 Task: Review and update the components in the React project, then commit and create pull requests for each change.
Action: Mouse moved to (211, 192)
Screenshot: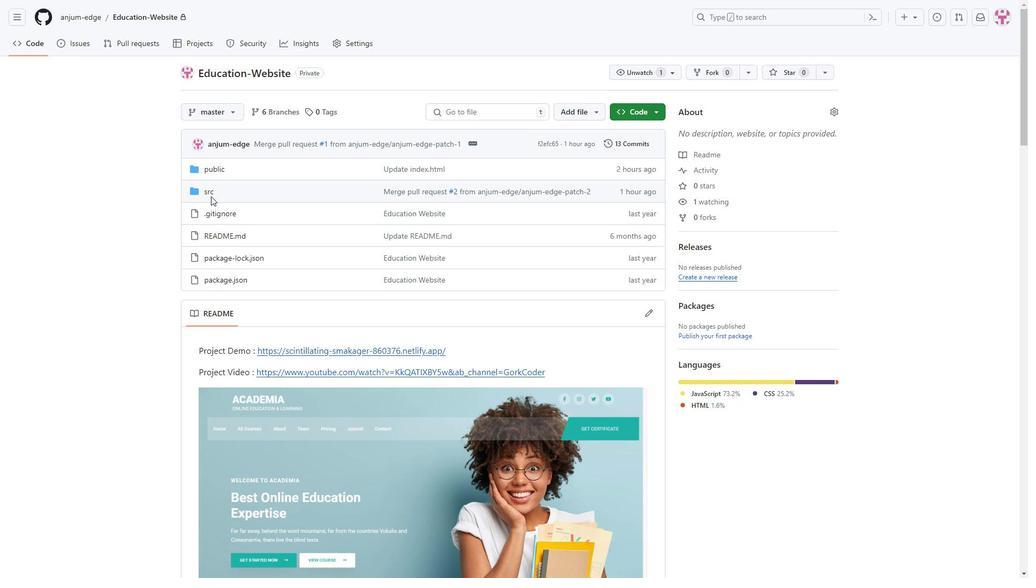
Action: Mouse pressed left at (211, 192)
Screenshot: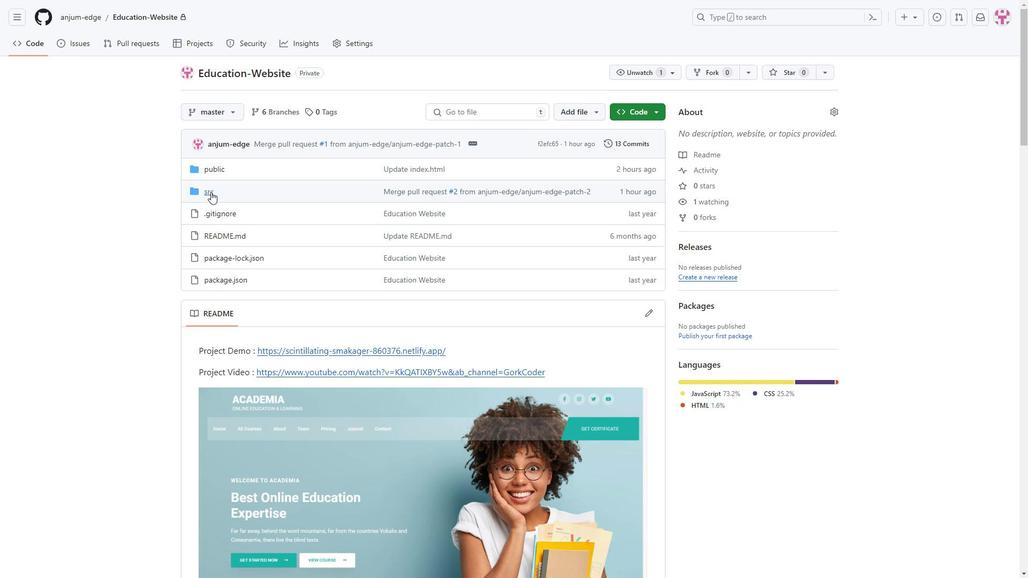 
Action: Mouse moved to (64, 179)
Screenshot: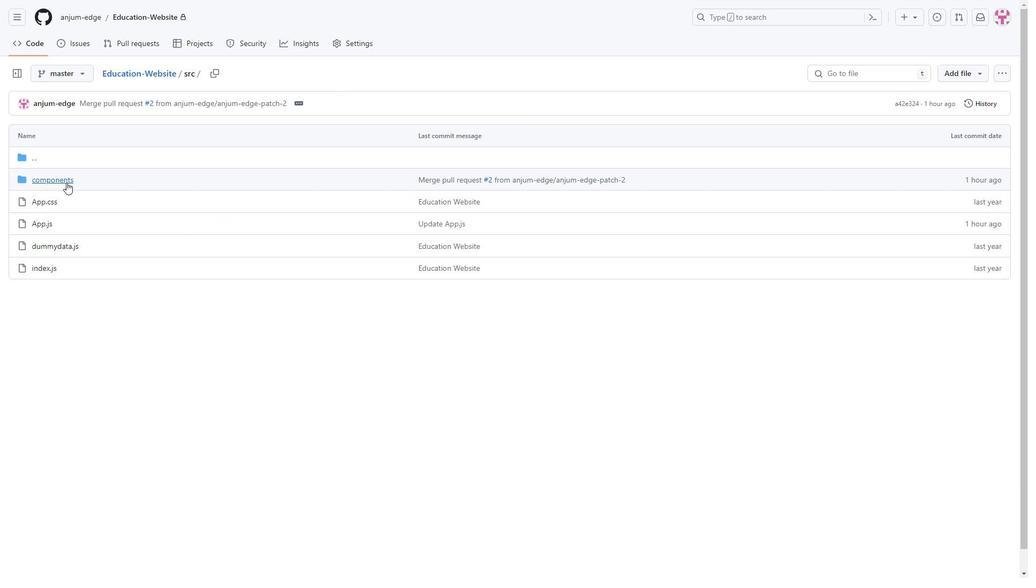 
Action: Mouse pressed left at (64, 179)
Screenshot: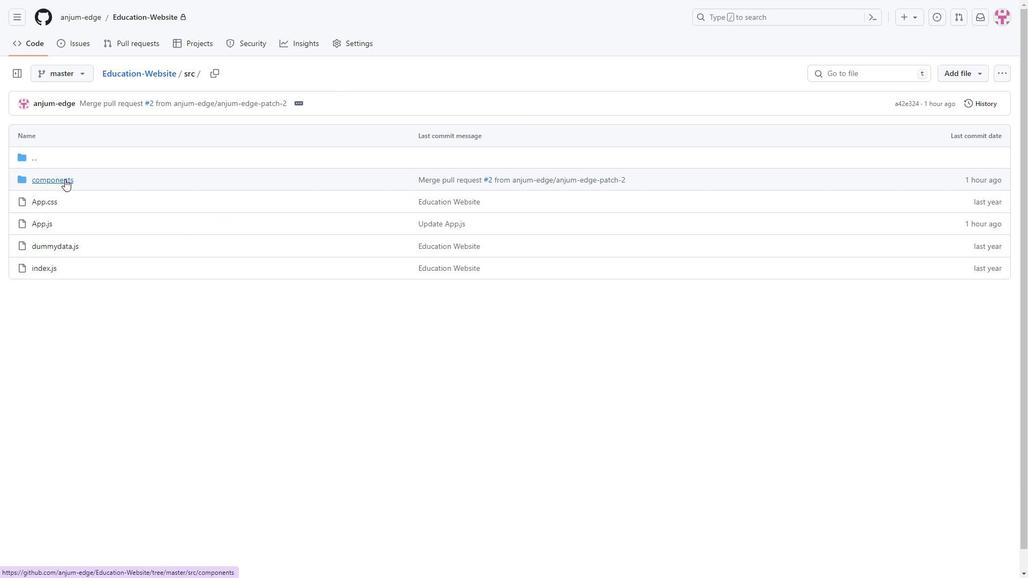 
Action: Mouse moved to (38, 181)
Screenshot: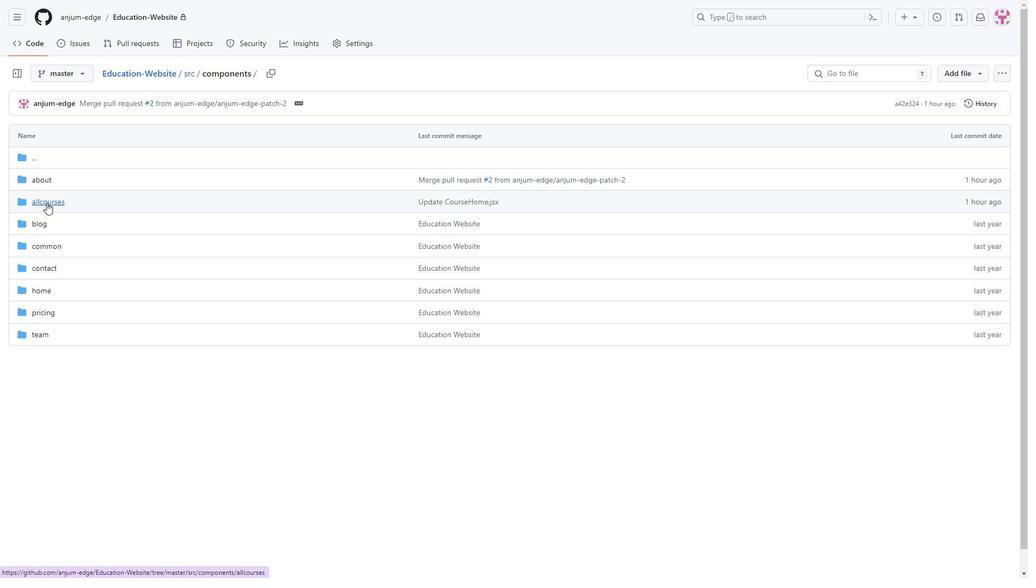 
Action: Mouse pressed left at (38, 181)
Screenshot: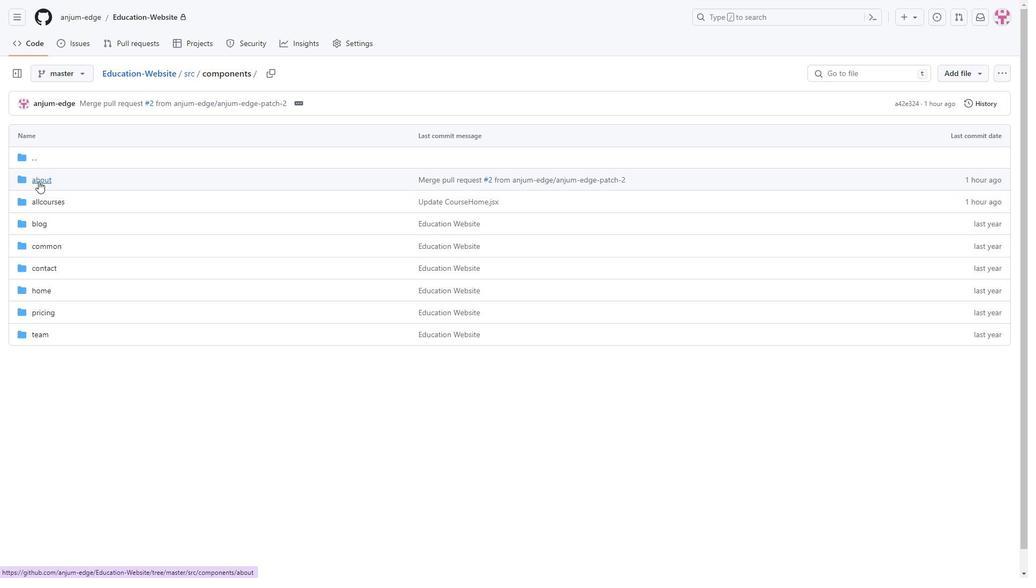 
Action: Mouse moved to (234, 75)
Screenshot: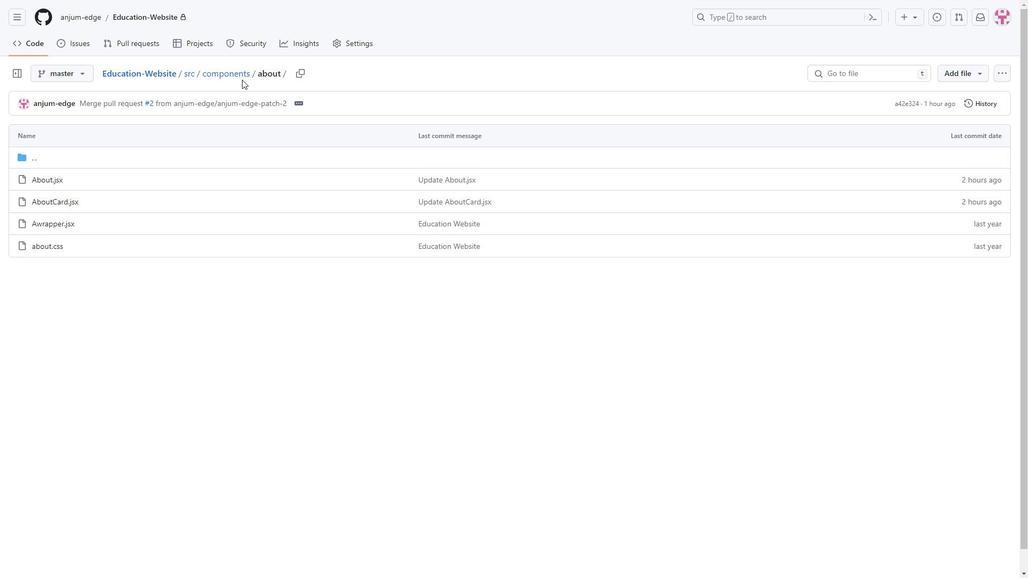 
Action: Mouse pressed left at (234, 75)
Screenshot: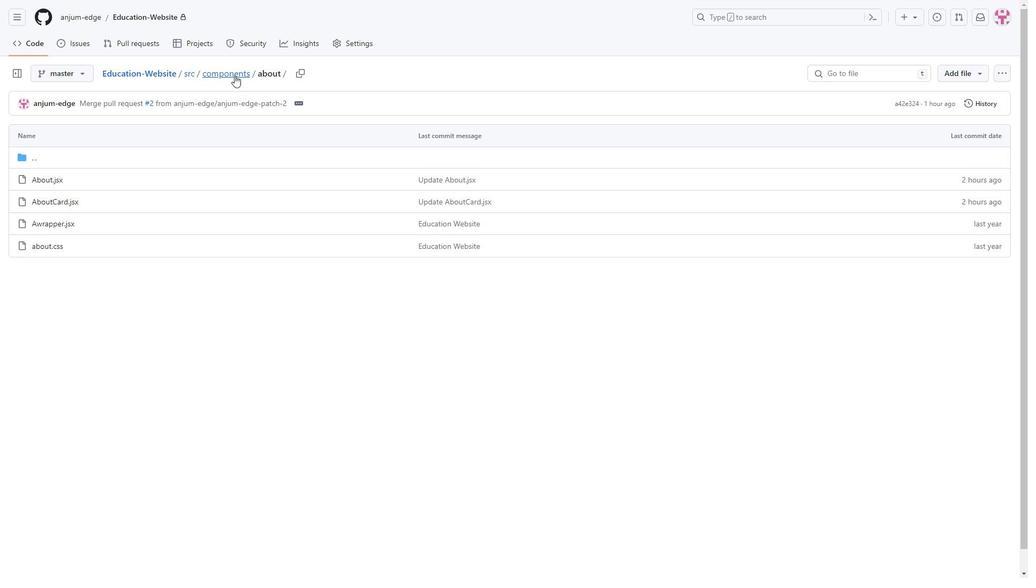 
Action: Mouse moved to (52, 204)
Screenshot: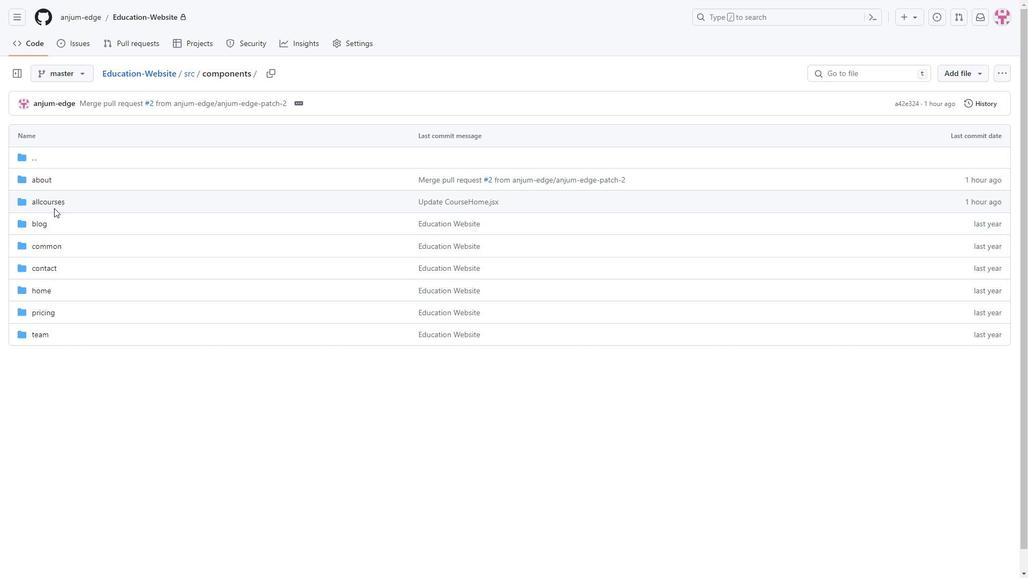 
Action: Mouse pressed left at (52, 204)
Screenshot: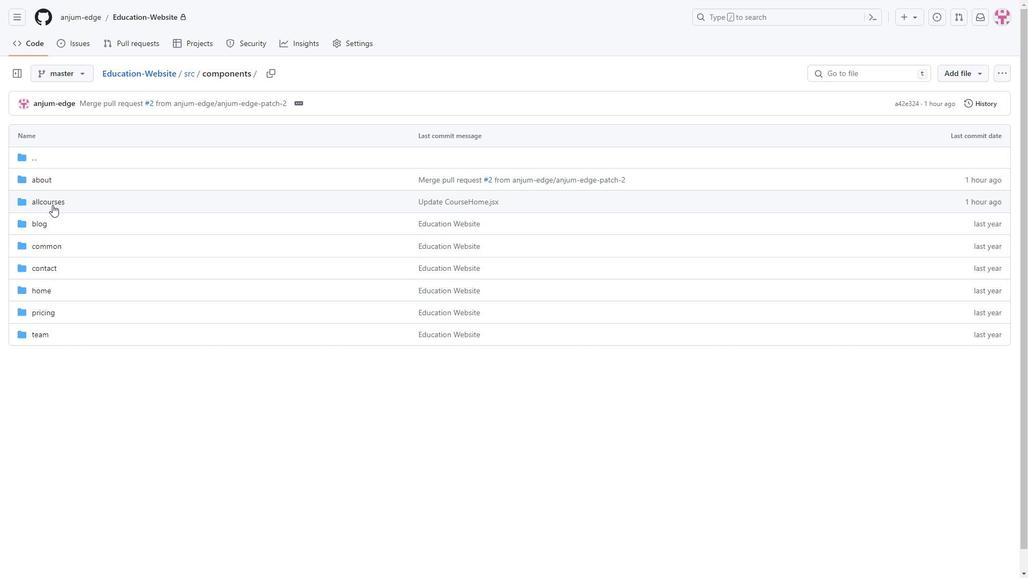
Action: Mouse moved to (126, 286)
Screenshot: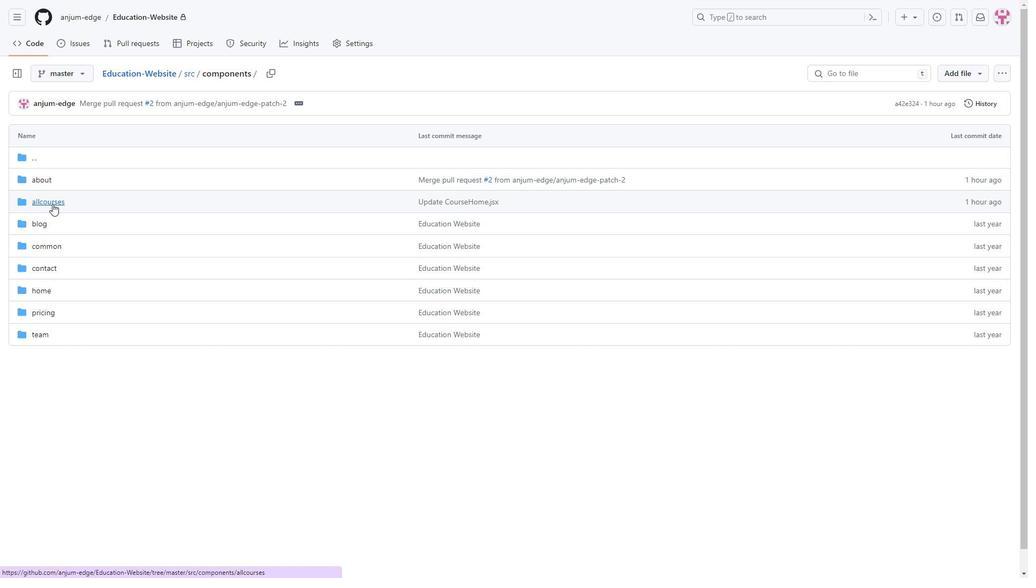 
Action: Mouse scrolled (126, 285) with delta (0, 0)
Screenshot: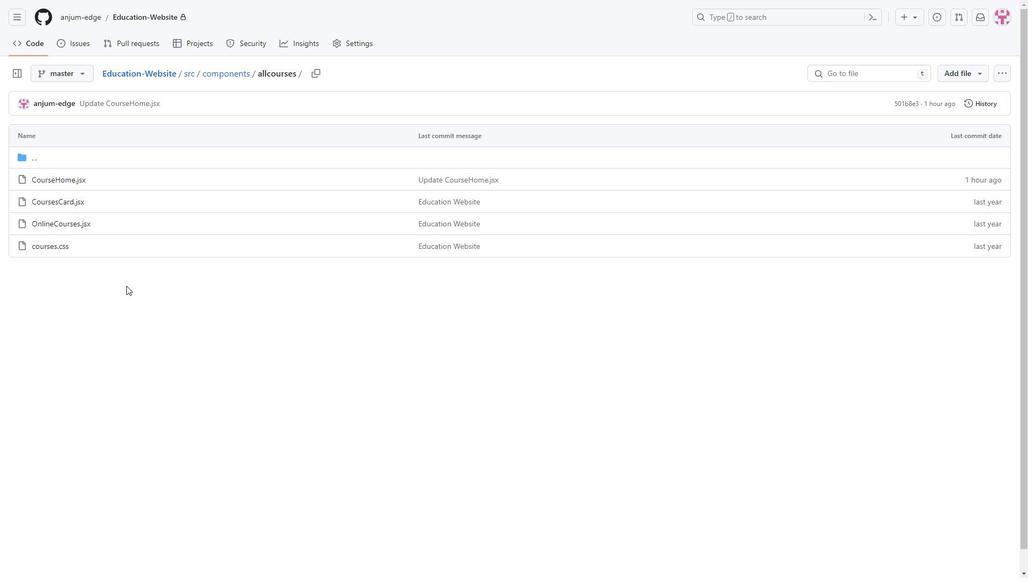 
Action: Mouse scrolled (126, 285) with delta (0, 0)
Screenshot: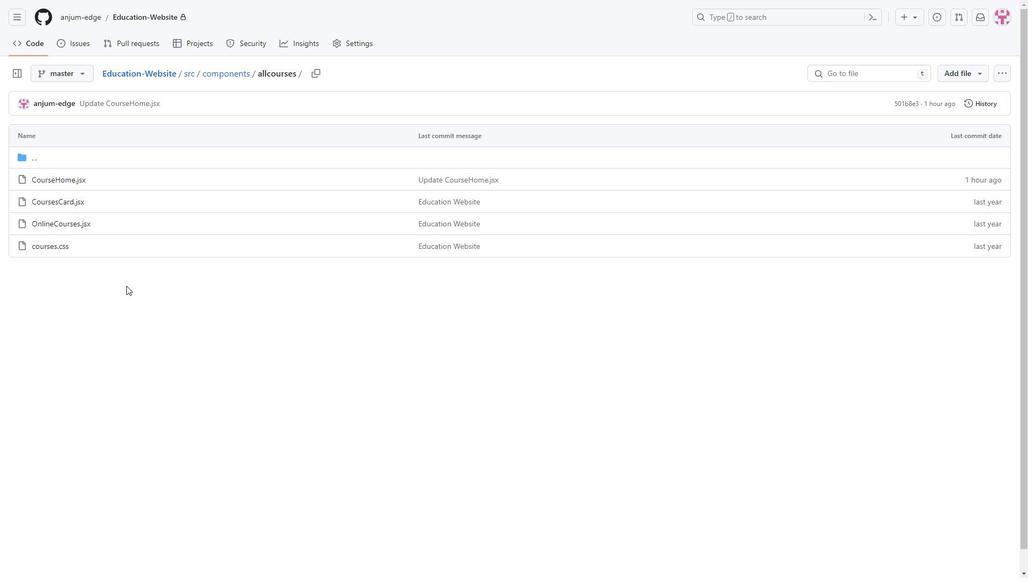 
Action: Mouse moved to (71, 156)
Screenshot: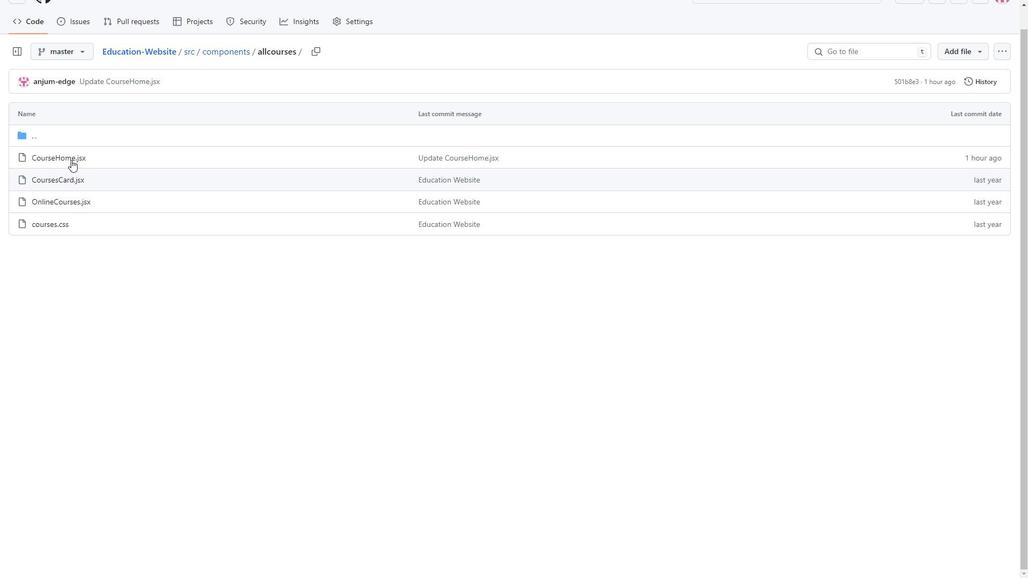 
Action: Mouse pressed left at (71, 156)
Screenshot: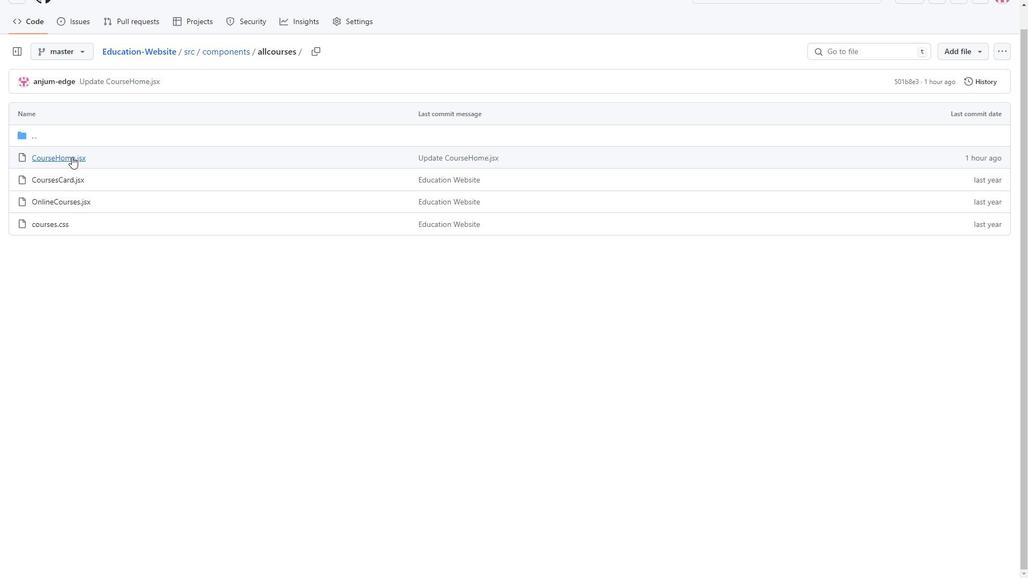 
Action: Mouse moved to (118, 235)
Screenshot: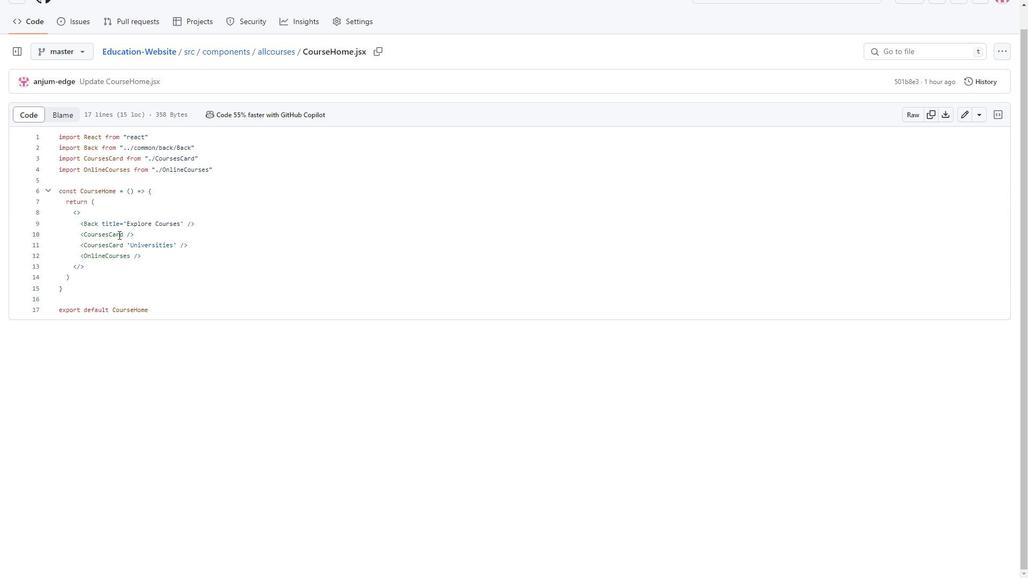 
Action: Mouse scrolled (118, 235) with delta (0, 0)
Screenshot: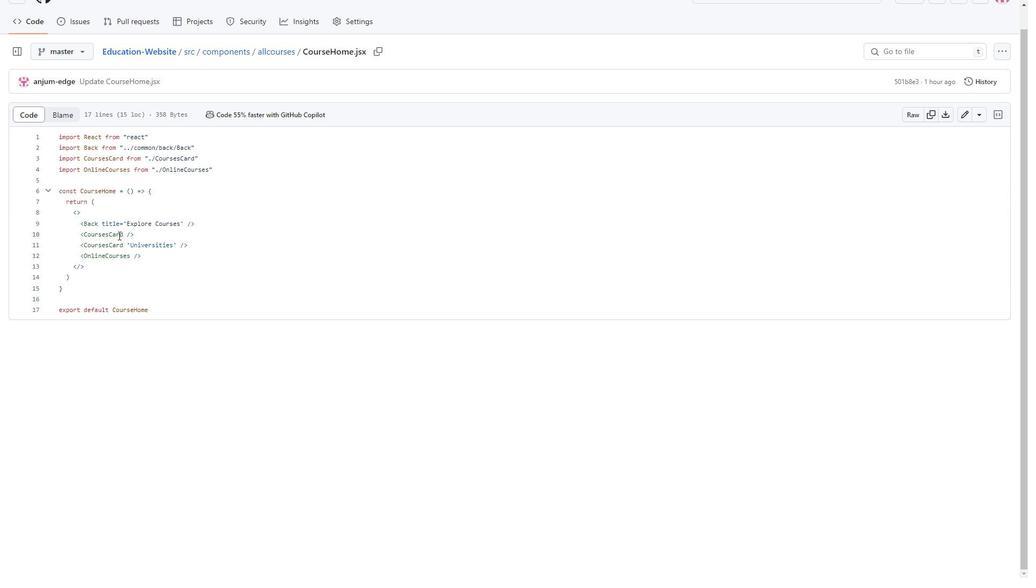 
Action: Mouse scrolled (118, 235) with delta (0, 0)
Screenshot: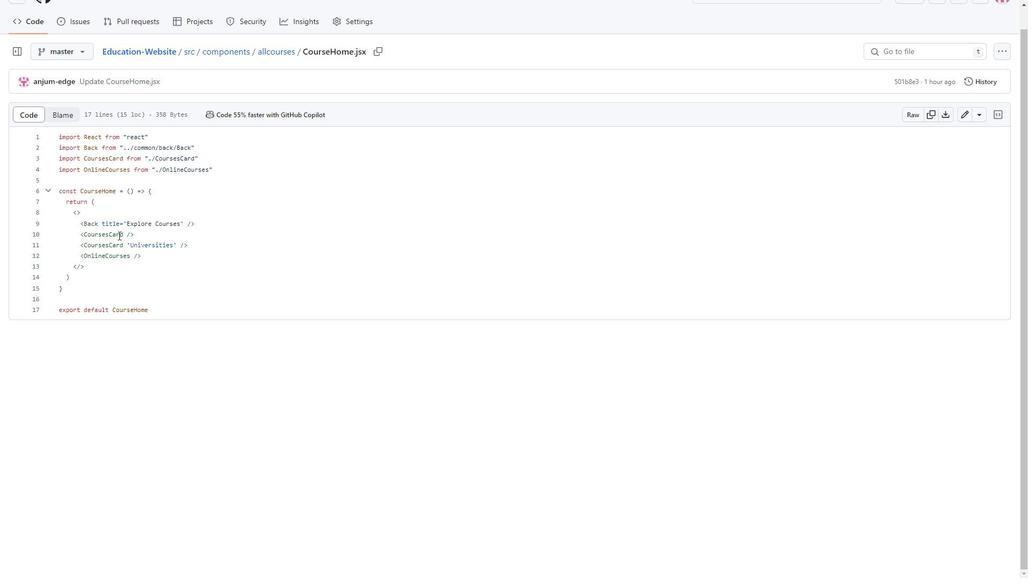 
Action: Mouse scrolled (118, 235) with delta (0, 0)
Screenshot: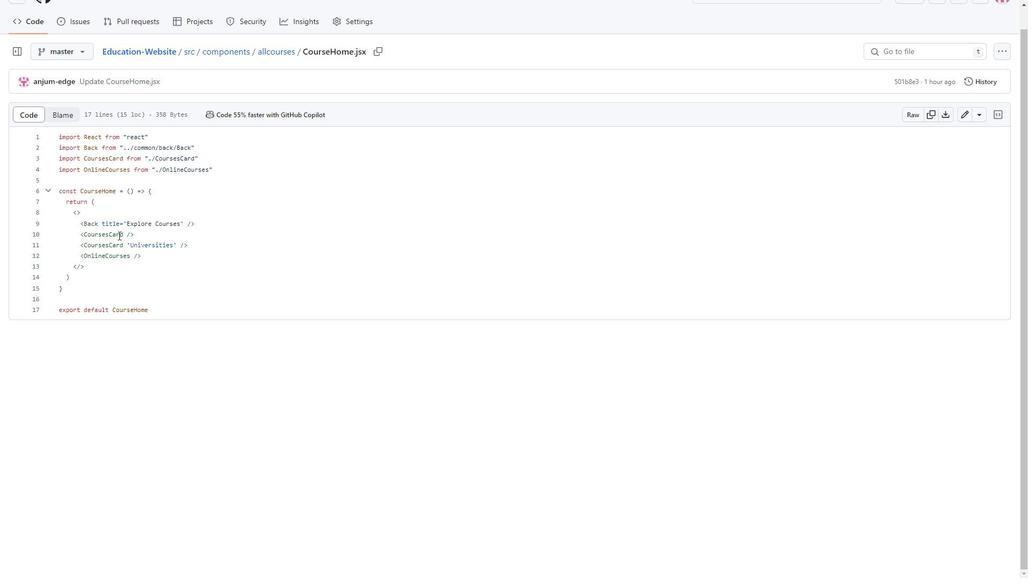 
Action: Mouse scrolled (118, 235) with delta (0, 0)
Screenshot: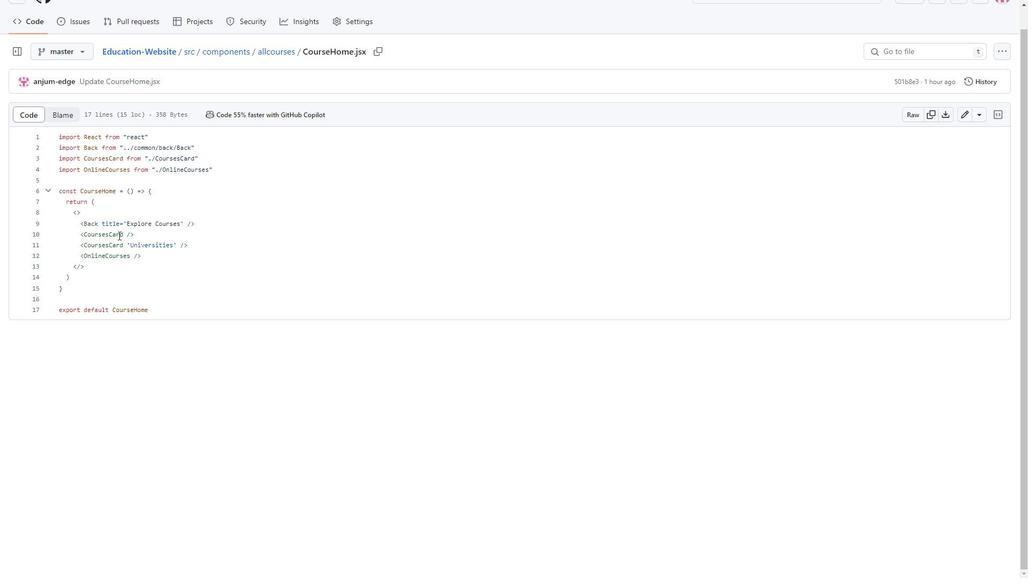 
Action: Mouse moved to (110, 240)
Screenshot: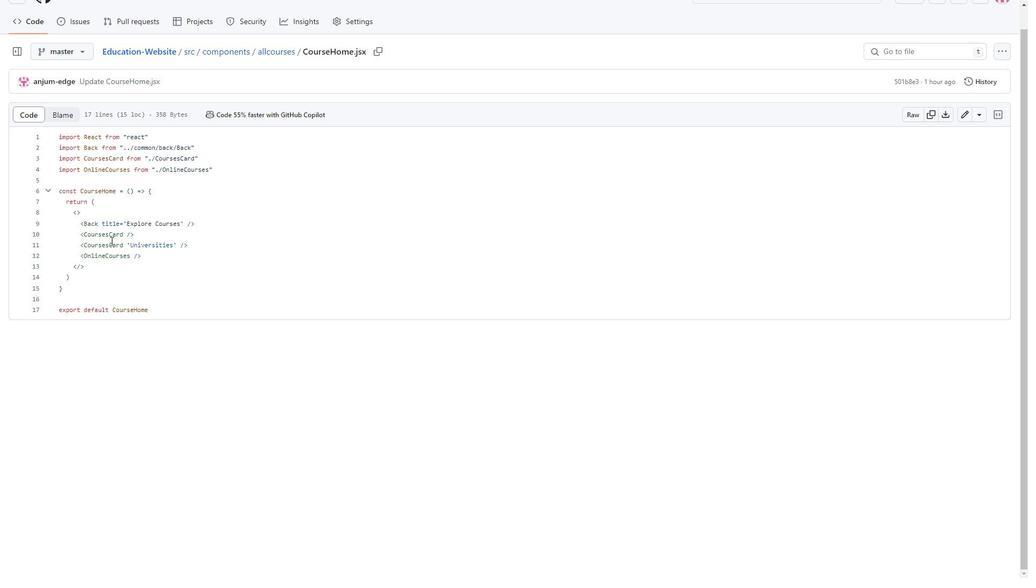 
Action: Mouse scrolled (110, 239) with delta (0, 0)
Screenshot: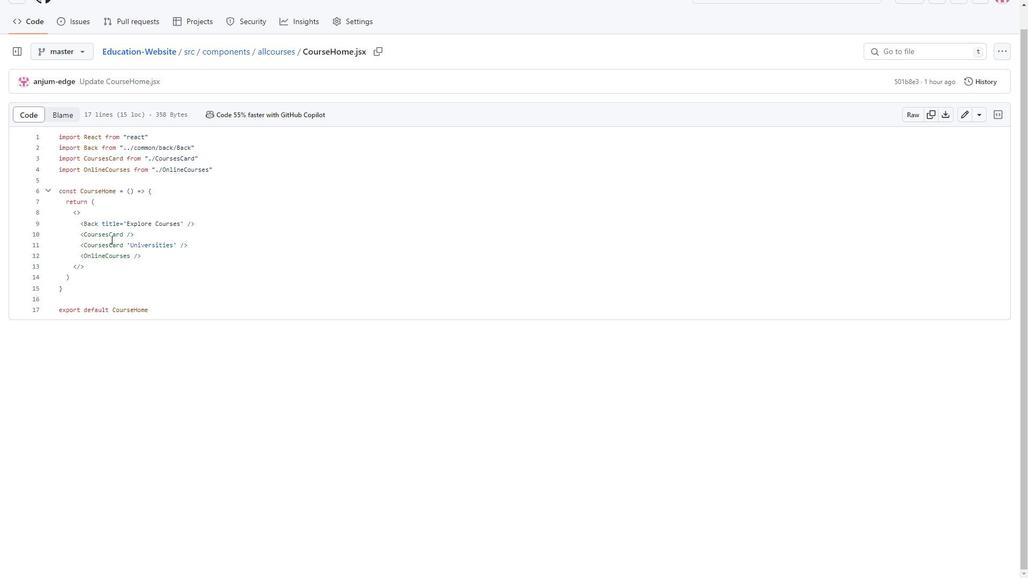 
Action: Mouse moved to (110, 239)
Screenshot: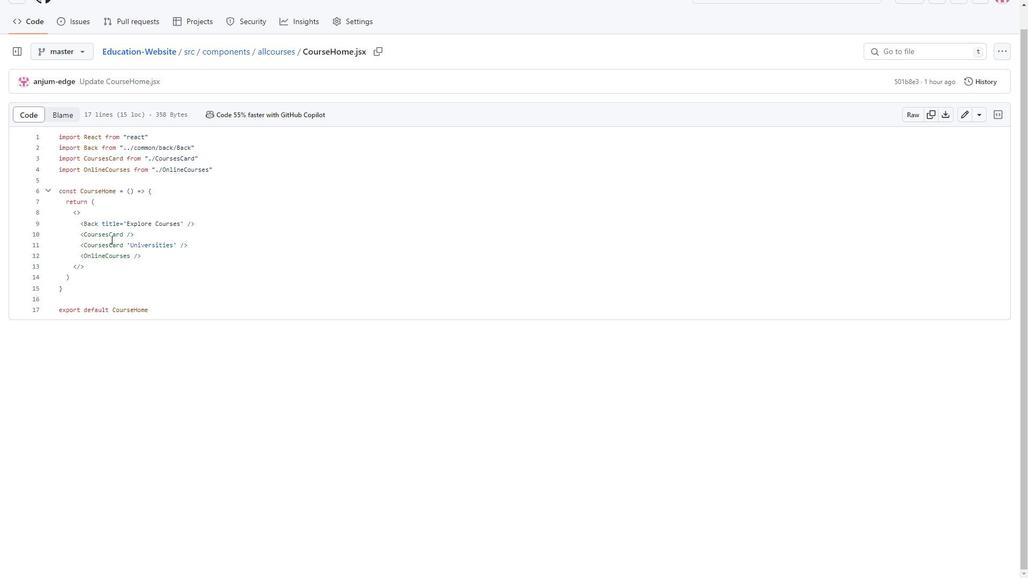 
Action: Mouse scrolled (110, 238) with delta (0, 0)
Screenshot: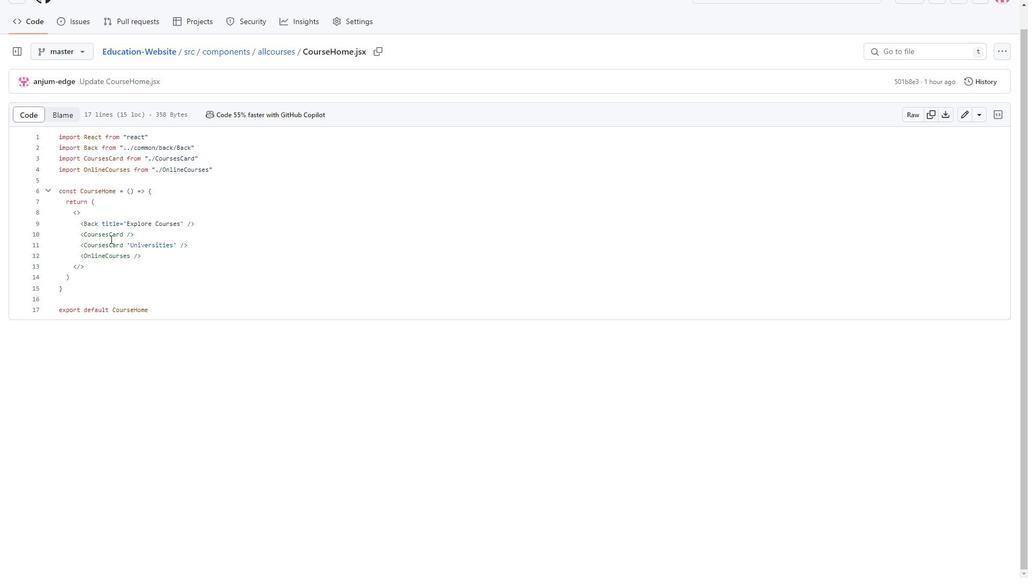
Action: Mouse scrolled (110, 238) with delta (0, 0)
Screenshot: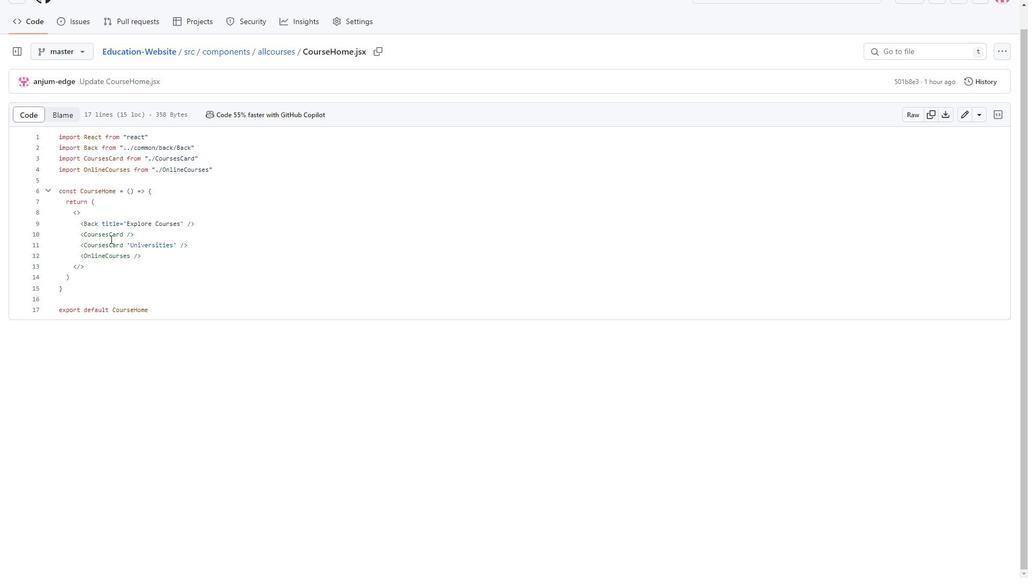 
Action: Mouse scrolled (110, 238) with delta (0, 0)
Screenshot: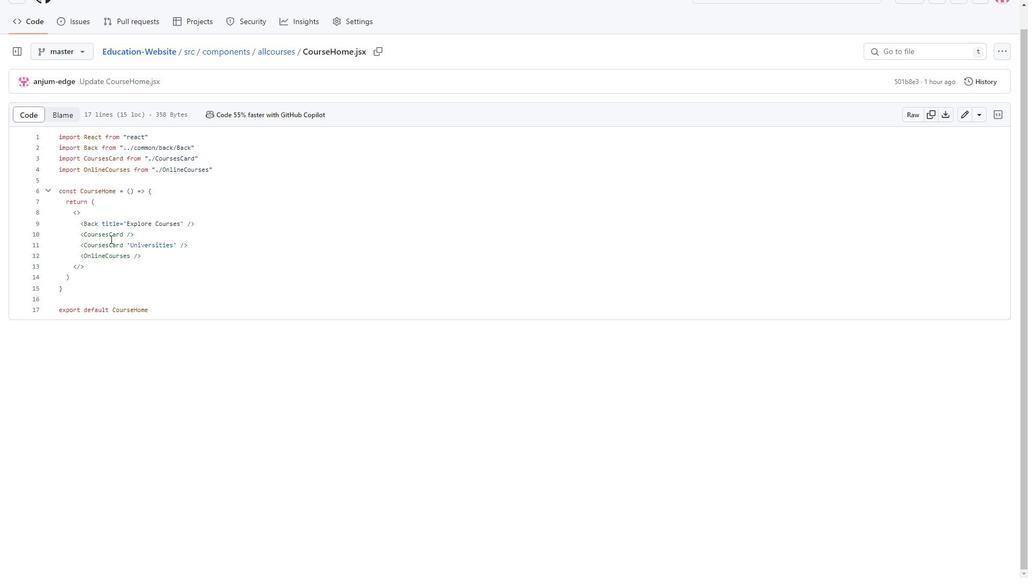 
Action: Mouse moved to (110, 239)
Screenshot: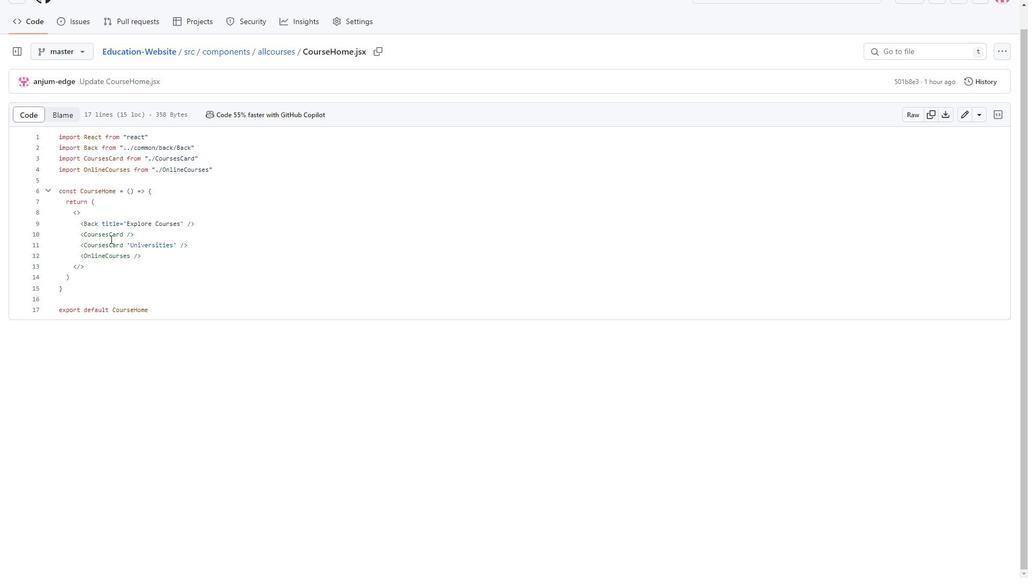 
Action: Mouse scrolled (110, 238) with delta (0, 0)
Screenshot: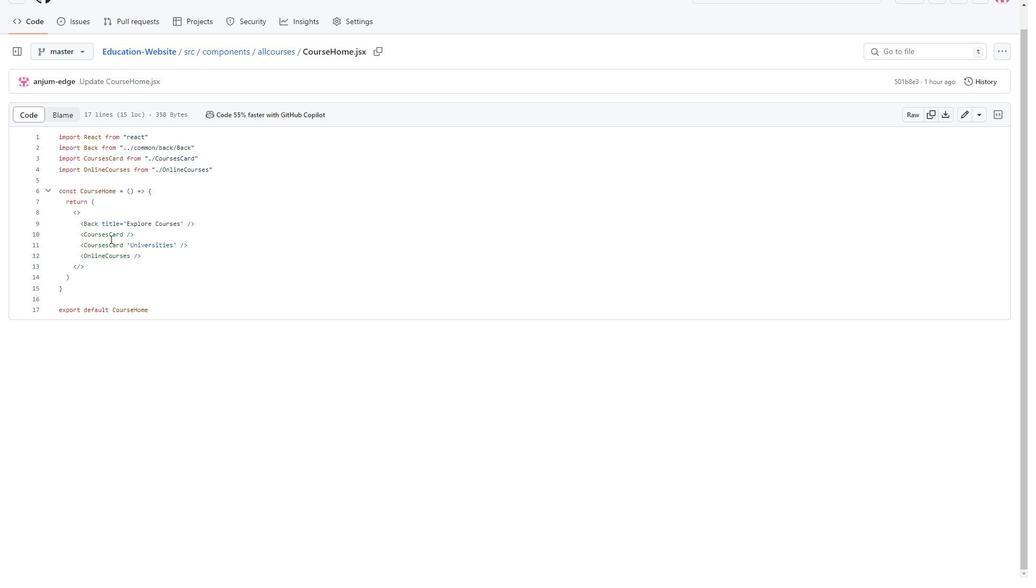 
Action: Mouse moved to (110, 239)
Screenshot: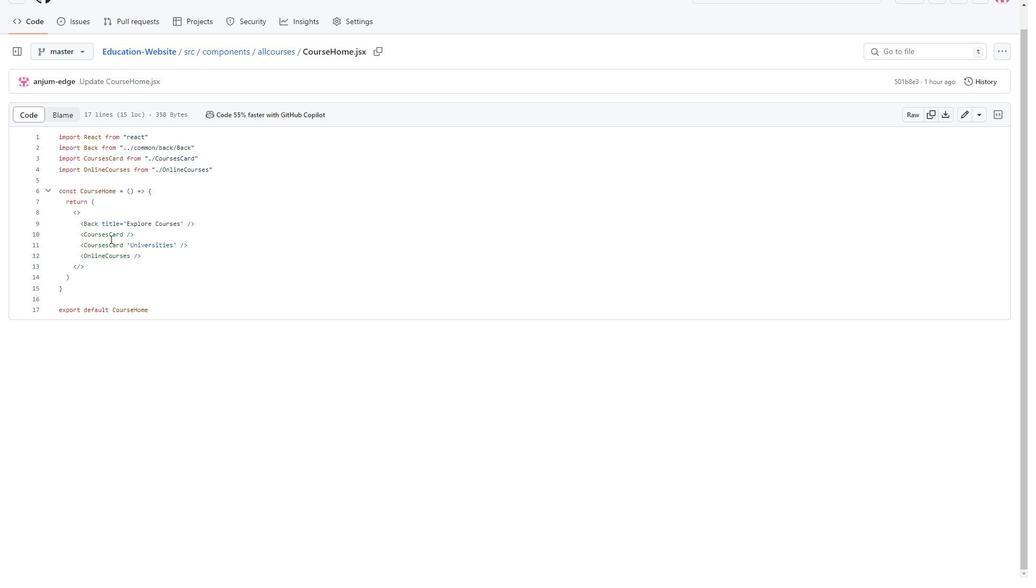 
Action: Mouse scrolled (110, 238) with delta (0, 0)
Screenshot: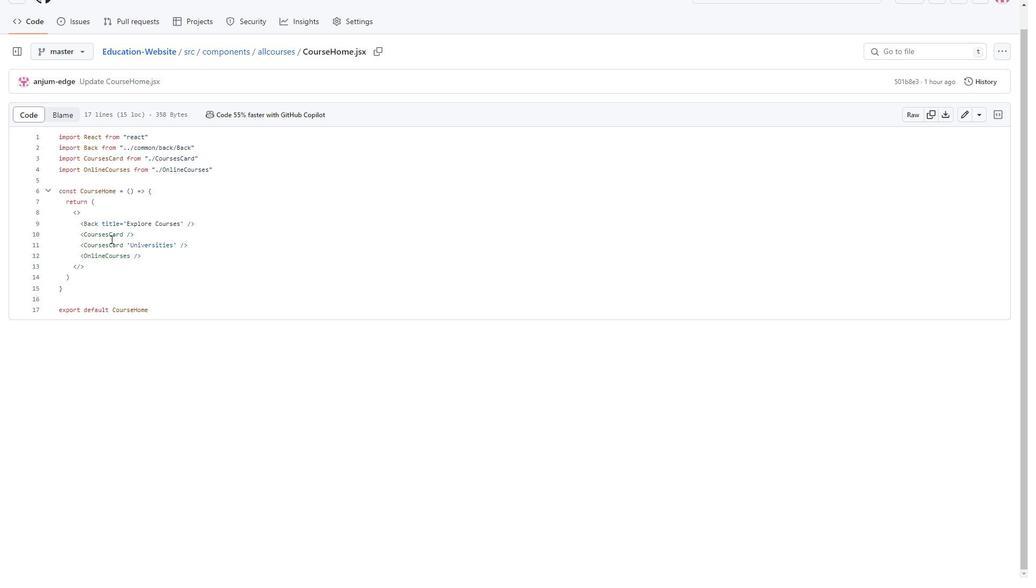 
Action: Mouse scrolled (110, 238) with delta (0, 0)
Screenshot: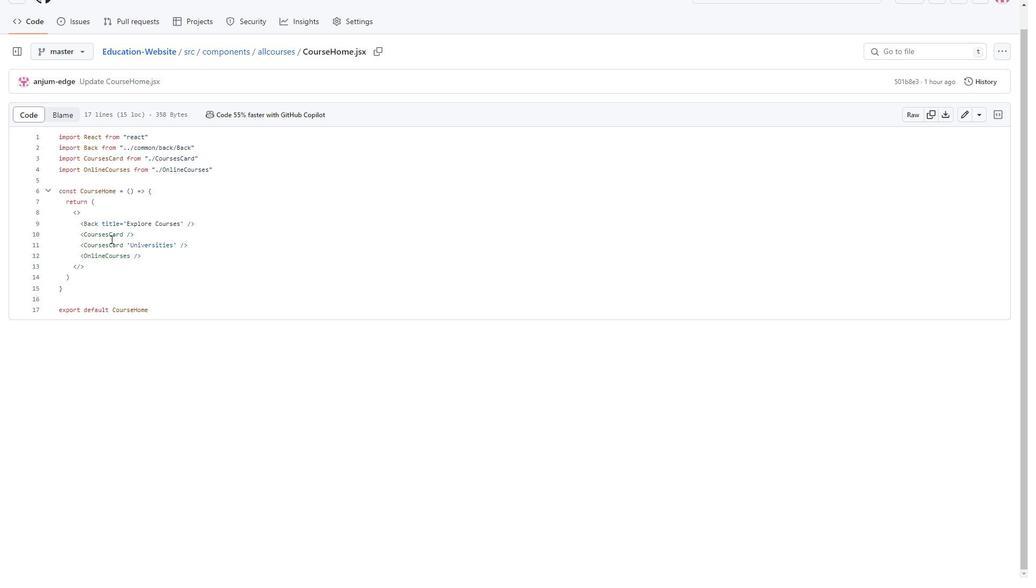 
Action: Mouse scrolled (110, 238) with delta (0, 0)
Screenshot: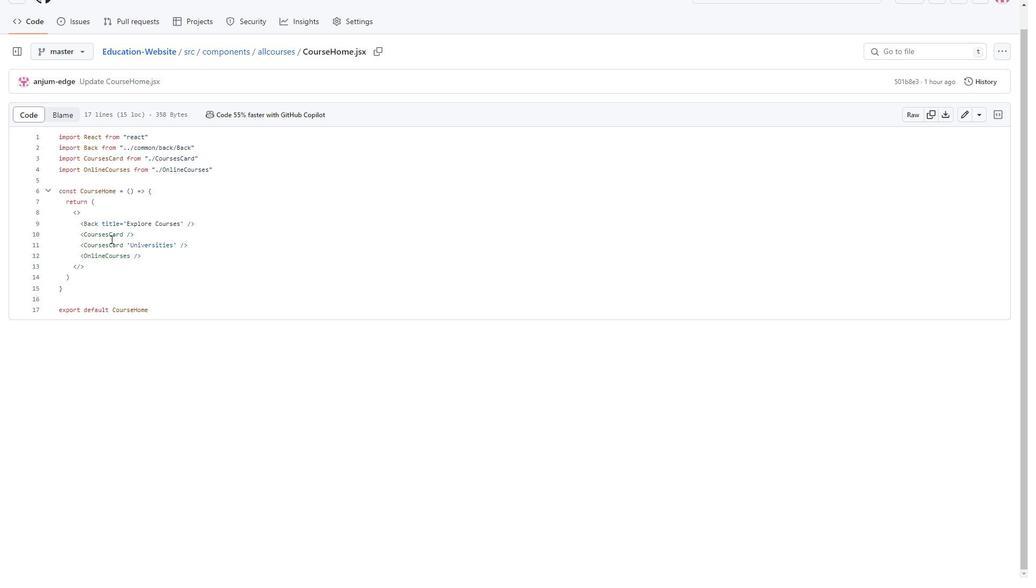 
Action: Mouse moved to (392, 254)
Screenshot: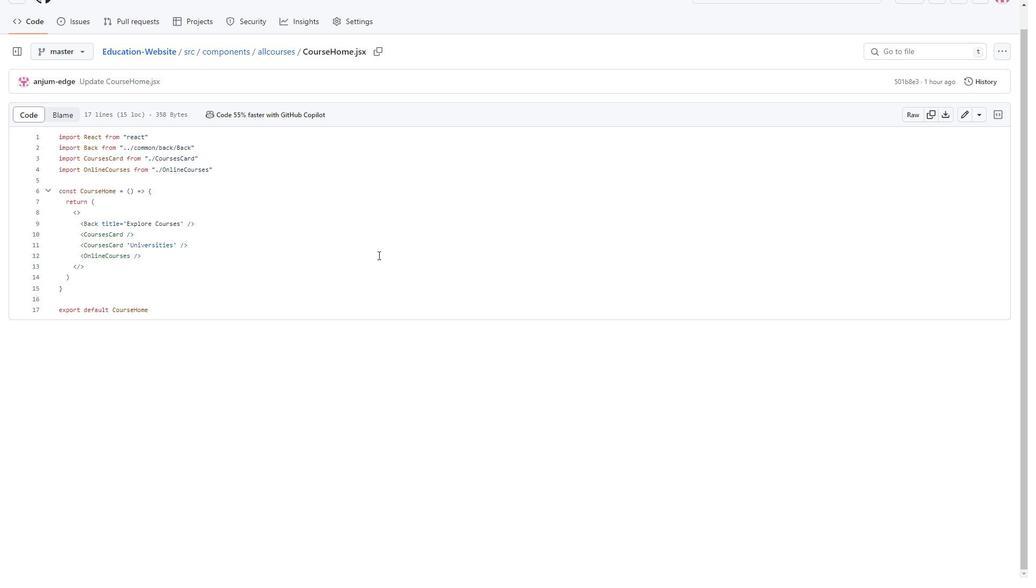 
Action: Mouse scrolled (392, 253) with delta (0, 0)
Screenshot: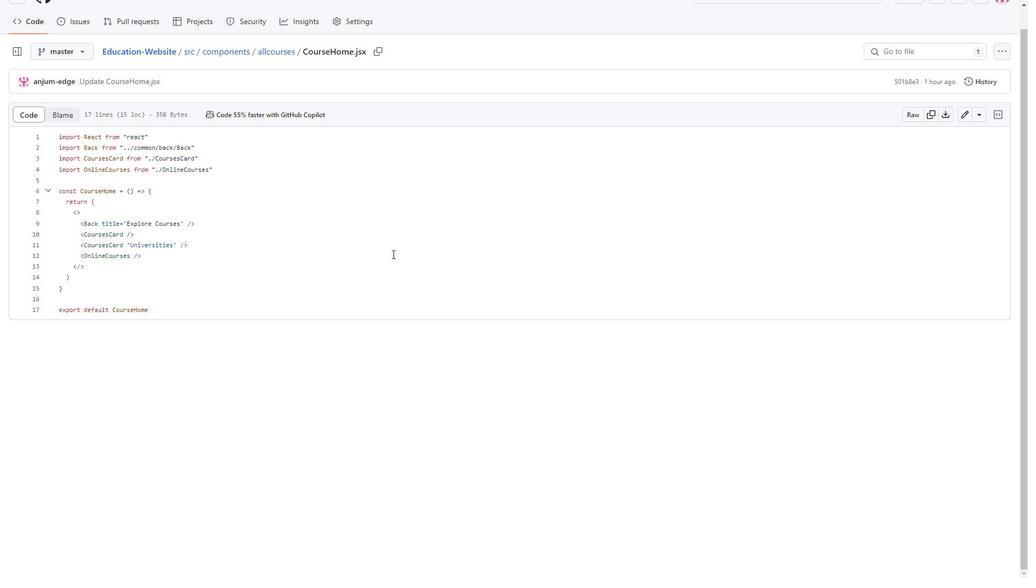 
Action: Mouse moved to (392, 256)
Screenshot: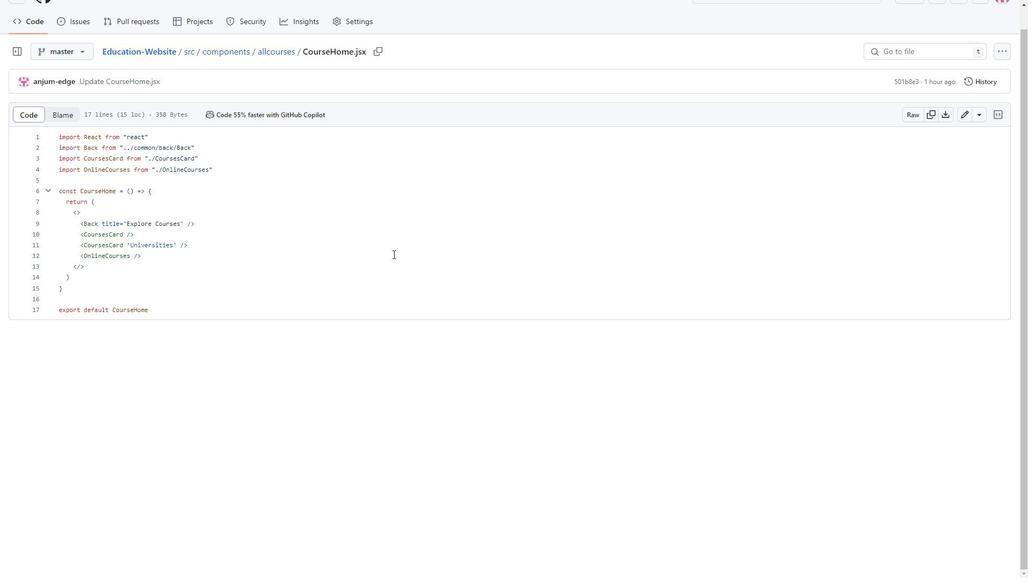 
Action: Mouse scrolled (392, 255) with delta (0, 0)
Screenshot: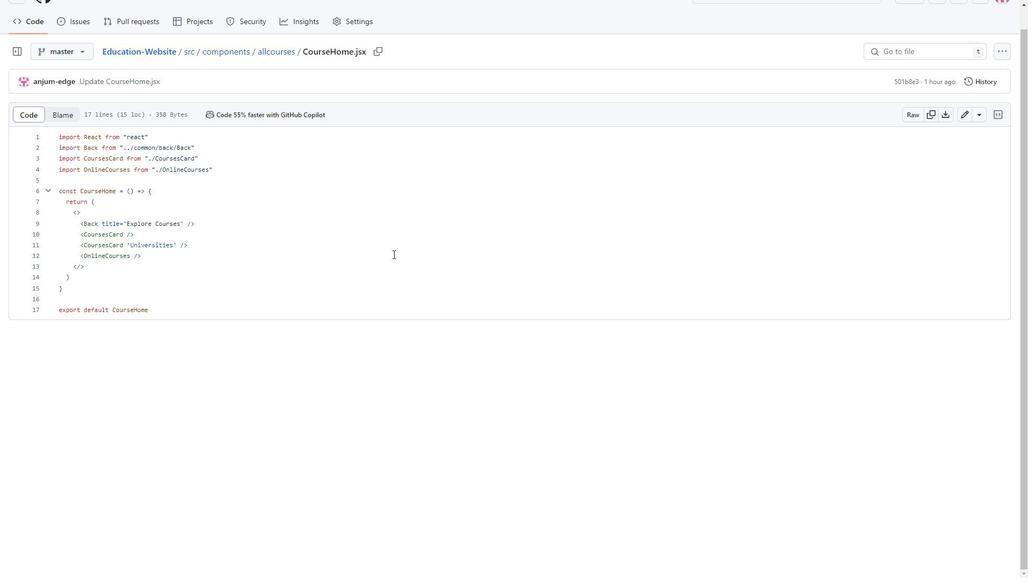
Action: Mouse moved to (392, 256)
Screenshot: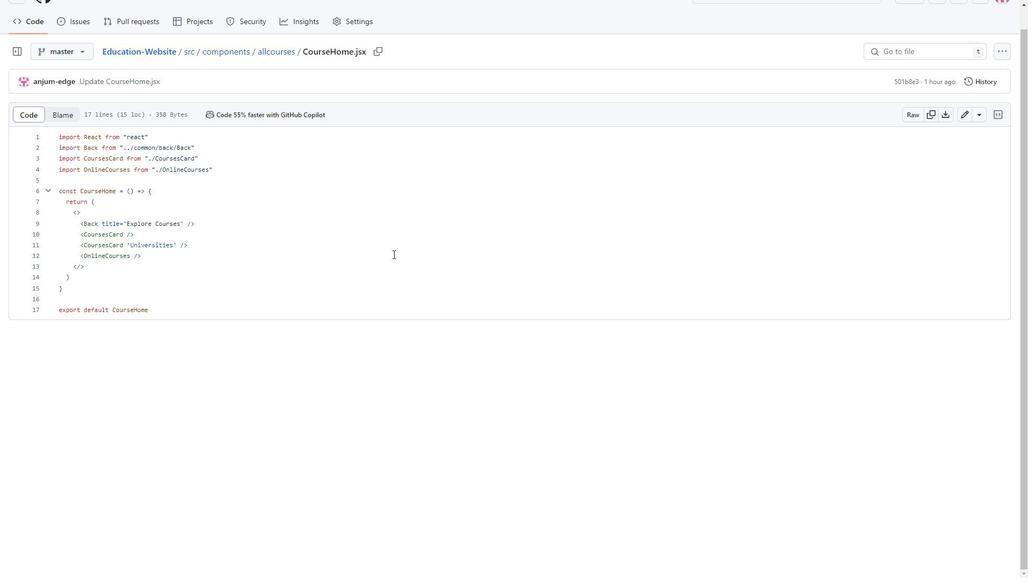 
Action: Mouse scrolled (392, 256) with delta (0, 0)
Screenshot: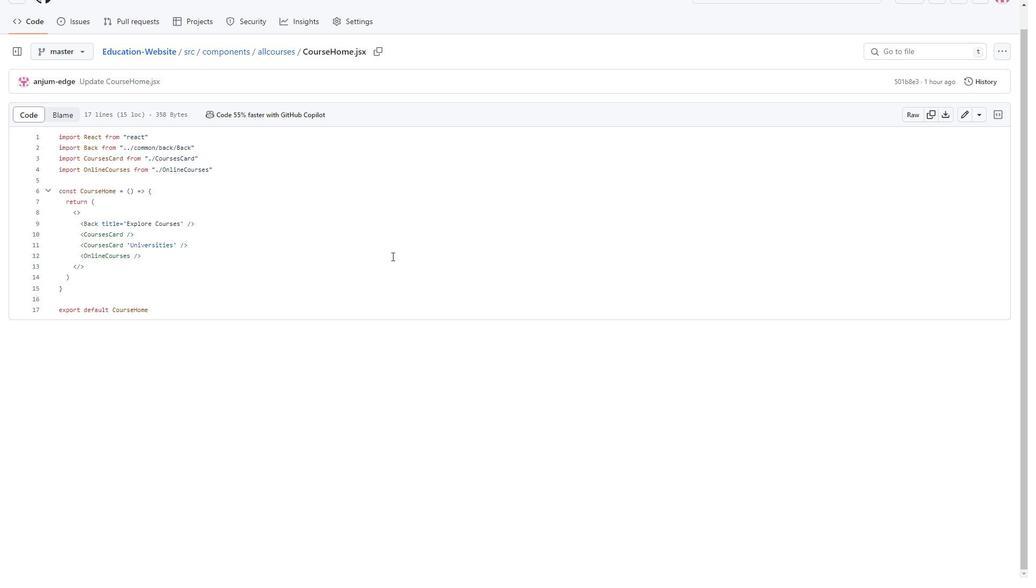 
Action: Mouse scrolled (392, 256) with delta (0, 0)
Screenshot: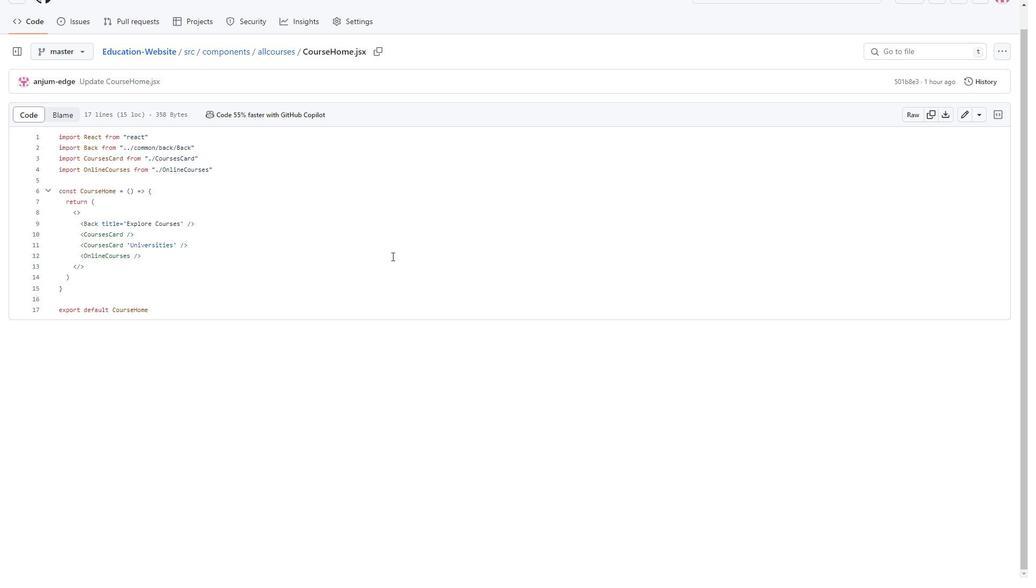 
Action: Mouse scrolled (392, 256) with delta (0, 0)
Screenshot: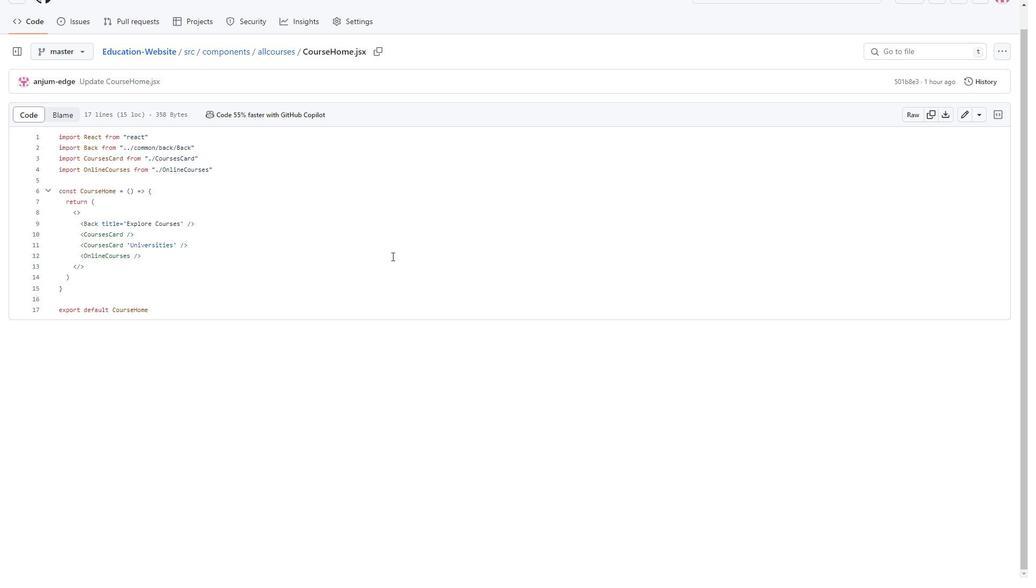 
Action: Mouse moved to (133, 53)
Screenshot: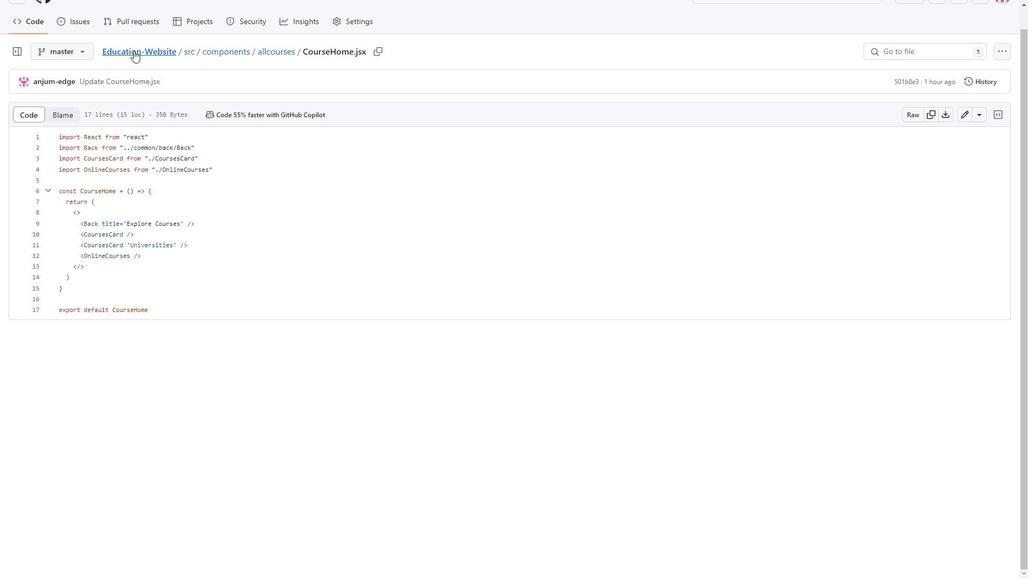 
Action: Mouse pressed left at (133, 53)
Screenshot: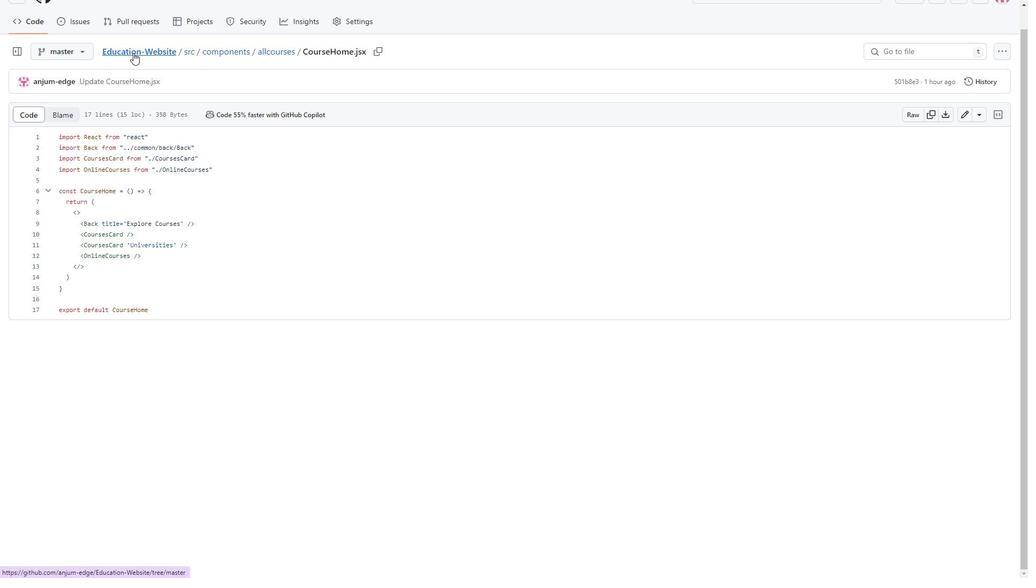 
Action: Mouse moved to (251, 156)
Screenshot: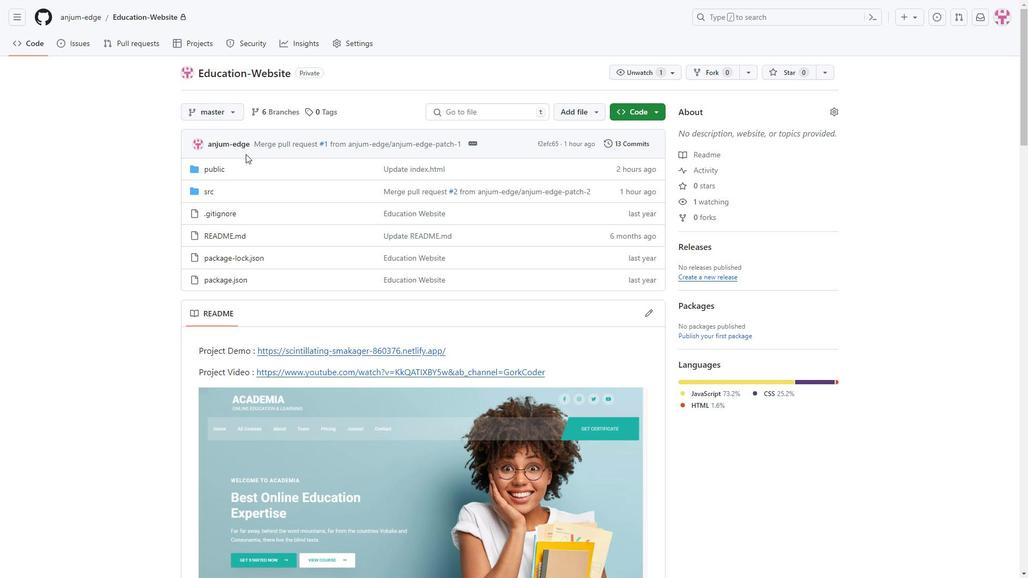 
Action: Mouse scrolled (251, 155) with delta (0, 0)
Screenshot: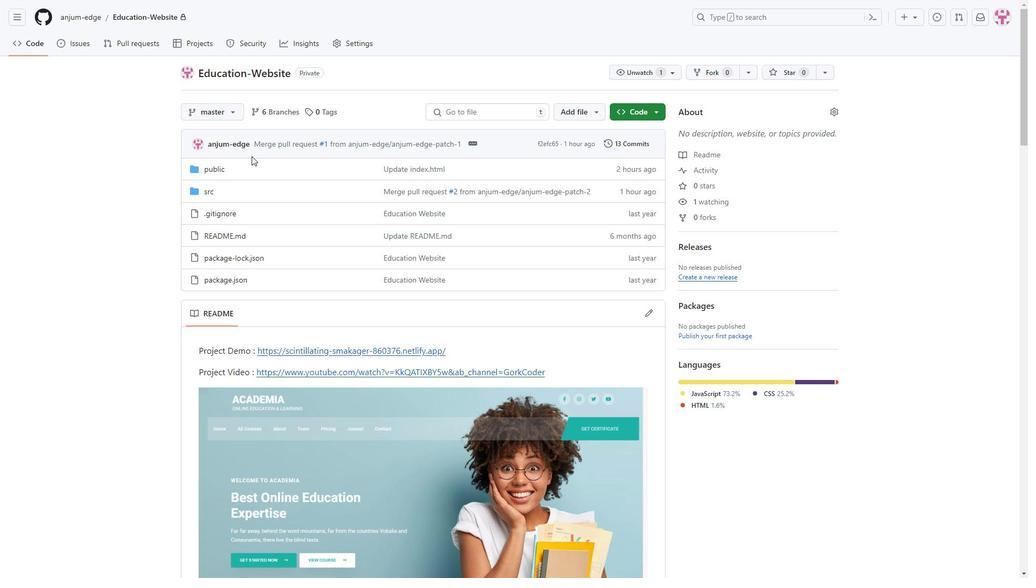 
Action: Mouse moved to (279, 261)
Screenshot: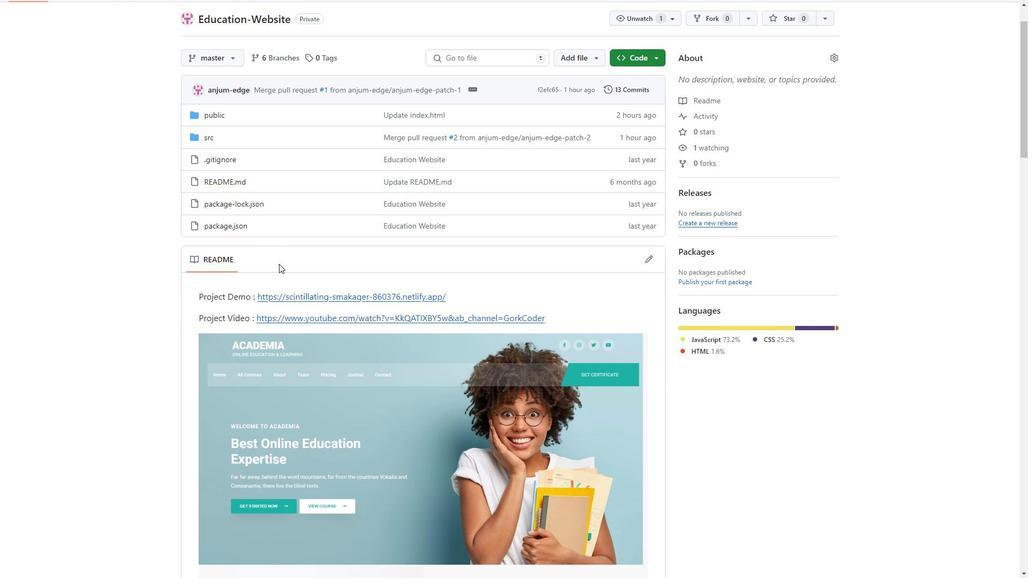 
Action: Mouse scrolled (279, 260) with delta (0, 0)
Screenshot: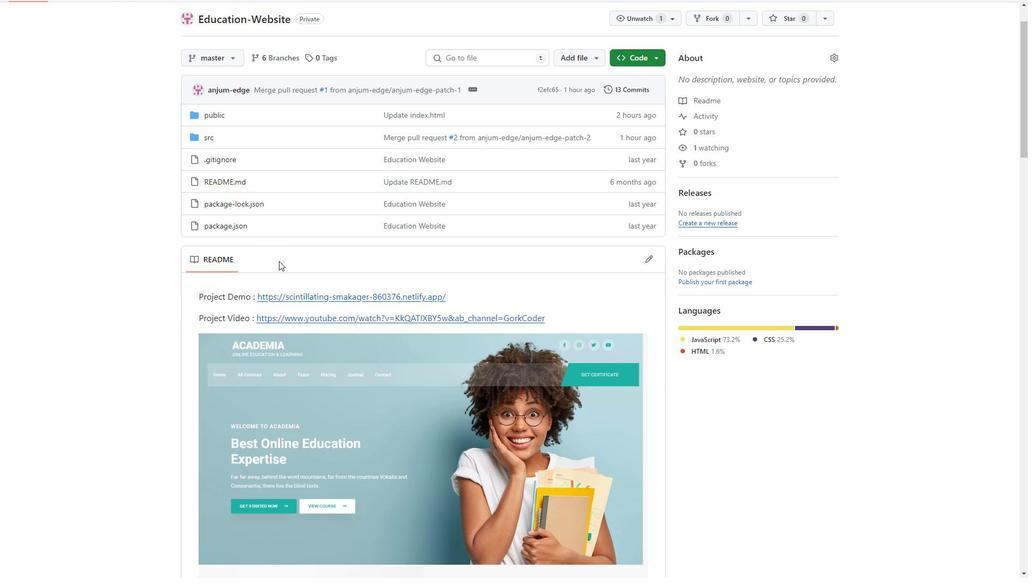 
Action: Mouse scrolled (279, 260) with delta (0, 0)
Screenshot: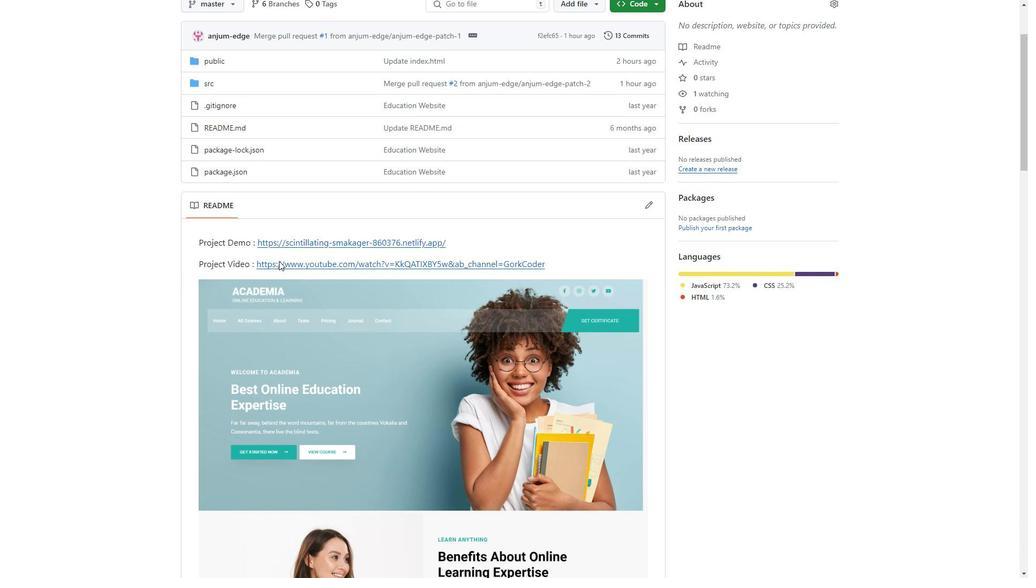 
Action: Mouse moved to (247, 198)
Screenshot: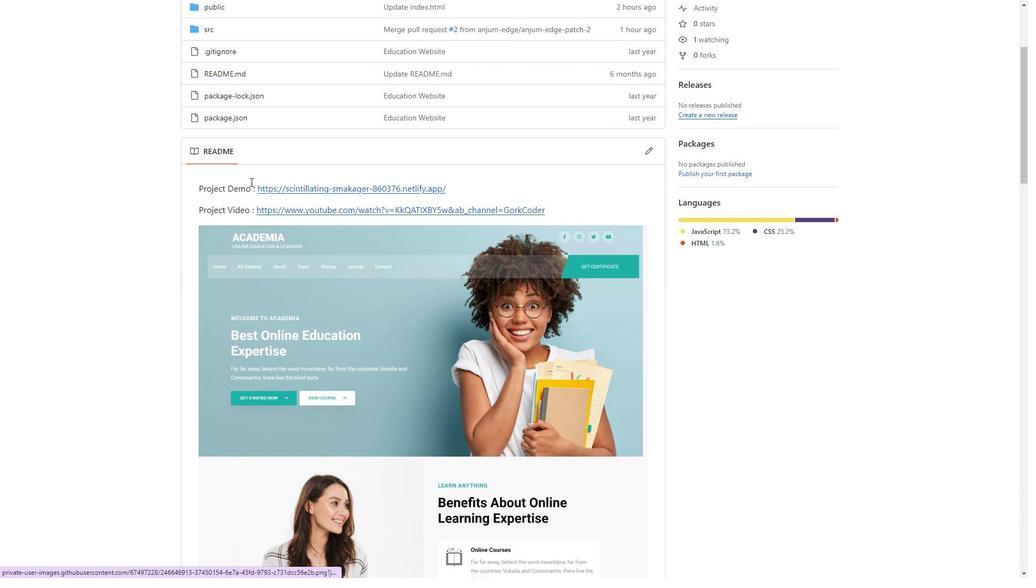 
Action: Mouse scrolled (247, 199) with delta (0, 0)
Screenshot: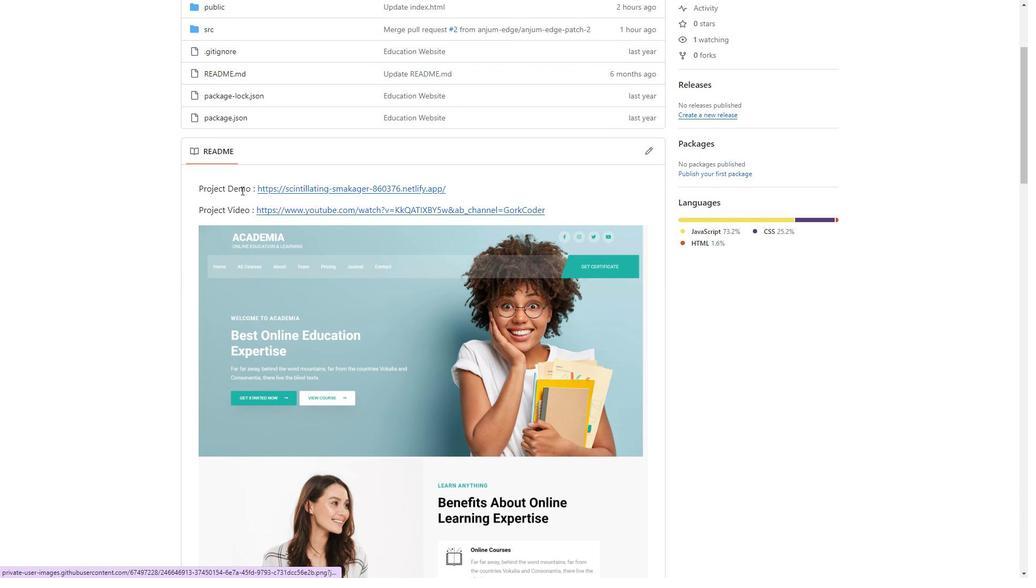 
Action: Mouse scrolled (247, 199) with delta (0, 0)
Screenshot: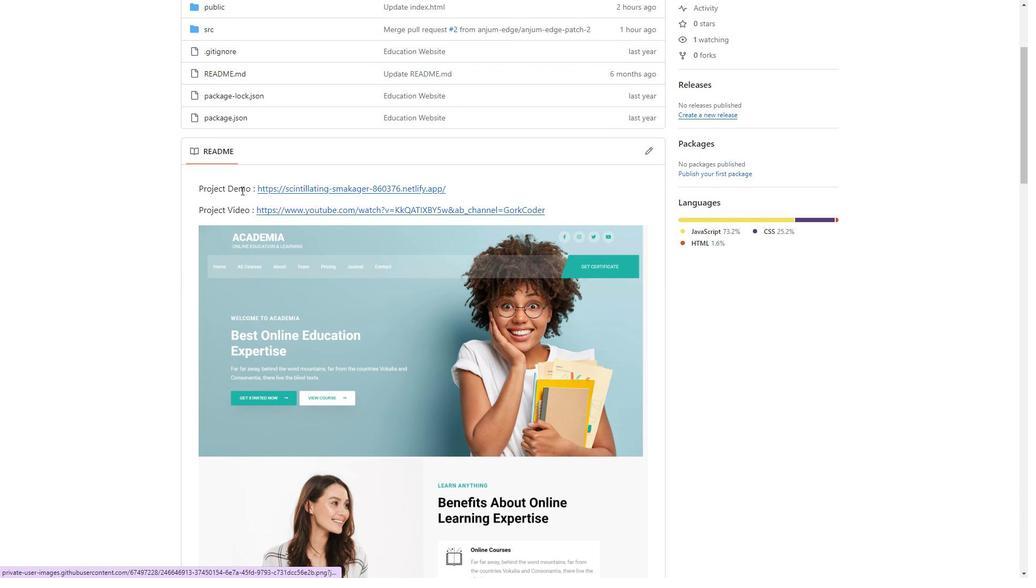 
Action: Mouse moved to (247, 198)
Screenshot: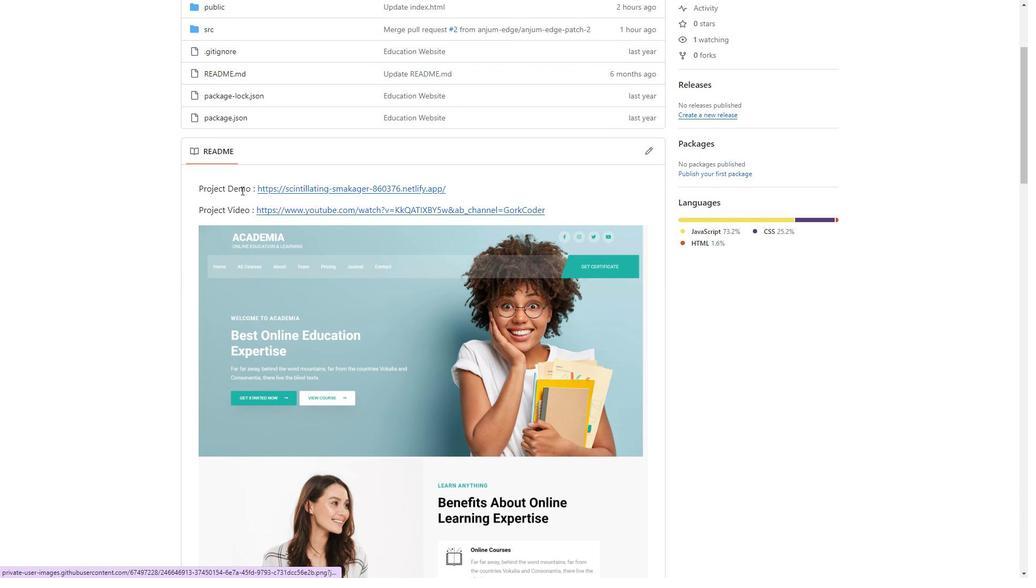 
Action: Mouse scrolled (247, 199) with delta (0, 0)
Screenshot: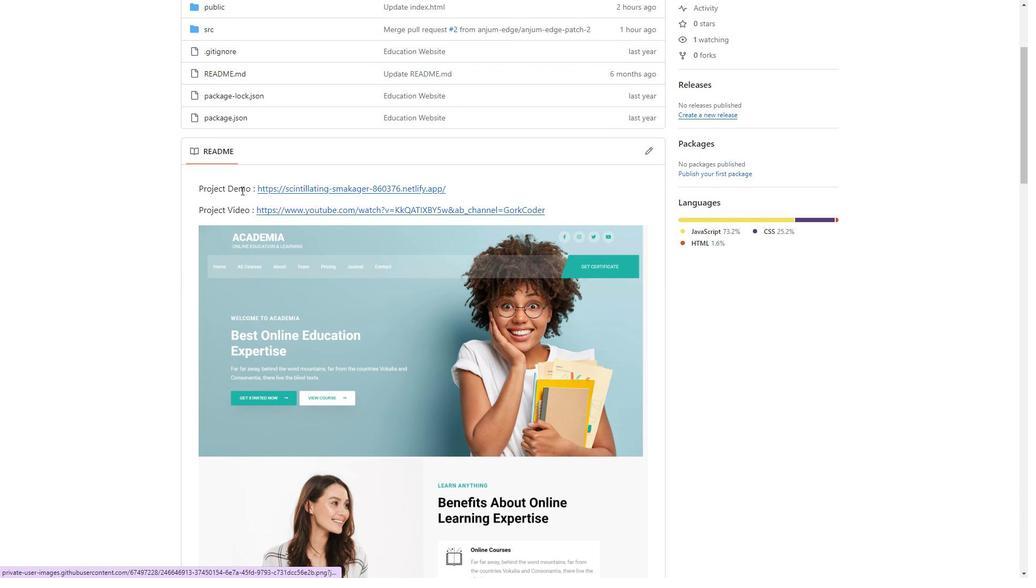 
Action: Mouse moved to (248, 199)
Screenshot: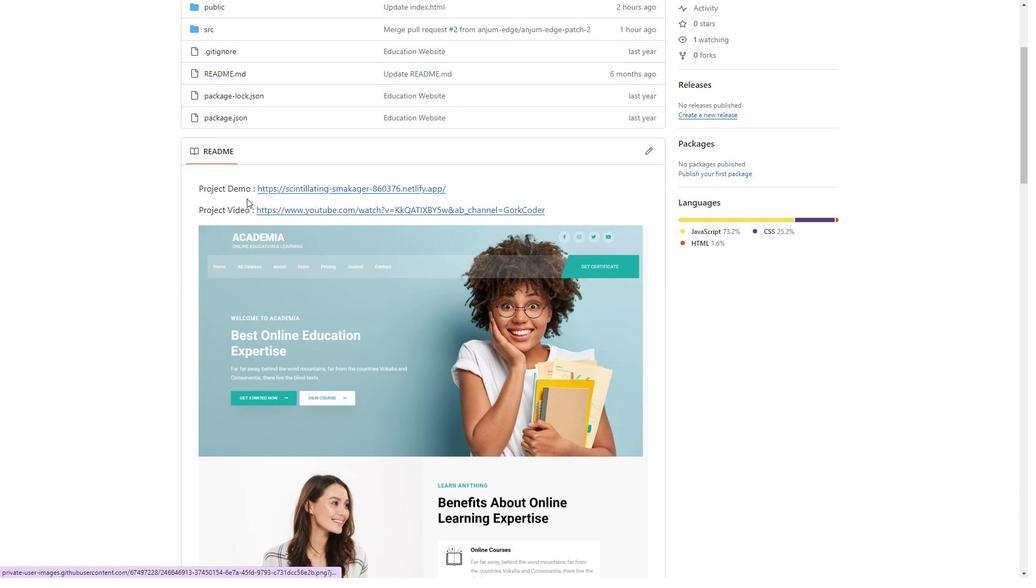 
Action: Mouse scrolled (248, 200) with delta (0, 0)
Screenshot: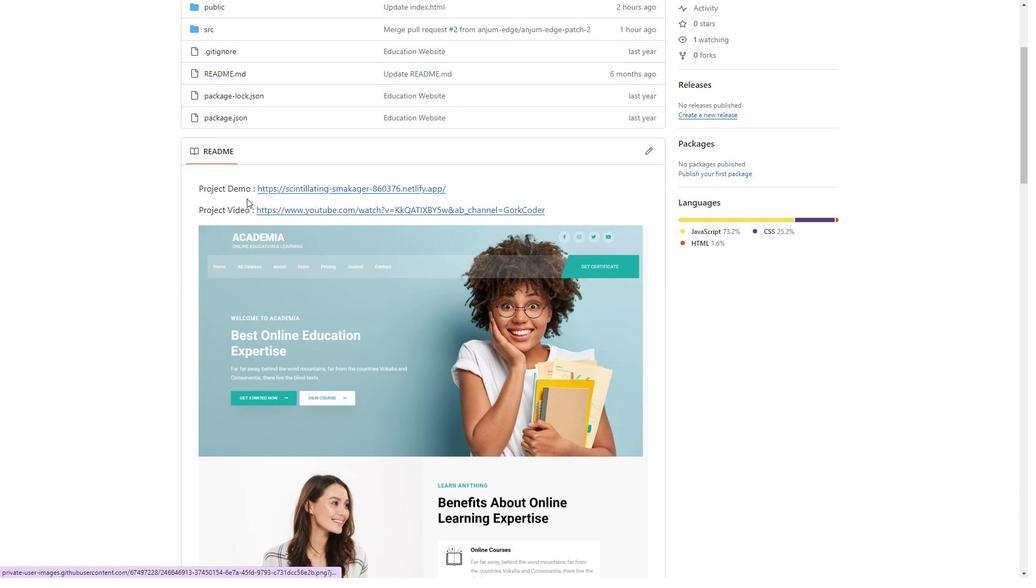 
Action: Mouse moved to (205, 191)
Screenshot: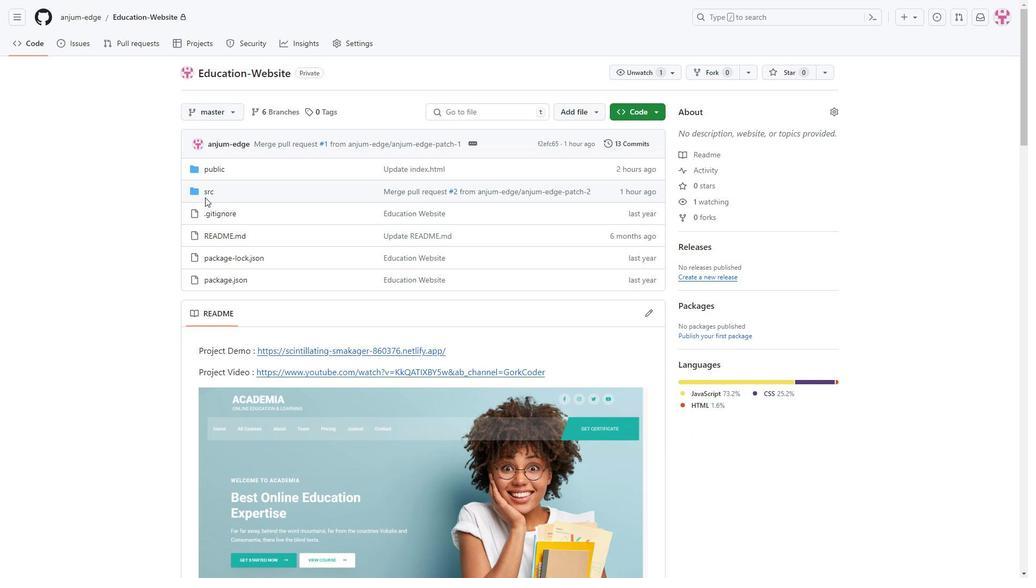 
Action: Mouse pressed left at (205, 191)
Screenshot: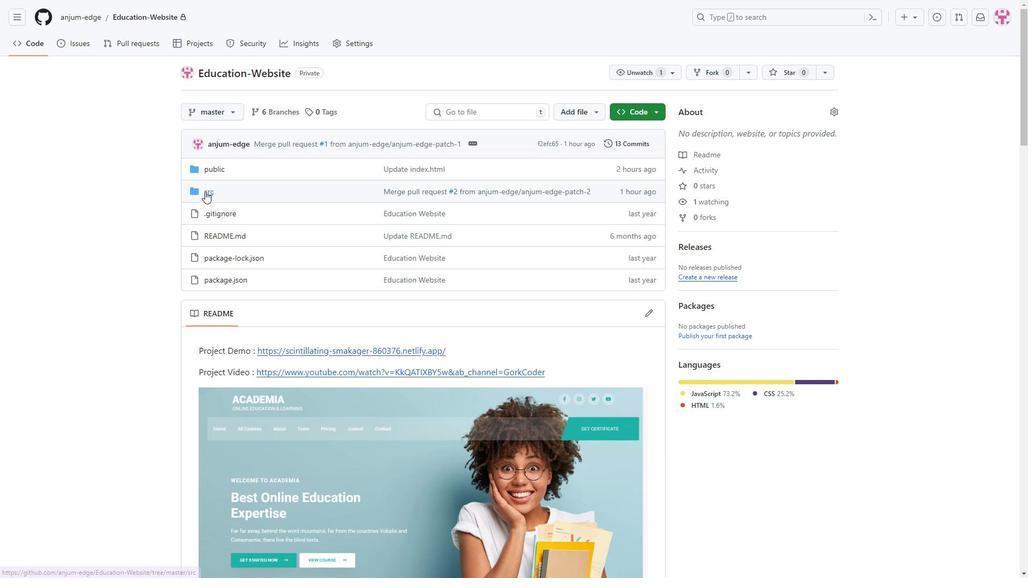 
Action: Mouse moved to (51, 176)
Screenshot: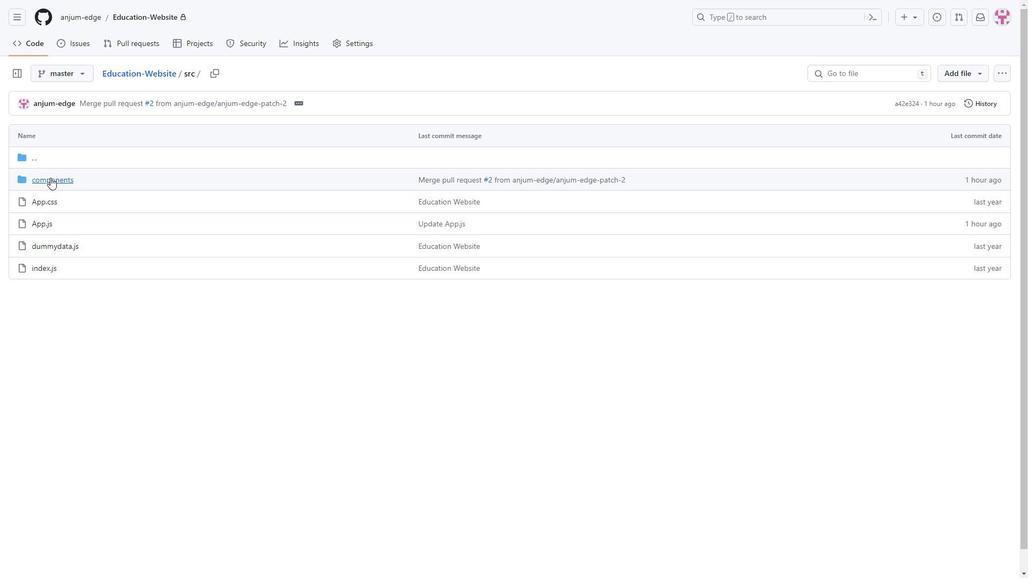 
Action: Mouse pressed left at (51, 176)
Screenshot: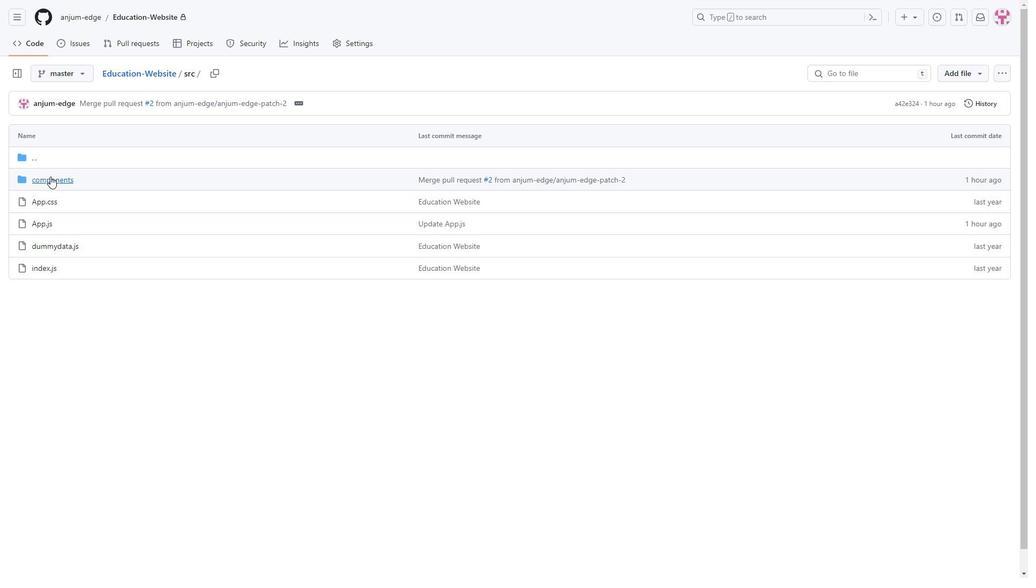 
Action: Mouse moved to (39, 201)
Screenshot: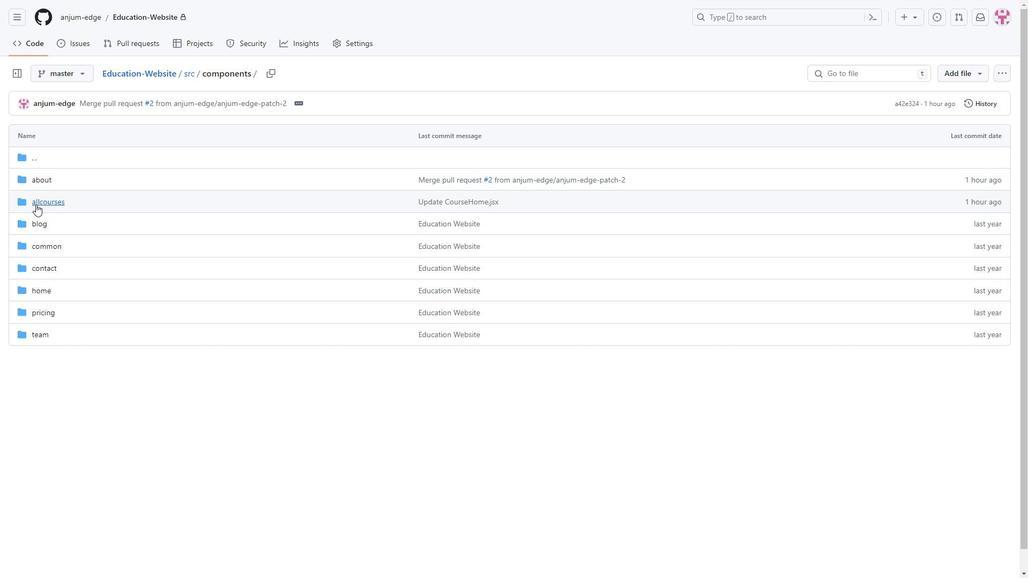 
Action: Mouse pressed left at (39, 201)
Screenshot: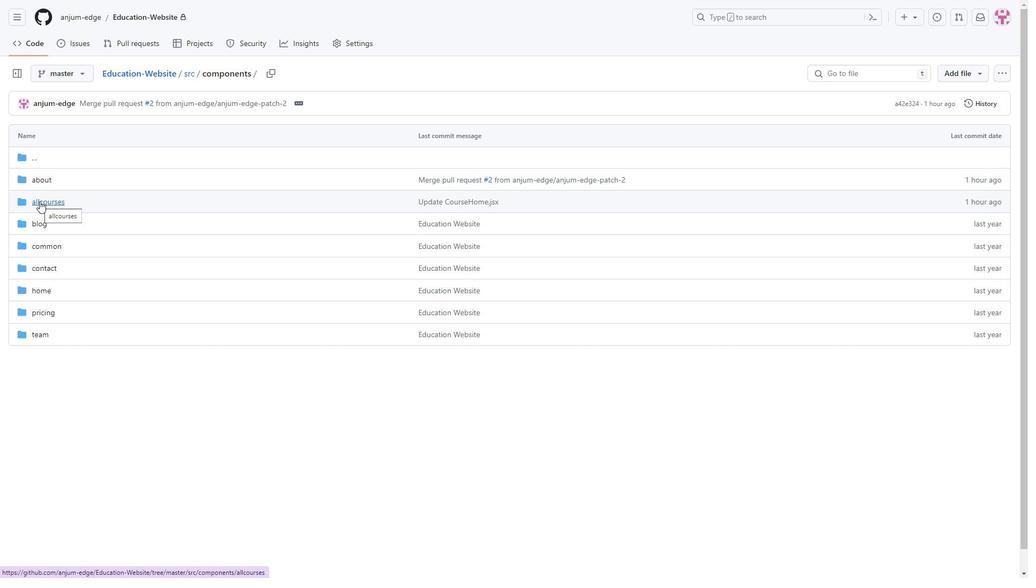 
Action: Mouse scrolled (39, 200) with delta (0, 0)
Screenshot: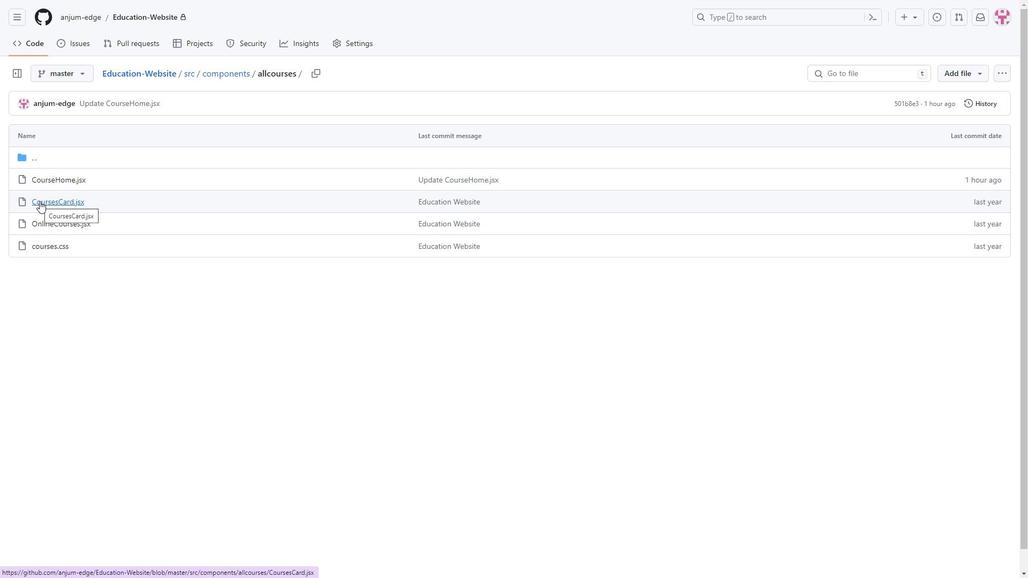 
Action: Mouse scrolled (39, 200) with delta (0, 0)
Screenshot: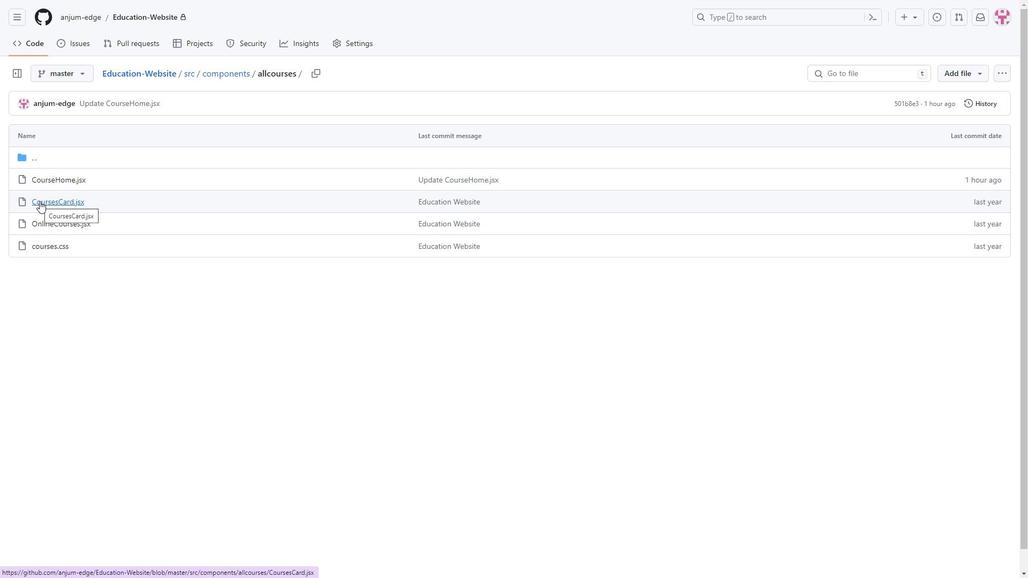 
Action: Mouse scrolled (39, 202) with delta (0, 0)
Screenshot: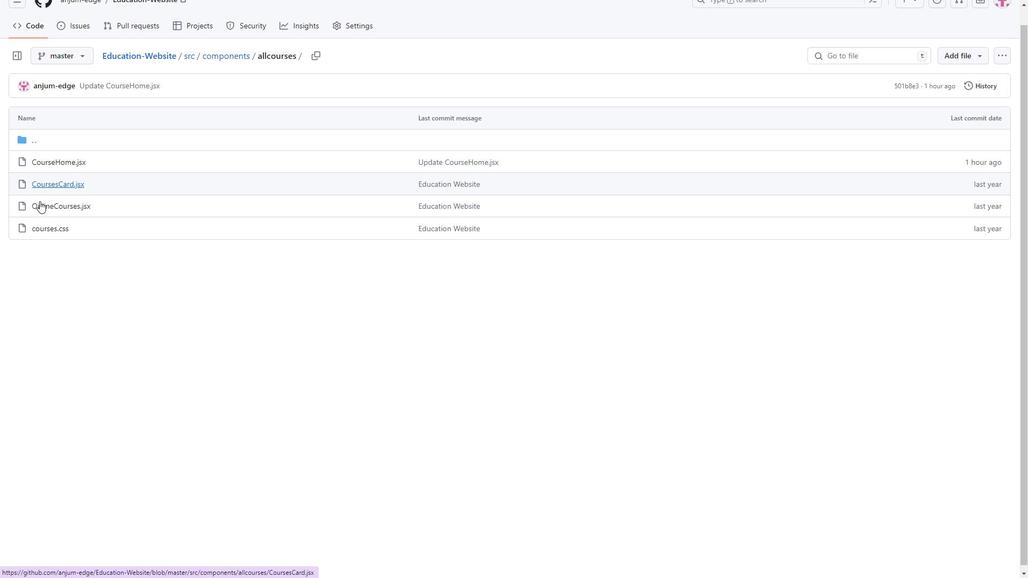 
Action: Mouse scrolled (39, 200) with delta (0, 0)
Screenshot: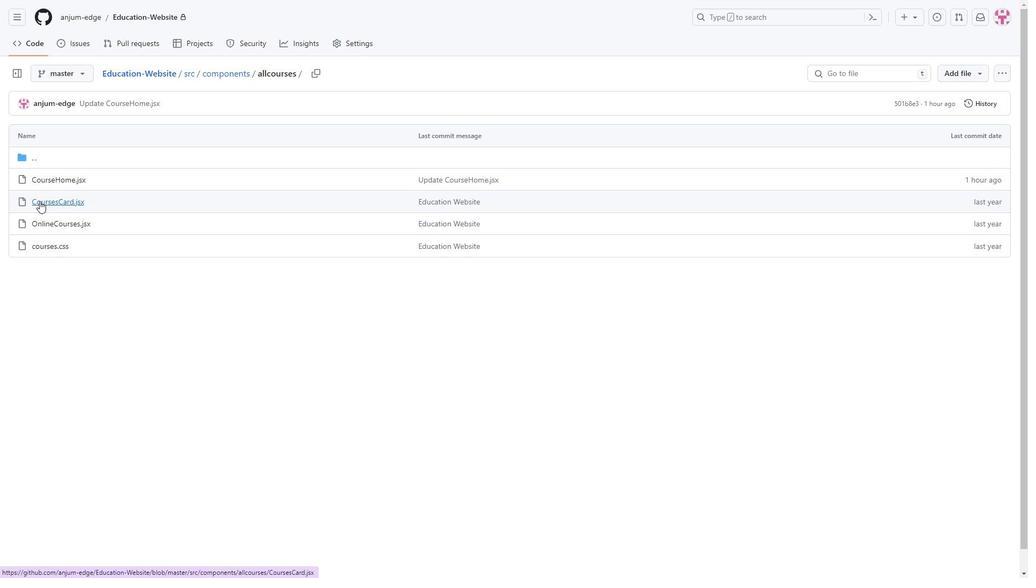 
Action: Mouse moved to (39, 203)
Screenshot: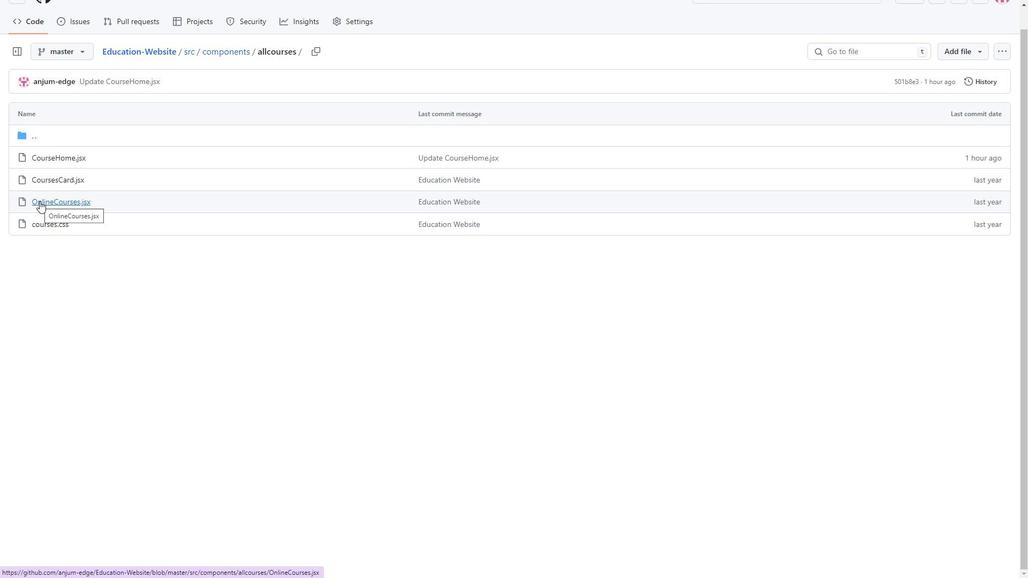 
Action: Mouse scrolled (39, 203) with delta (0, 0)
Screenshot: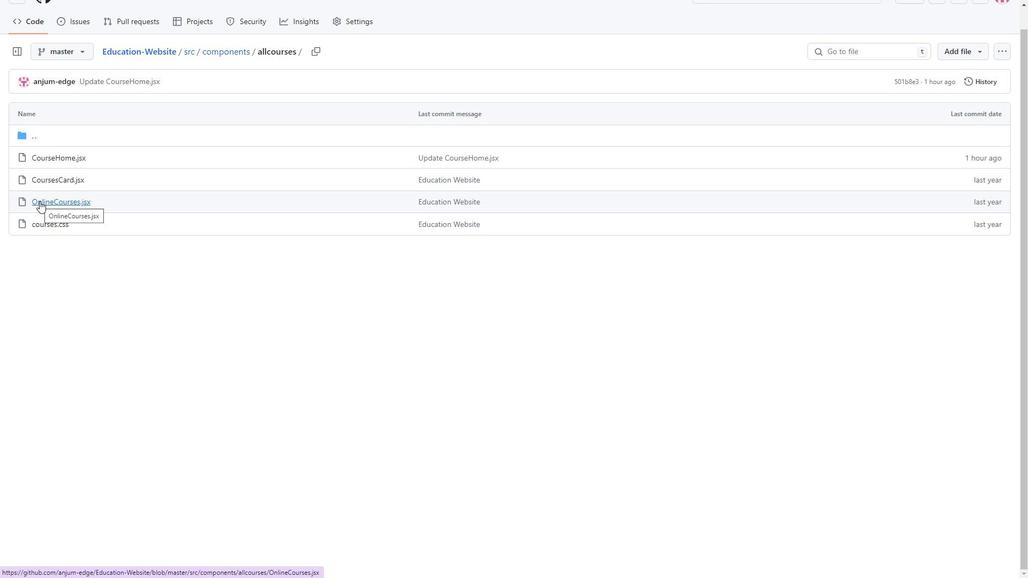 
Action: Mouse moved to (39, 206)
Screenshot: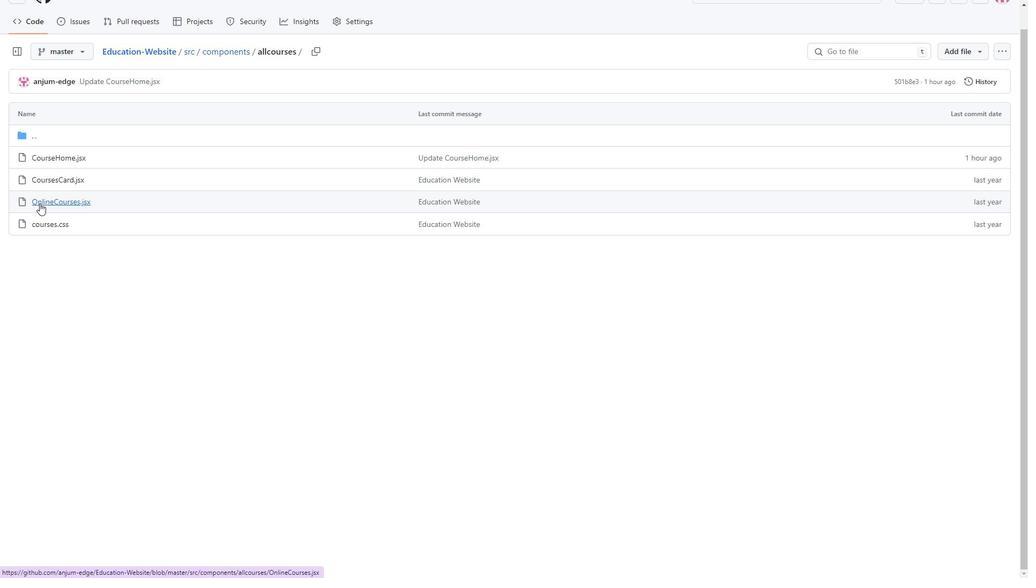 
Action: Mouse scrolled (39, 205) with delta (0, 0)
Screenshot: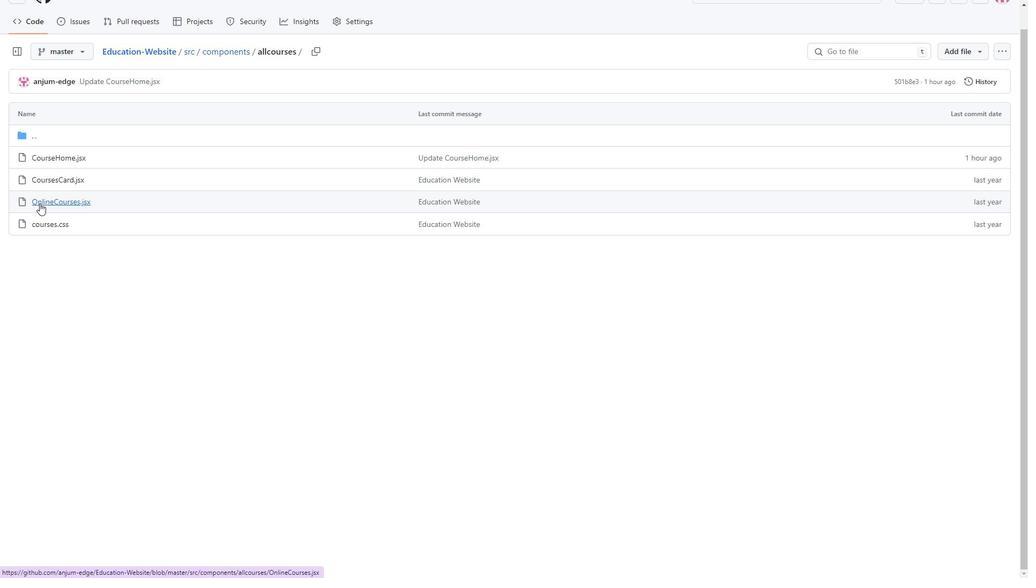 
Action: Mouse moved to (50, 265)
Screenshot: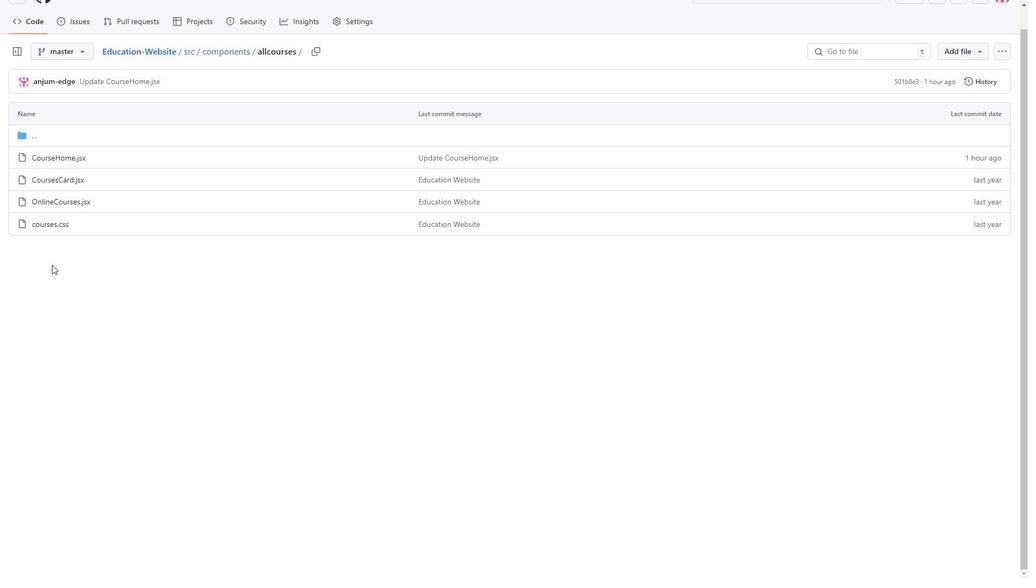 
Action: Mouse scrolled (50, 264) with delta (0, 0)
Screenshot: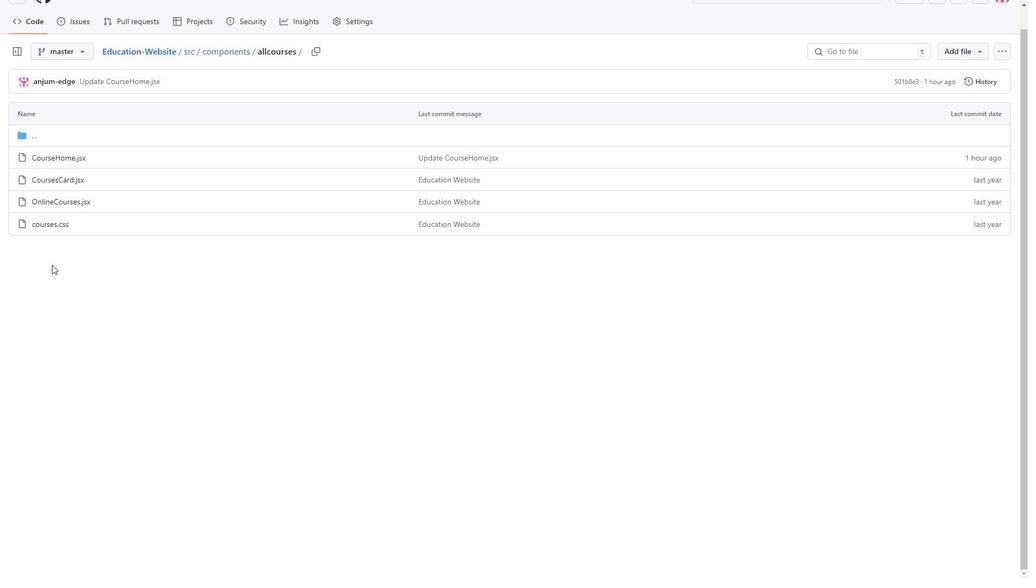 
Action: Mouse moved to (52, 178)
Screenshot: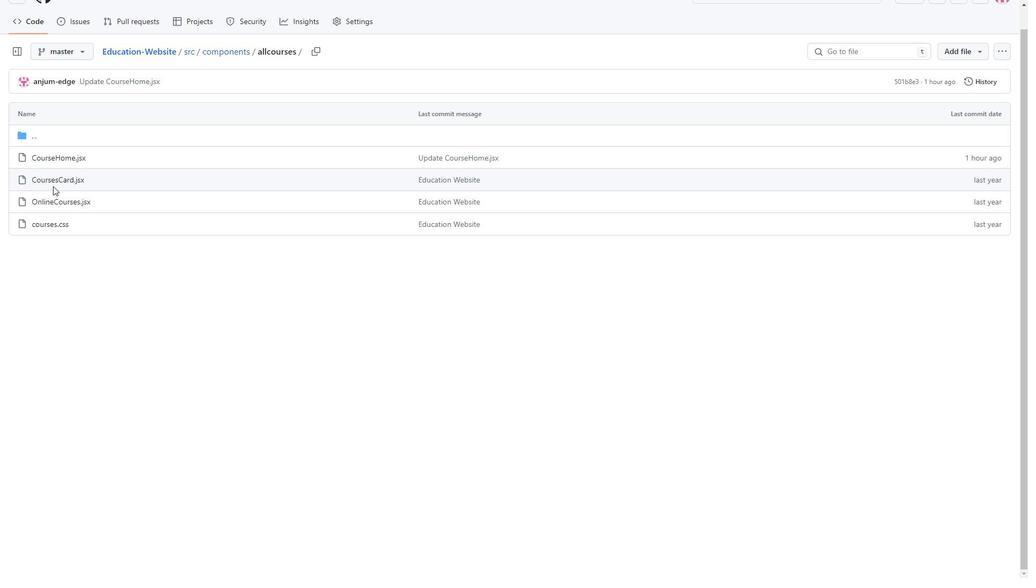 
Action: Mouse pressed left at (52, 178)
Screenshot: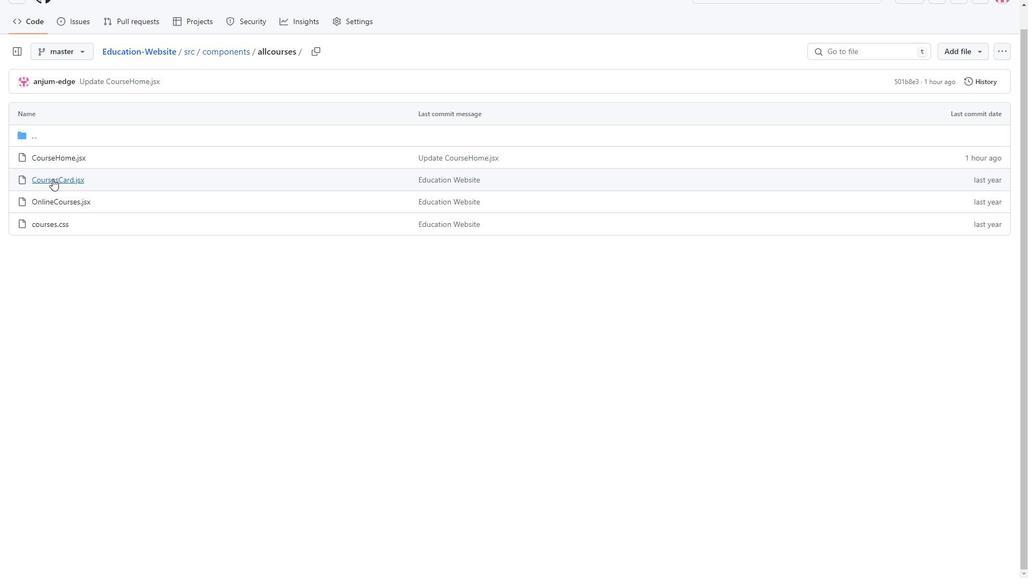 
Action: Mouse moved to (195, 242)
Screenshot: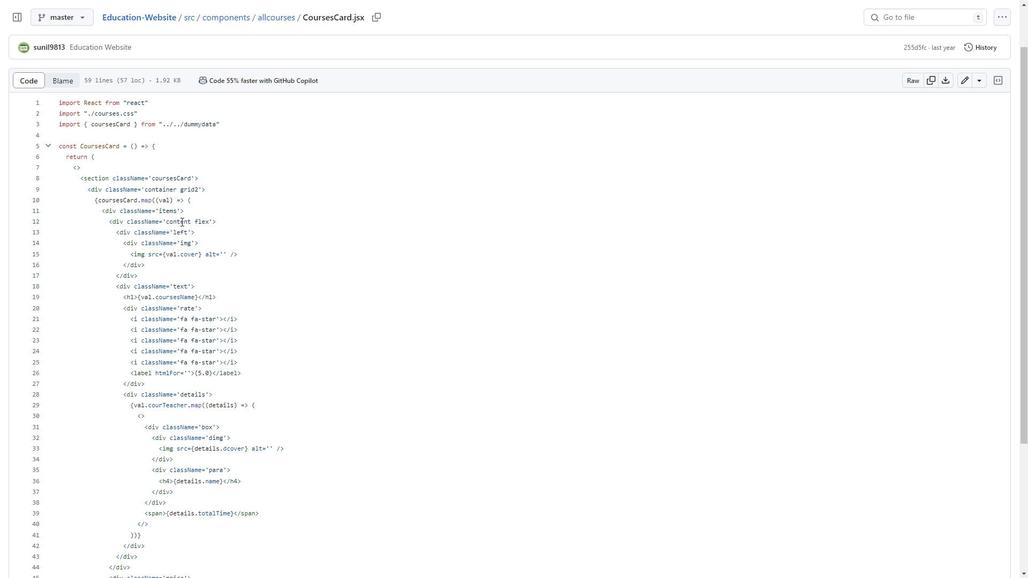 
Action: Mouse scrolled (195, 242) with delta (0, 0)
Screenshot: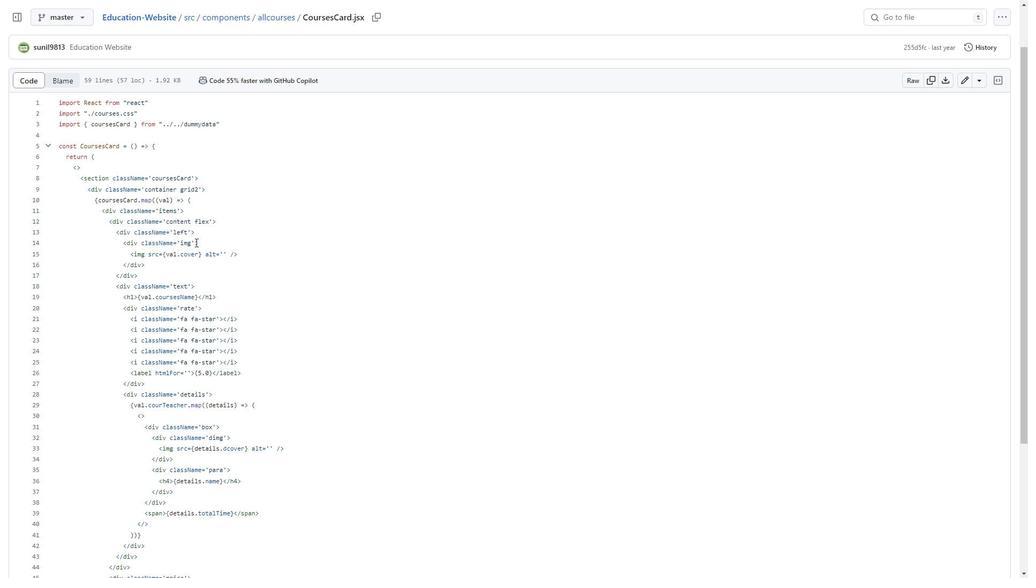 
Action: Mouse scrolled (195, 242) with delta (0, 0)
Screenshot: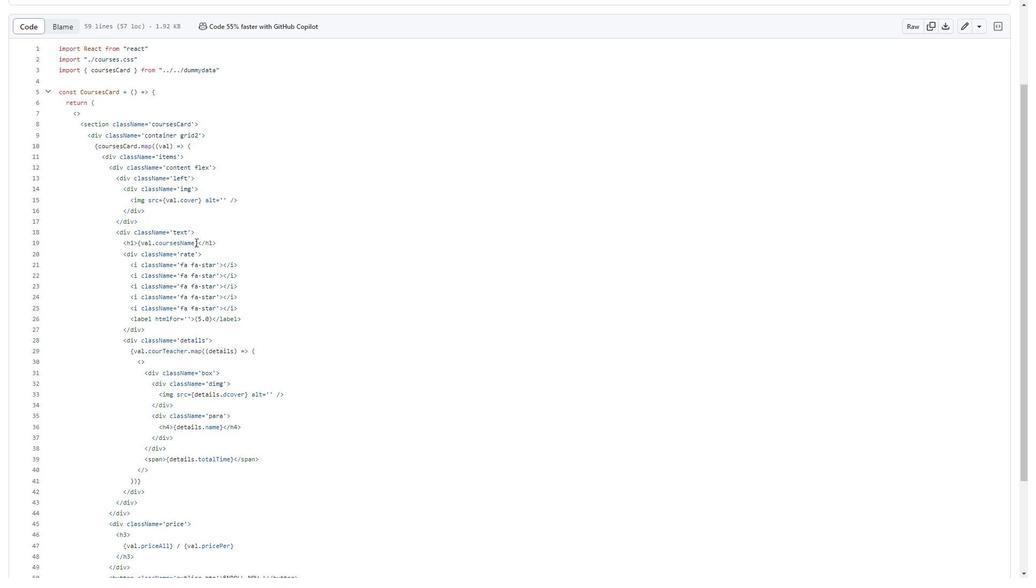 
Action: Mouse scrolled (195, 242) with delta (0, 0)
Screenshot: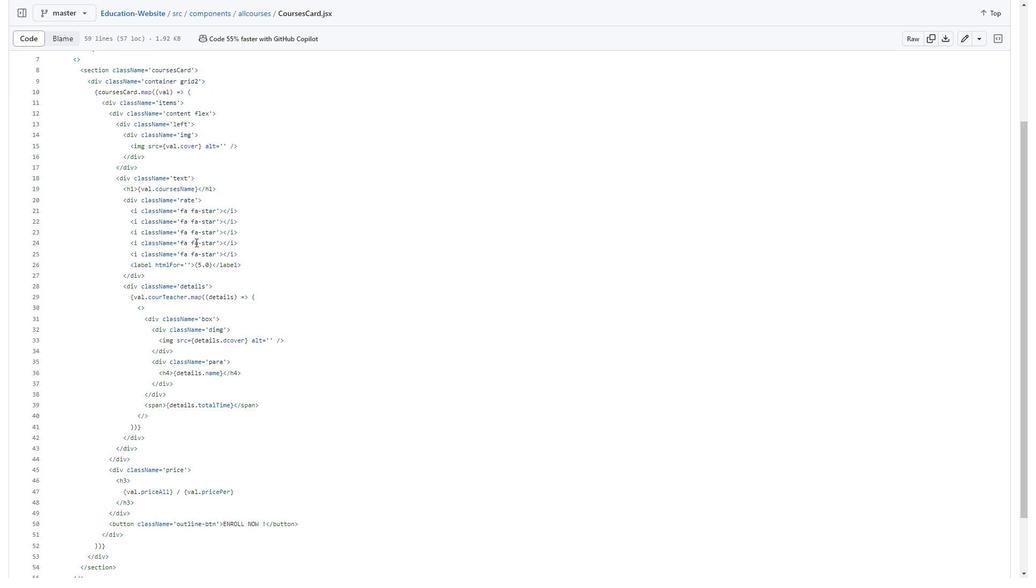 
Action: Mouse scrolled (195, 242) with delta (0, 0)
Screenshot: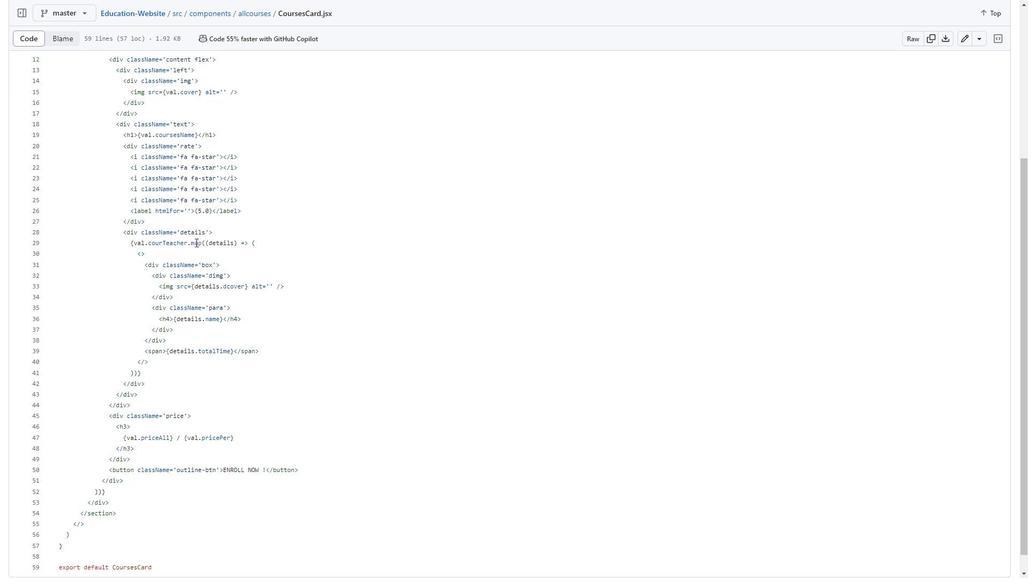 
Action: Mouse scrolled (195, 242) with delta (0, 0)
Screenshot: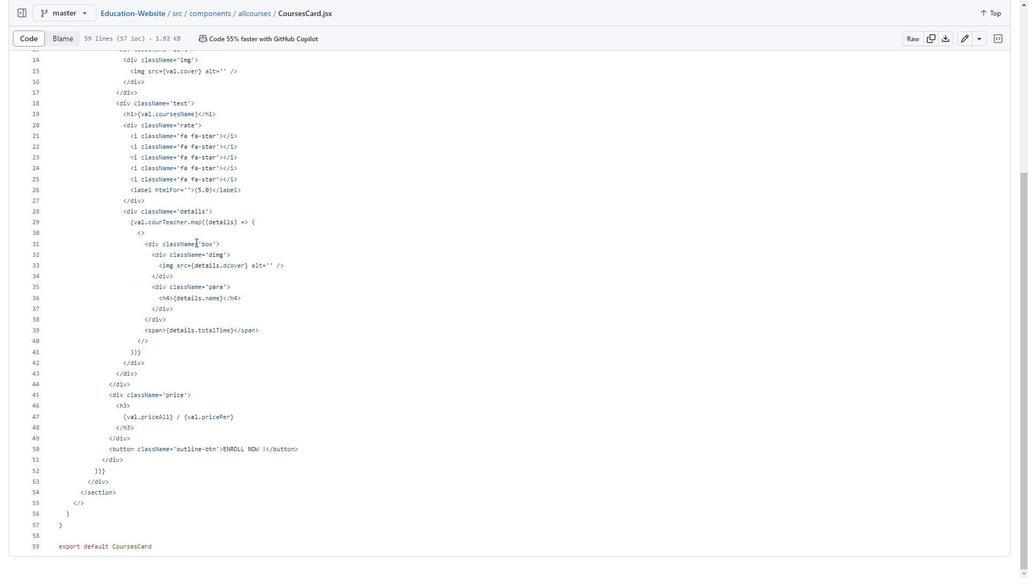 
Action: Mouse moved to (963, 38)
Screenshot: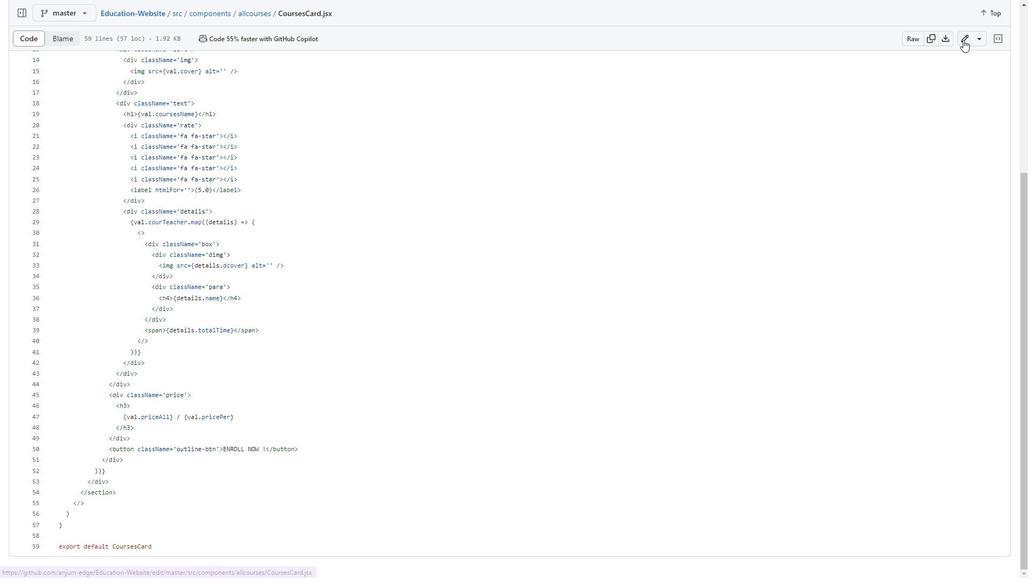 
Action: Mouse pressed left at (963, 38)
Screenshot: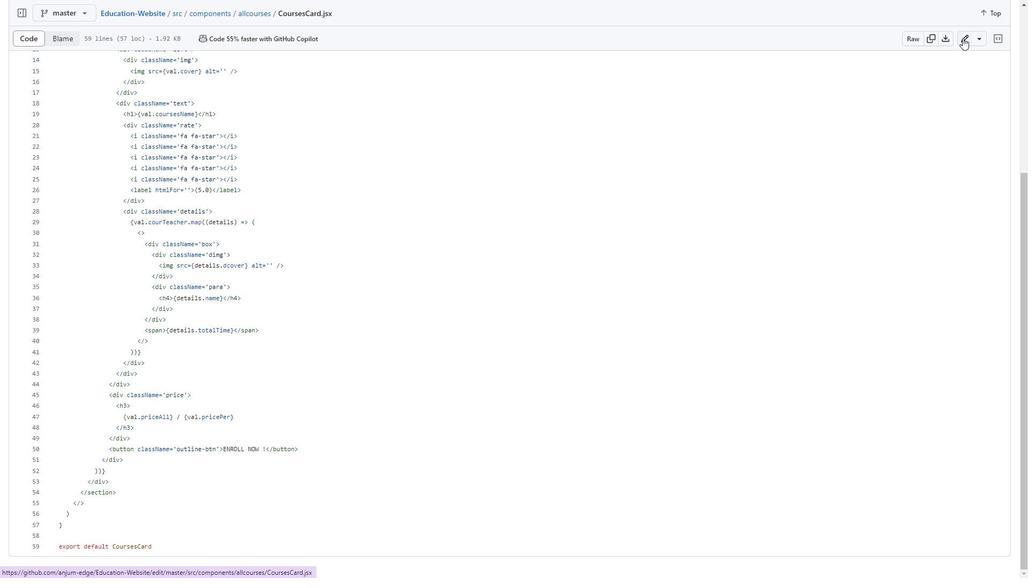 
Action: Mouse moved to (240, 289)
Screenshot: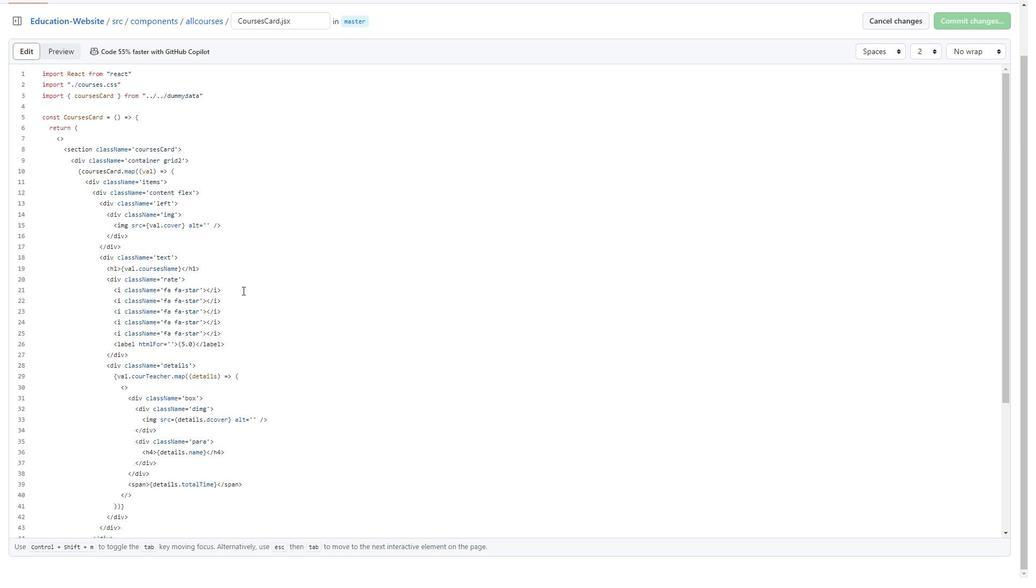 
Action: Mouse pressed left at (240, 289)
Screenshot: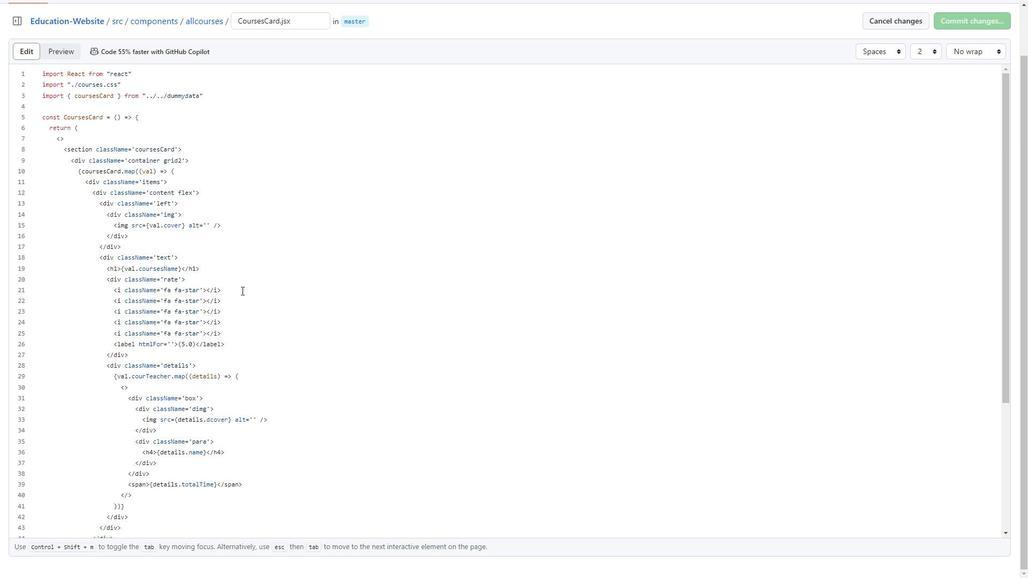 
Action: Key pressed <Key.enter><Key.shift_r><i<Key.space>class<Key.shift>Name='fa<Key.space>faa<Key.backspace>-star'<Key.shift_r>>
Screenshot: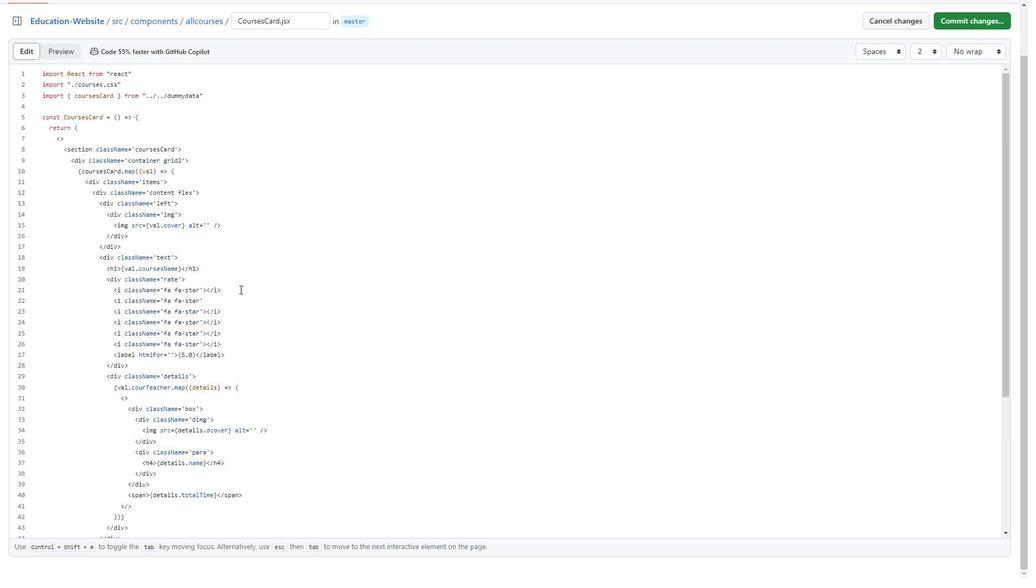 
Action: Mouse moved to (285, 355)
Screenshot: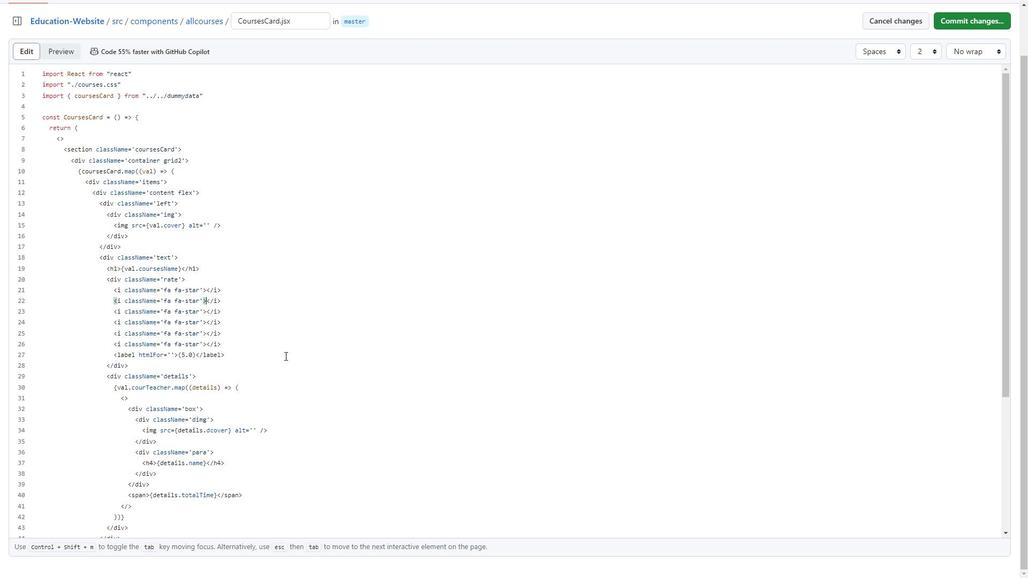 
Action: Mouse scrolled (285, 355) with delta (0, 0)
Screenshot: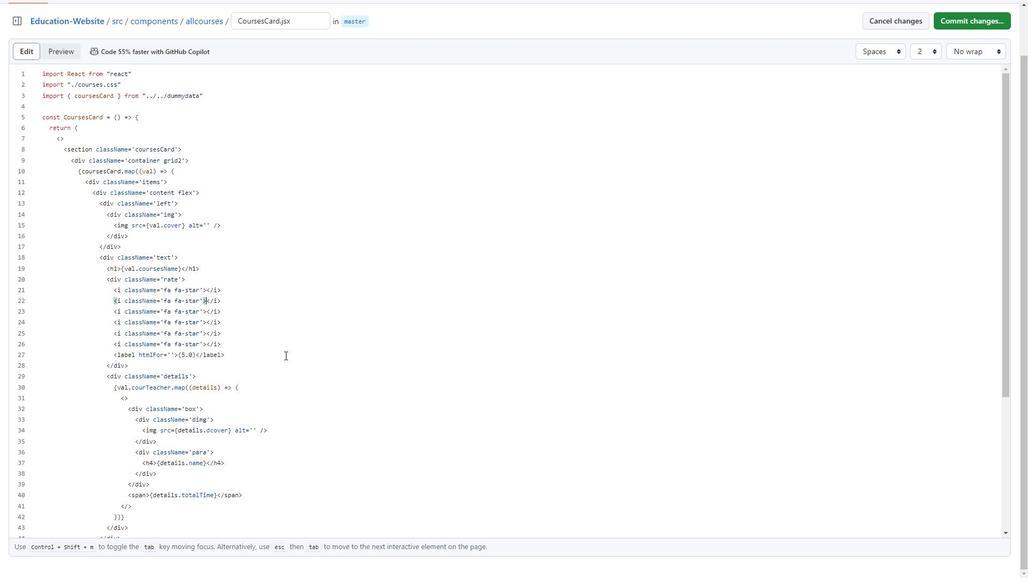 
Action: Mouse scrolled (285, 355) with delta (0, 0)
Screenshot: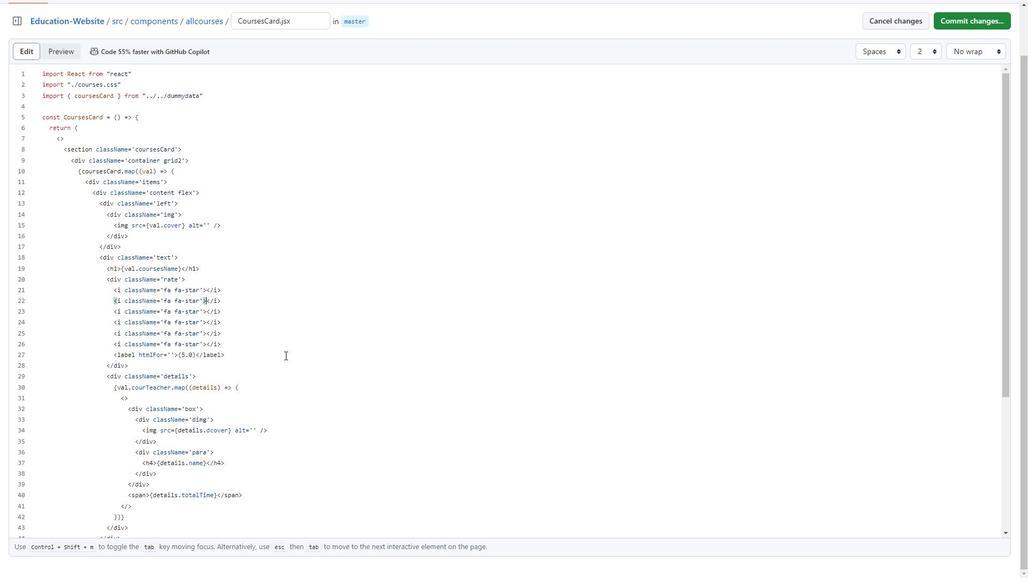 
Action: Mouse scrolled (285, 355) with delta (0, 0)
Screenshot: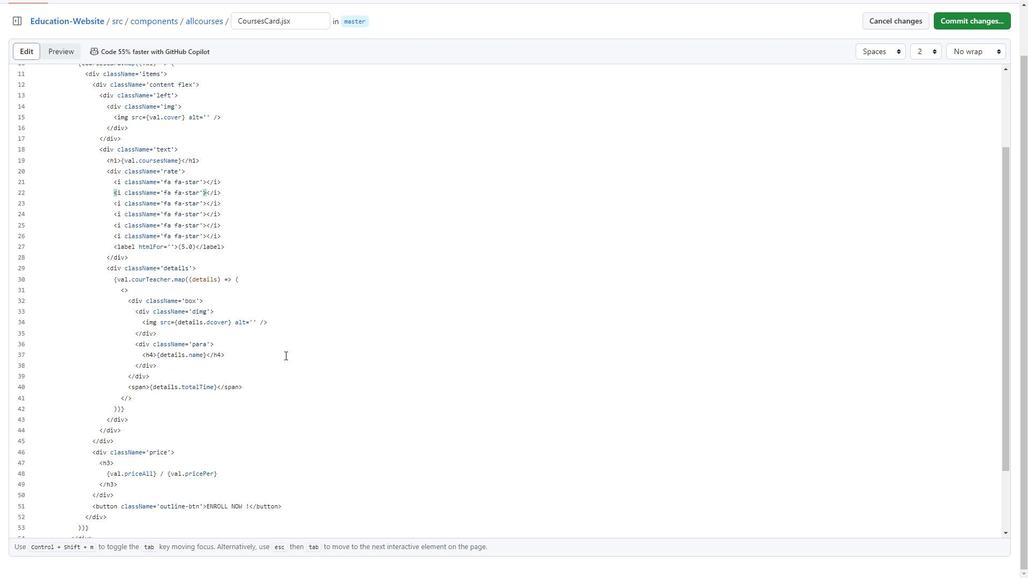 
Action: Mouse moved to (252, 342)
Screenshot: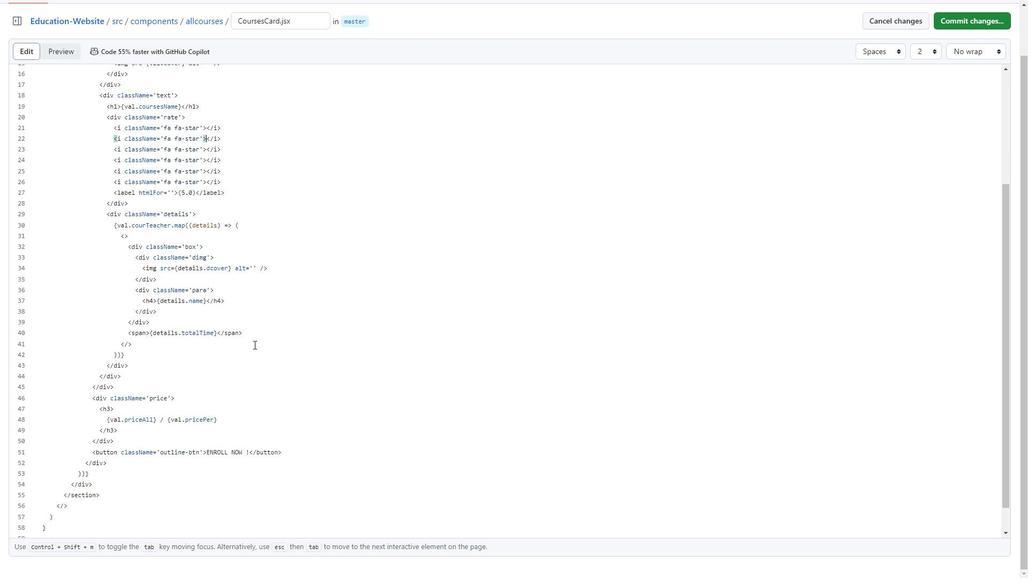
Action: Mouse scrolled (252, 341) with delta (0, 0)
Screenshot: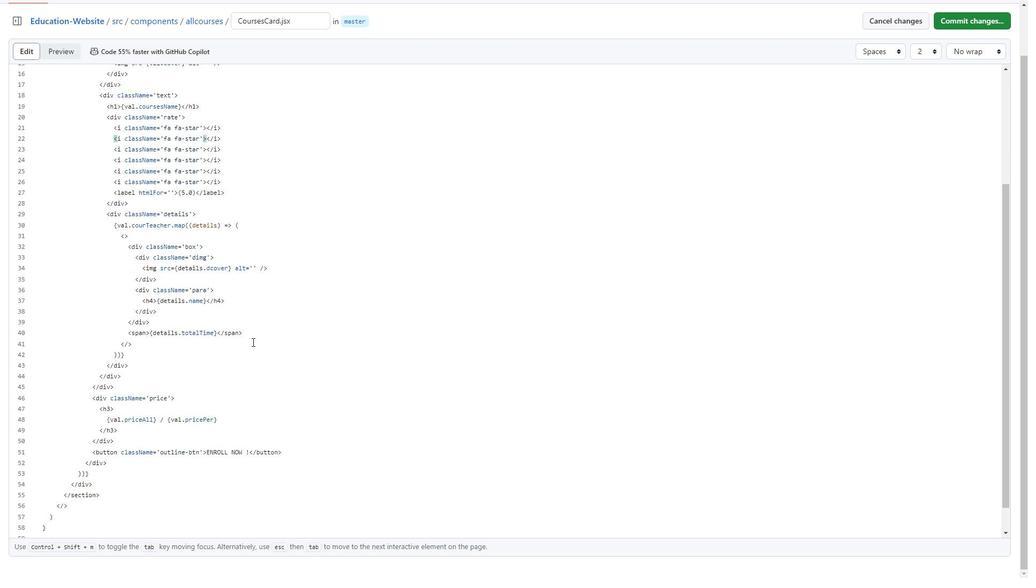 
Action: Mouse moved to (152, 270)
Screenshot: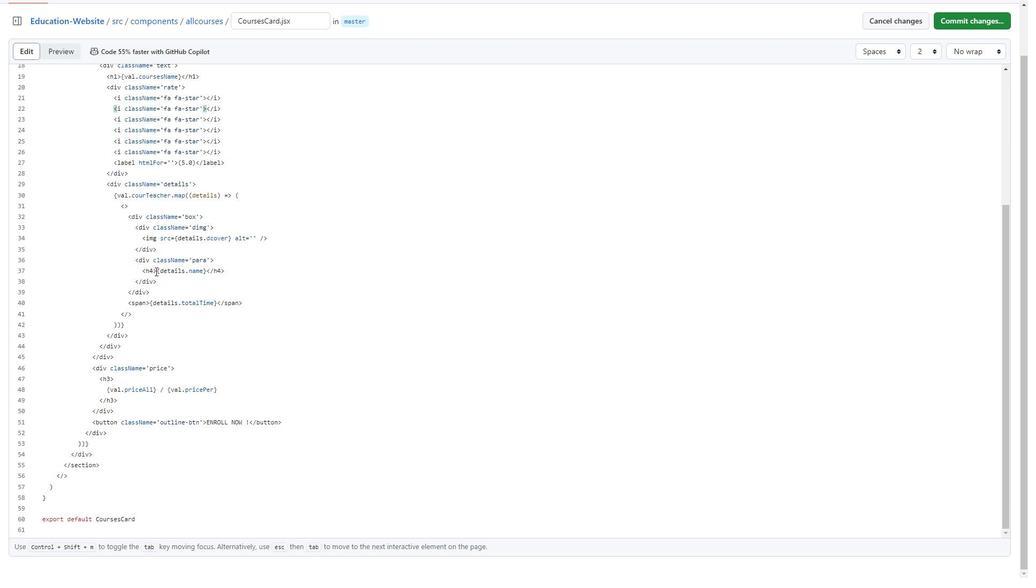 
Action: Mouse pressed left at (152, 270)
Screenshot: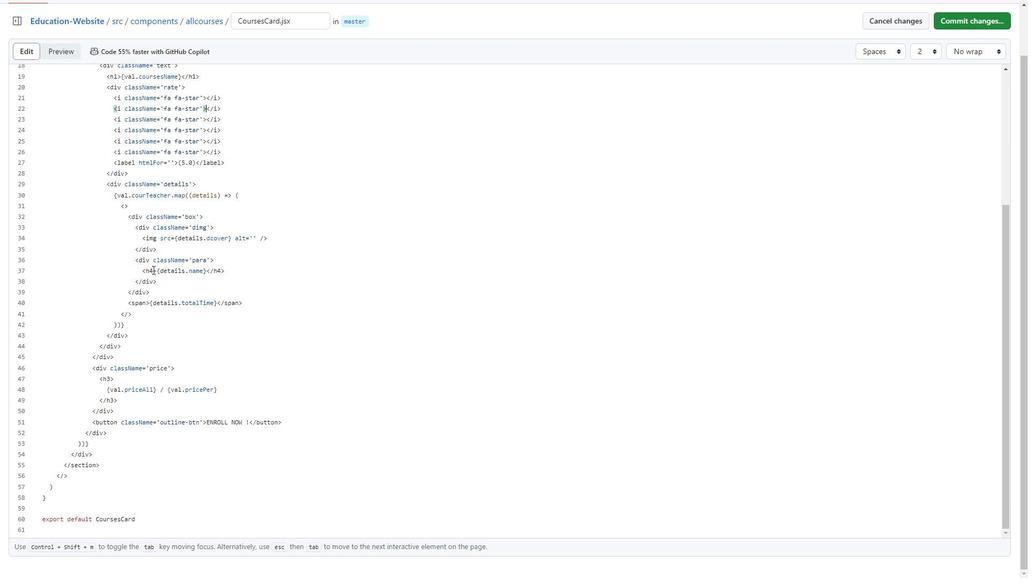 
Action: Mouse moved to (228, 300)
Screenshot: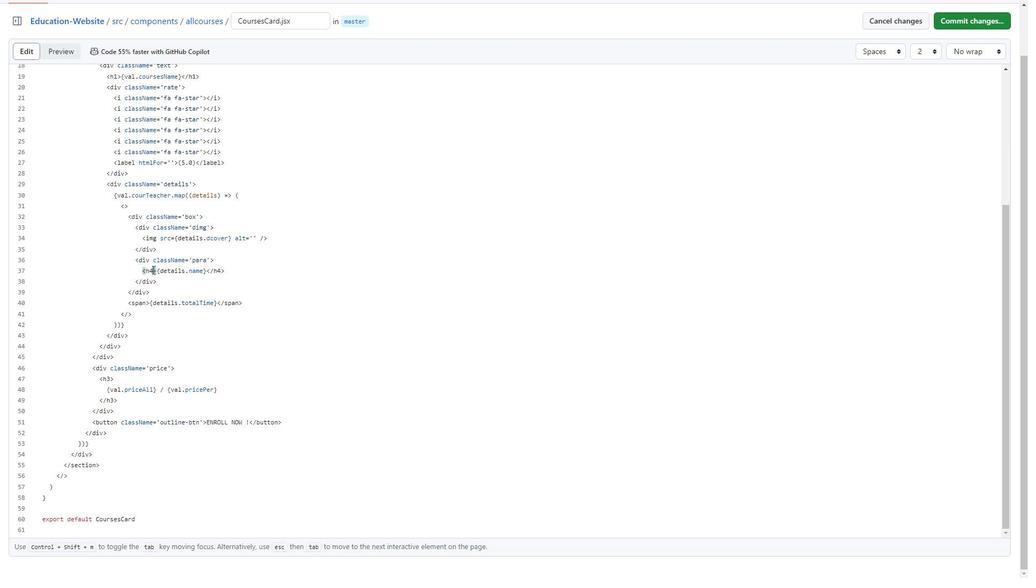
Action: Key pressed <Key.backspace>3
Screenshot: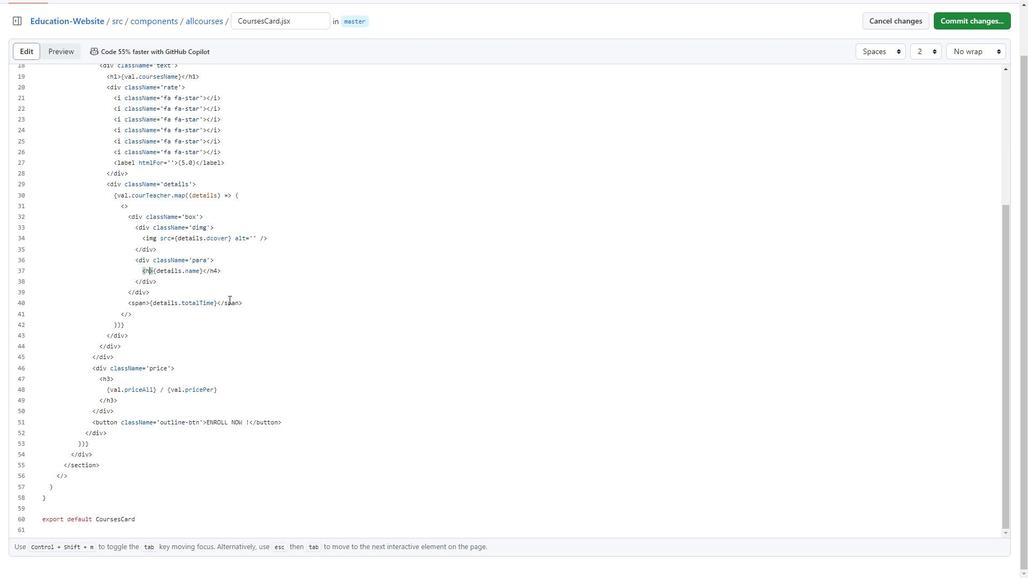 
Action: Mouse moved to (221, 268)
Screenshot: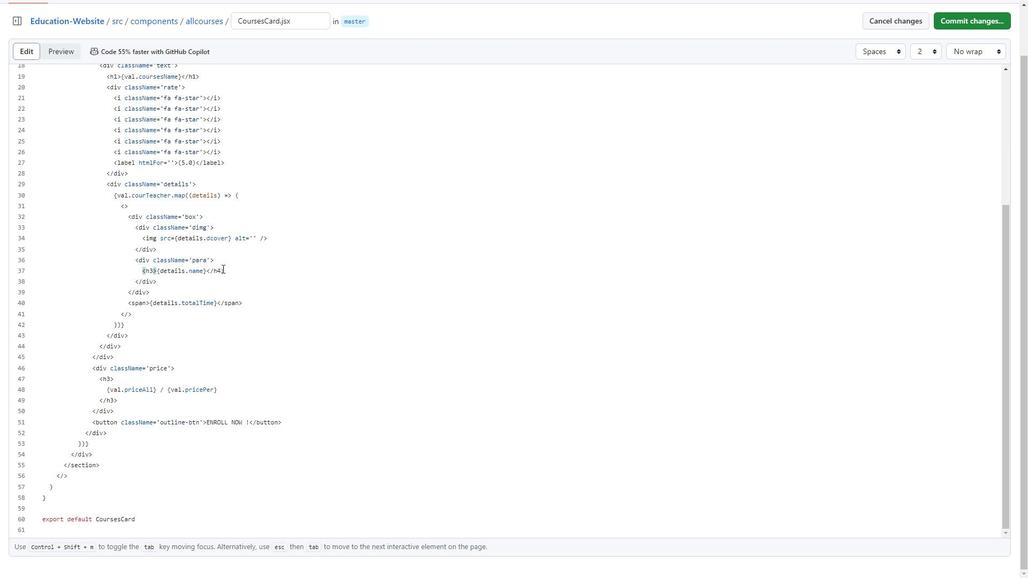 
Action: Mouse pressed left at (221, 268)
Screenshot: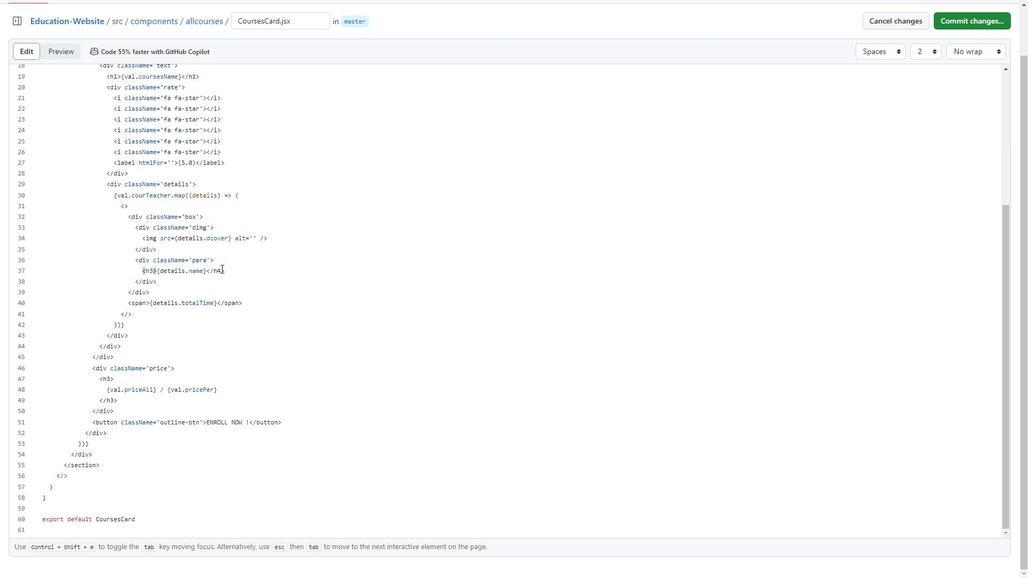 
Action: Mouse moved to (240, 287)
Screenshot: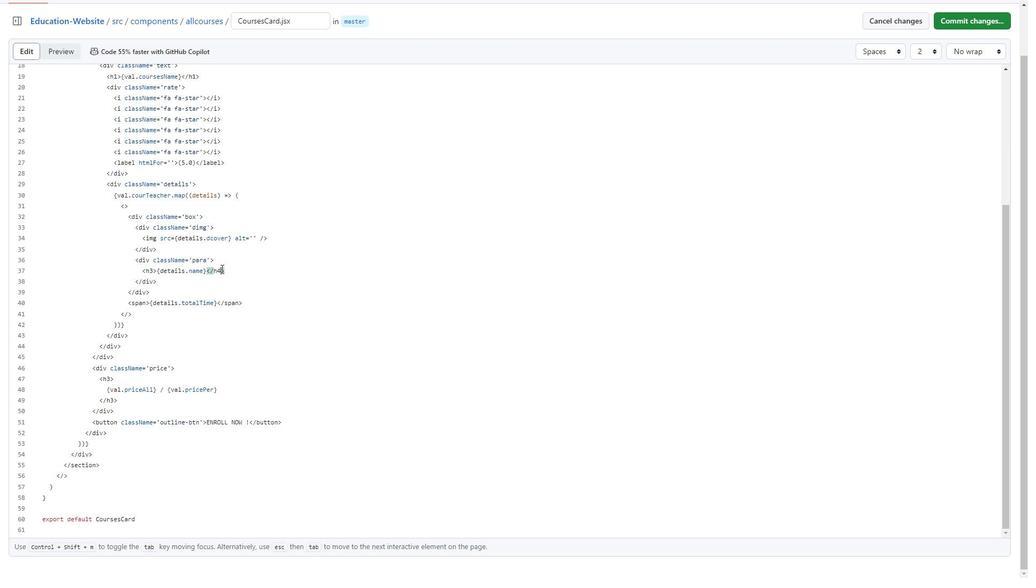 
Action: Key pressed <Key.backspace>3
Screenshot: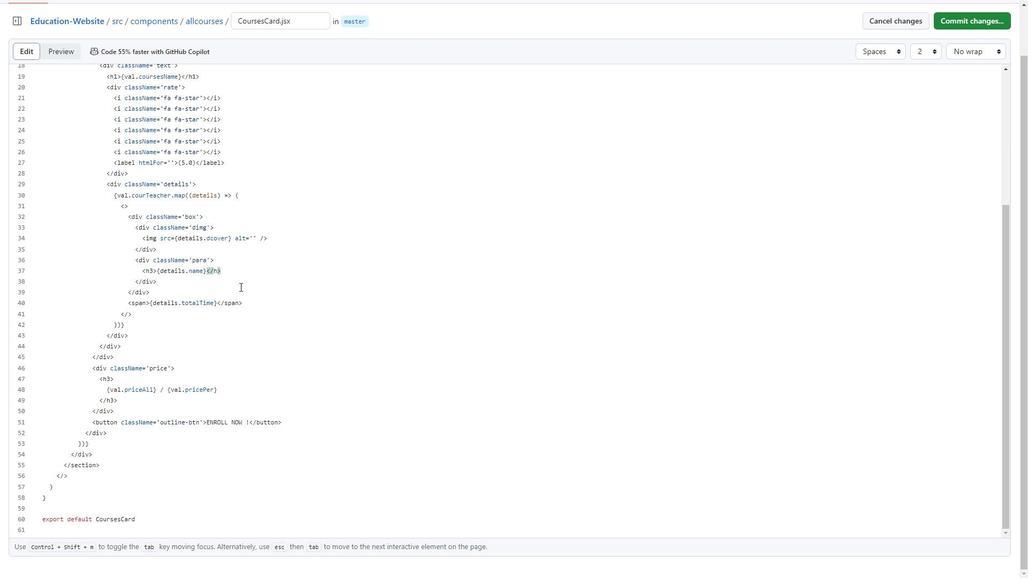 
Action: Mouse moved to (180, 305)
Screenshot: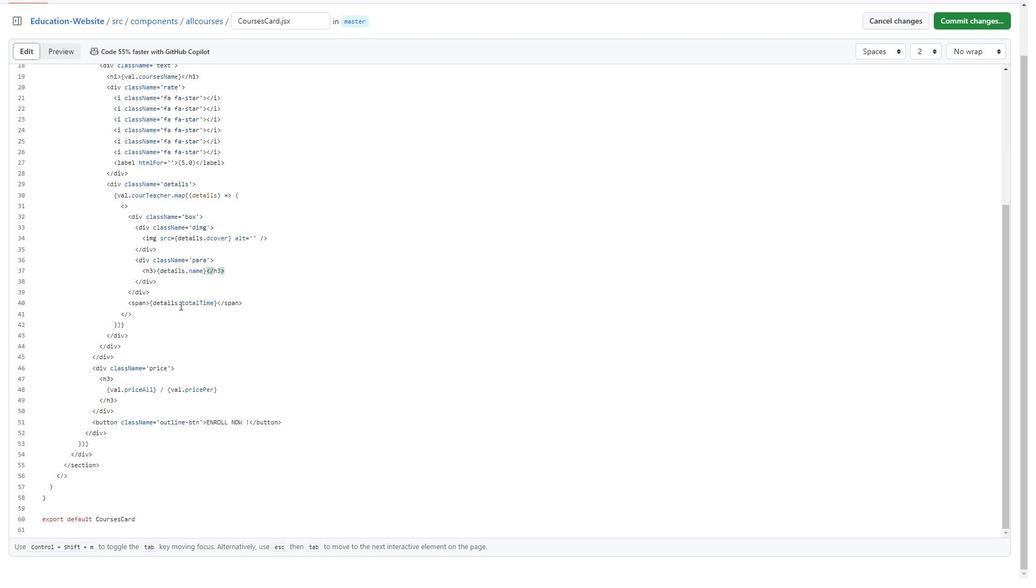 
Action: Mouse scrolled (180, 304) with delta (0, 0)
Screenshot: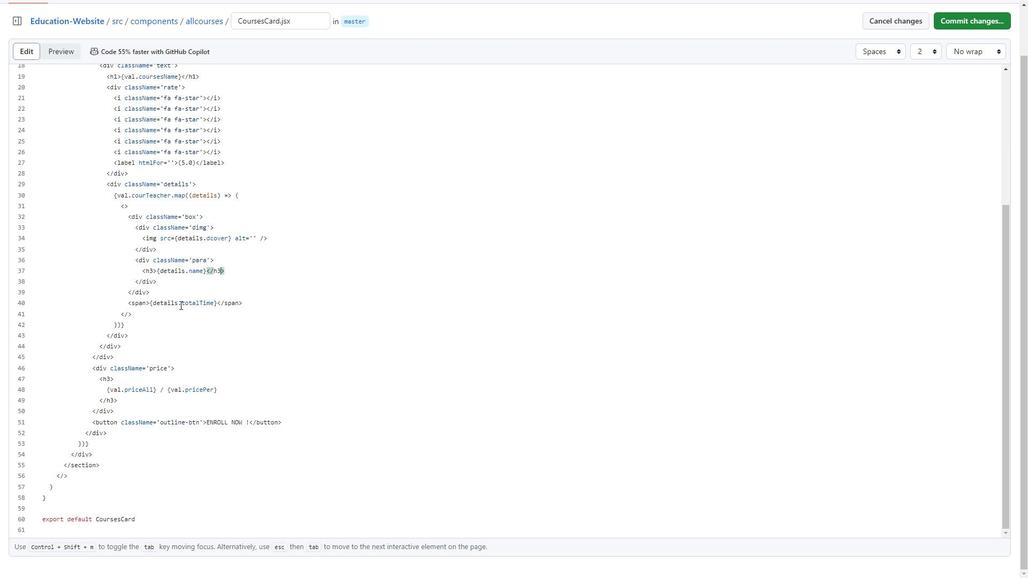 
Action: Mouse scrolled (180, 304) with delta (0, 0)
Screenshot: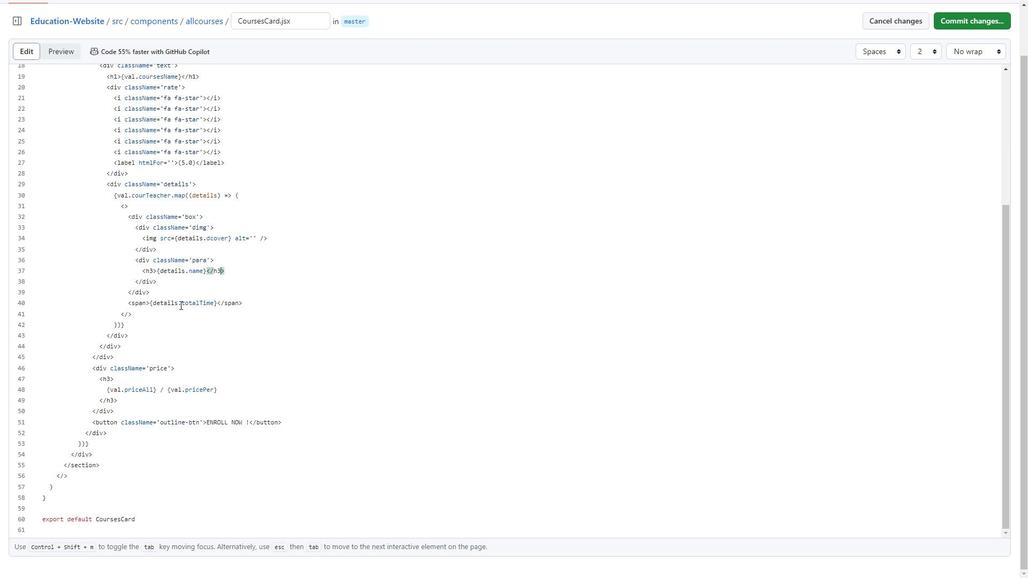 
Action: Mouse scrolled (180, 304) with delta (0, 0)
Screenshot: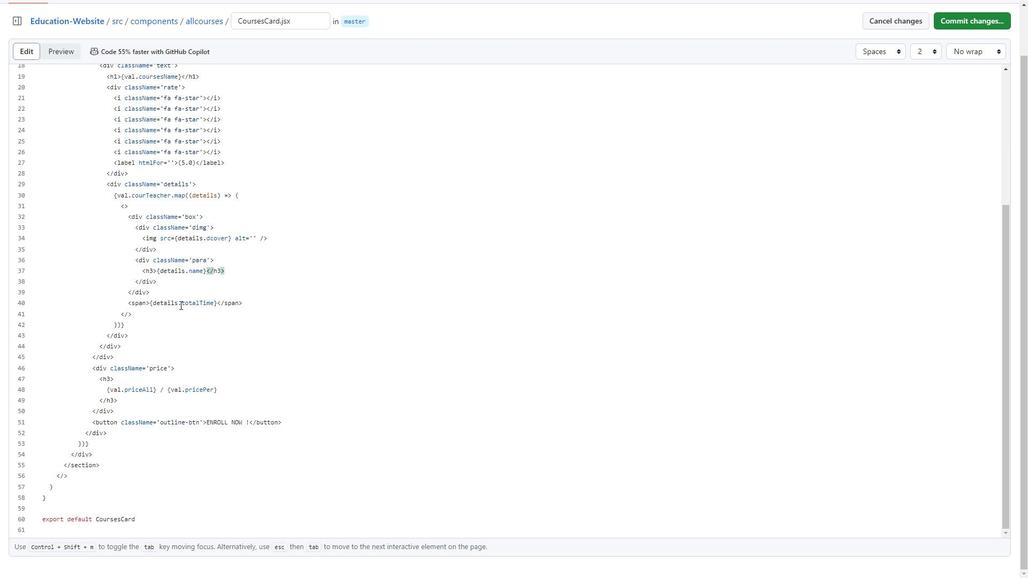 
Action: Mouse scrolled (180, 304) with delta (0, 0)
Screenshot: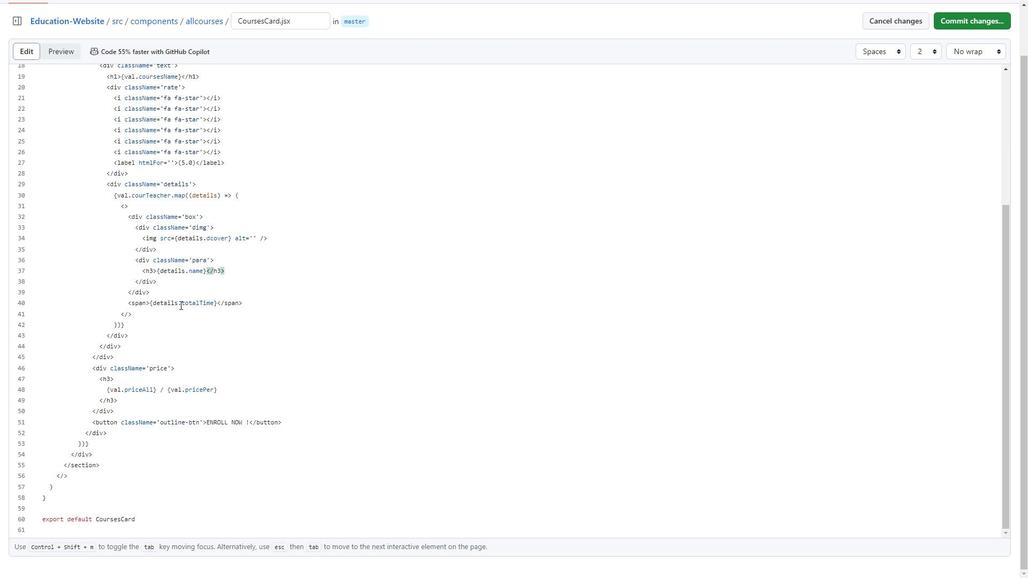 
Action: Mouse moved to (227, 422)
Screenshot: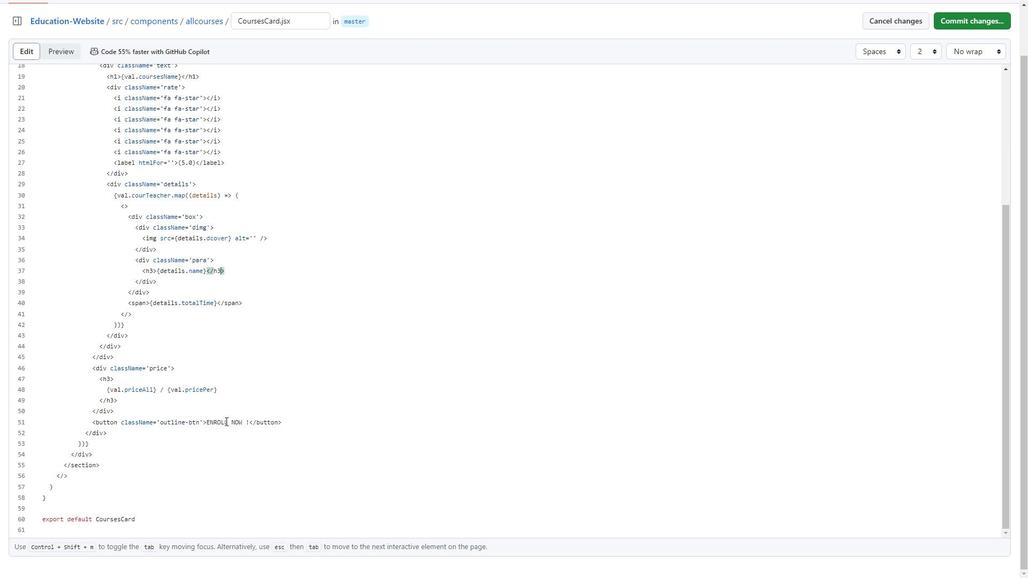 
Action: Mouse pressed left at (227, 422)
Screenshot: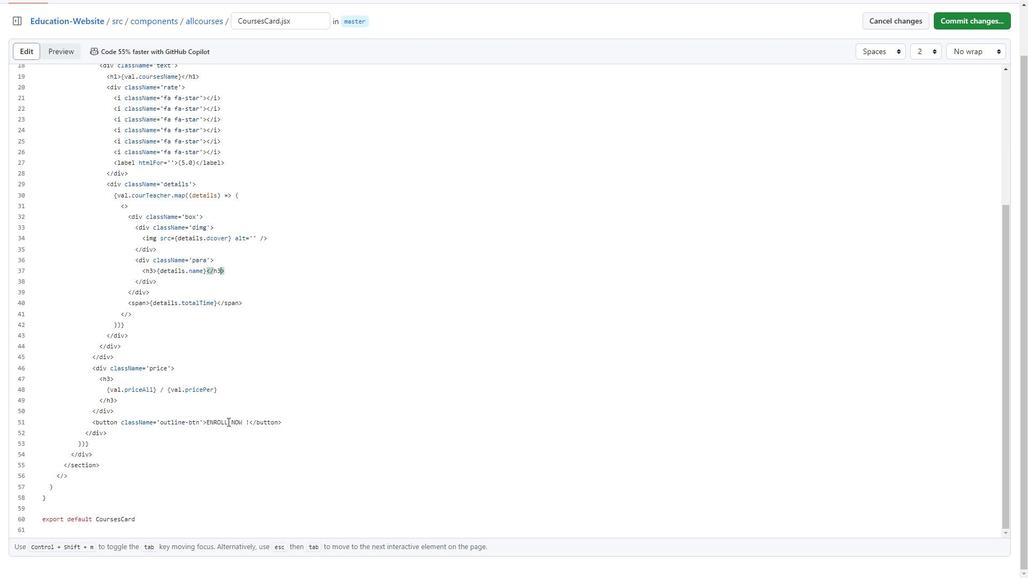 
Action: Mouse moved to (207, 422)
Screenshot: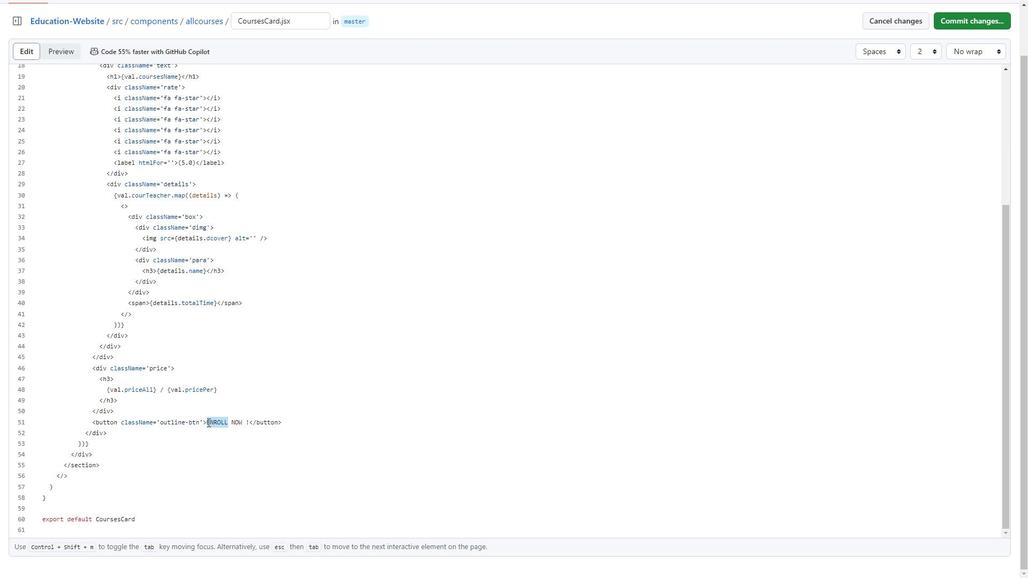 
Action: Key pressed <Key.caps_lock>APPLY
Screenshot: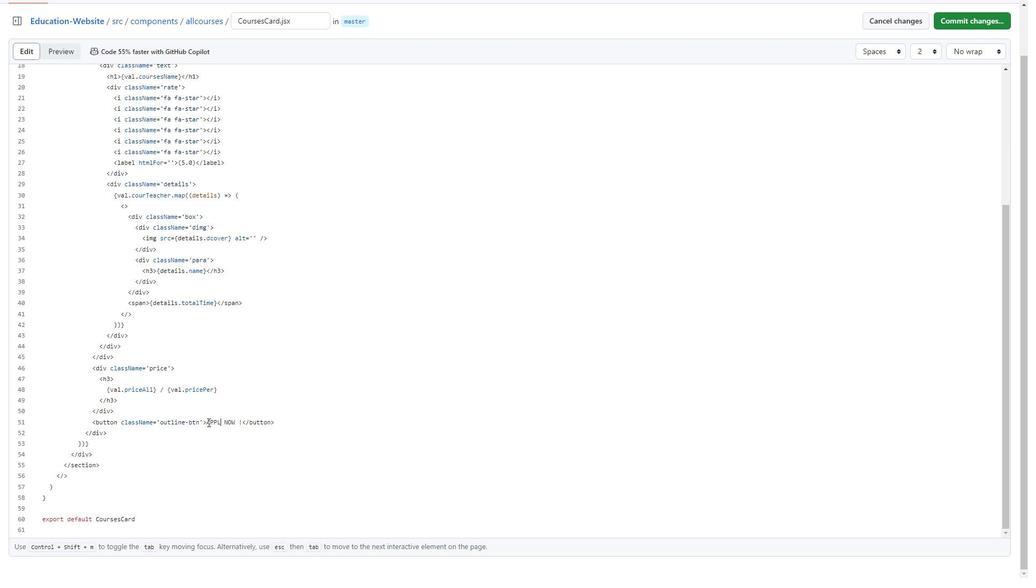 
Action: Mouse moved to (167, 438)
Screenshot: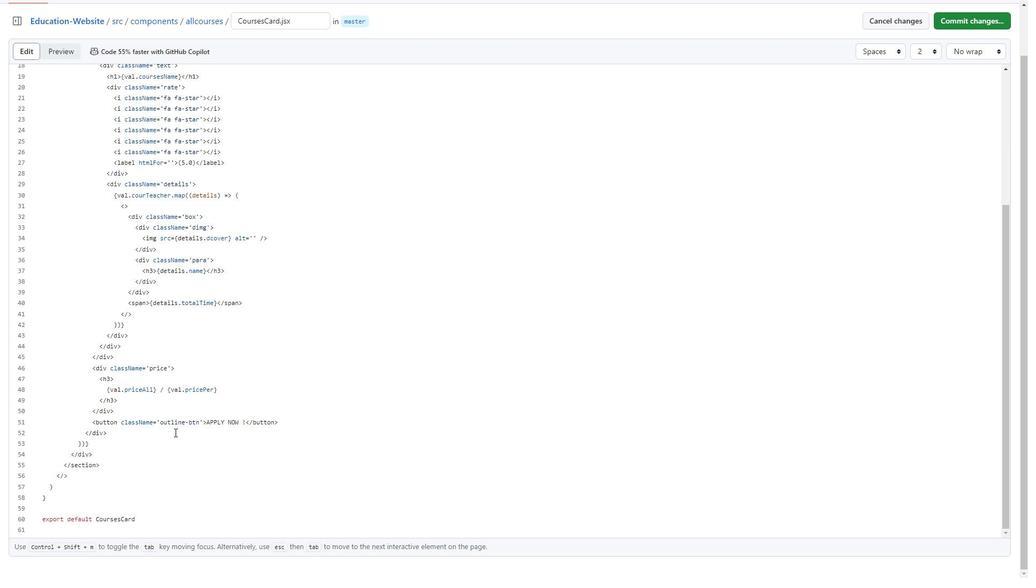 
Action: Mouse scrolled (167, 437) with delta (0, 0)
Screenshot: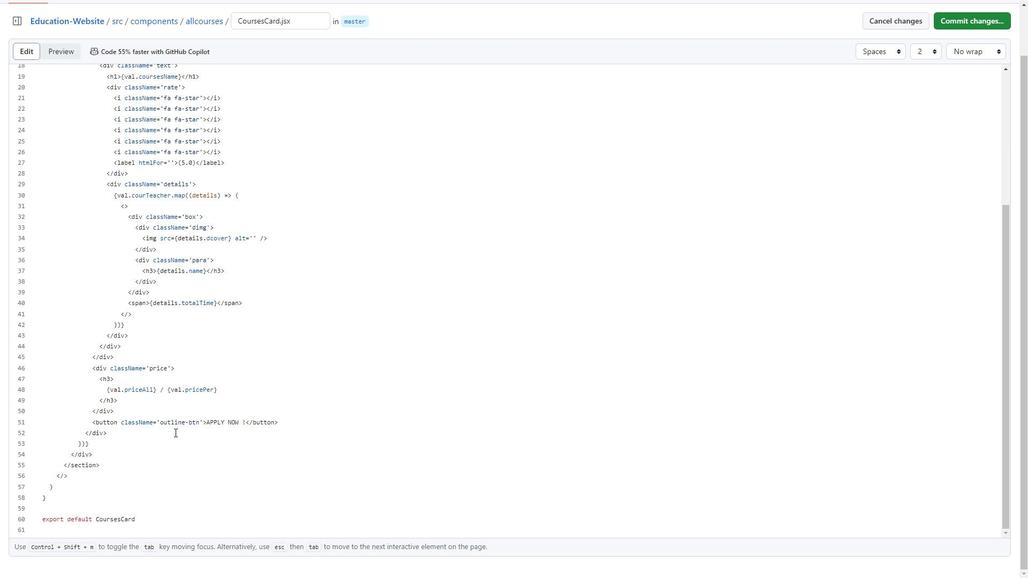 
Action: Mouse moved to (151, 465)
Screenshot: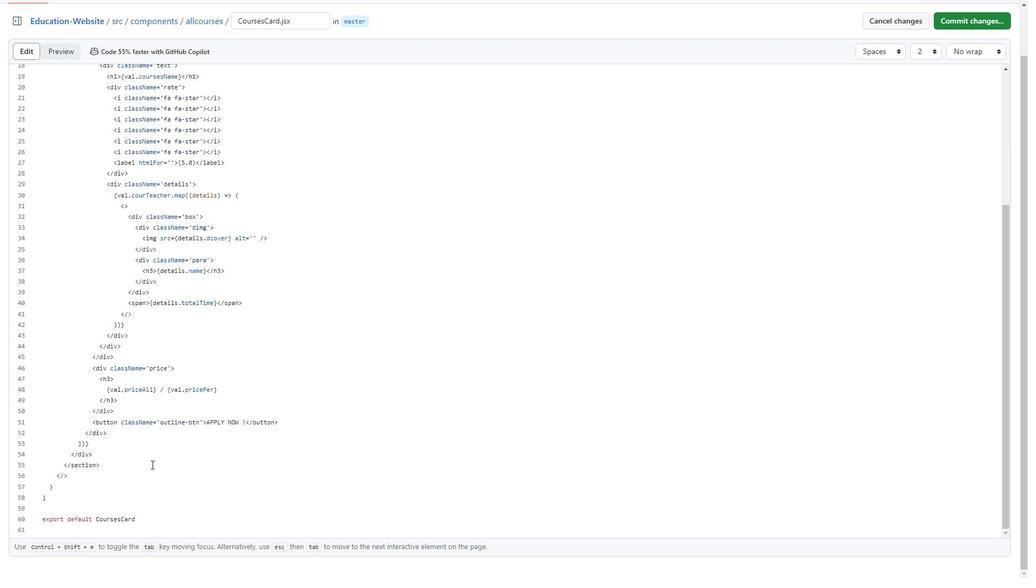 
Action: Mouse scrolled (151, 464) with delta (0, 0)
Screenshot: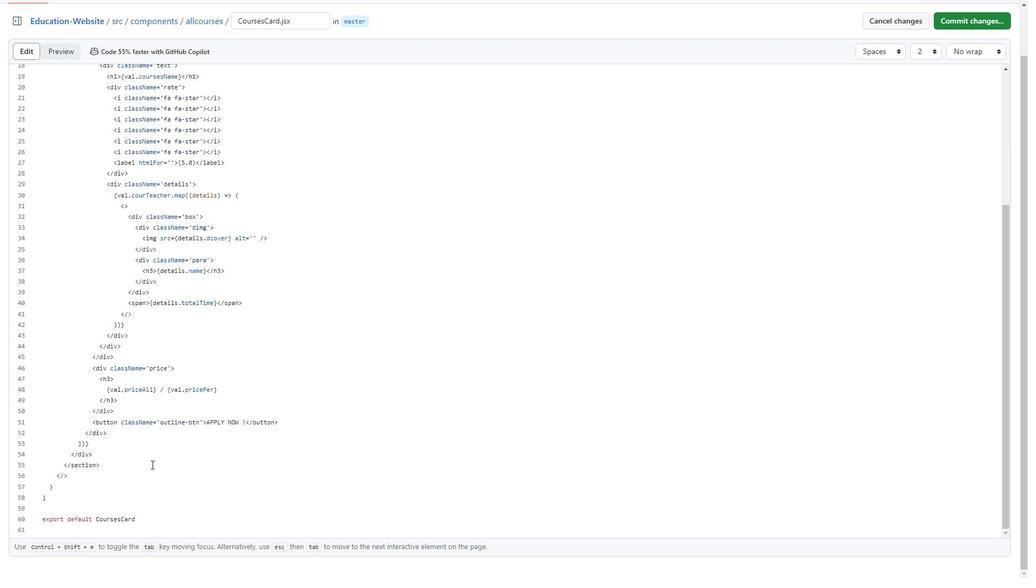 
Action: Mouse moved to (286, 422)
Screenshot: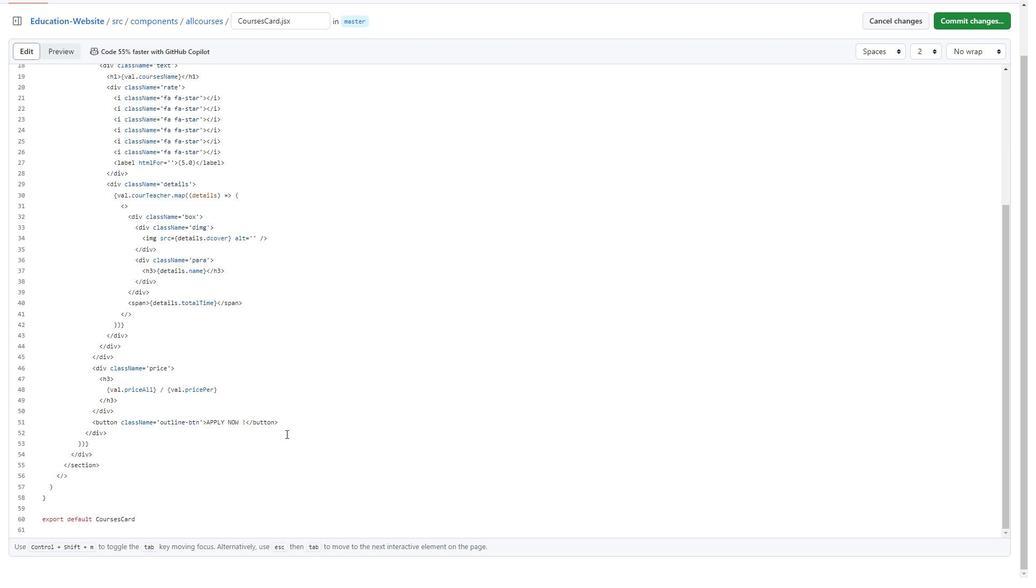 
Action: Mouse pressed left at (286, 422)
Screenshot: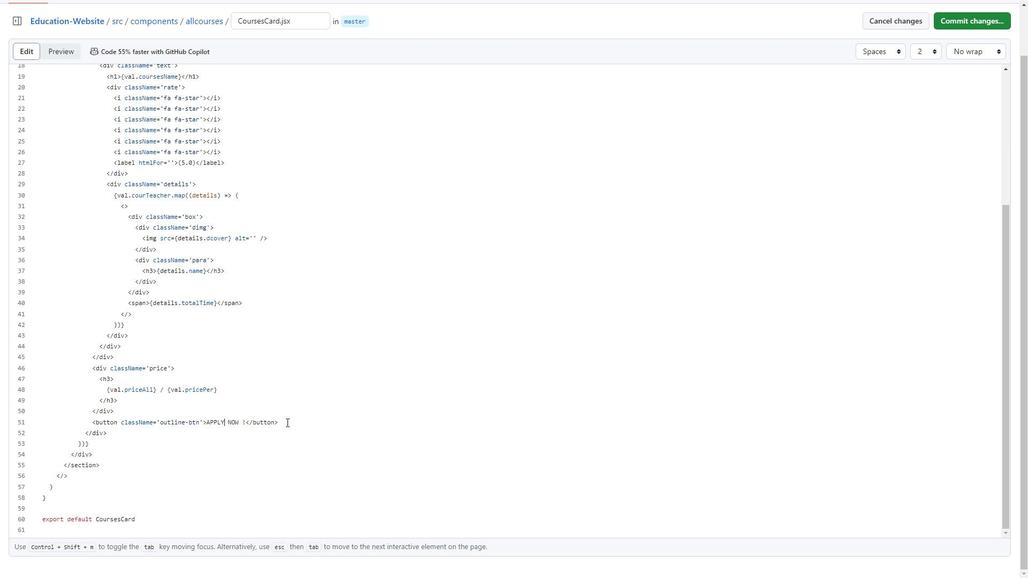 
Action: Key pressed <Key.enter><Key.shift_r><Key.shift_r><P<Key.backspace><Key.caps_lock>p<Key.space>class='<Key.backspace><Key.shift_r>"a<Key.backspace>d<Key.backspace>last-date-apply<Key.shift_r>"<Key.shift_r>><Key.right><Key.right><Key.right><Key.right>
Screenshot: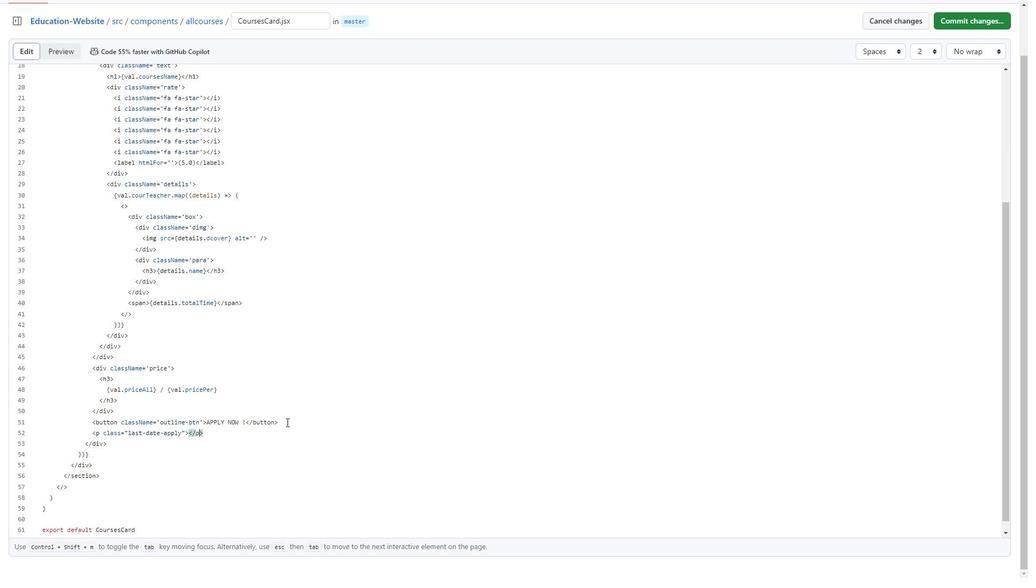 
Action: Mouse scrolled (286, 423) with delta (0, 0)
Screenshot: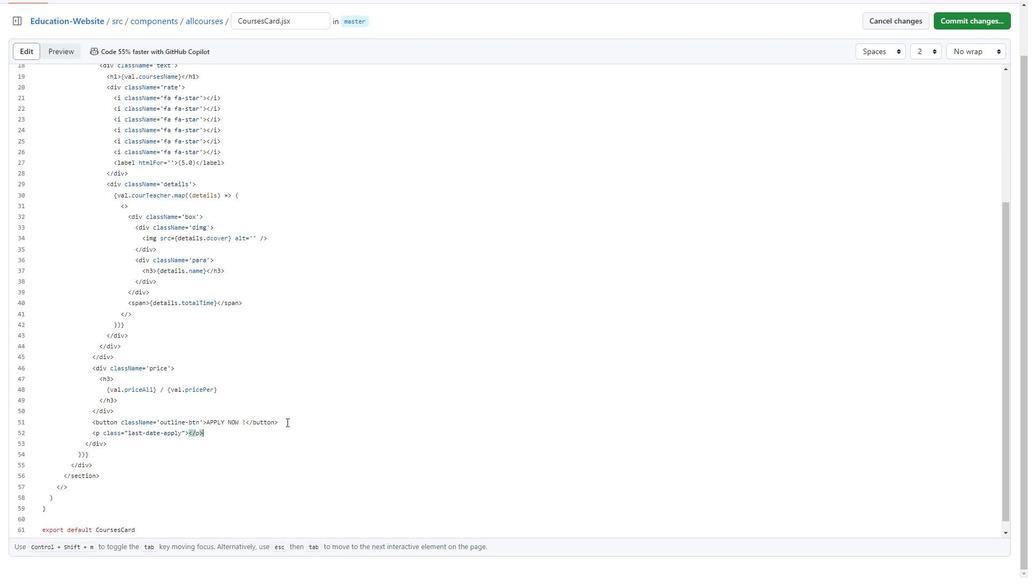 
Action: Mouse scrolled (286, 422) with delta (0, 0)
Screenshot: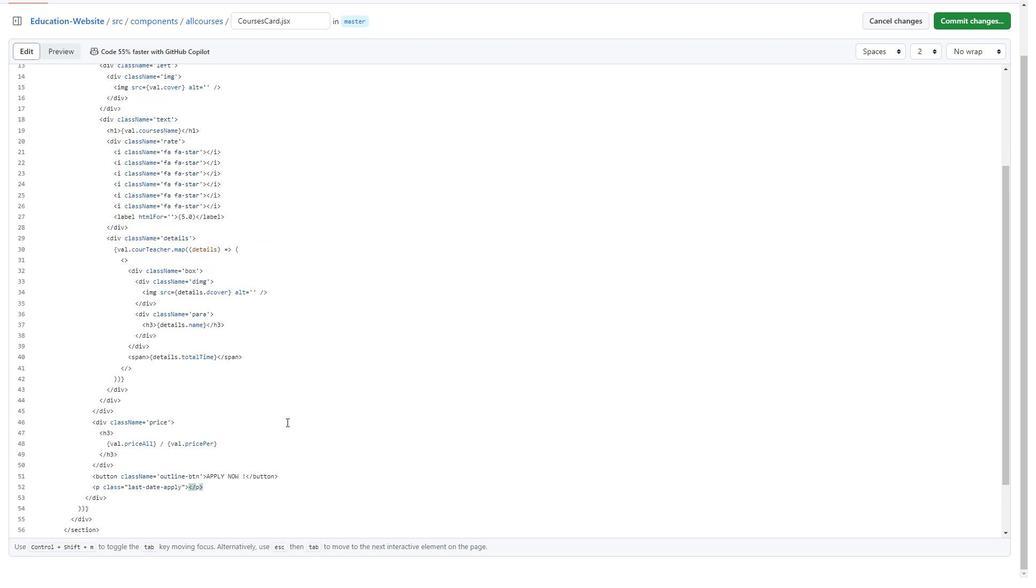 
Action: Mouse scrolled (286, 422) with delta (0, 0)
Screenshot: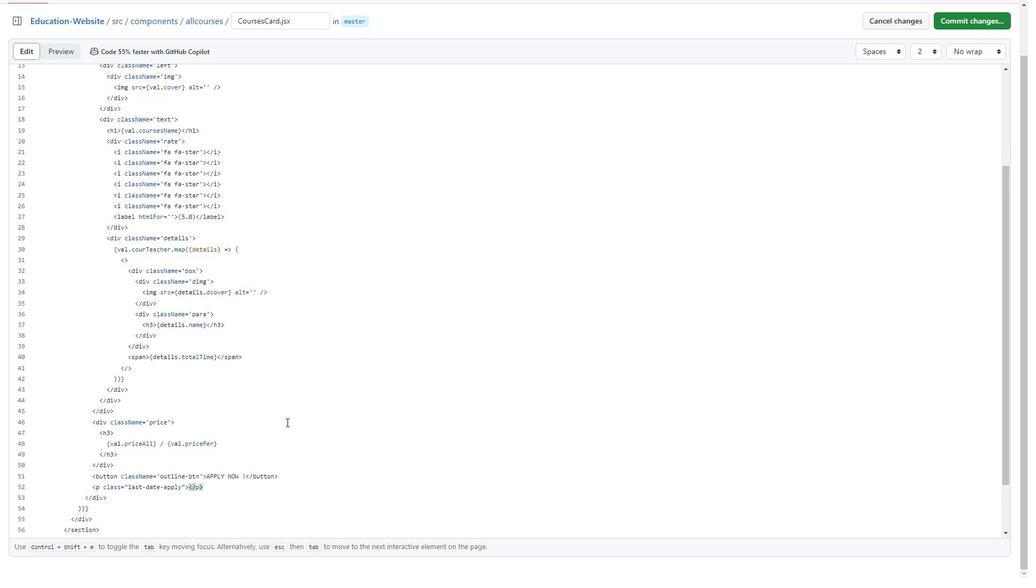 
Action: Mouse scrolled (286, 422) with delta (0, 0)
Screenshot: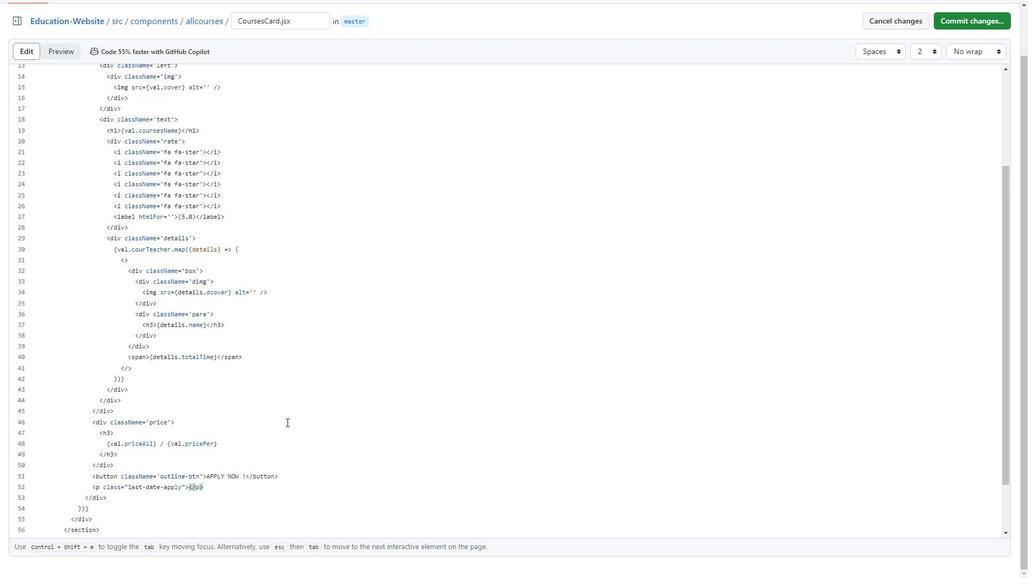 
Action: Mouse scrolled (286, 422) with delta (0, 0)
Screenshot: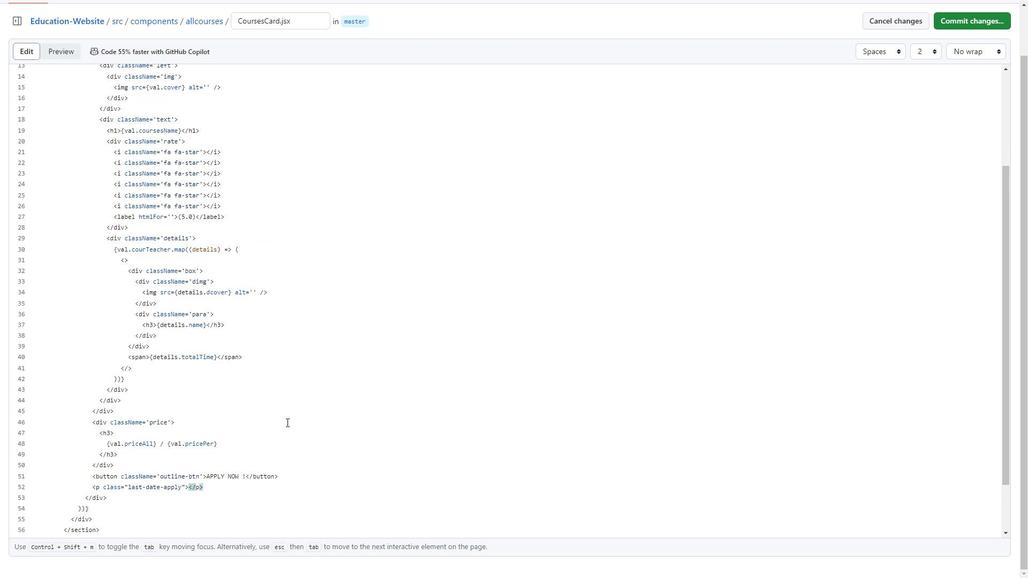 
Action: Mouse moved to (208, 367)
Screenshot: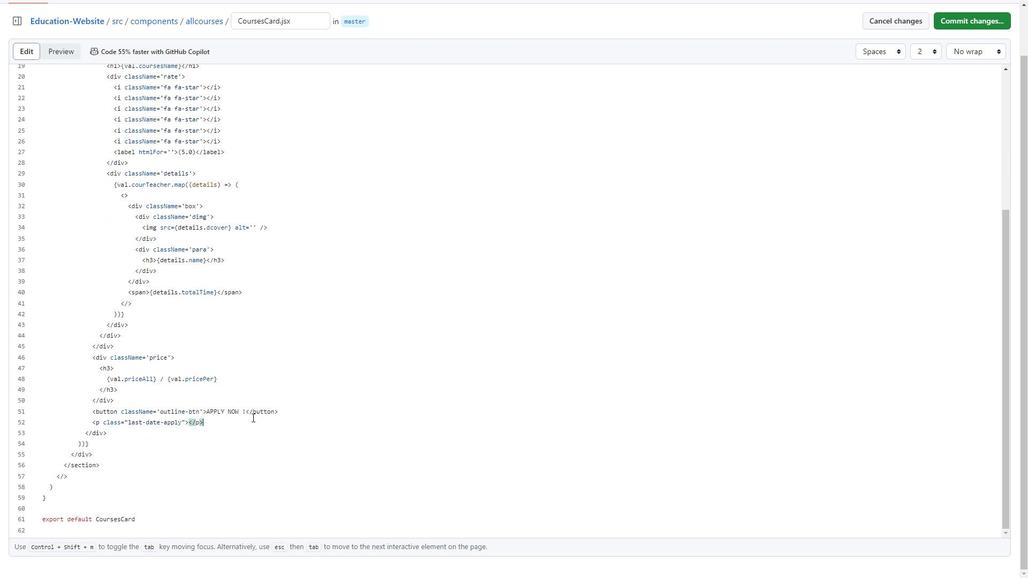 
Action: Mouse scrolled (208, 367) with delta (0, 0)
Screenshot: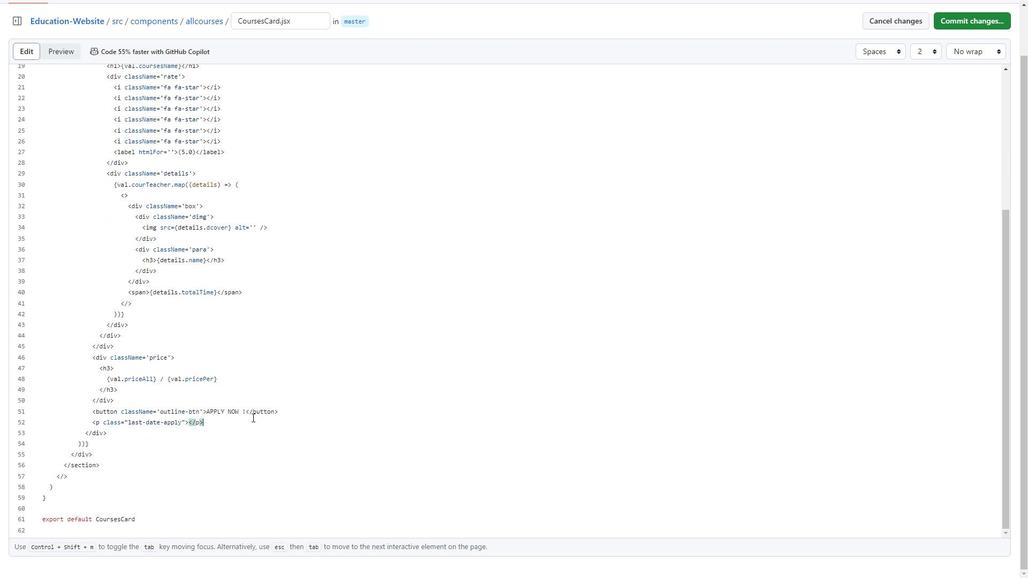 
Action: Mouse scrolled (208, 367) with delta (0, 0)
Screenshot: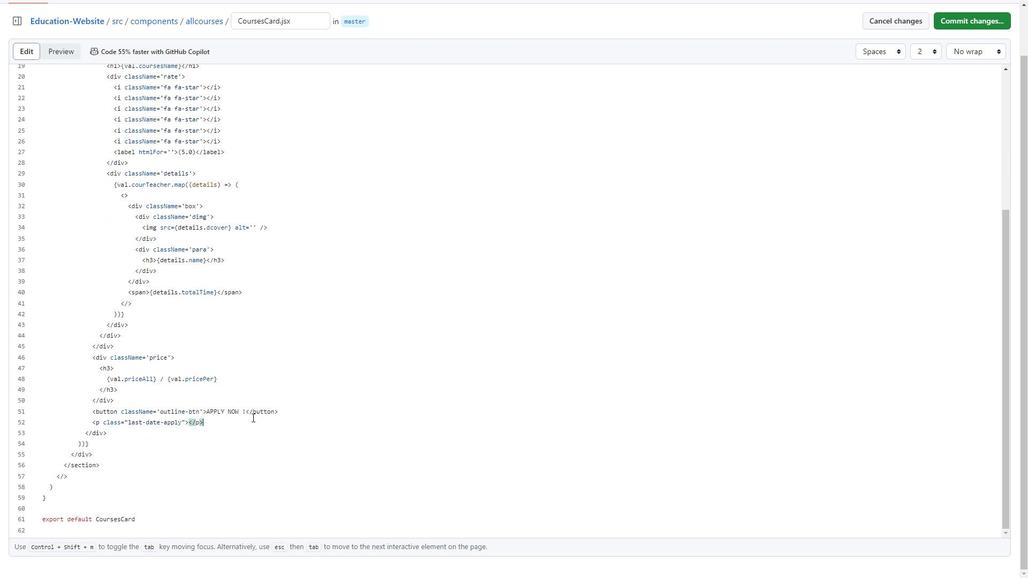 
Action: Mouse scrolled (208, 367) with delta (0, 0)
Screenshot: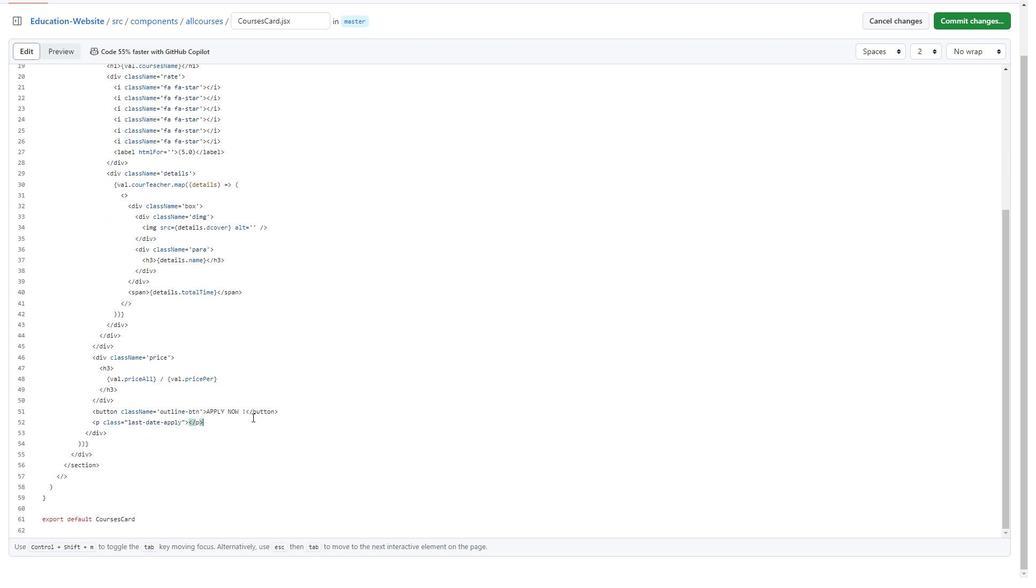 
Action: Mouse scrolled (208, 367) with delta (0, 0)
Screenshot: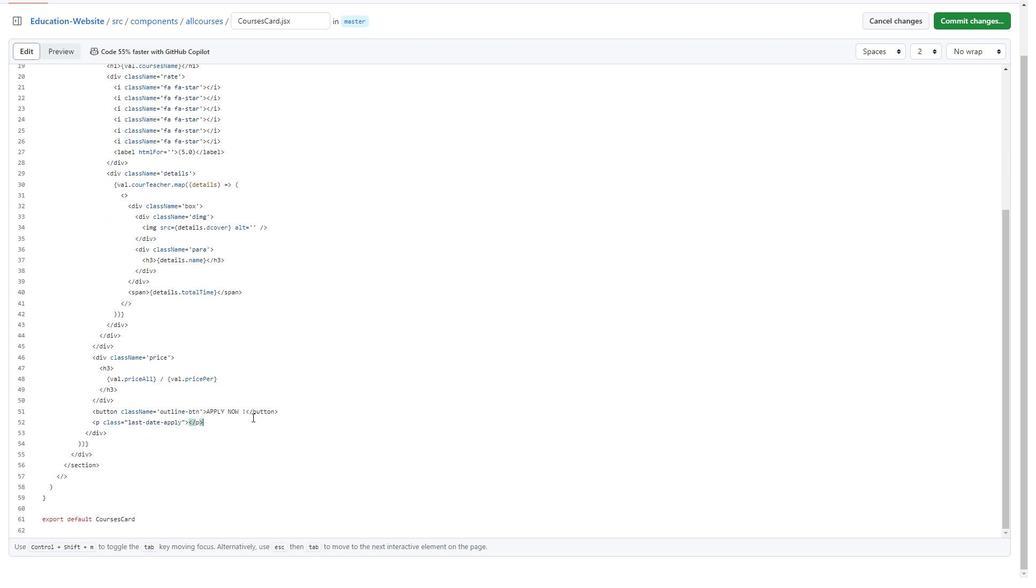 
Action: Mouse scrolled (208, 367) with delta (0, 0)
Screenshot: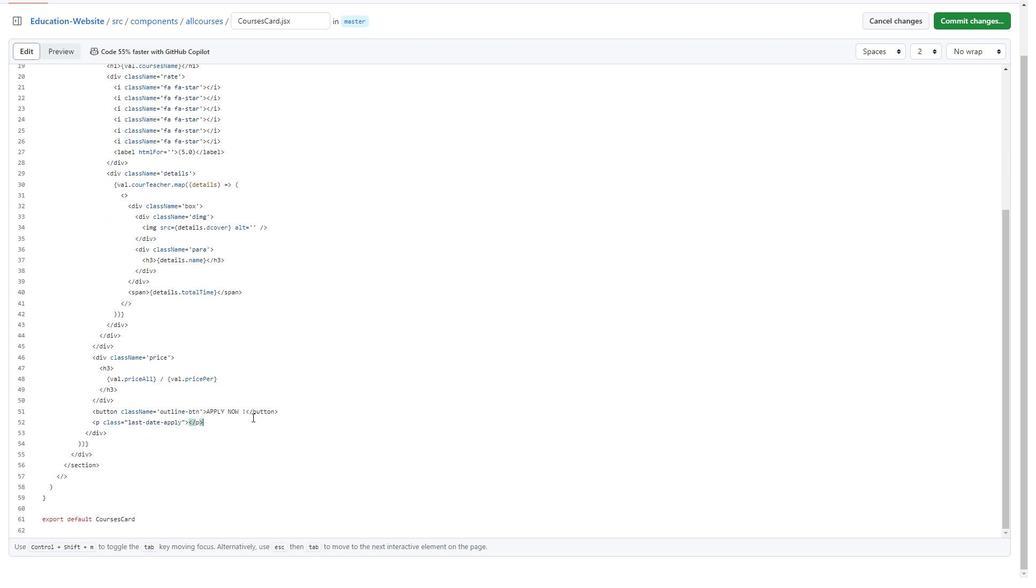
Action: Mouse scrolled (208, 367) with delta (0, 0)
Screenshot: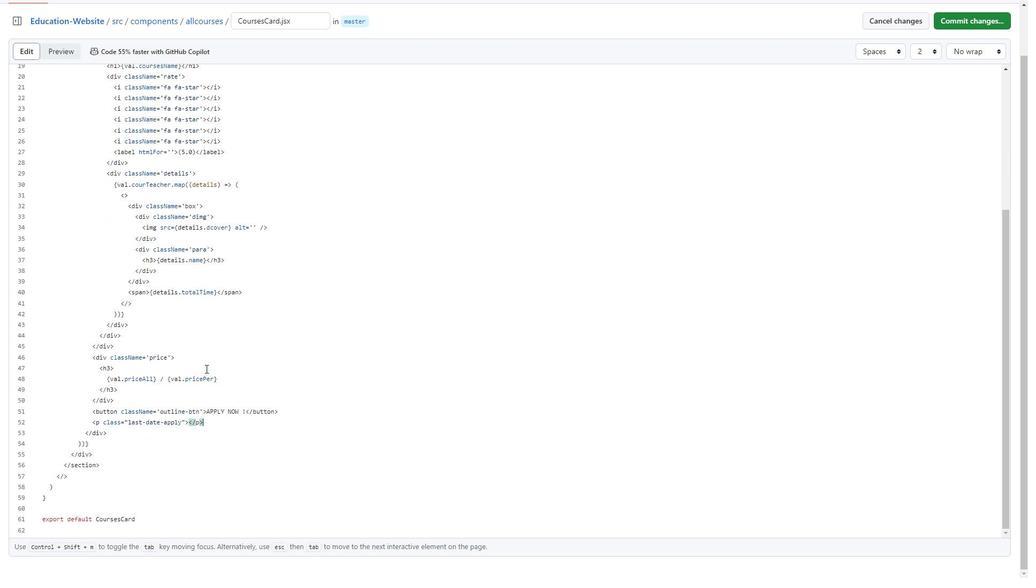 
Action: Mouse scrolled (208, 367) with delta (0, 0)
Screenshot: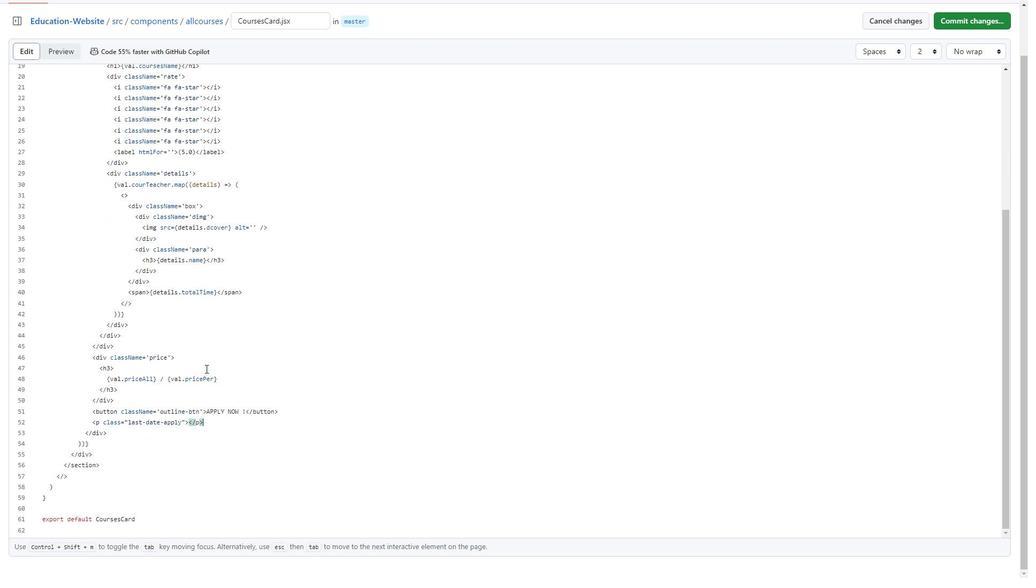 
Action: Mouse scrolled (208, 367) with delta (0, 0)
Screenshot: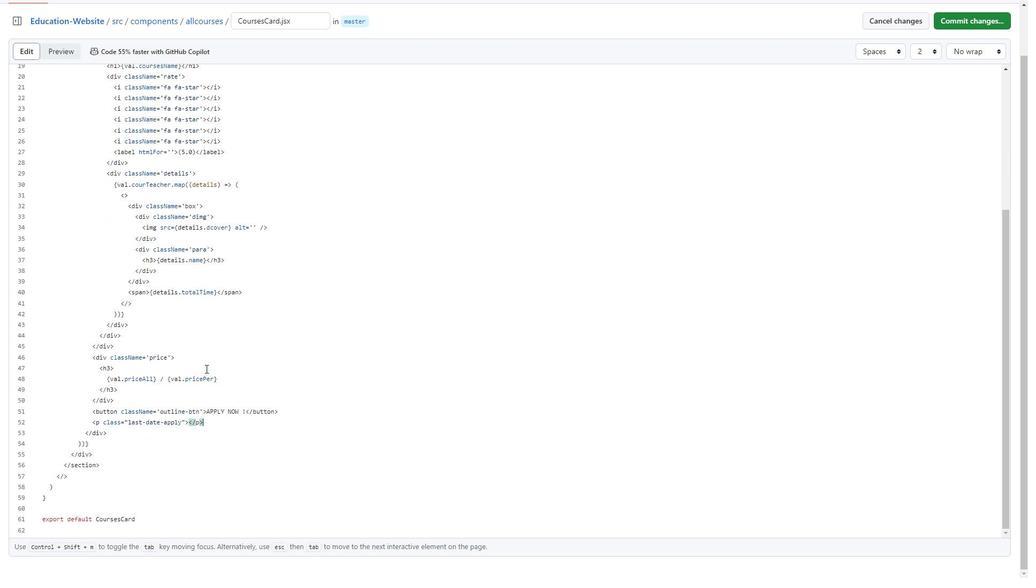 
Action: Mouse scrolled (208, 367) with delta (0, 0)
Screenshot: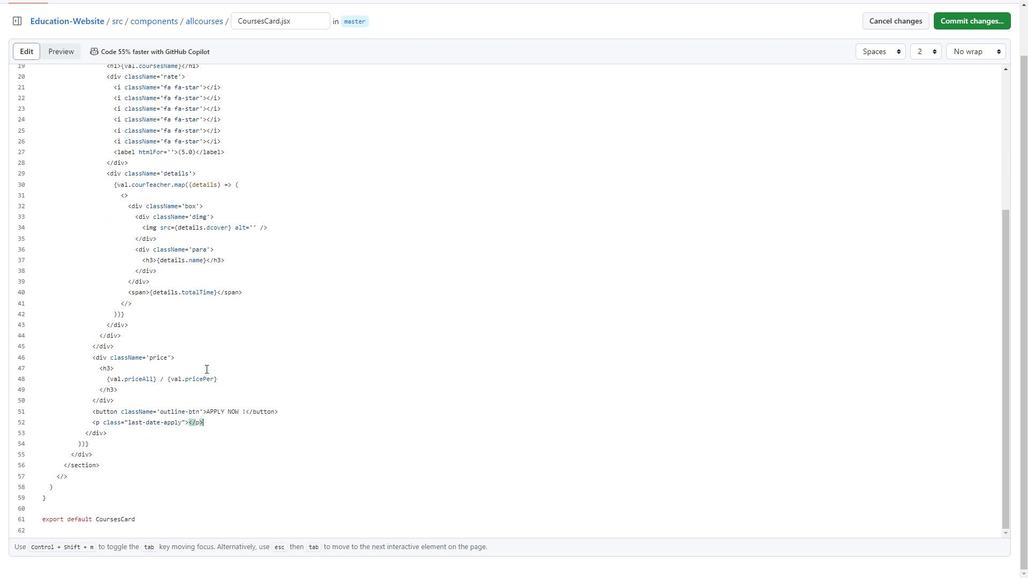
Action: Mouse scrolled (208, 367) with delta (0, 0)
Screenshot: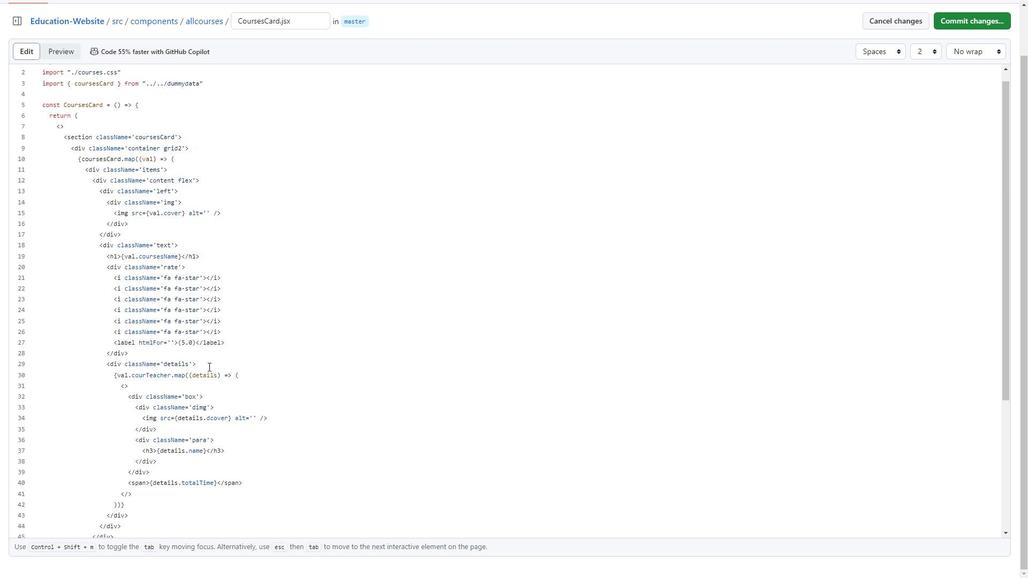 
Action: Mouse scrolled (208, 367) with delta (0, 0)
Screenshot: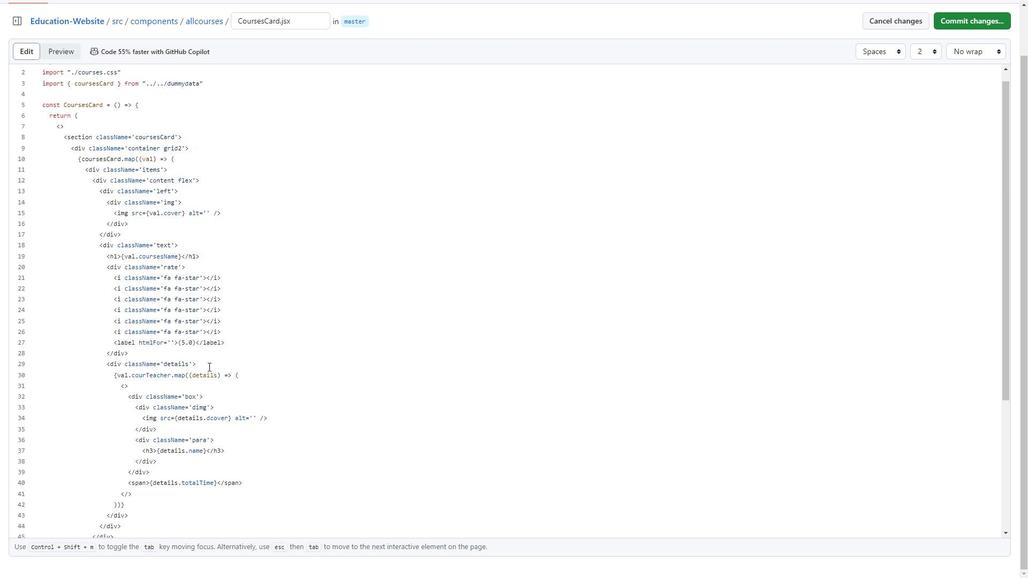 
Action: Mouse scrolled (208, 367) with delta (0, 0)
Screenshot: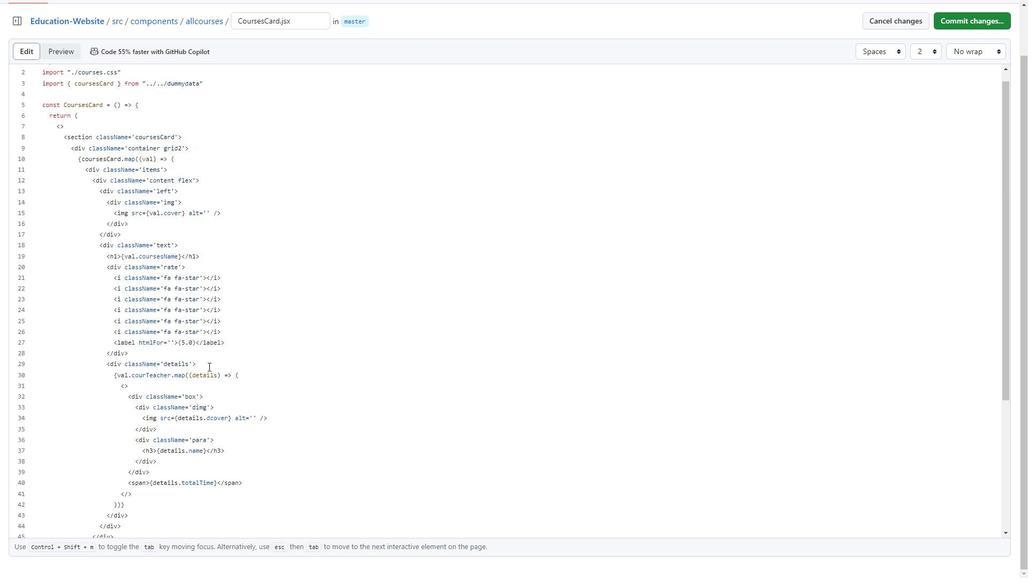 
Action: Mouse scrolled (208, 367) with delta (0, 0)
Screenshot: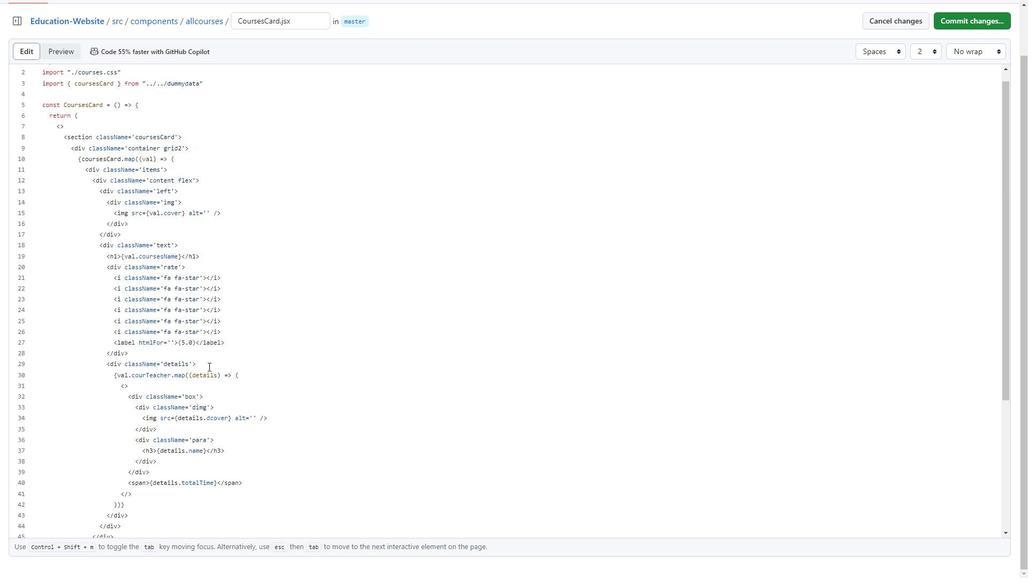 
Action: Mouse moved to (178, 292)
Screenshot: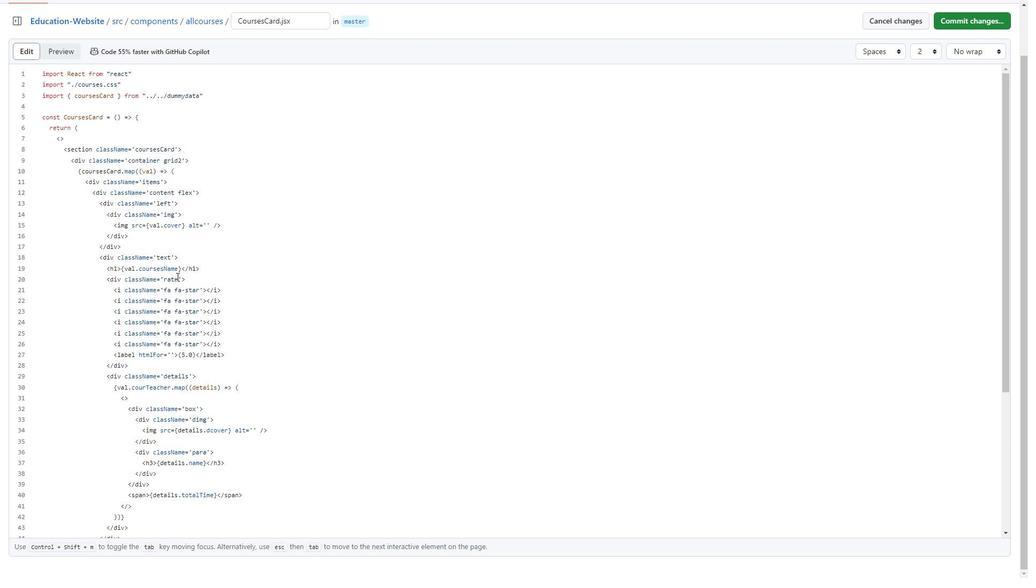 
Action: Mouse scrolled (178, 291) with delta (0, 0)
Screenshot: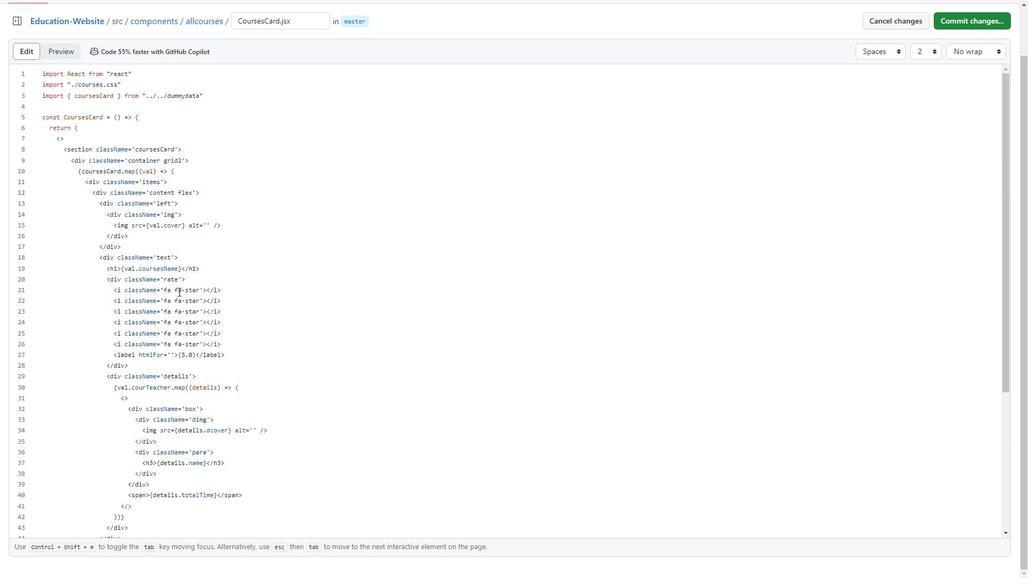 
Action: Mouse moved to (178, 292)
Screenshot: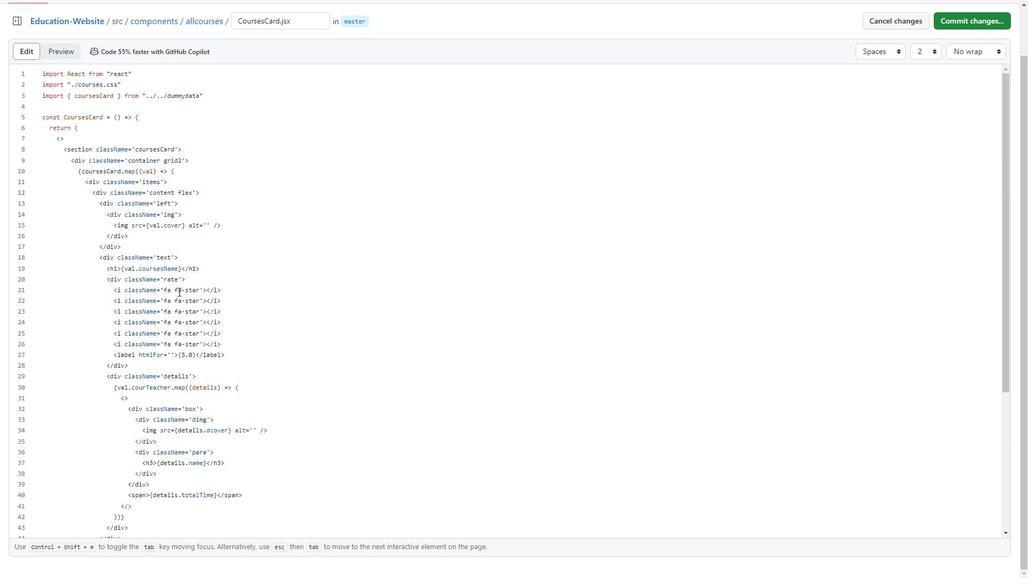 
Action: Mouse scrolled (178, 292) with delta (0, 0)
Screenshot: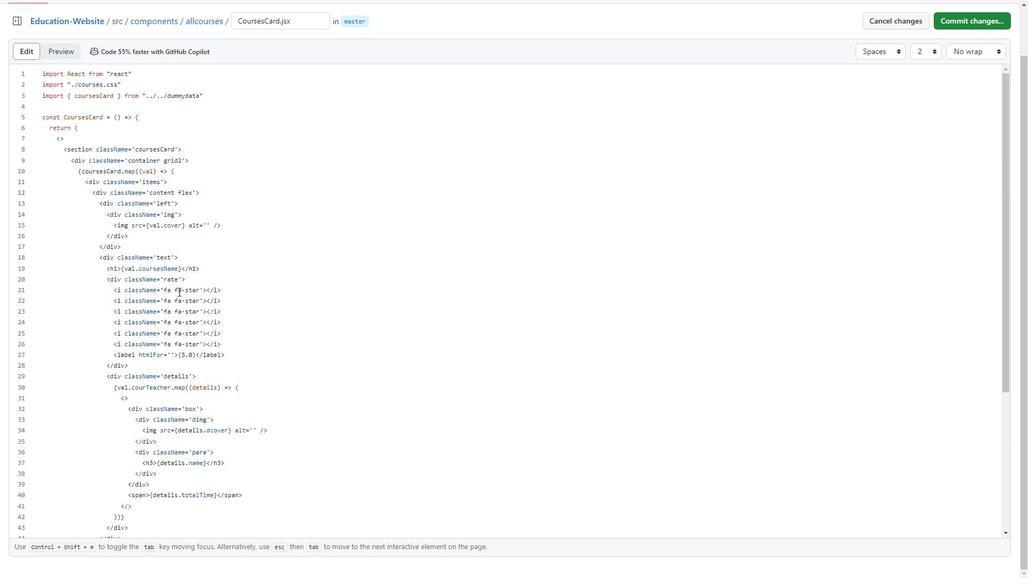 
Action: Mouse scrolled (178, 292) with delta (0, 0)
Screenshot: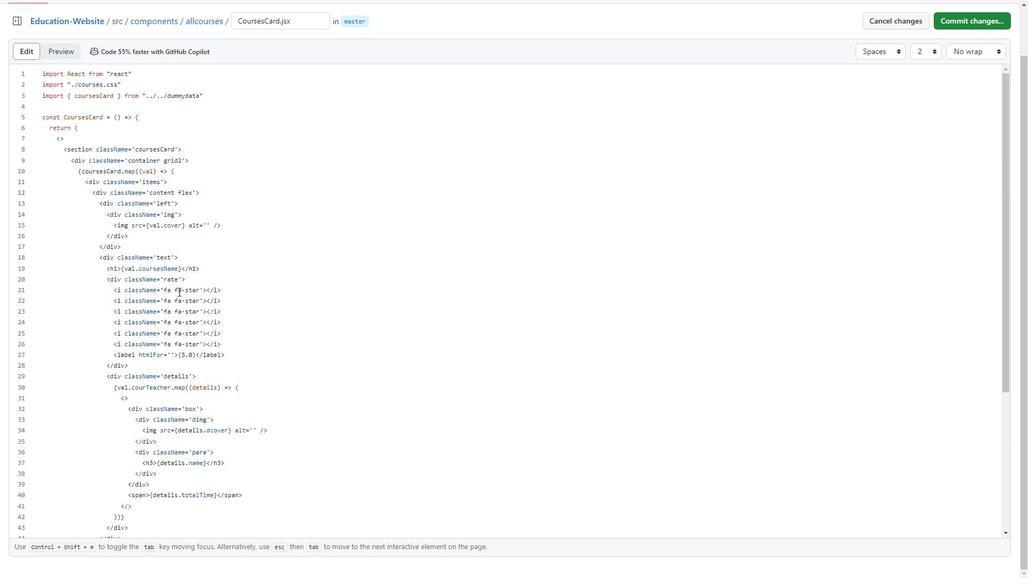 
Action: Mouse scrolled (178, 293) with delta (0, 0)
Screenshot: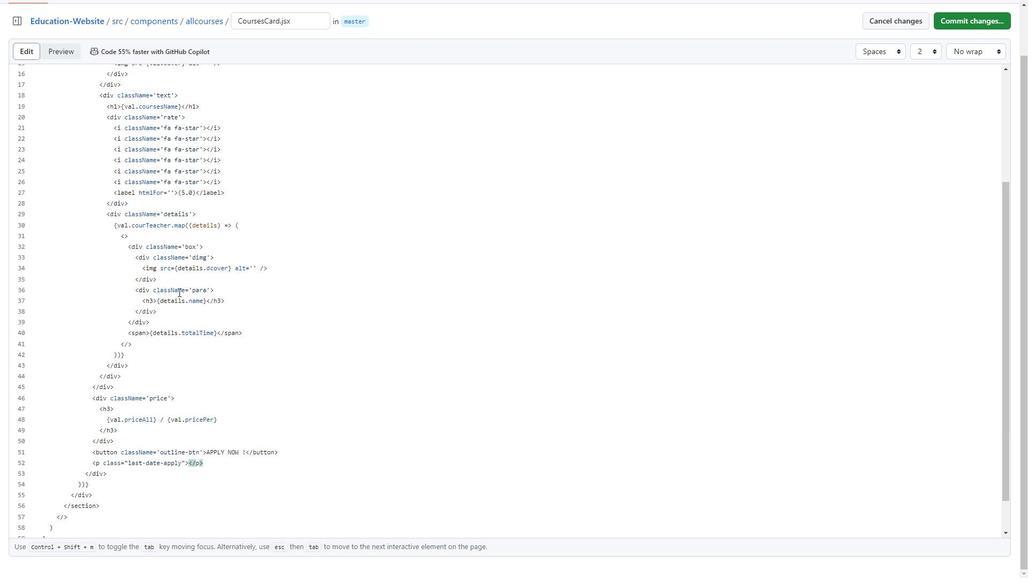 
Action: Mouse moved to (195, 286)
Screenshot: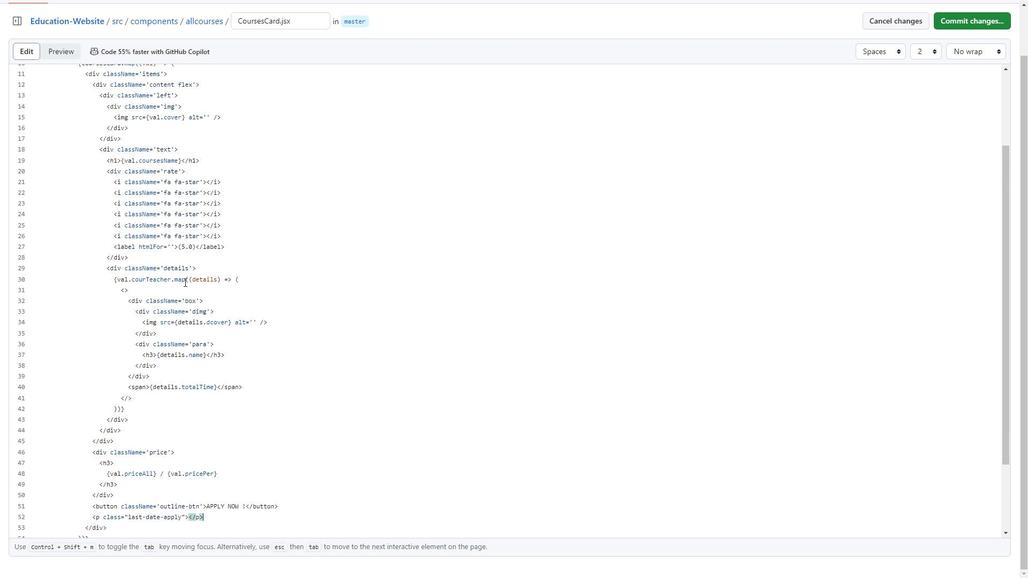 
Action: Mouse scrolled (195, 286) with delta (0, 0)
Screenshot: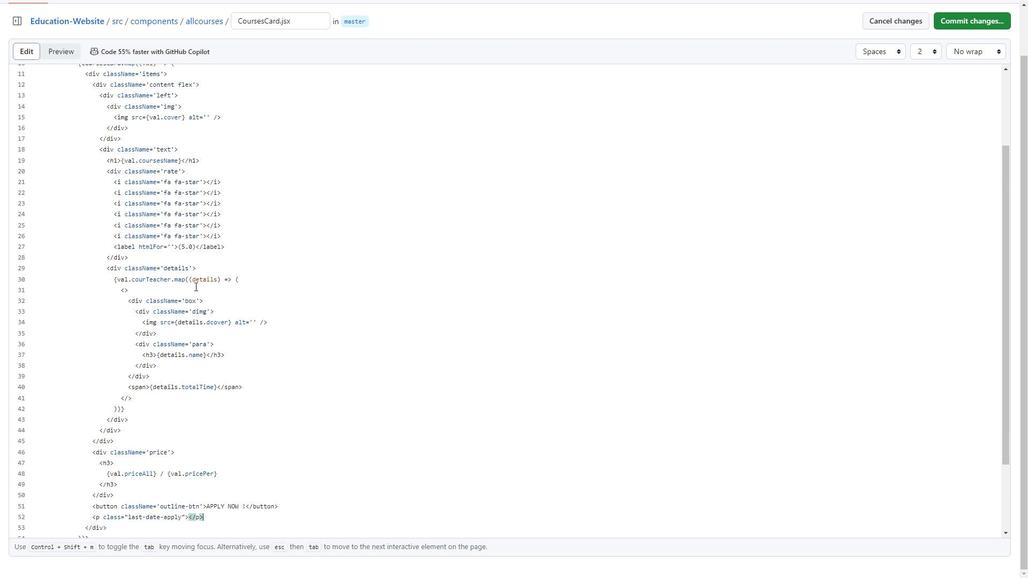 
Action: Mouse scrolled (195, 286) with delta (0, 0)
Screenshot: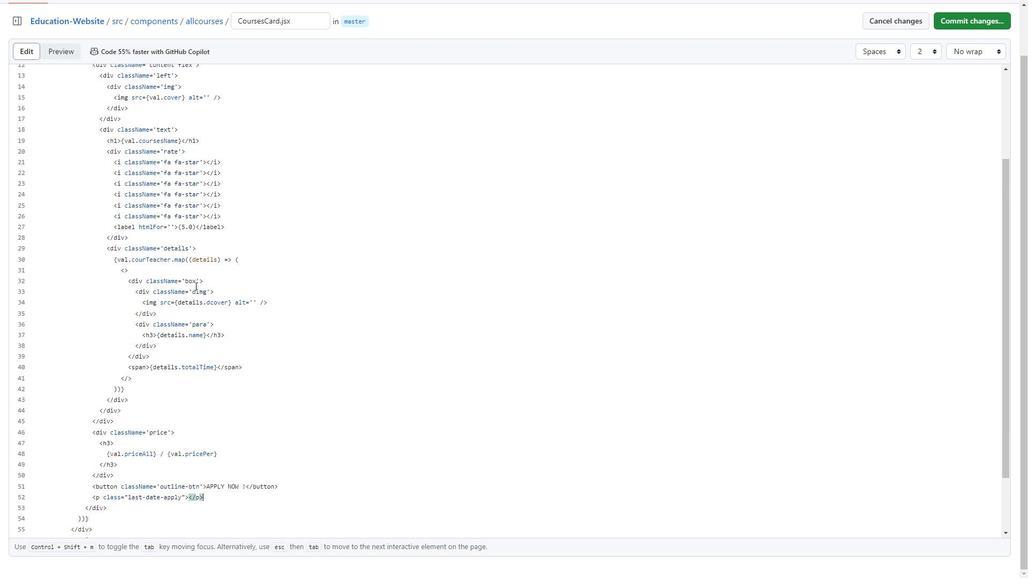 
Action: Mouse moved to (195, 287)
Screenshot: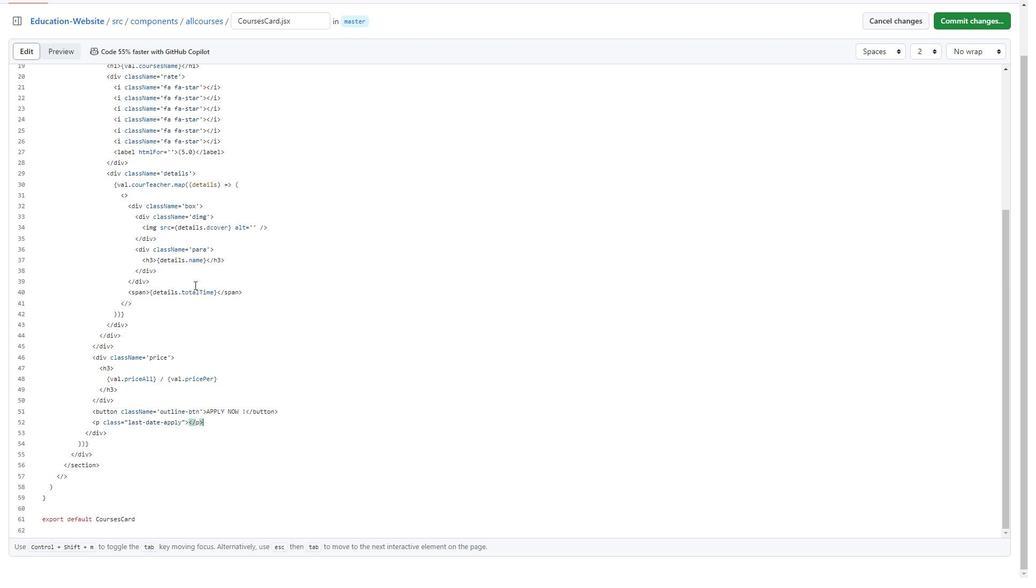 
Action: Mouse scrolled (195, 286) with delta (0, 0)
Screenshot: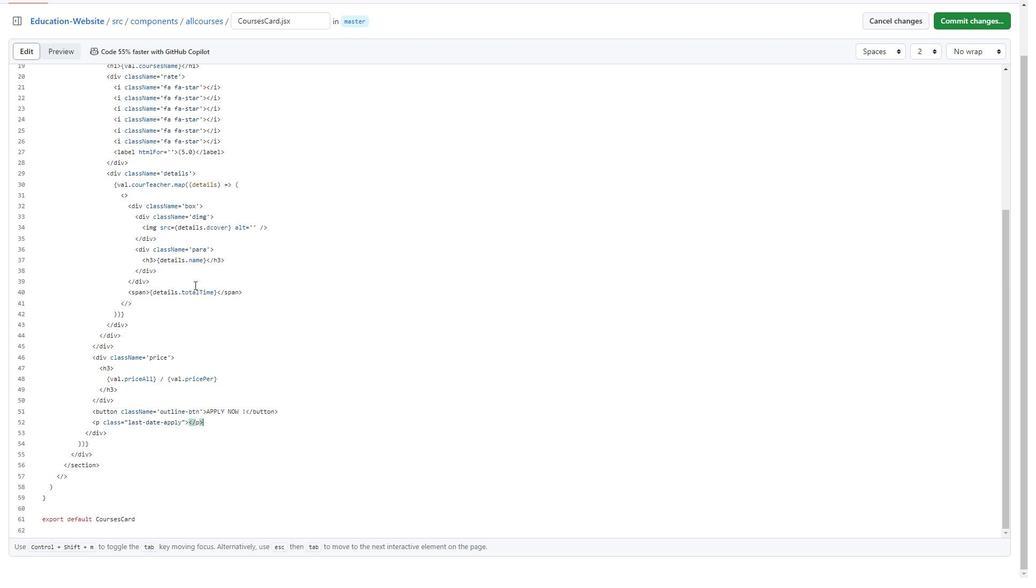 
Action: Mouse scrolled (195, 286) with delta (0, 0)
Screenshot: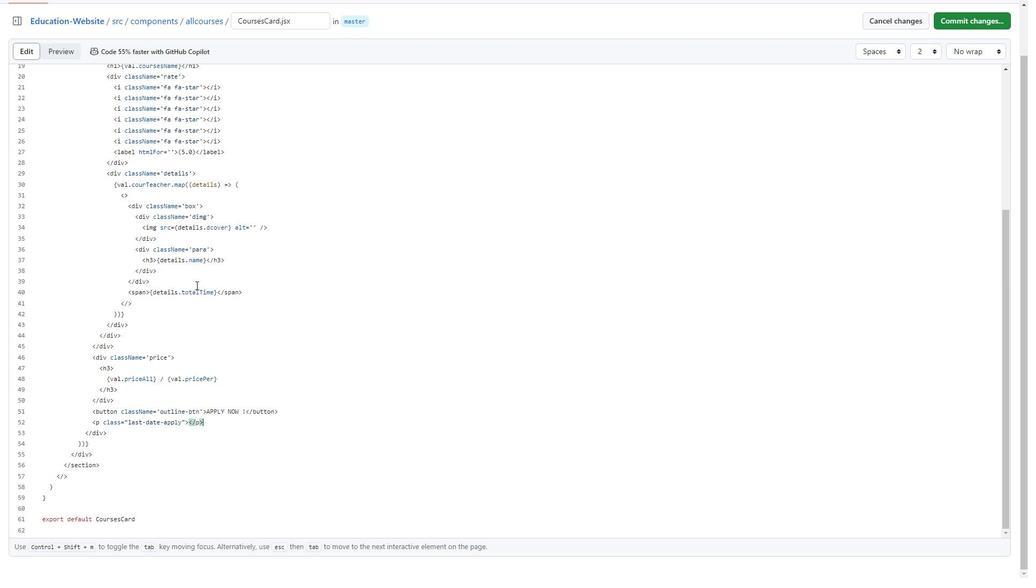 
Action: Mouse moved to (954, 23)
Screenshot: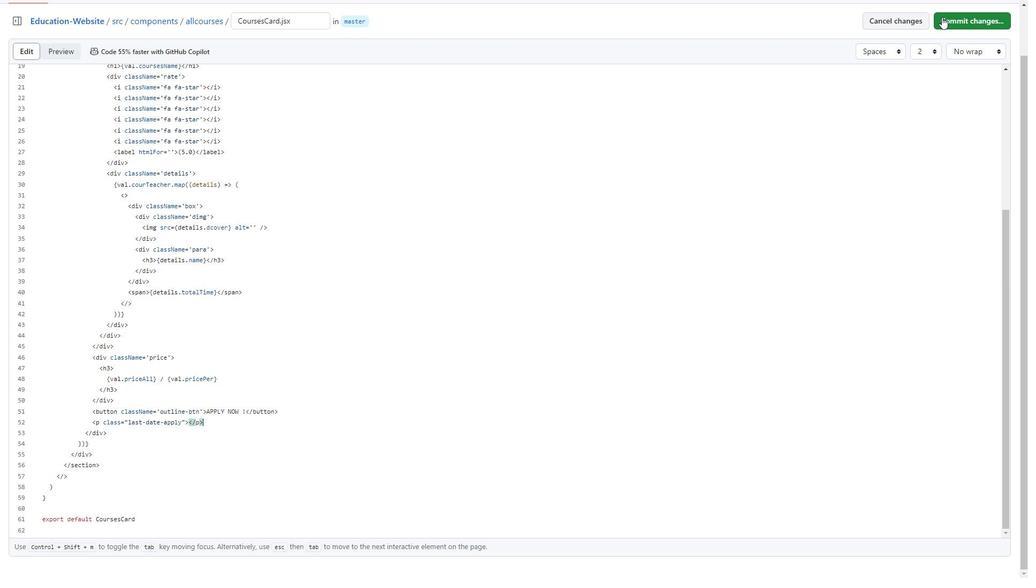 
Action: Mouse pressed left at (954, 23)
Screenshot: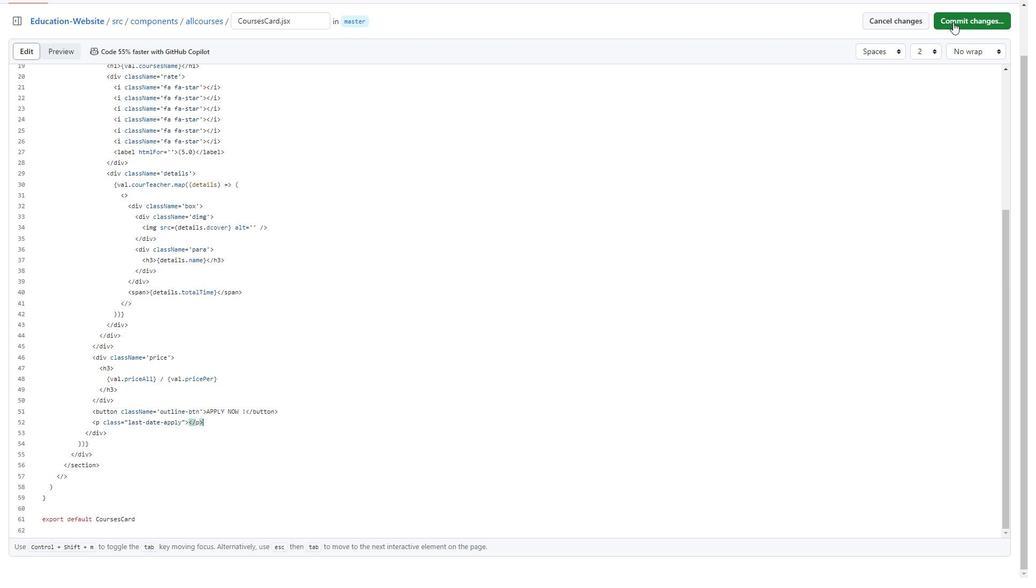 
Action: Mouse moved to (395, 360)
Screenshot: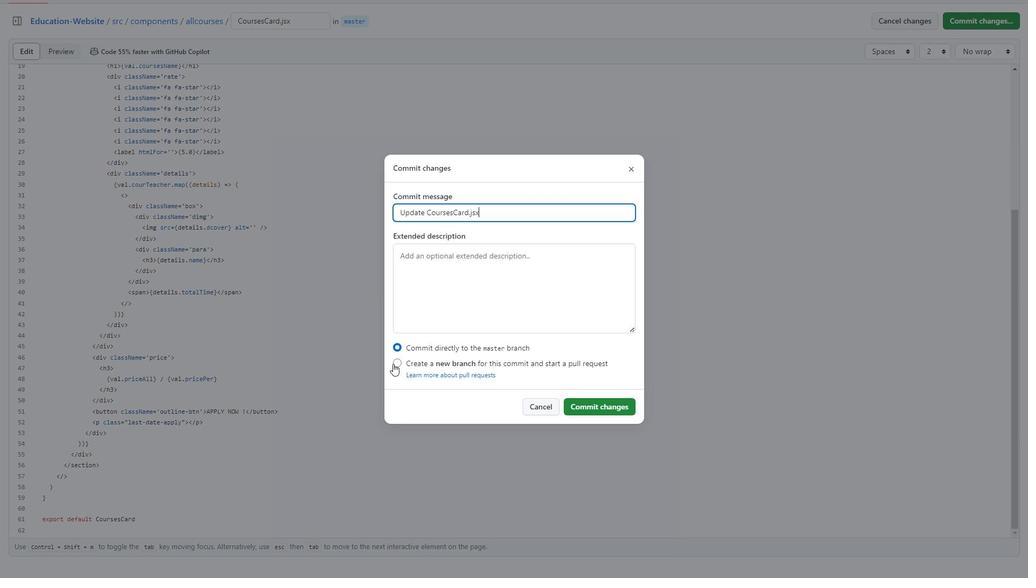 
Action: Mouse pressed left at (395, 360)
Screenshot: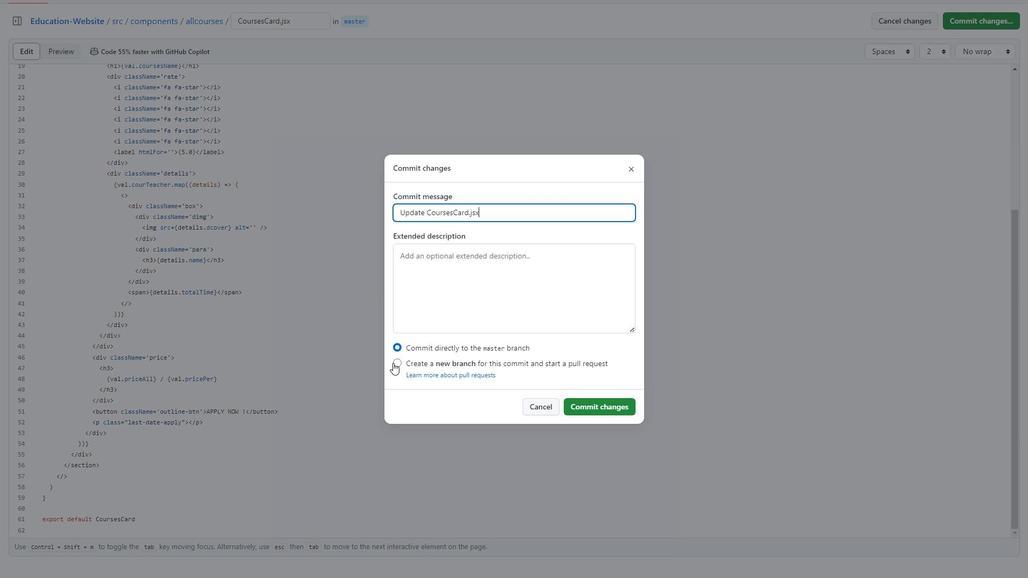 
Action: Mouse moved to (603, 410)
Screenshot: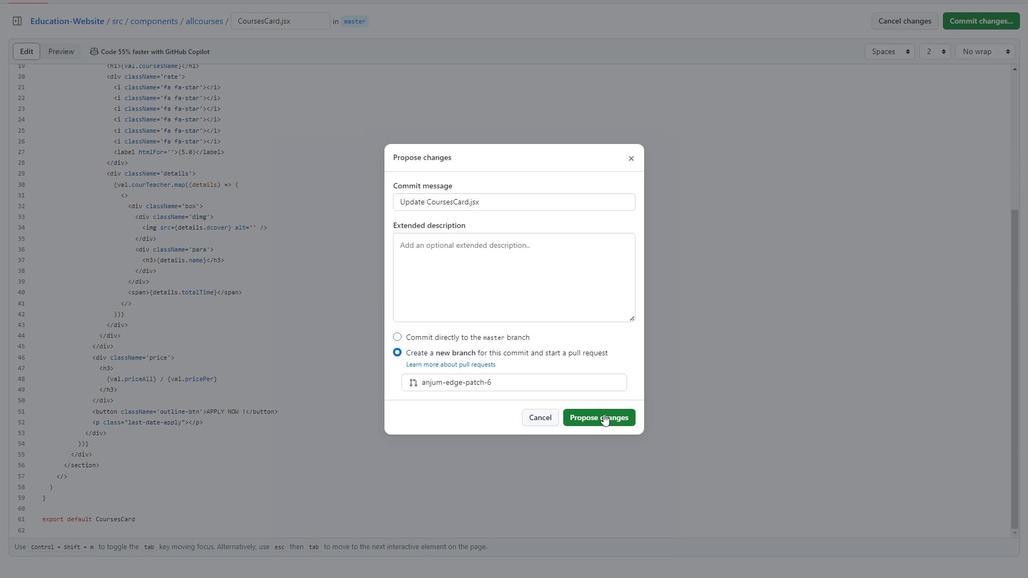 
Action: Mouse pressed left at (603, 410)
Screenshot: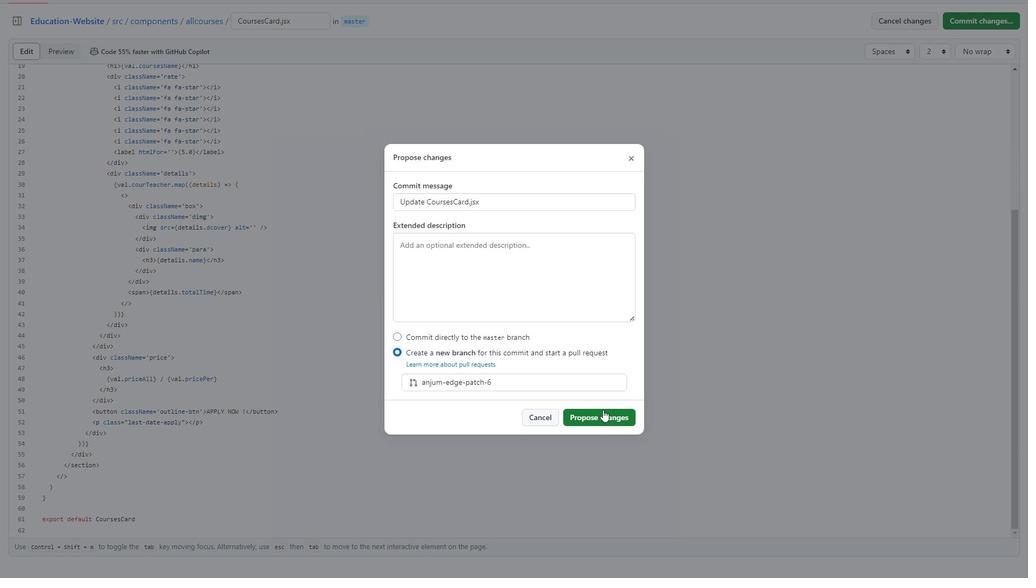 
Action: Mouse moved to (717, 215)
Screenshot: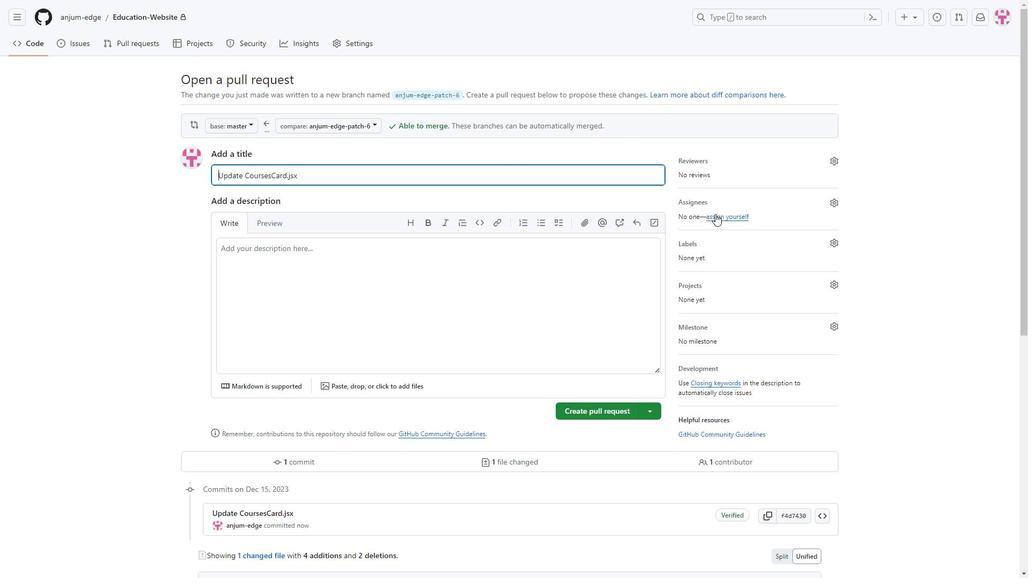 
Action: Mouse pressed left at (717, 215)
Screenshot: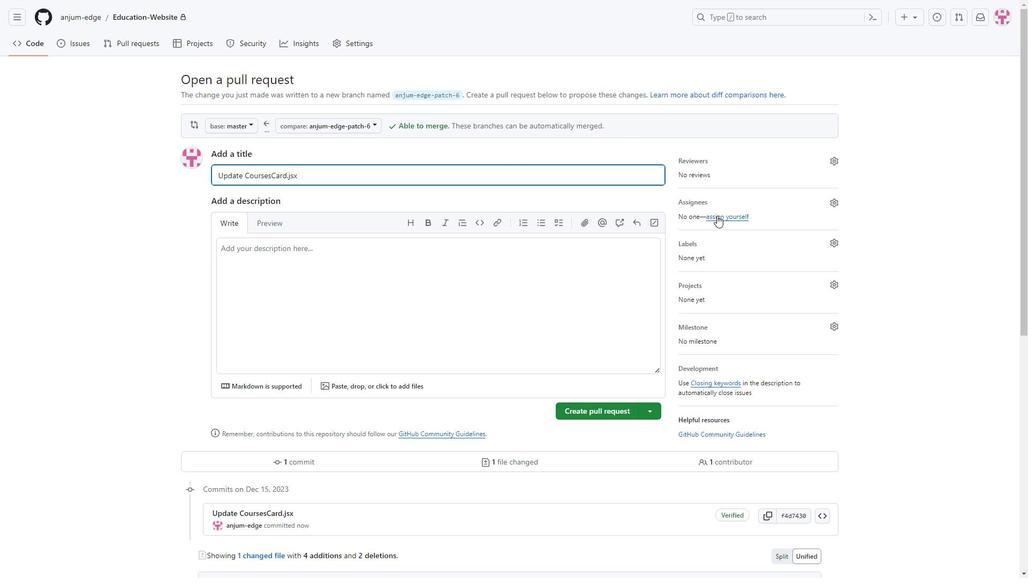 
Action: Mouse scrolled (717, 215) with delta (0, 0)
Screenshot: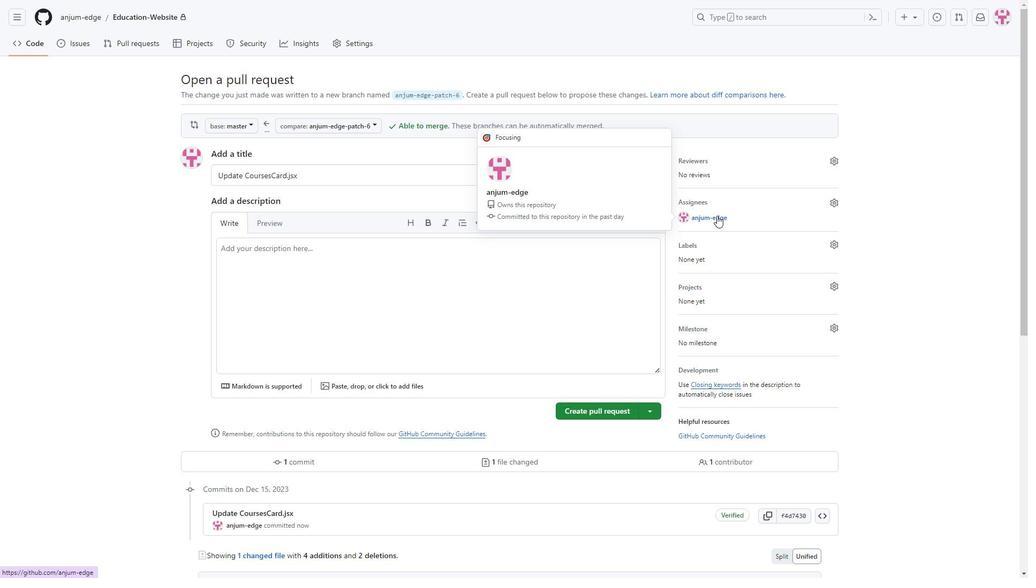
Action: Mouse scrolled (717, 215) with delta (0, 0)
Screenshot: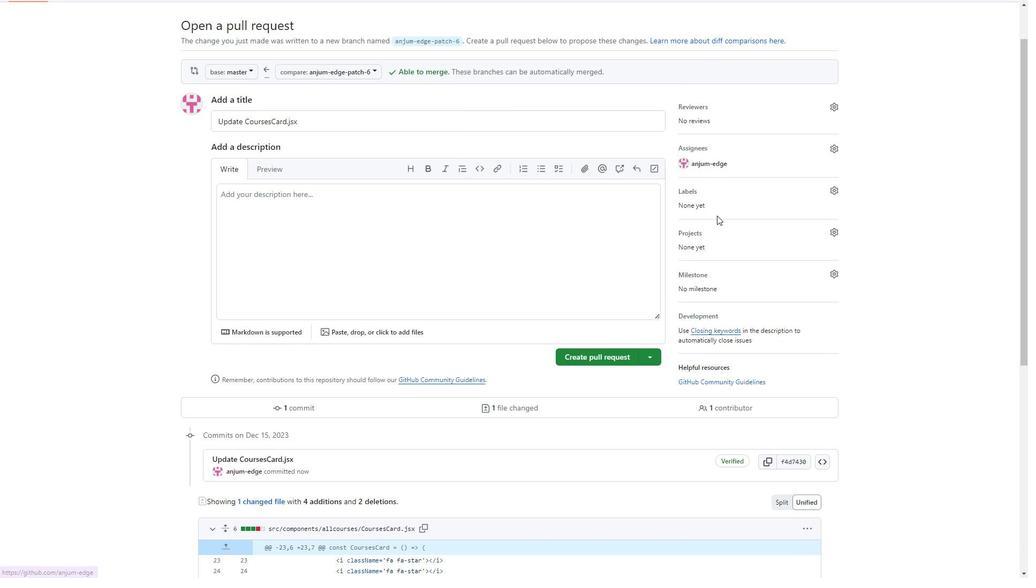 
Action: Mouse moved to (712, 185)
Screenshot: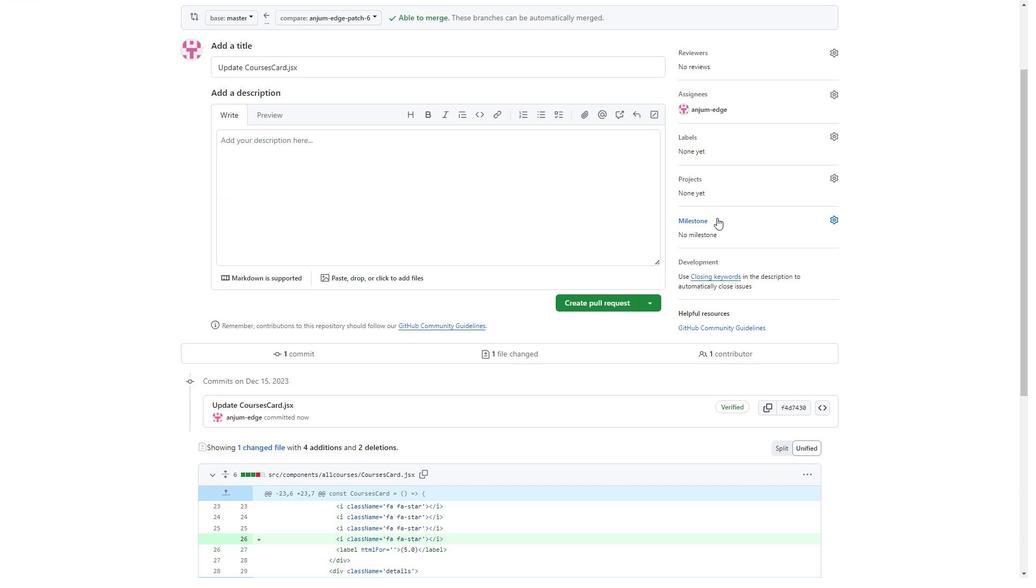
Action: Mouse scrolled (712, 185) with delta (0, 0)
Screenshot: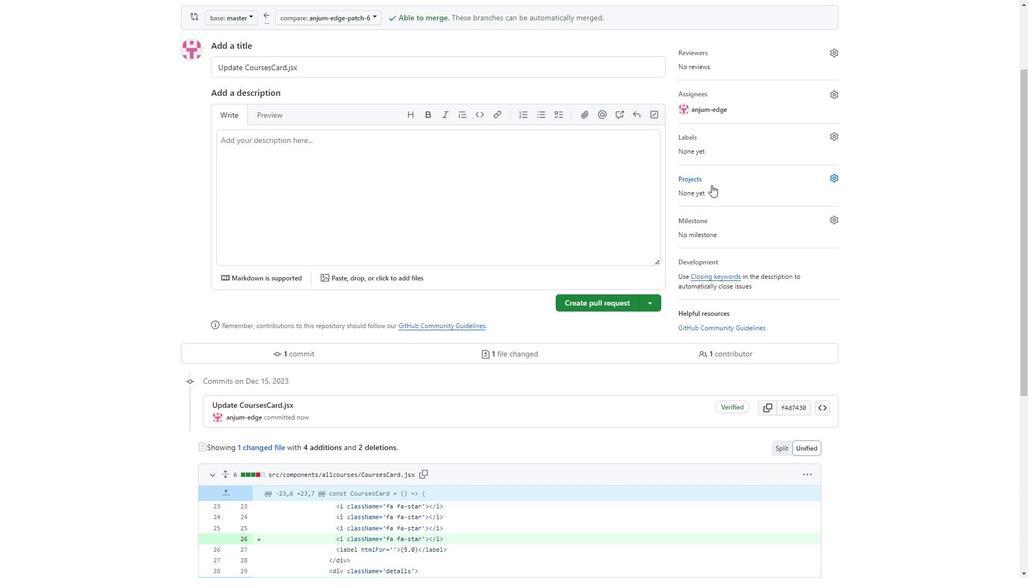 
Action: Mouse moved to (709, 192)
Screenshot: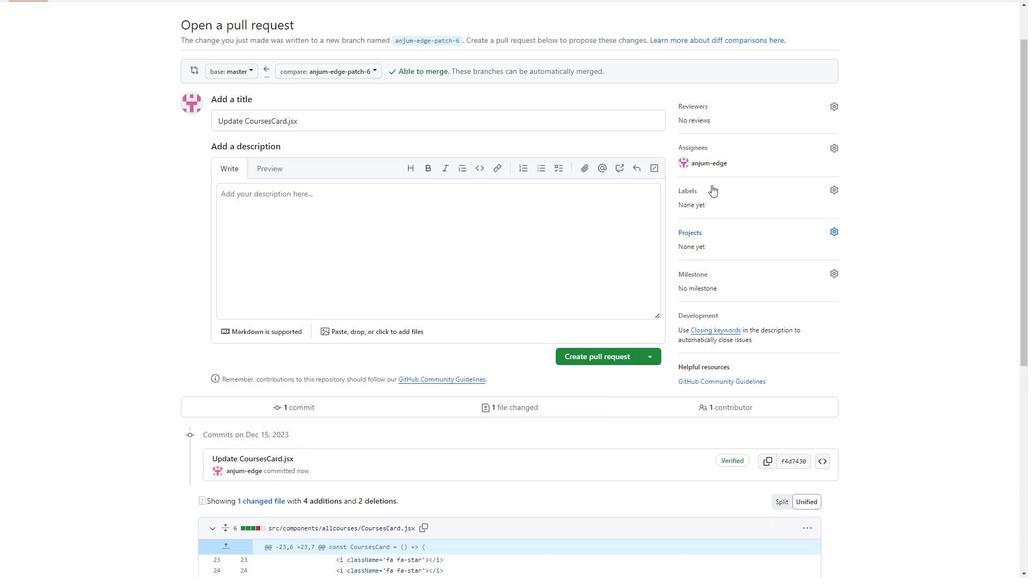 
Action: Mouse scrolled (709, 192) with delta (0, 0)
Screenshot: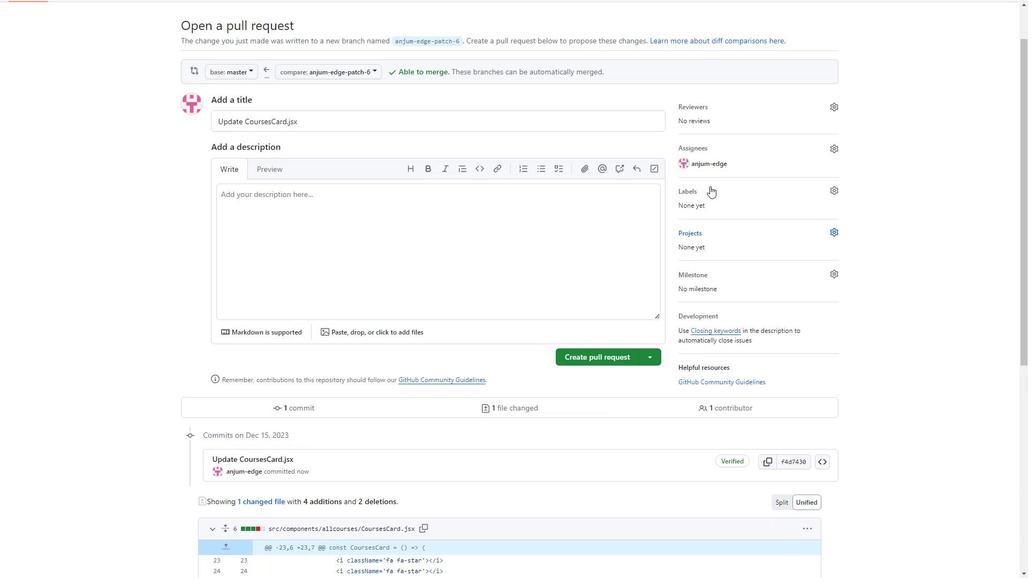 
Action: Mouse moved to (709, 193)
Screenshot: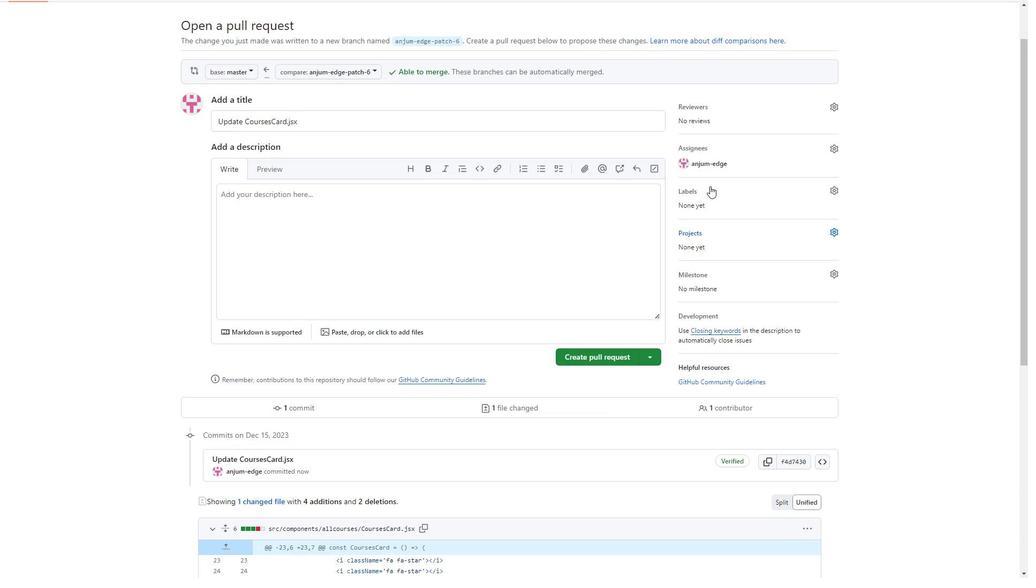 
Action: Mouse scrolled (709, 192) with delta (0, 0)
Screenshot: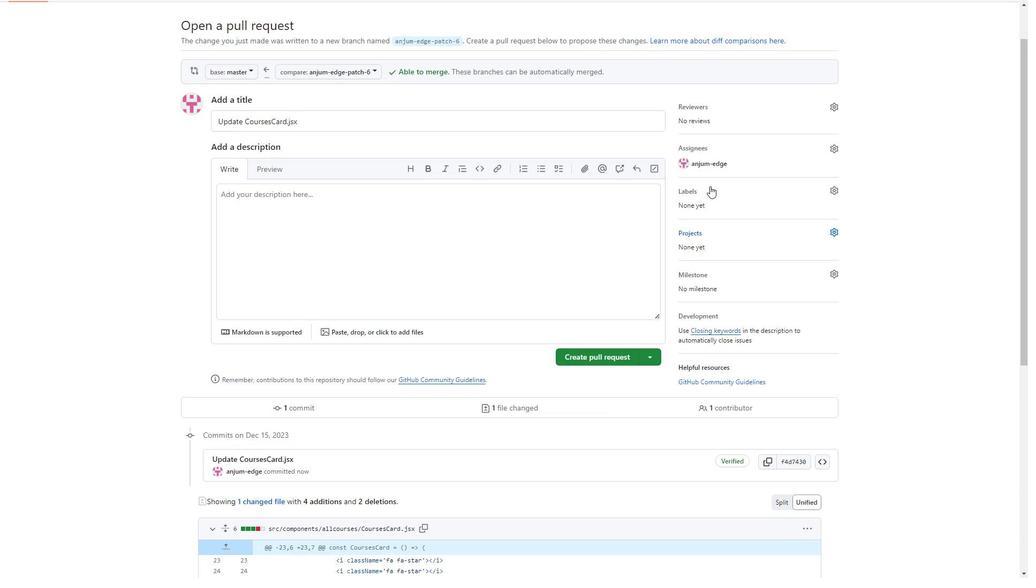 
Action: Mouse scrolled (709, 192) with delta (0, 0)
Screenshot: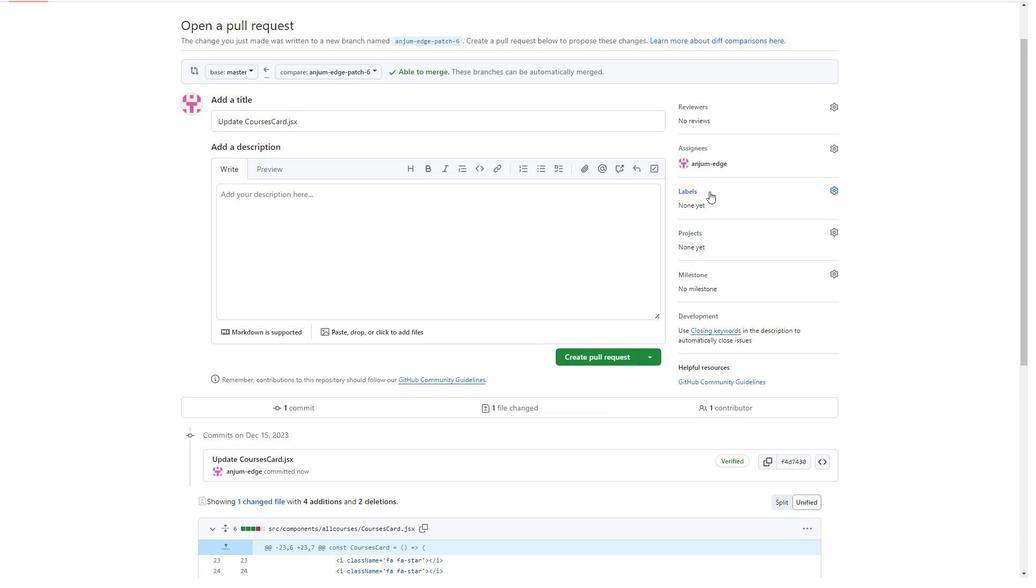 
Action: Mouse scrolled (709, 192) with delta (0, 0)
Screenshot: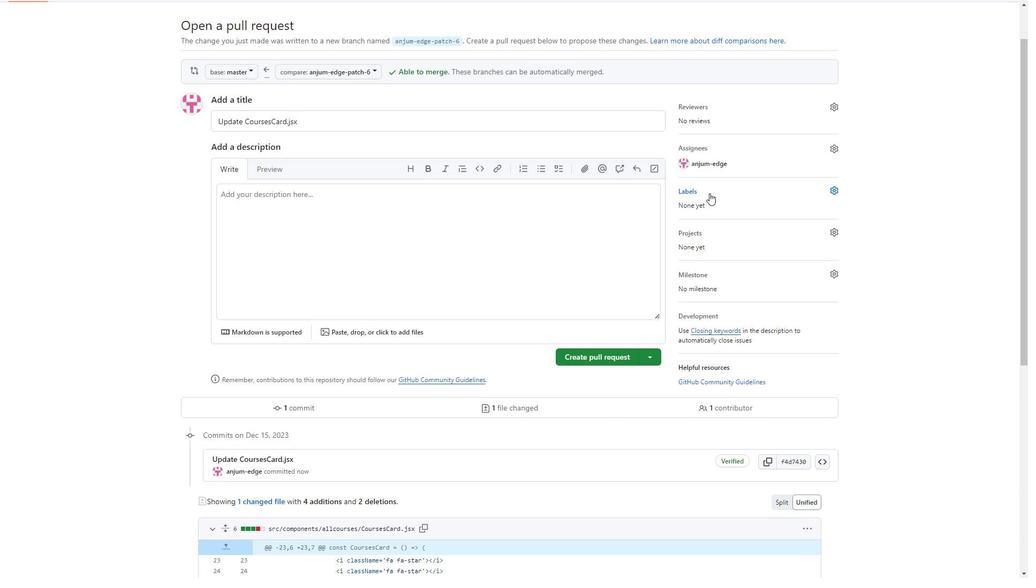 
Action: Mouse moved to (824, 292)
Screenshot: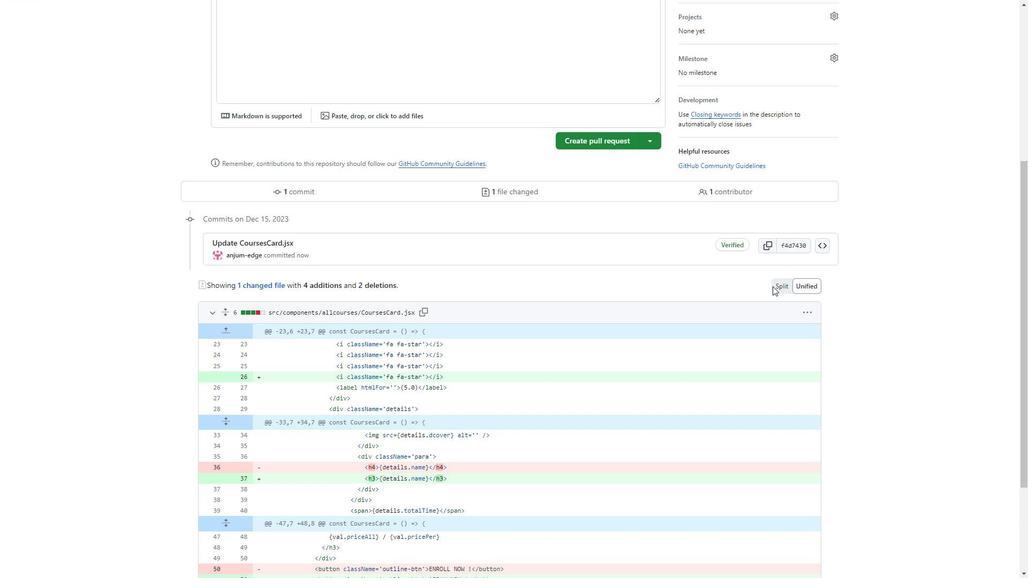 
Action: Mouse scrolled (824, 291) with delta (0, 0)
Screenshot: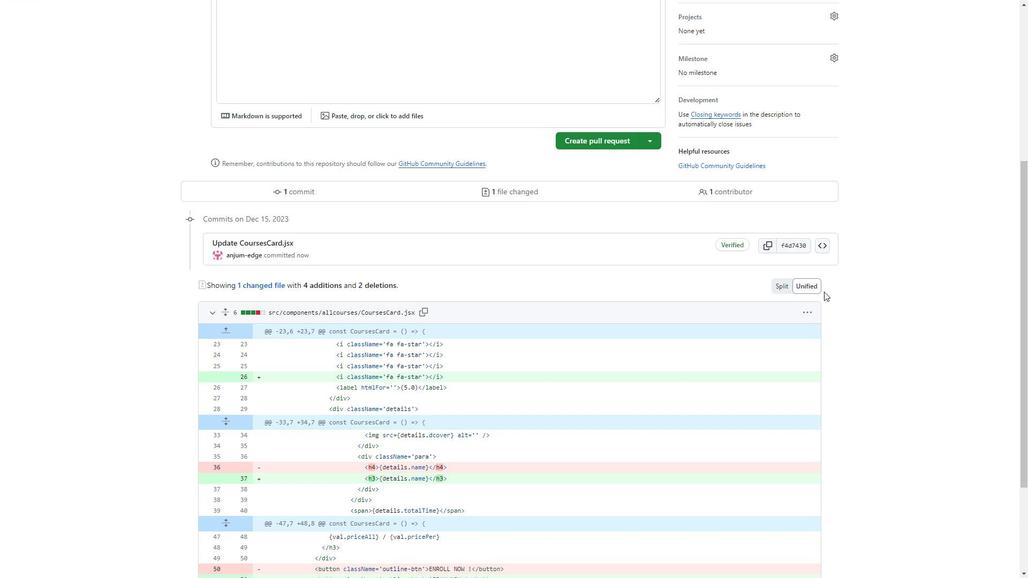 
Action: Mouse moved to (823, 292)
Screenshot: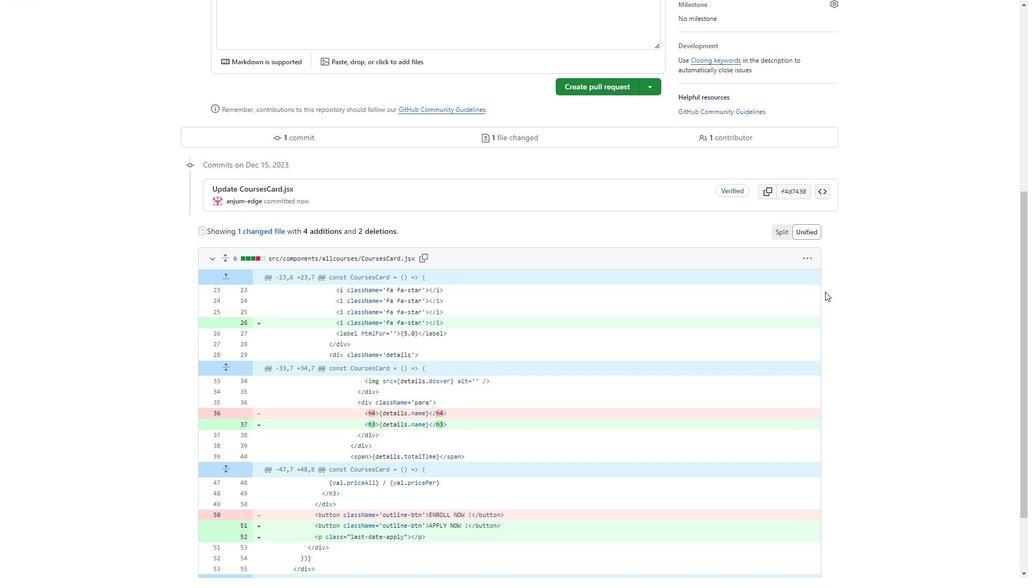 
Action: Mouse scrolled (823, 291) with delta (0, 0)
Screenshot: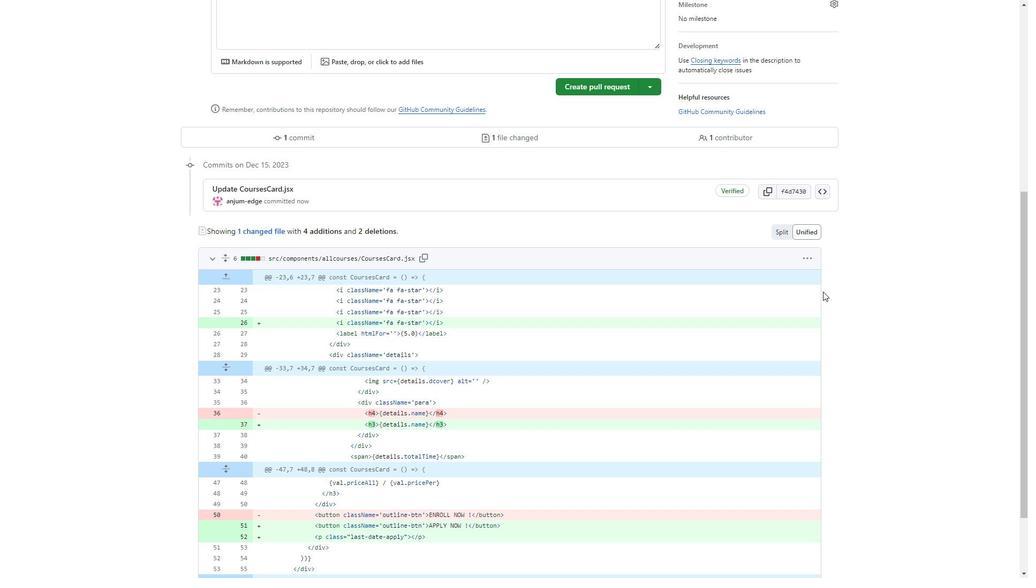 
Action: Mouse scrolled (823, 291) with delta (0, 0)
Screenshot: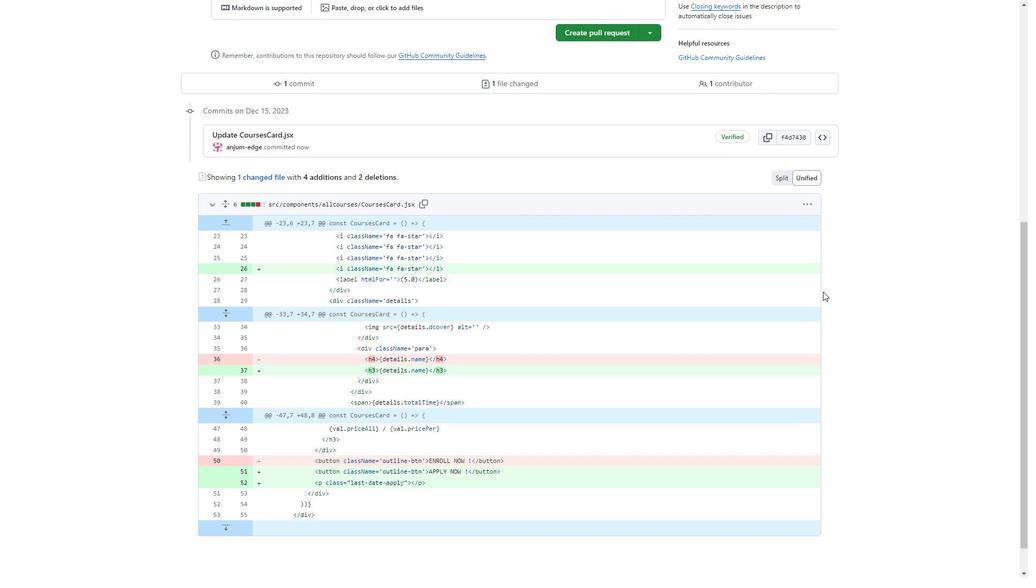 
Action: Mouse scrolled (823, 291) with delta (0, 0)
Screenshot: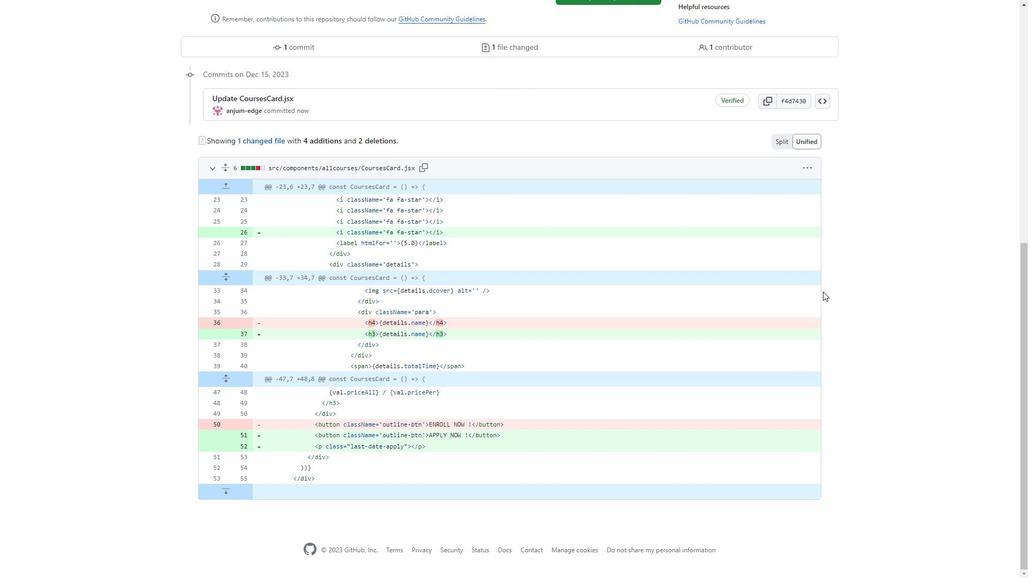 
Action: Mouse scrolled (823, 291) with delta (0, 0)
Screenshot: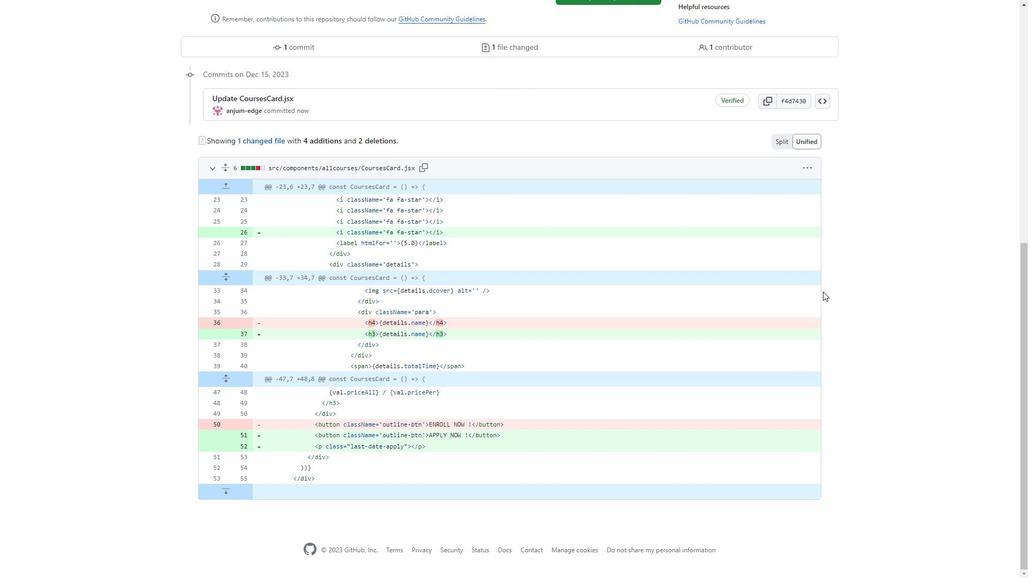 
Action: Mouse scrolled (823, 291) with delta (0, 0)
Screenshot: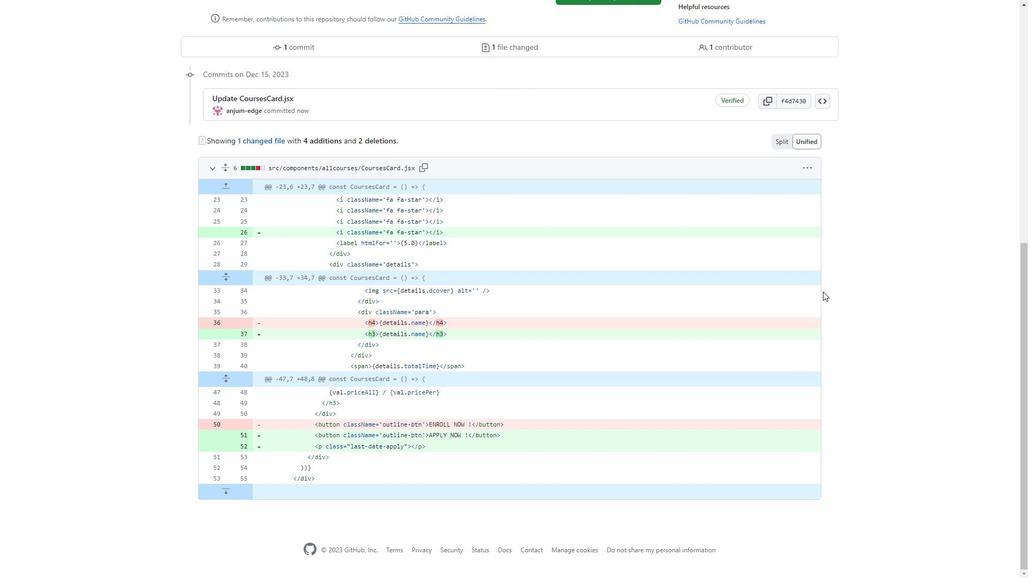 
Action: Mouse moved to (823, 292)
Screenshot: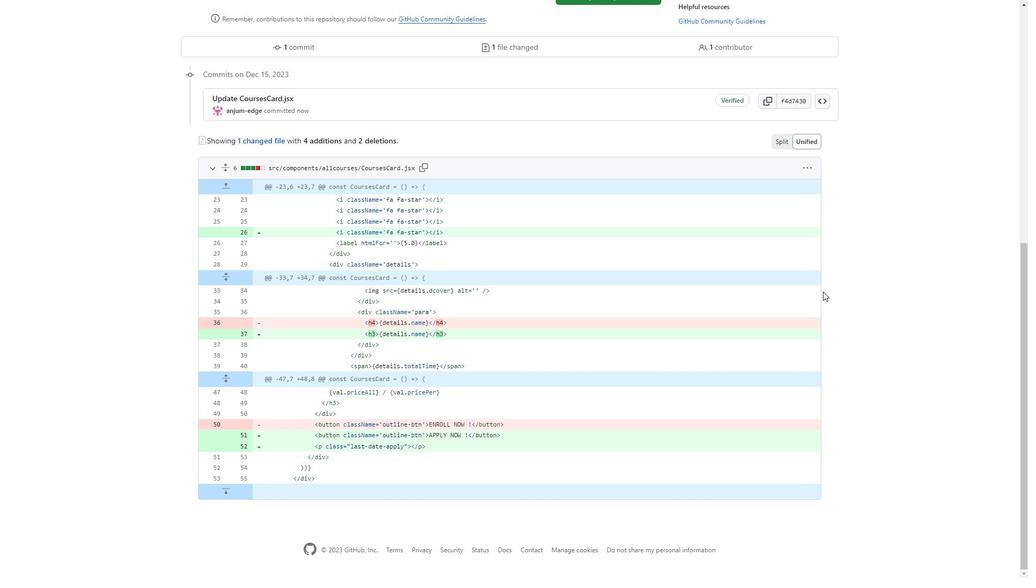 
Action: Mouse scrolled (823, 292) with delta (0, 0)
Screenshot: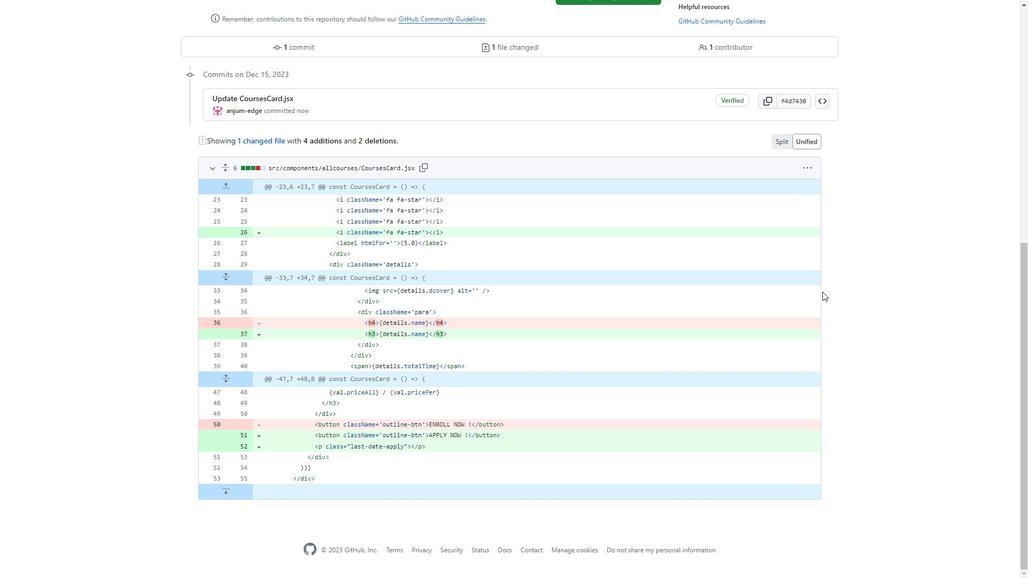 
Action: Mouse scrolled (823, 292) with delta (0, 0)
Screenshot: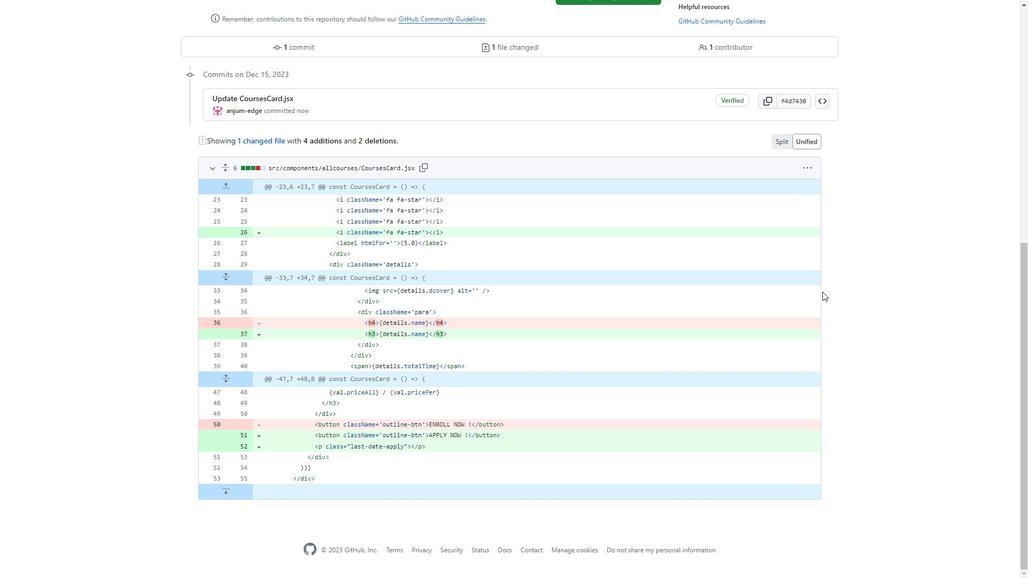 
Action: Mouse scrolled (823, 291) with delta (0, 0)
Screenshot: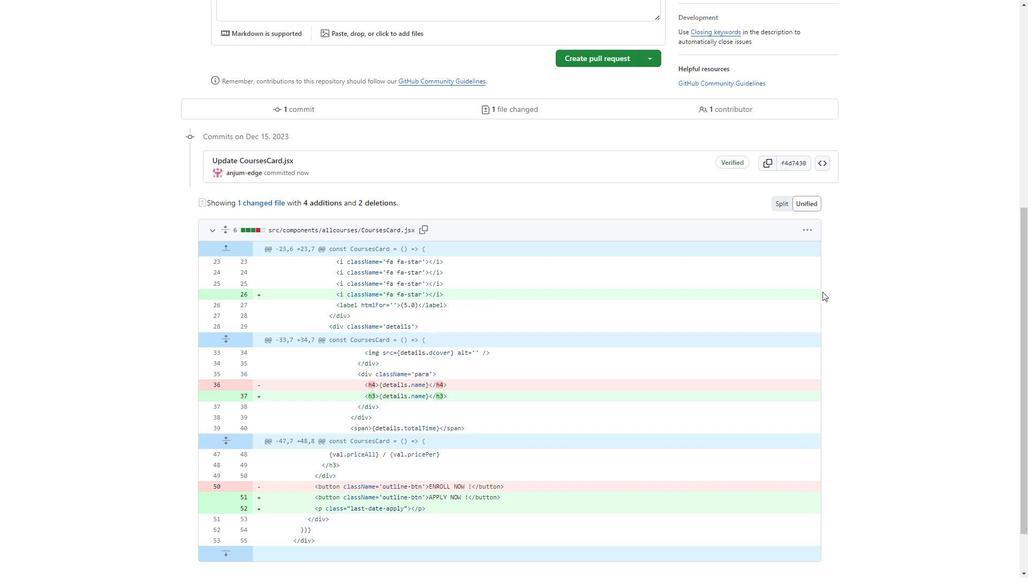 
Action: Mouse scrolled (823, 292) with delta (0, 0)
Screenshot: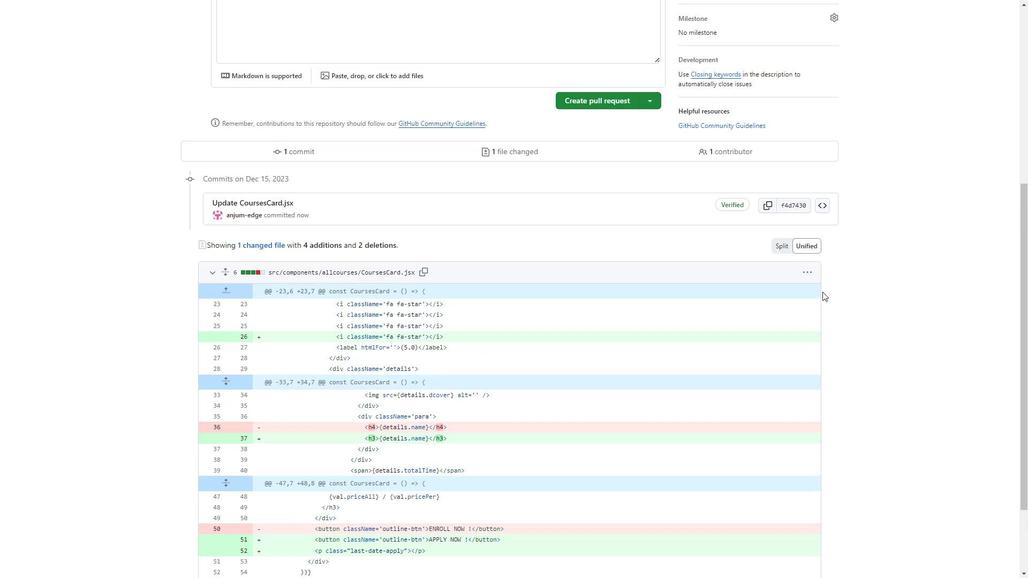 
Action: Mouse scrolled (823, 292) with delta (0, 0)
Screenshot: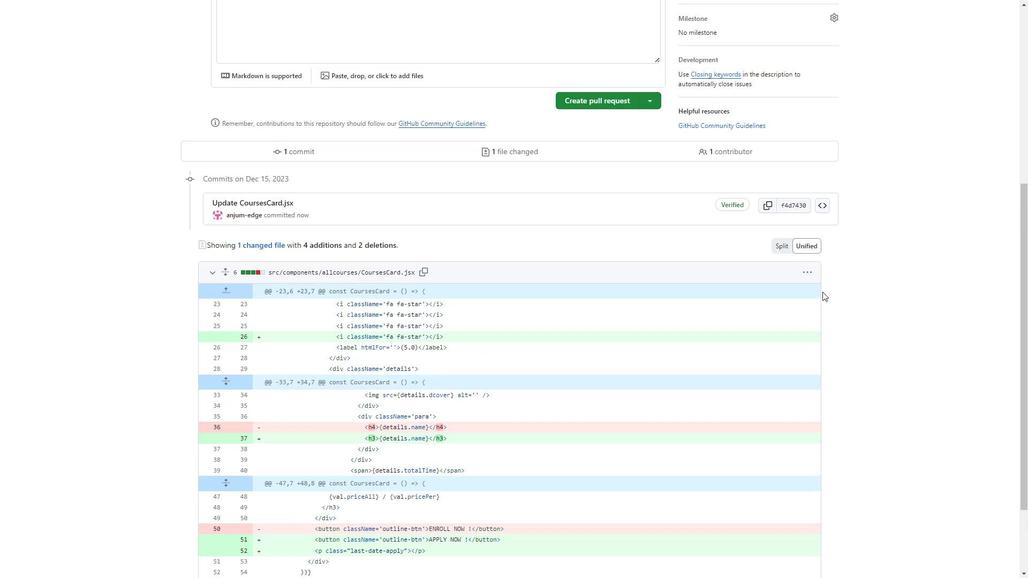 
Action: Mouse scrolled (823, 292) with delta (0, 0)
Screenshot: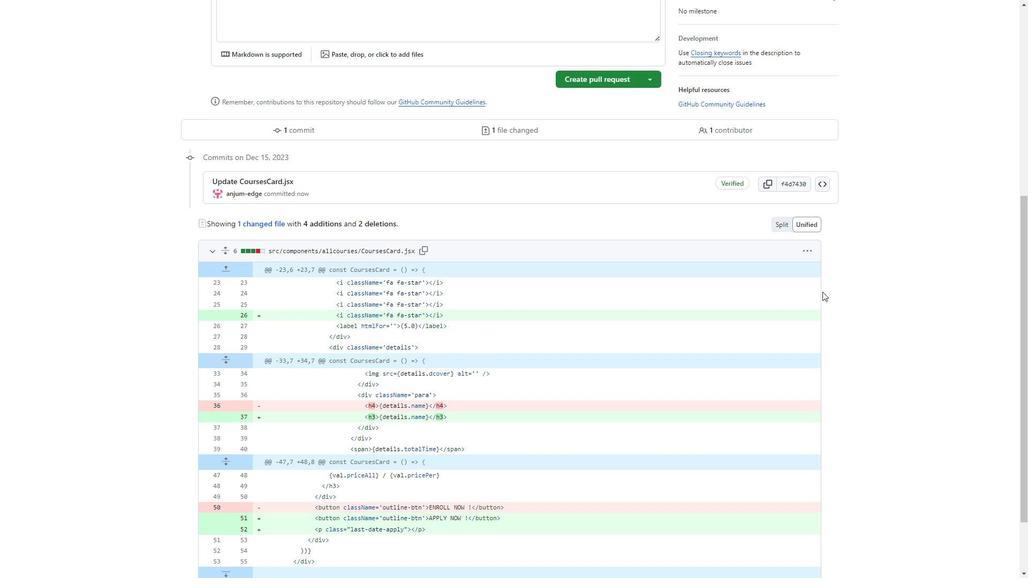 
Action: Mouse moved to (822, 292)
Screenshot: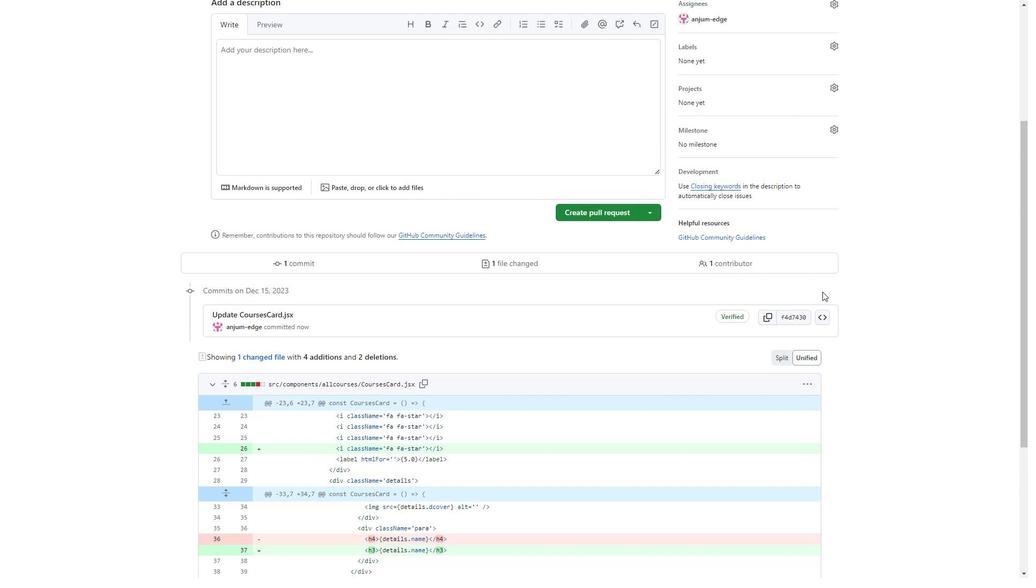 
Action: Mouse scrolled (822, 292) with delta (0, 0)
Screenshot: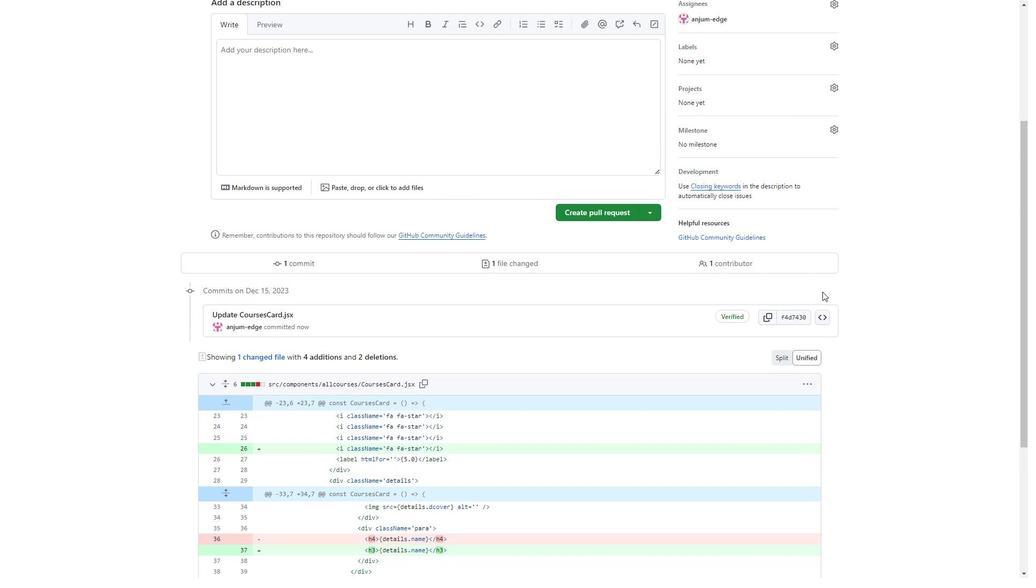 
Action: Mouse scrolled (822, 292) with delta (0, 0)
Screenshot: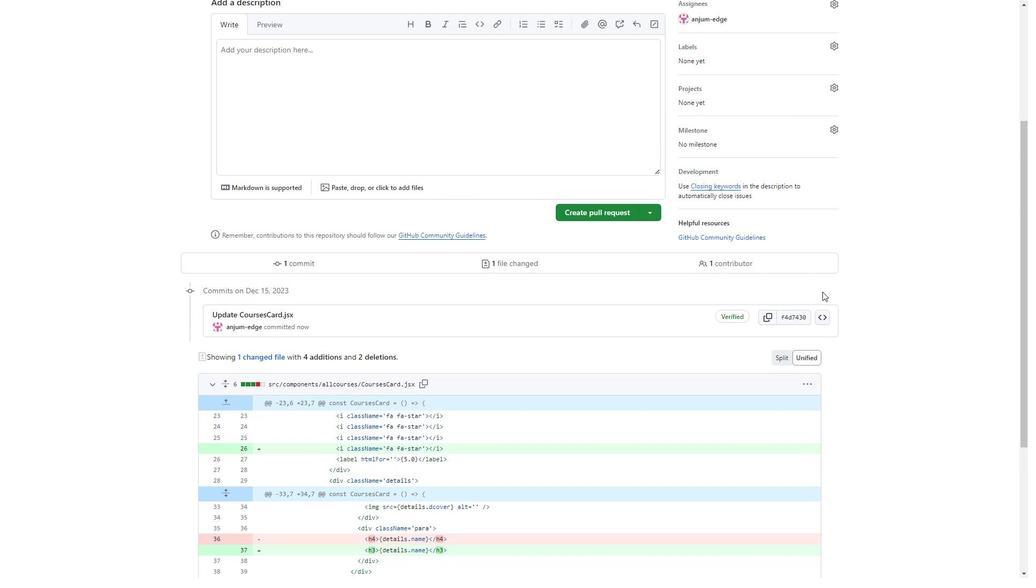 
Action: Mouse scrolled (822, 292) with delta (0, 0)
Screenshot: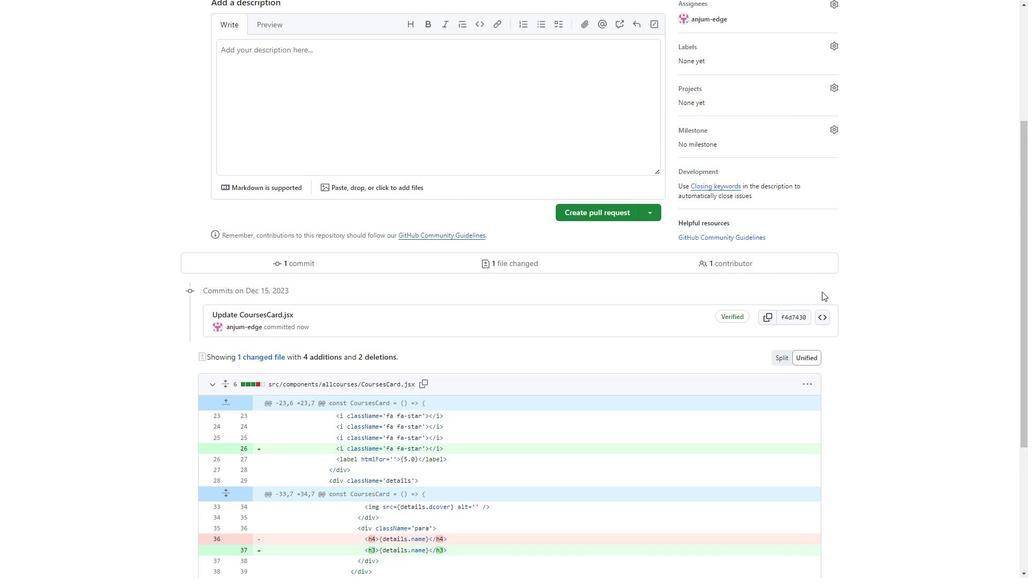 
Action: Mouse moved to (819, 289)
Screenshot: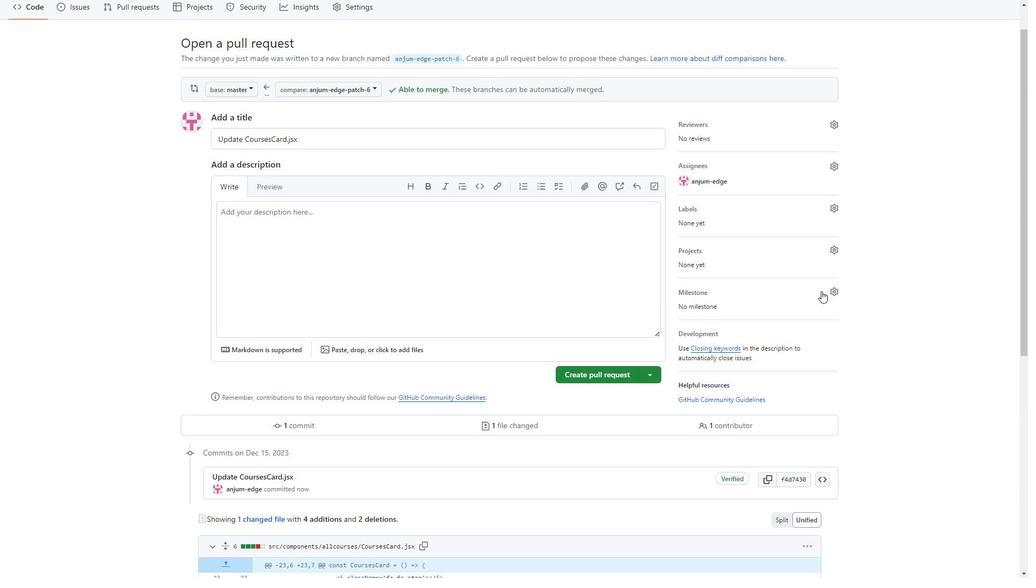 
Action: Mouse scrolled (819, 290) with delta (0, 0)
Screenshot: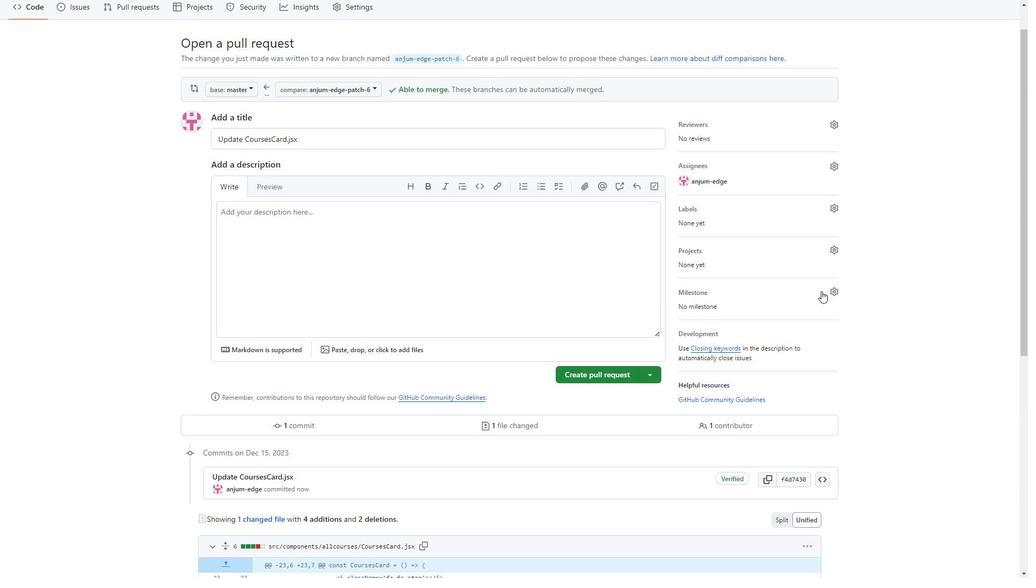 
Action: Mouse moved to (819, 289)
Screenshot: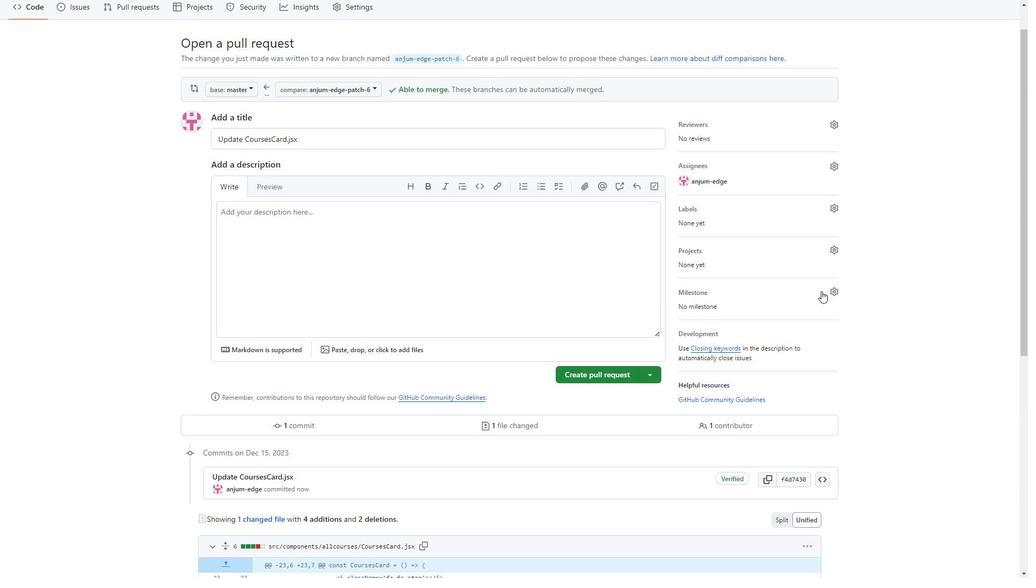 
Action: Mouse scrolled (819, 290) with delta (0, 0)
Screenshot: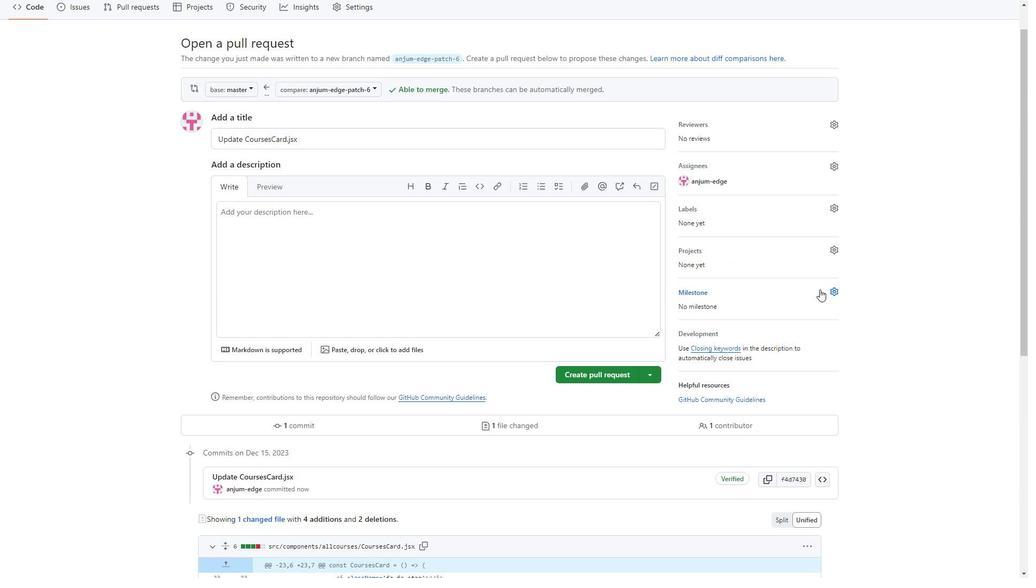 
Action: Mouse scrolled (819, 290) with delta (0, 0)
Screenshot: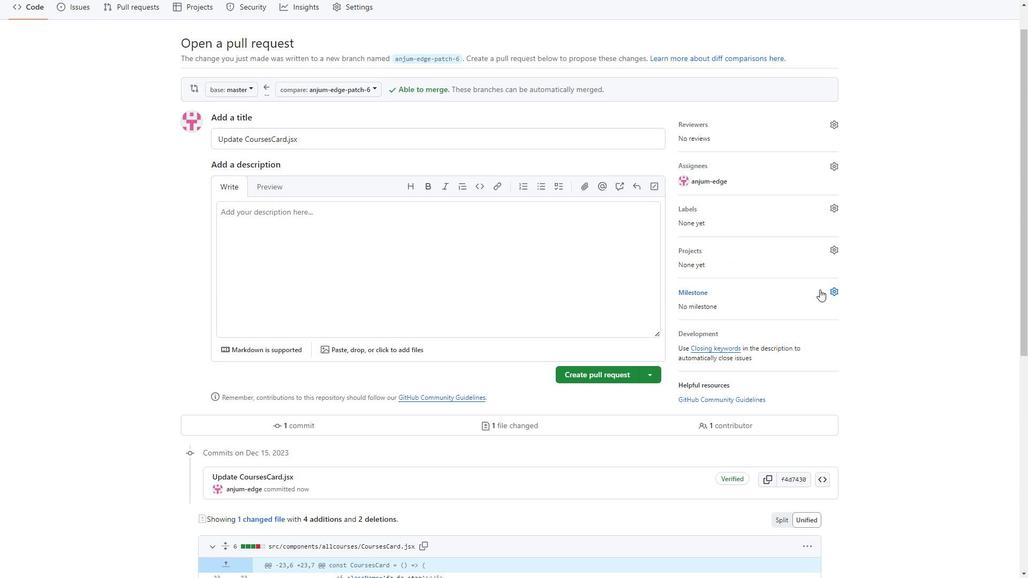 
Action: Mouse moved to (694, 245)
Screenshot: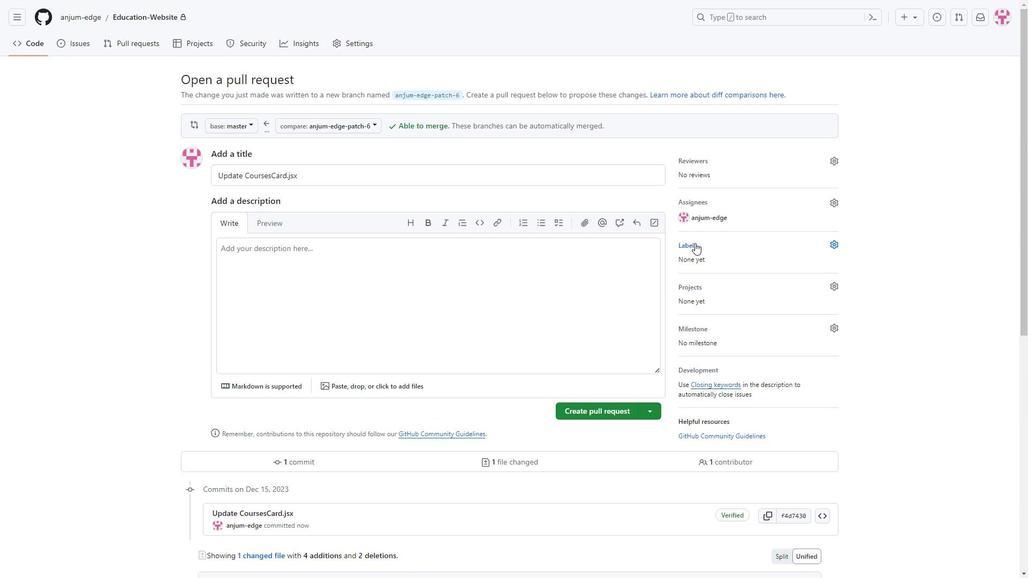 
Action: Mouse pressed left at (694, 245)
Screenshot: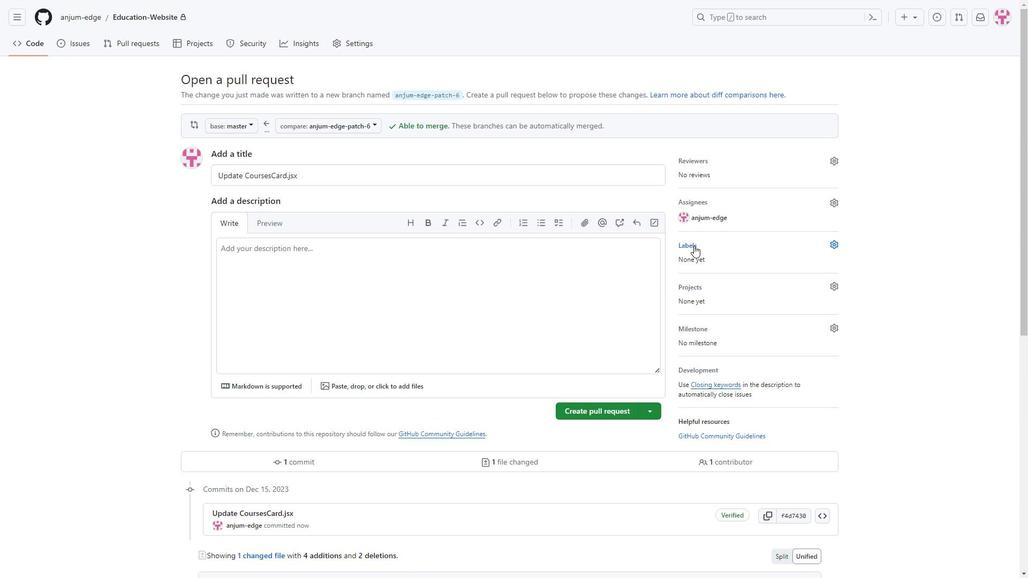 
Action: Mouse moved to (741, 309)
Screenshot: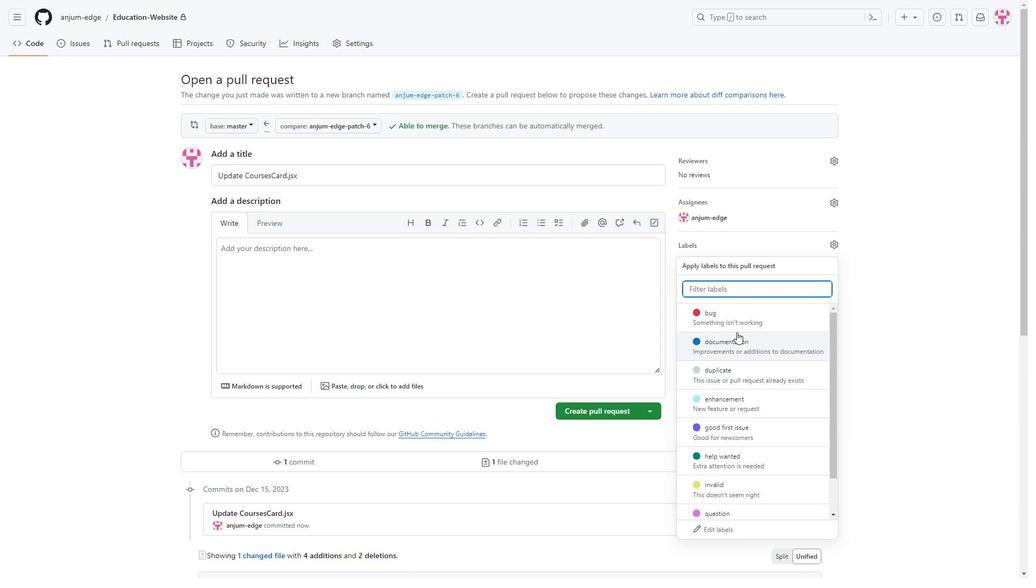 
Action: Mouse pressed left at (741, 309)
Screenshot: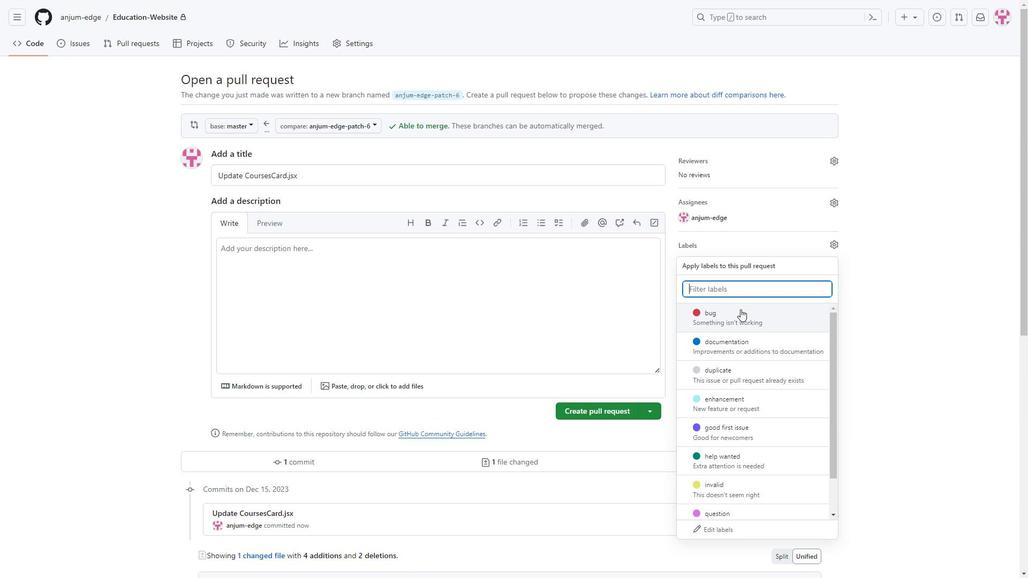 
Action: Mouse moved to (866, 304)
Screenshot: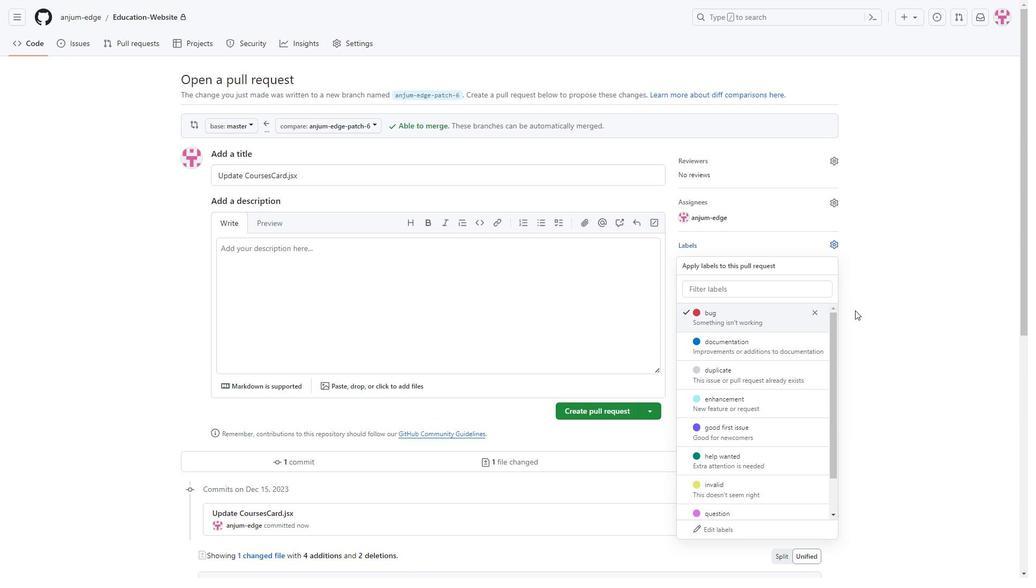 
Action: Mouse pressed left at (866, 304)
Screenshot: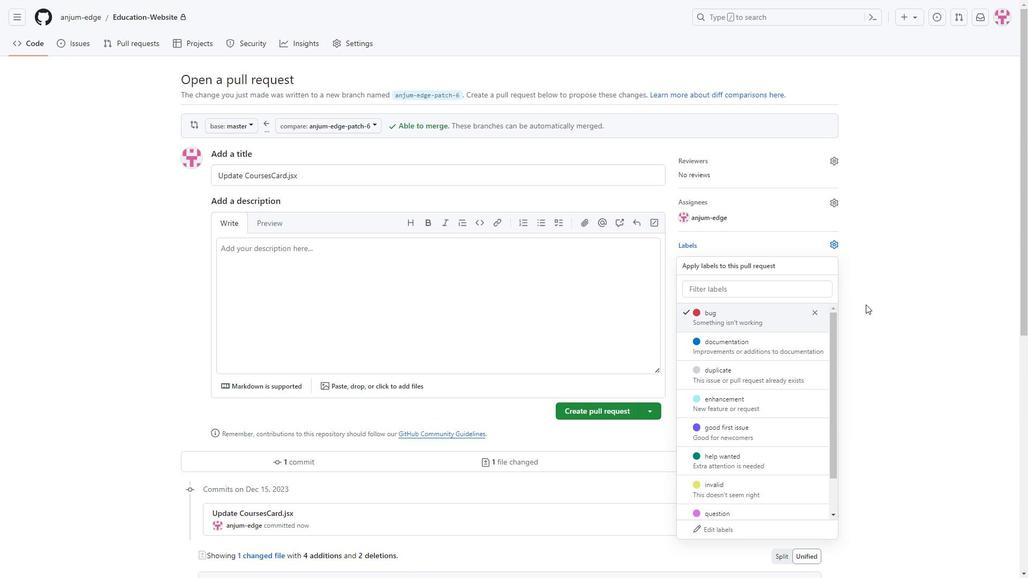 
Action: Mouse moved to (686, 290)
Screenshot: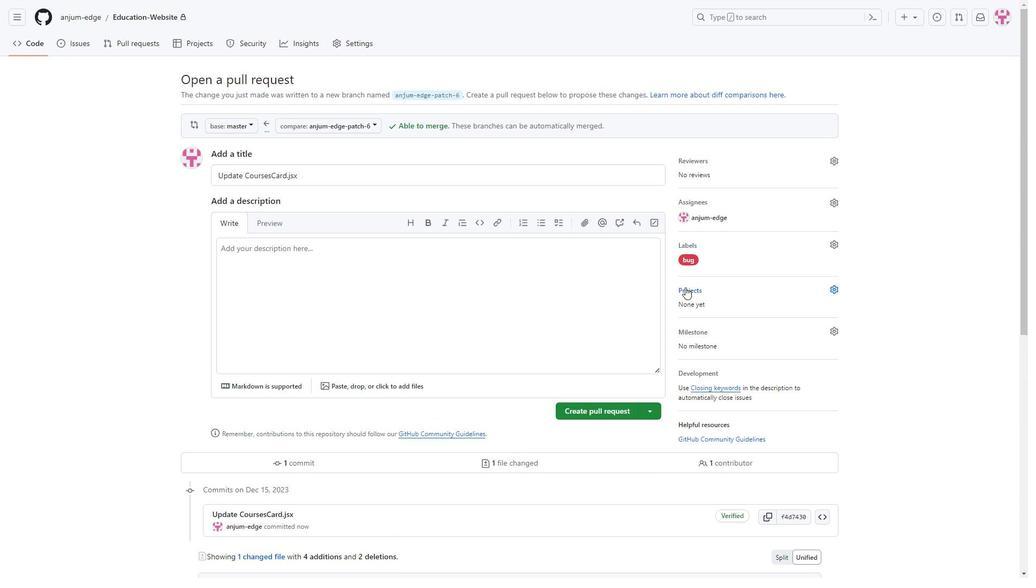 
Action: Mouse pressed left at (686, 290)
Screenshot: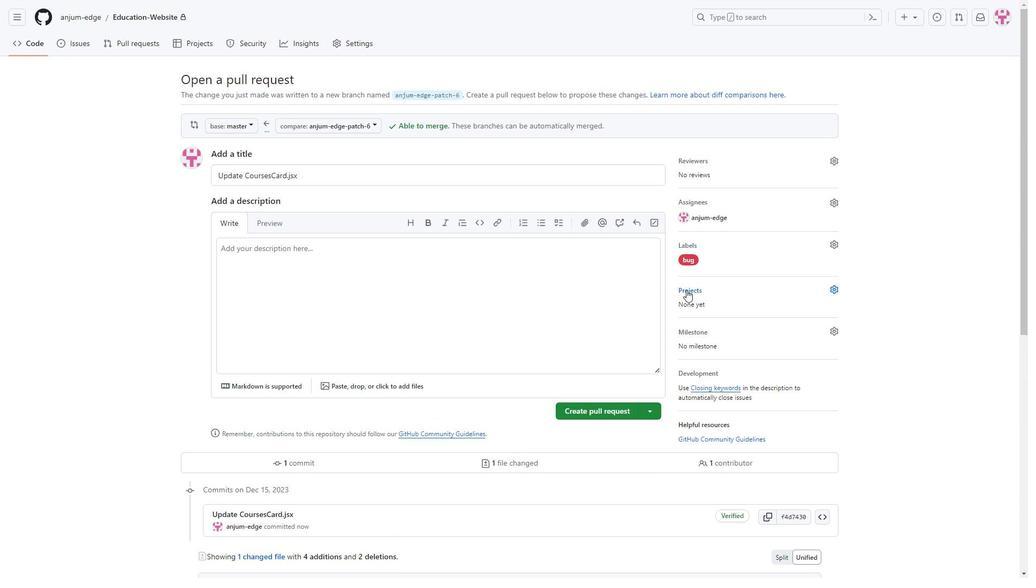 
Action: Mouse moved to (731, 376)
Screenshot: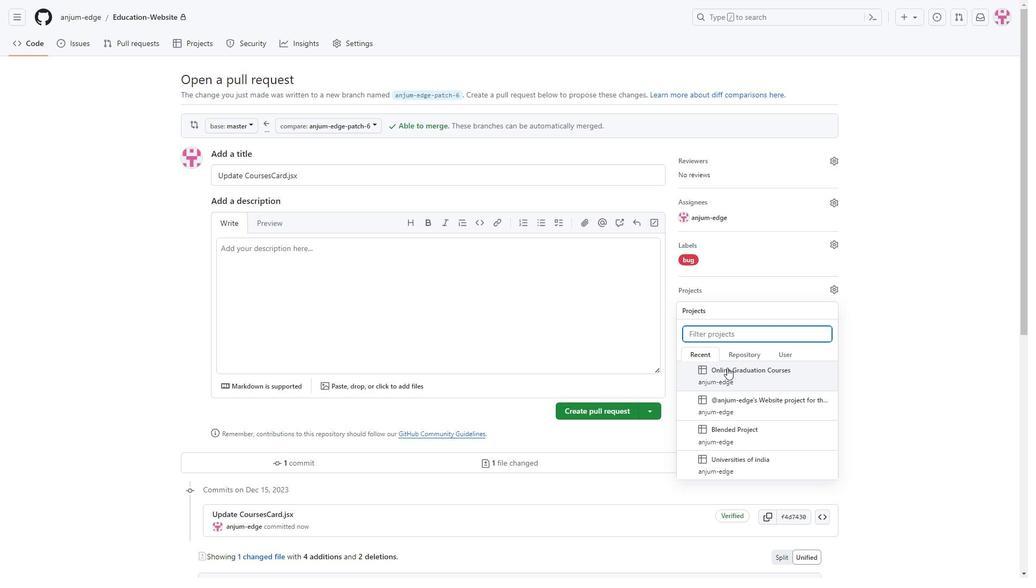 
Action: Mouse scrolled (731, 376) with delta (0, 0)
Screenshot: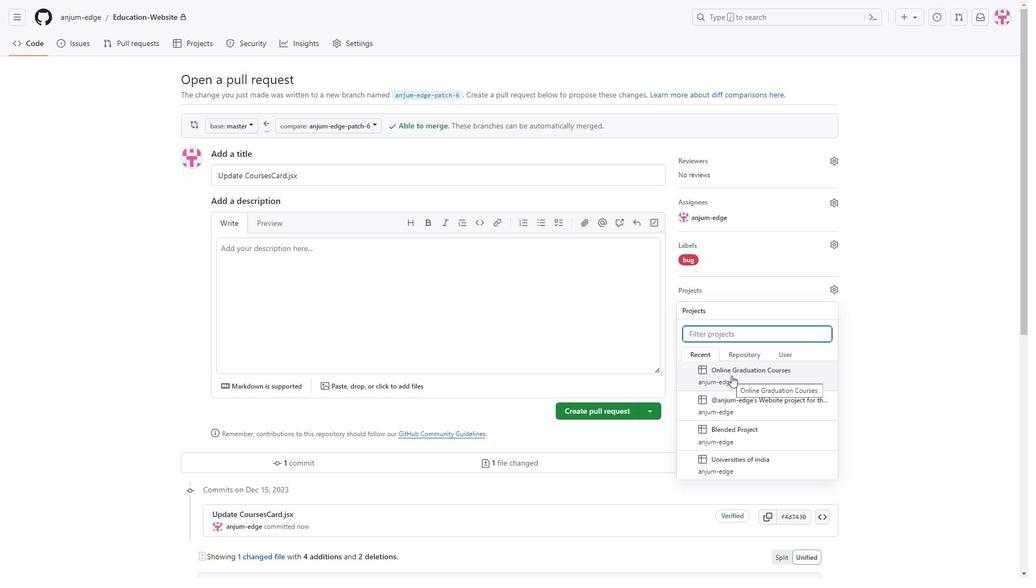 
Action: Mouse moved to (961, 391)
Screenshot: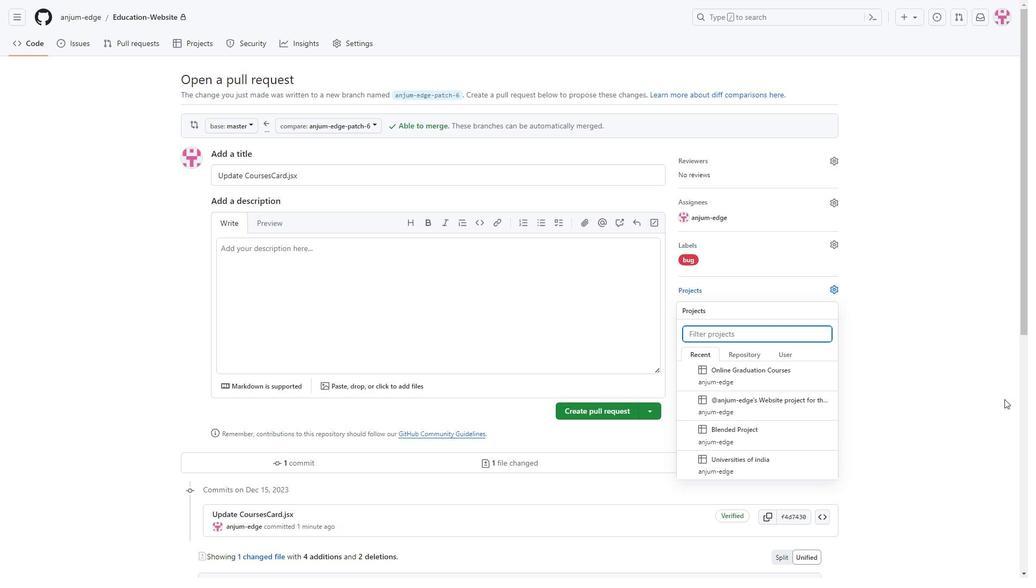 
Action: Mouse pressed left at (961, 391)
Screenshot: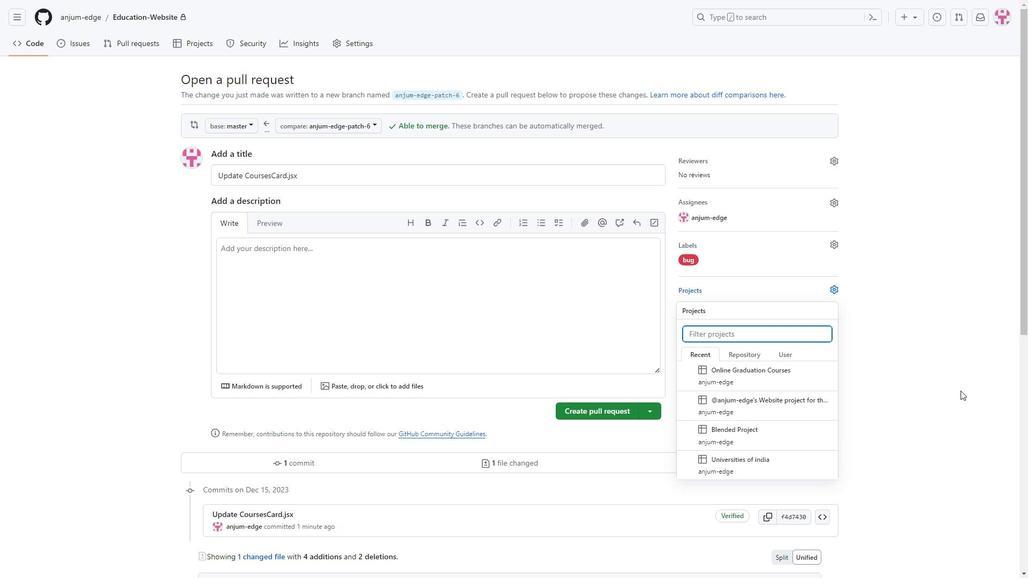 
Action: Mouse moved to (763, 353)
Screenshot: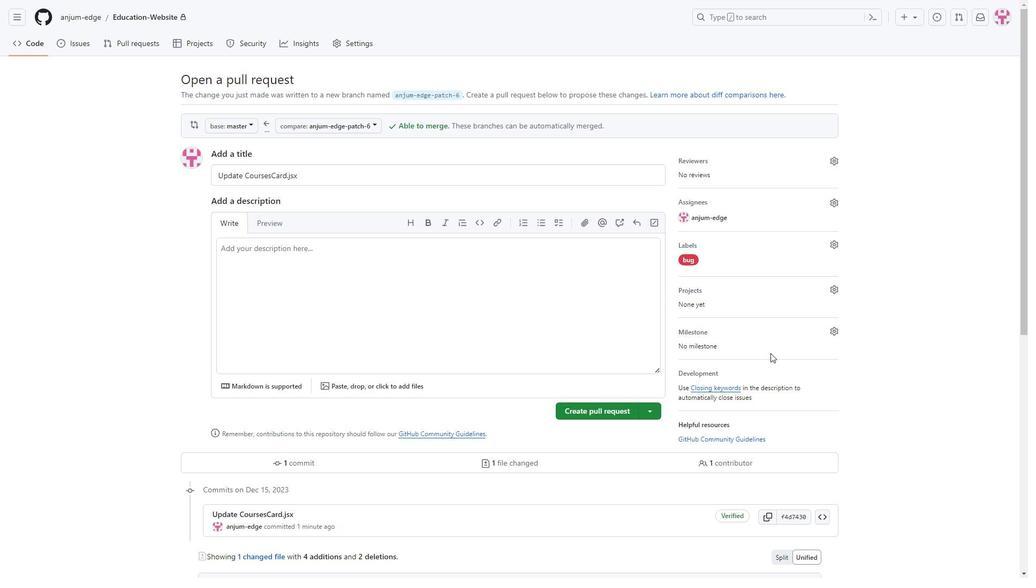 
Action: Mouse scrolled (763, 353) with delta (0, 0)
Screenshot: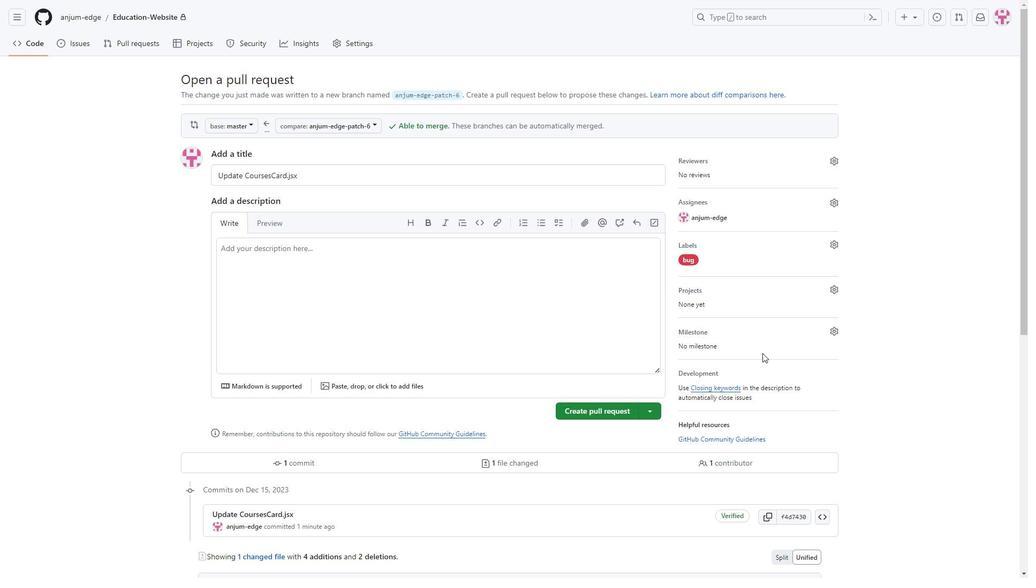 
Action: Mouse moved to (759, 355)
Screenshot: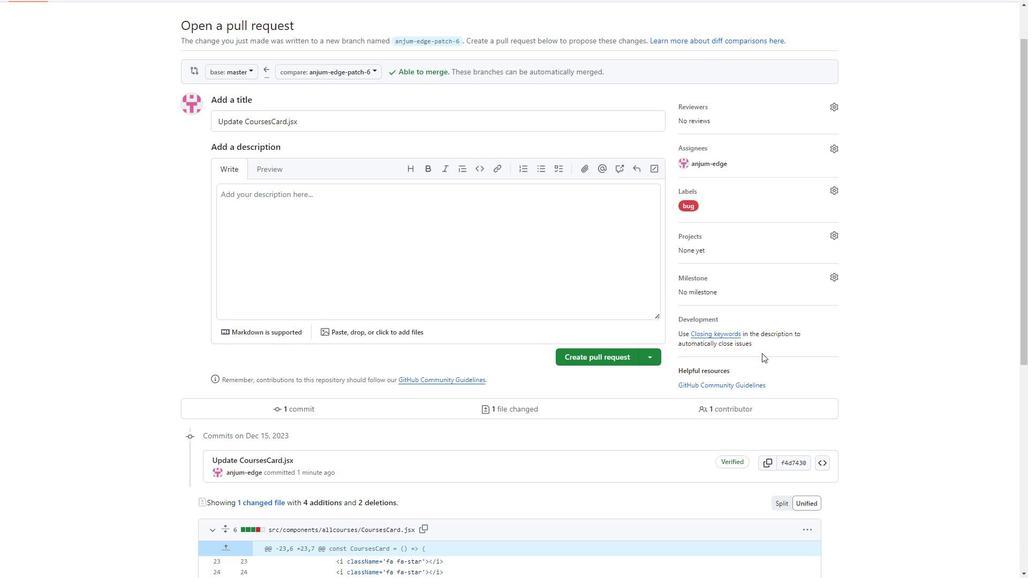 
Action: Mouse scrolled (759, 354) with delta (0, 0)
Screenshot: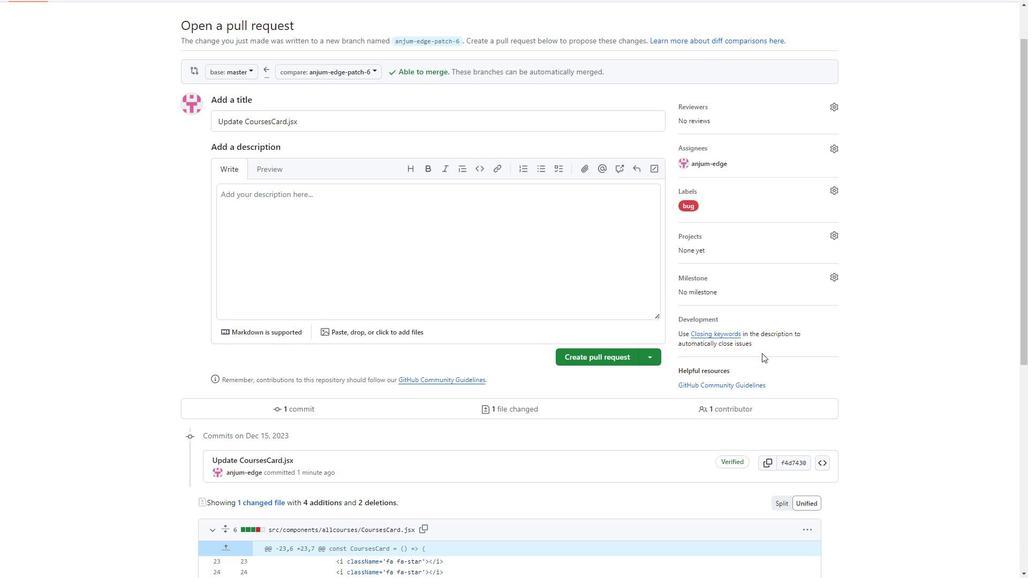 
Action: Mouse moved to (697, 184)
Screenshot: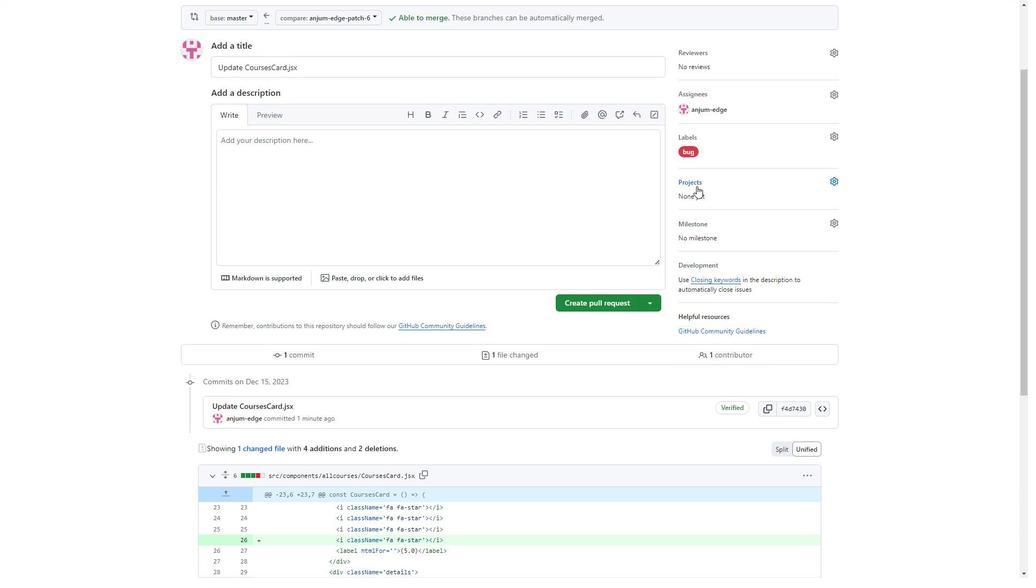 
Action: Mouse pressed left at (697, 184)
Screenshot: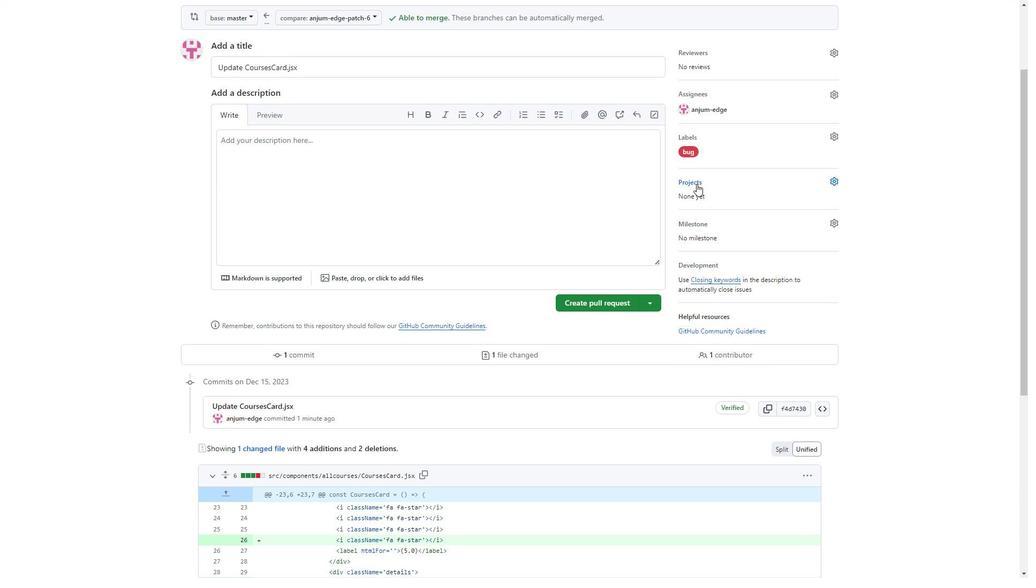 
Action: Mouse moved to (864, 237)
Screenshot: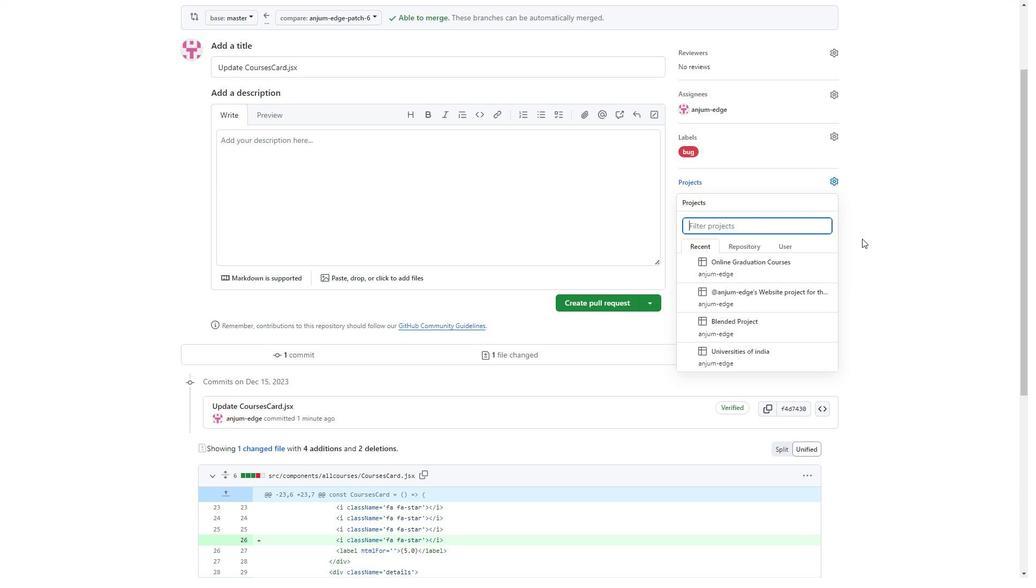 
Action: Mouse pressed left at (864, 237)
Screenshot: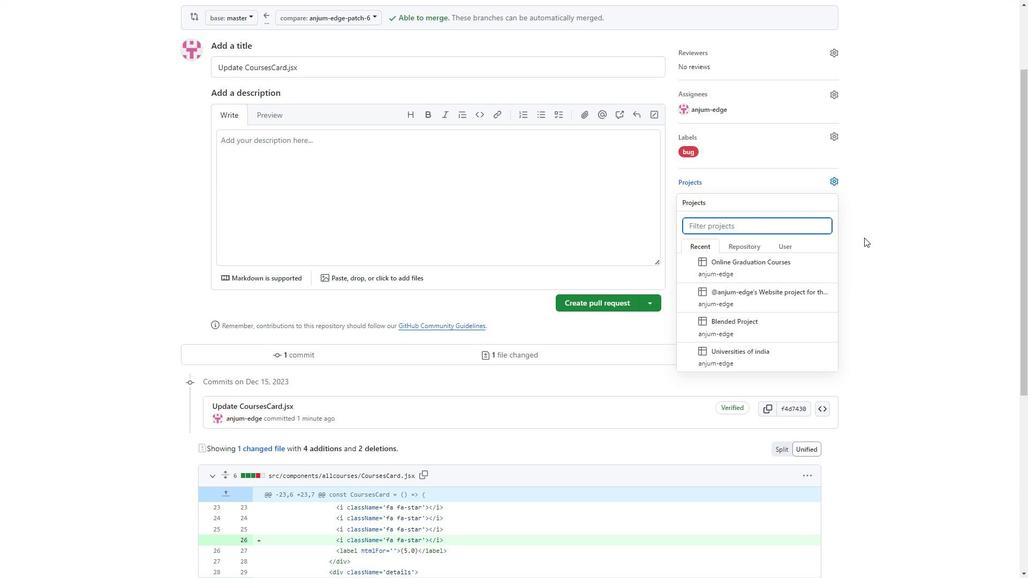 
Action: Mouse moved to (695, 220)
Screenshot: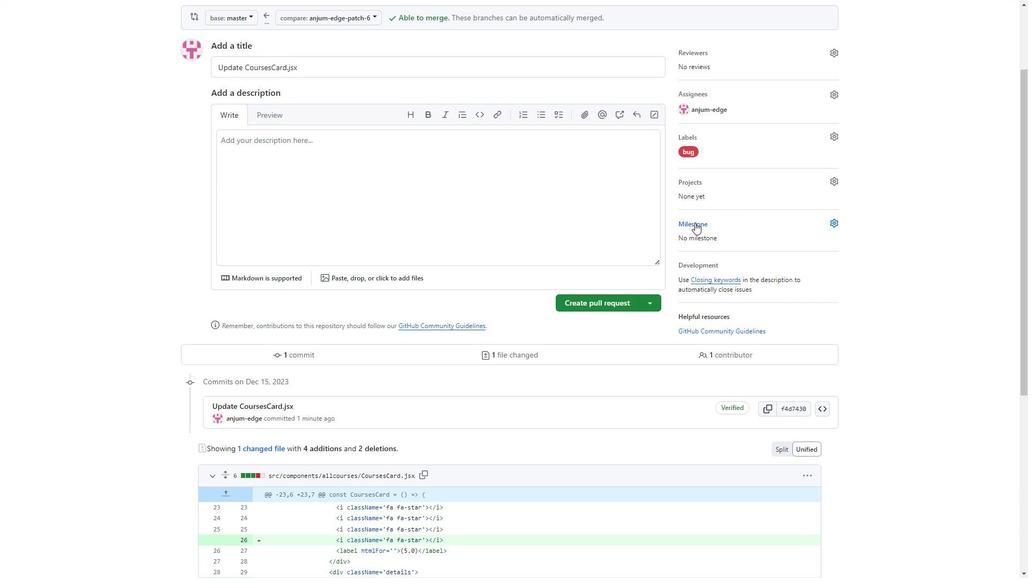 
Action: Mouse pressed left at (695, 220)
Screenshot: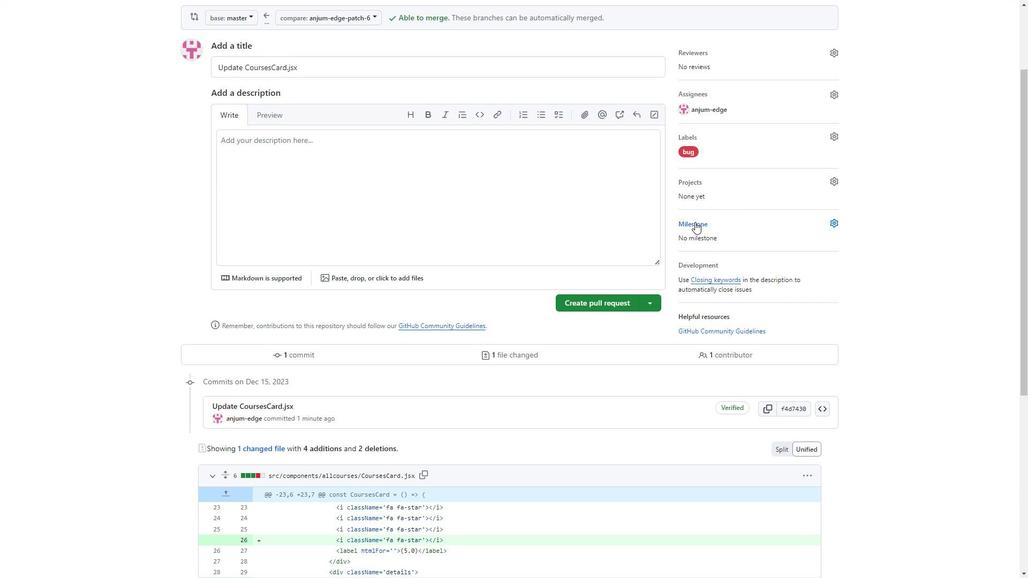 
Action: Mouse moved to (859, 355)
Screenshot: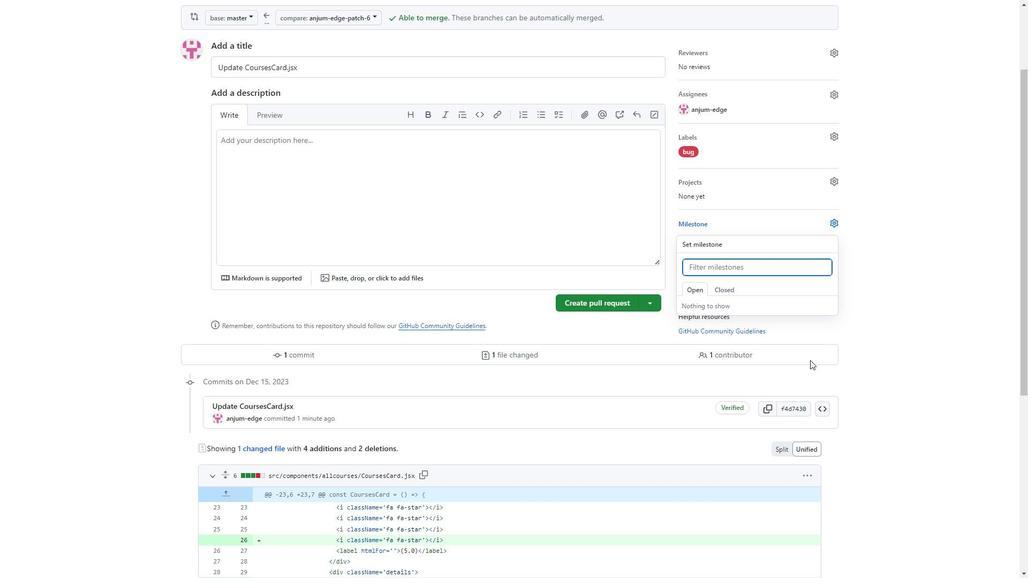 
Action: Mouse pressed left at (859, 355)
Screenshot: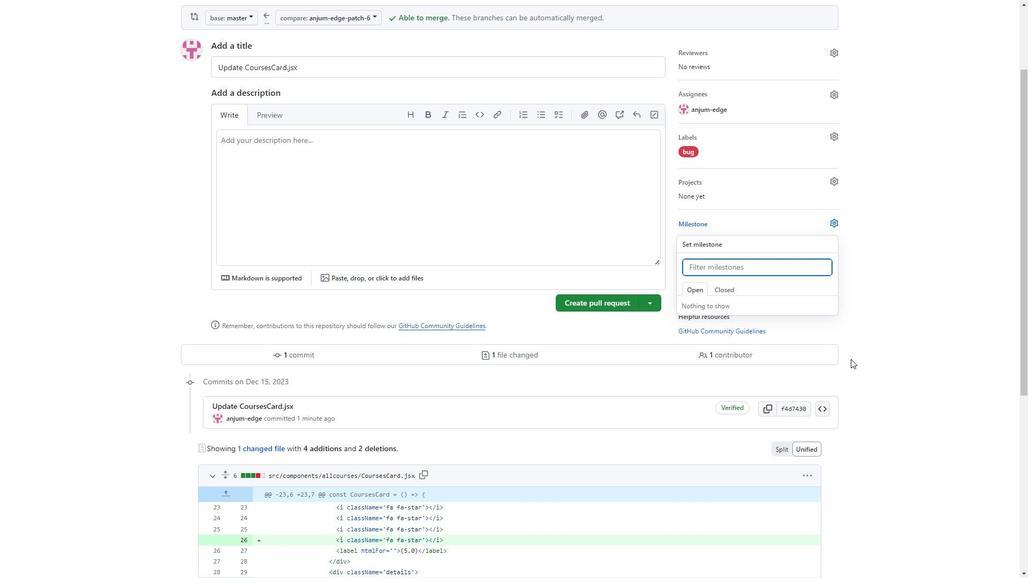 
Action: Mouse moved to (577, 305)
Screenshot: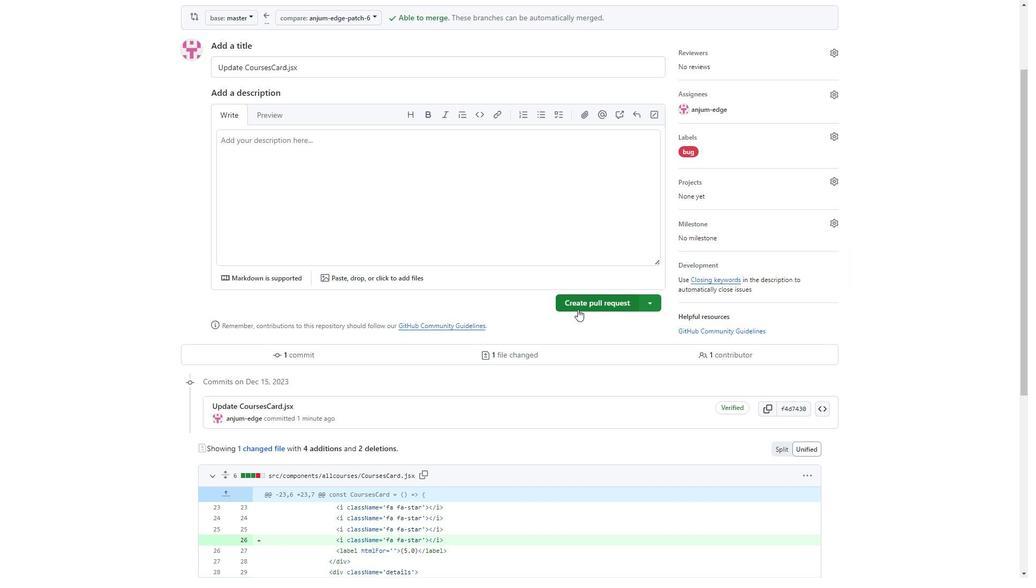 
Action: Mouse pressed left at (577, 305)
Screenshot: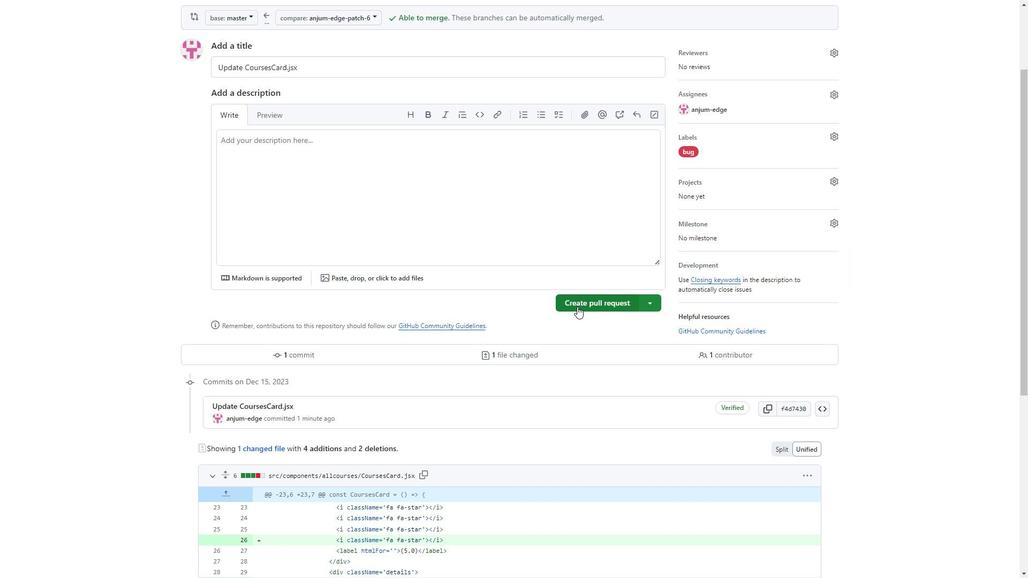 
Action: Mouse moved to (322, 242)
Screenshot: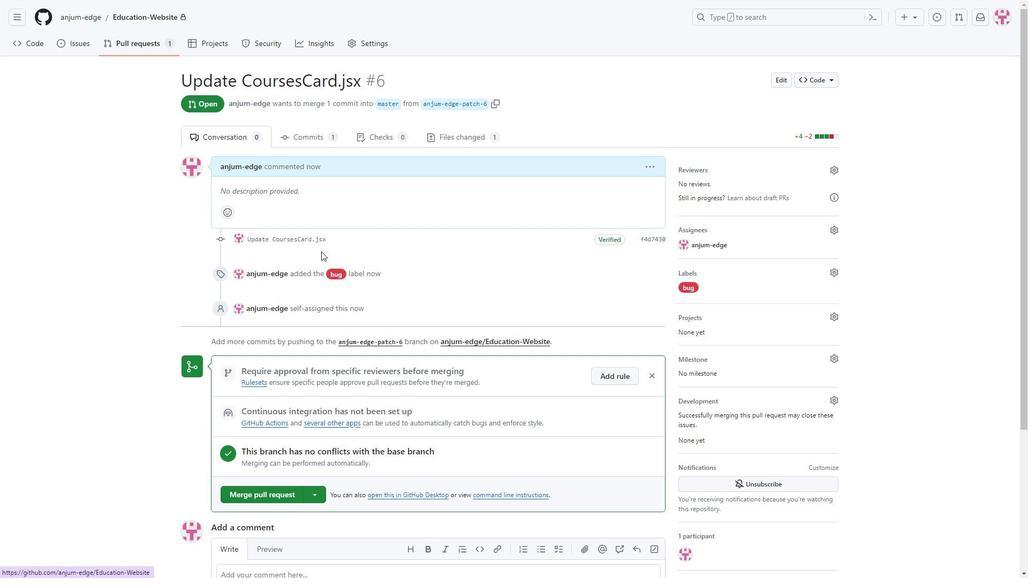 
Action: Mouse scrolled (322, 243) with delta (0, 0)
Screenshot: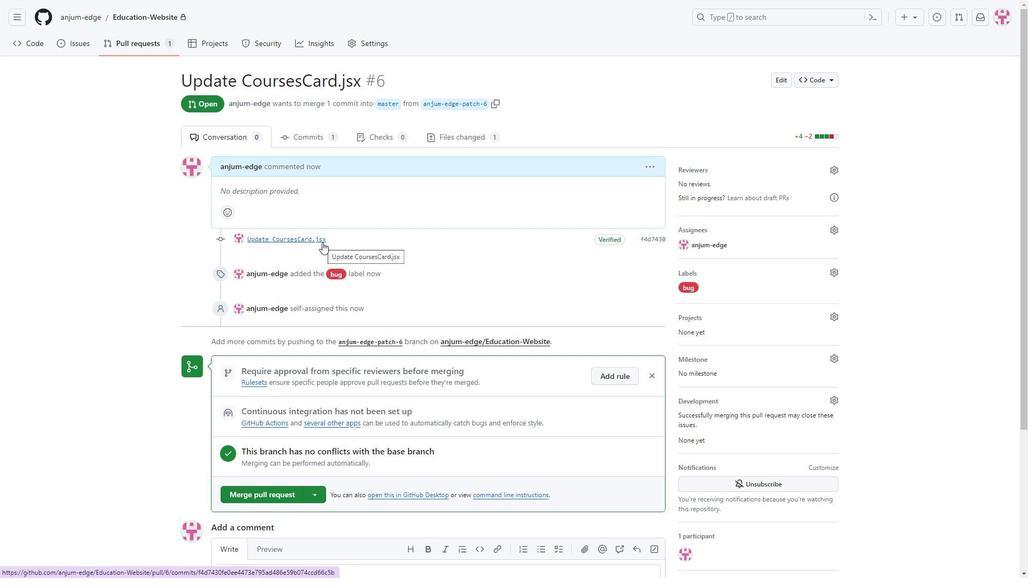 
Action: Mouse scrolled (322, 243) with delta (0, 0)
Screenshot: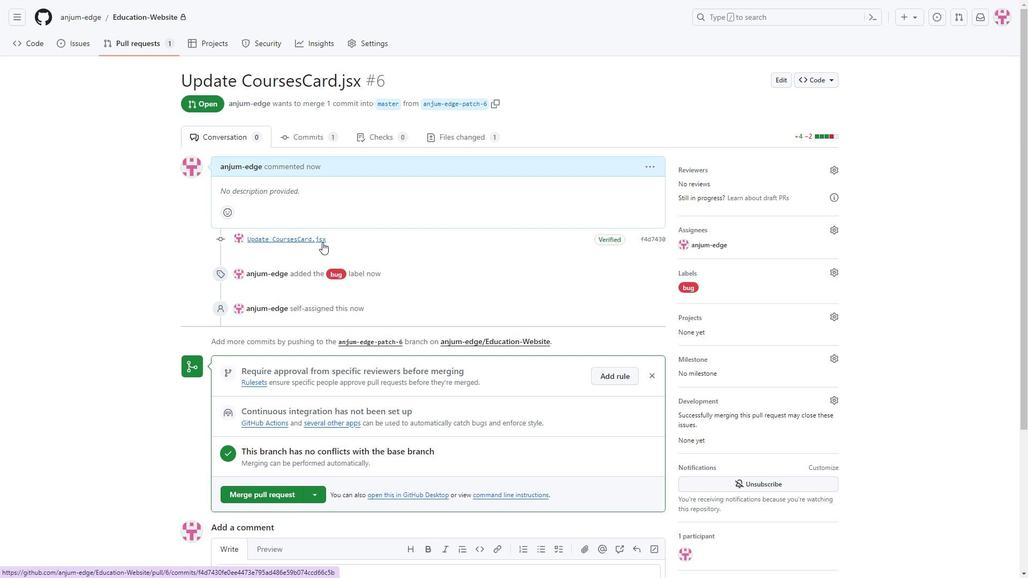 
Action: Mouse scrolled (322, 243) with delta (0, 0)
Screenshot: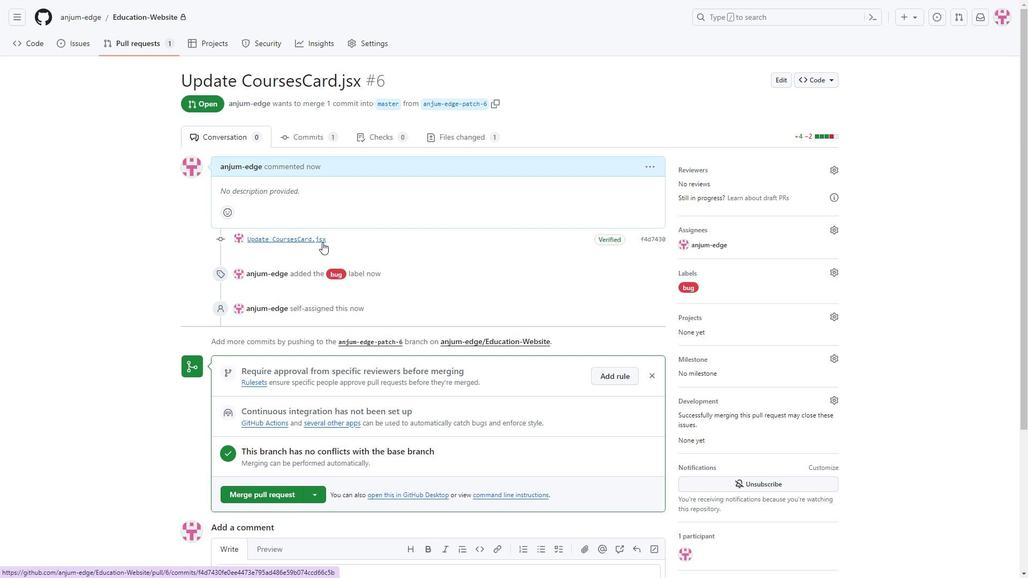 
Action: Mouse moved to (30, 42)
Screenshot: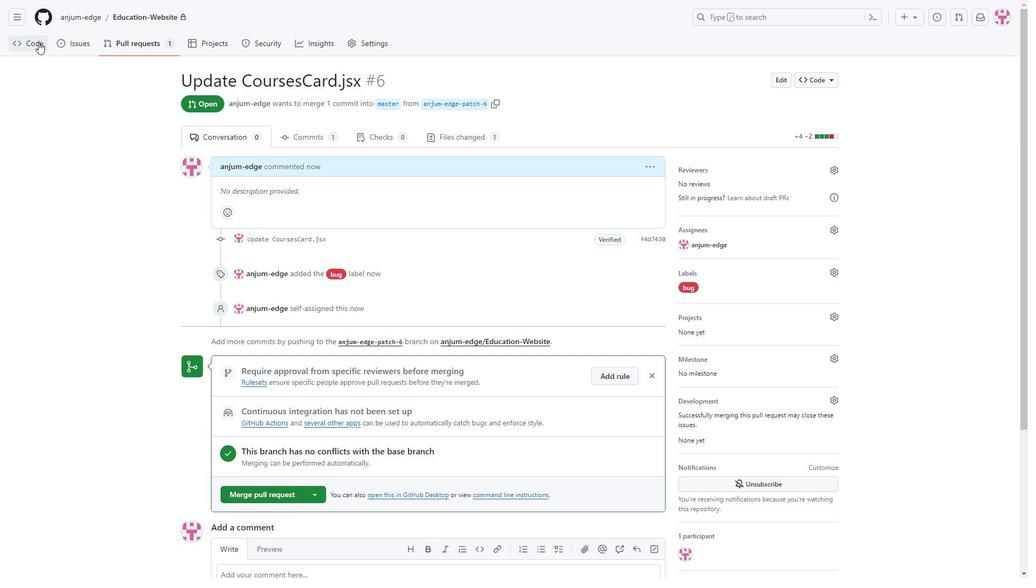 
Action: Mouse pressed left at (30, 42)
Screenshot: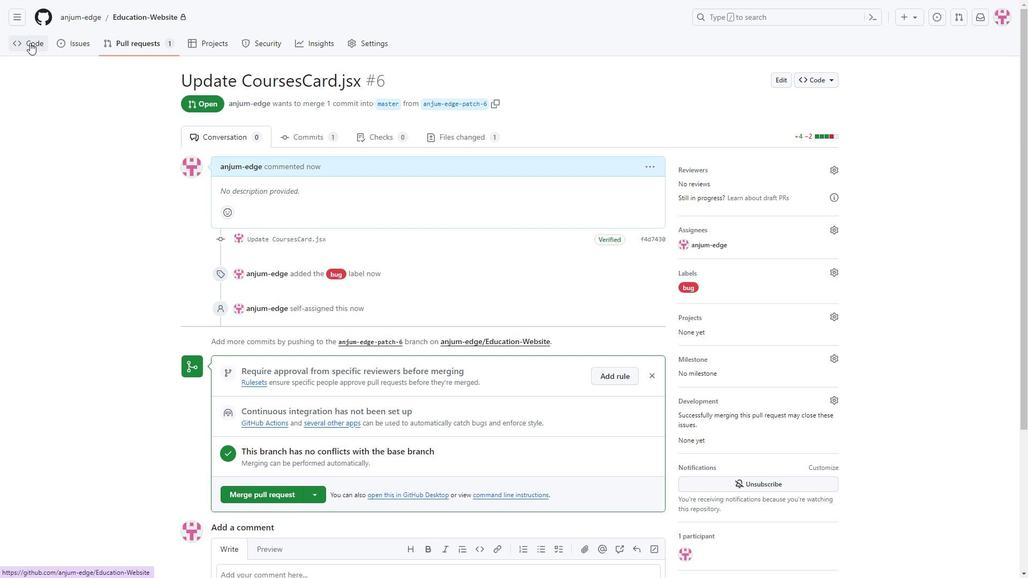 
Action: Mouse moved to (208, 260)
Screenshot: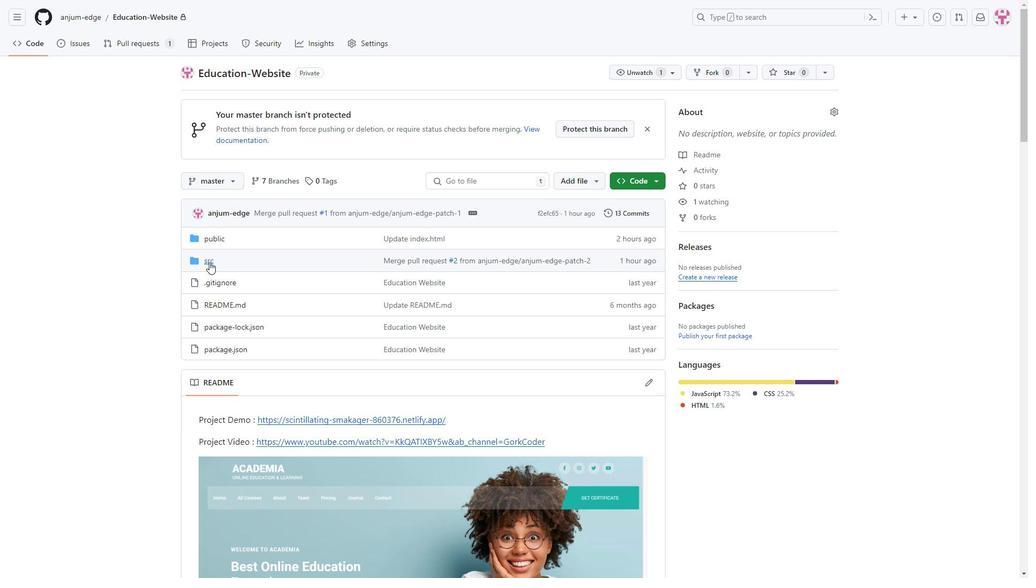 
Action: Mouse pressed left at (208, 260)
Screenshot: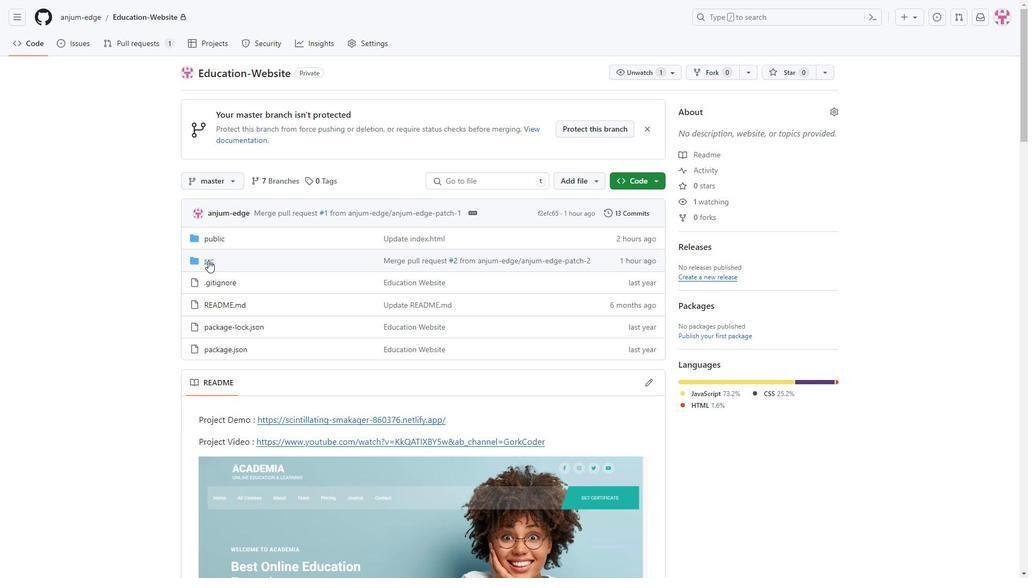 
Action: Mouse moved to (55, 178)
Screenshot: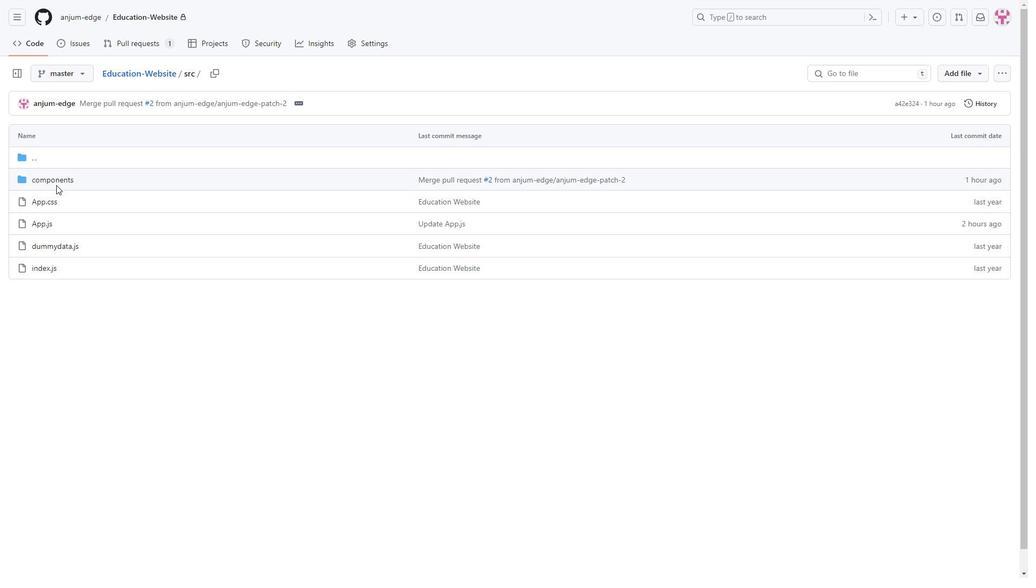 
Action: Mouse pressed left at (55, 178)
Screenshot: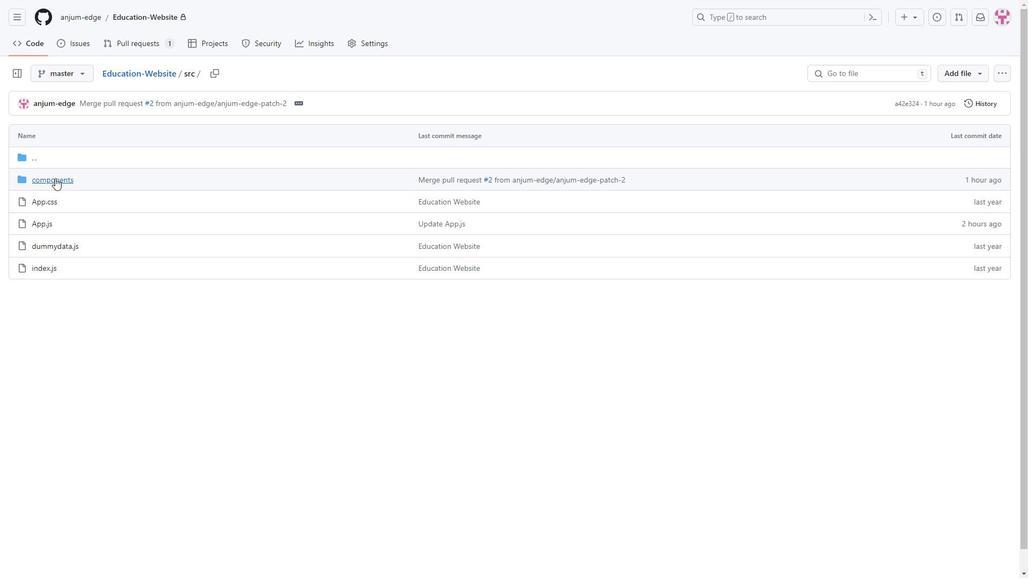 
Action: Mouse moved to (47, 245)
Screenshot: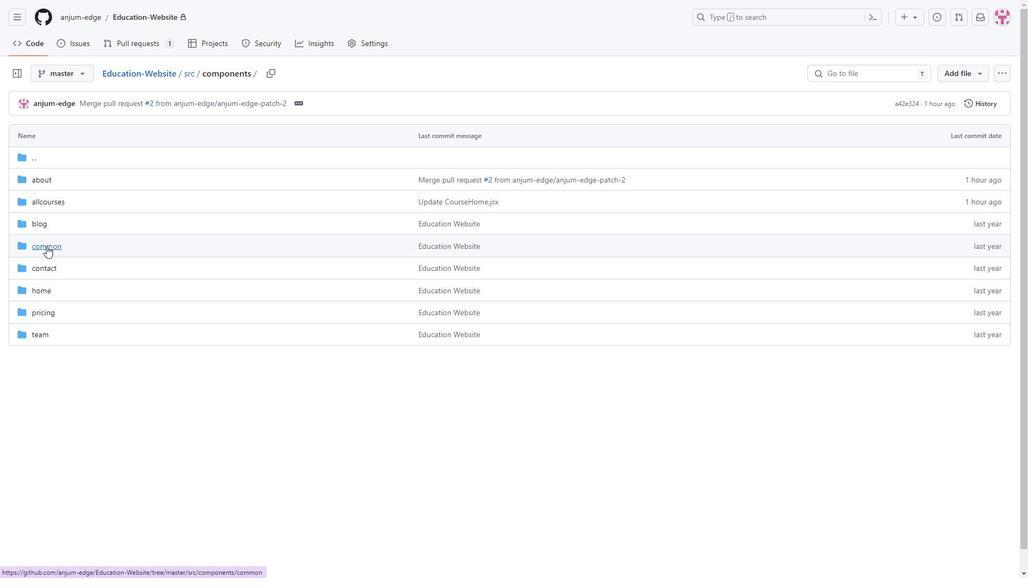 
Action: Mouse pressed left at (47, 245)
Screenshot: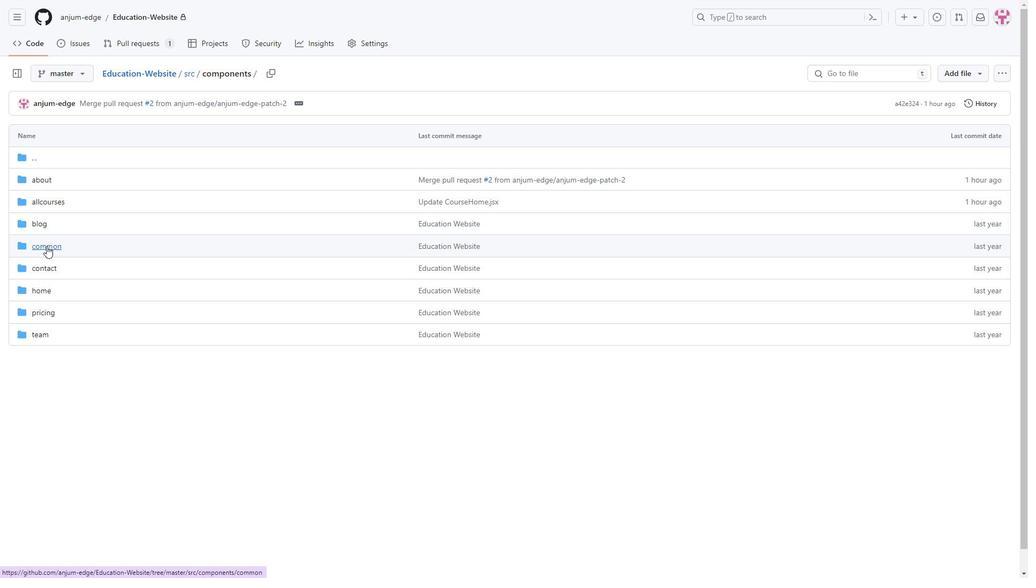 
Action: Mouse moved to (43, 179)
Screenshot: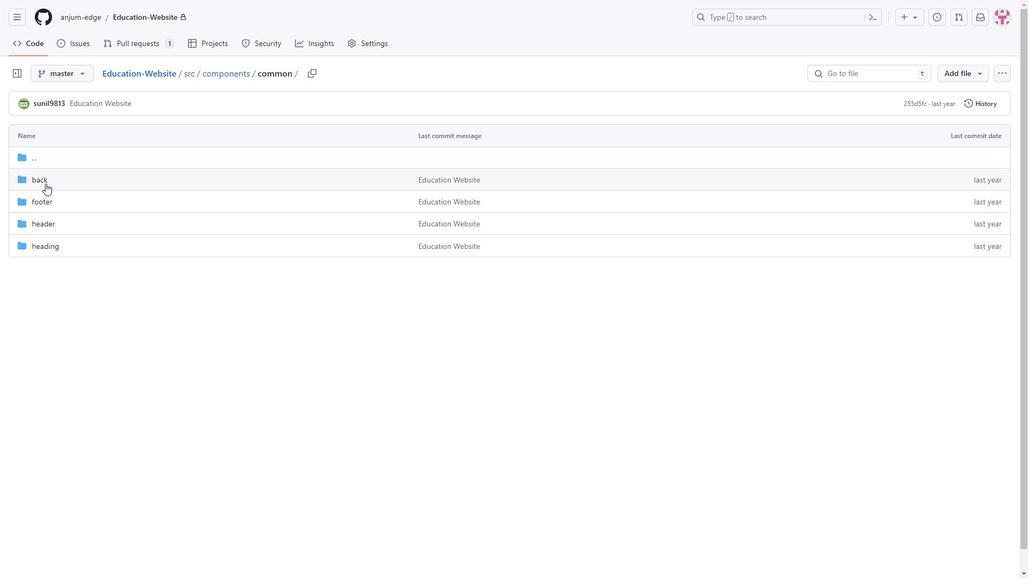 
Action: Mouse pressed left at (43, 179)
Screenshot: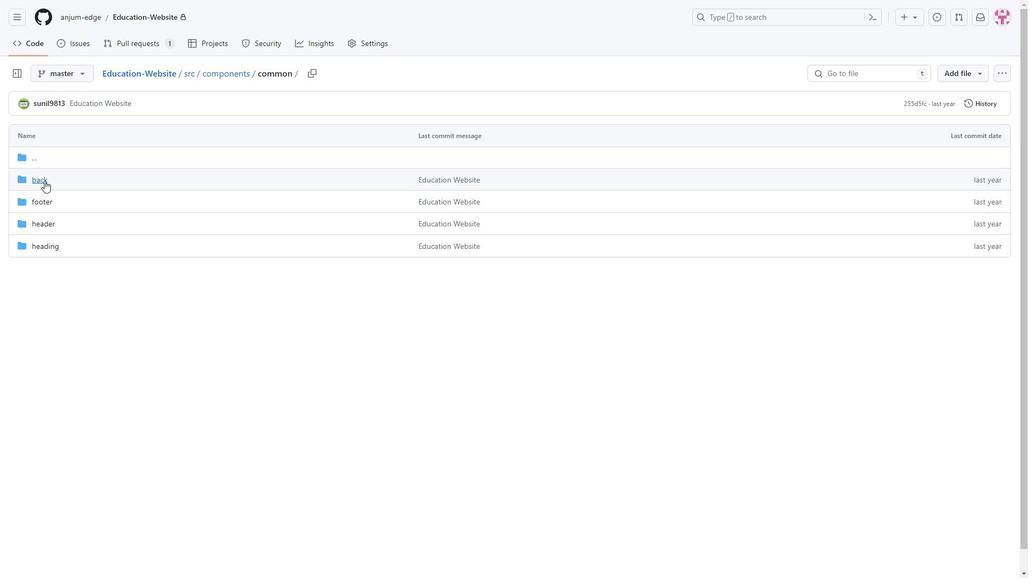 
Action: Mouse moved to (49, 179)
Screenshot: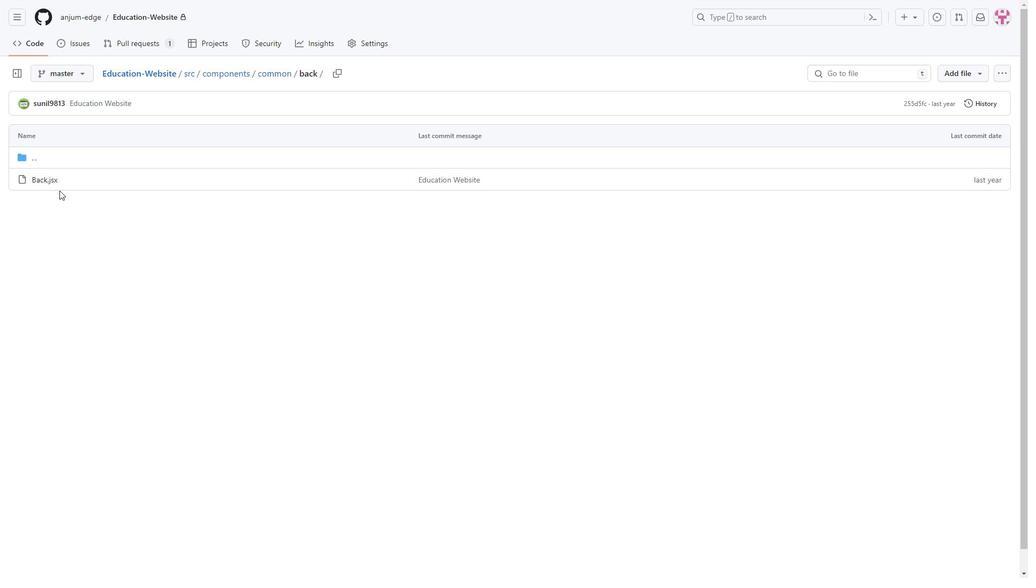 
Action: Mouse pressed left at (49, 179)
Screenshot: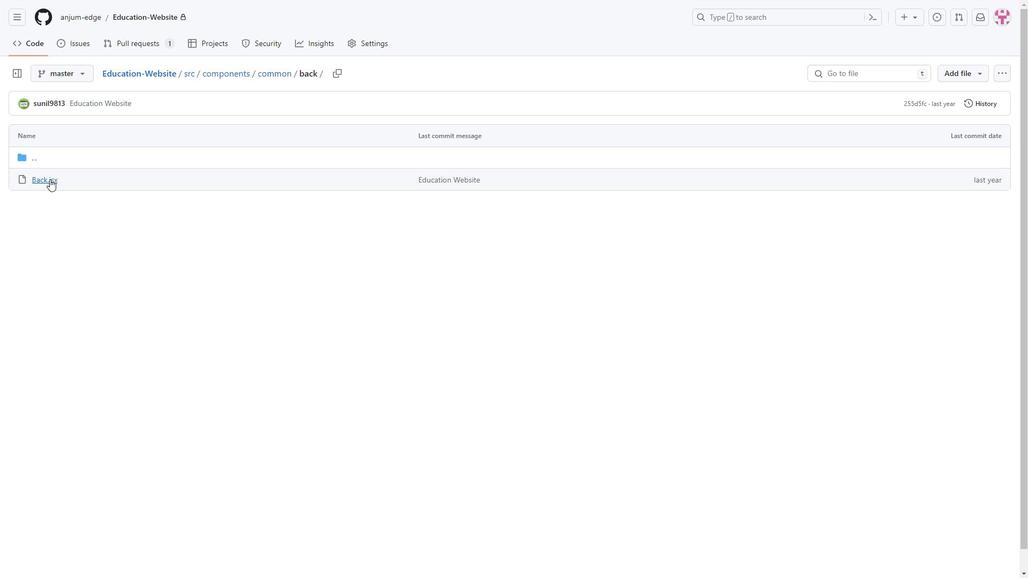 
Action: Mouse moved to (966, 135)
Screenshot: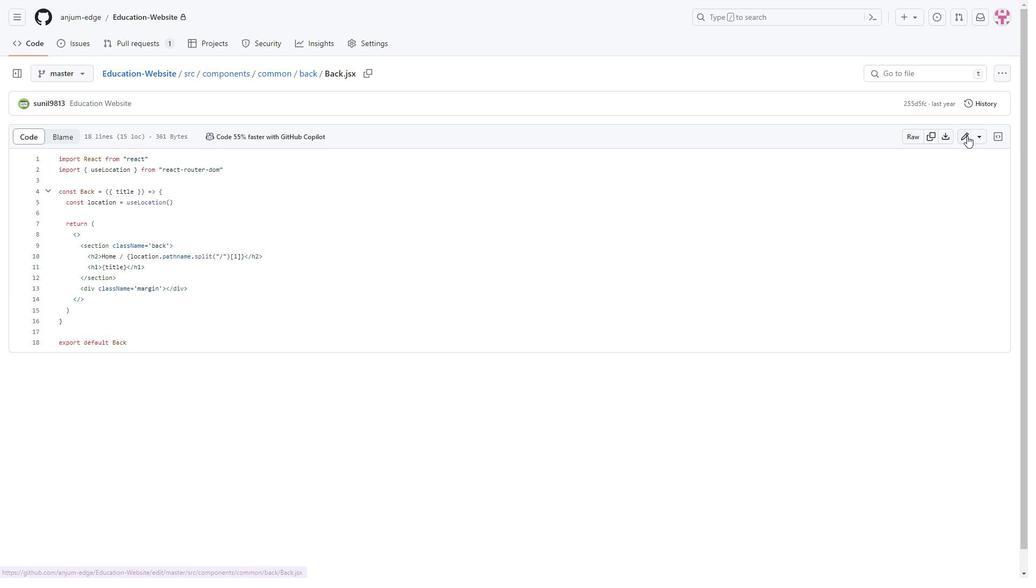 
Action: Mouse pressed left at (966, 135)
Screenshot: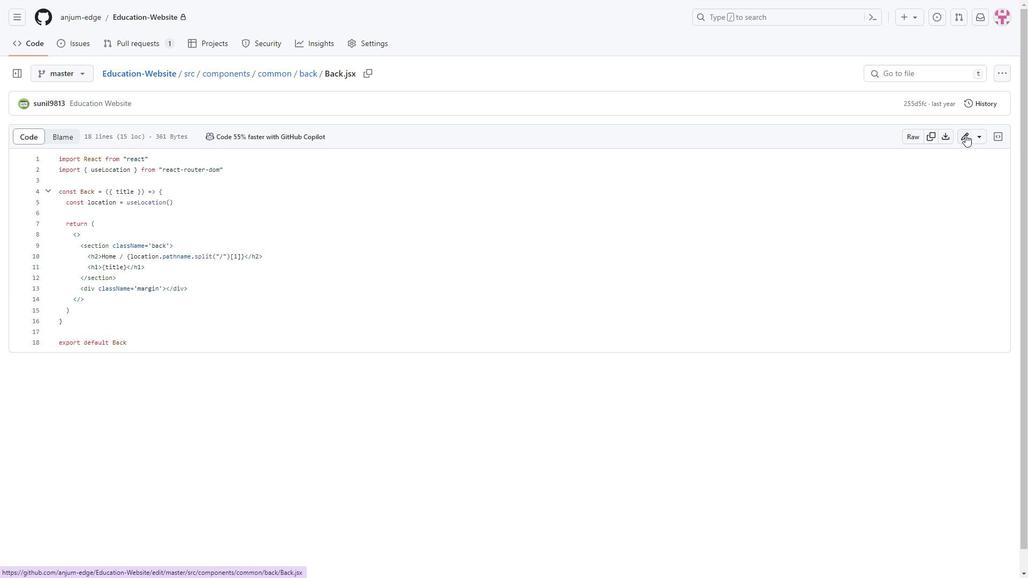 
Action: Mouse moved to (163, 235)
Screenshot: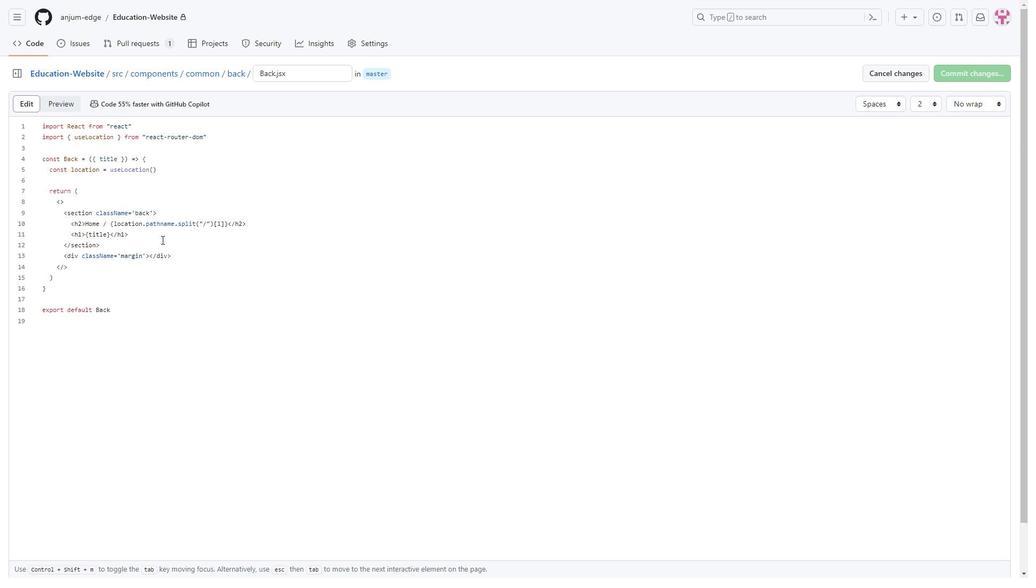 
Action: Mouse pressed left at (163, 235)
Screenshot: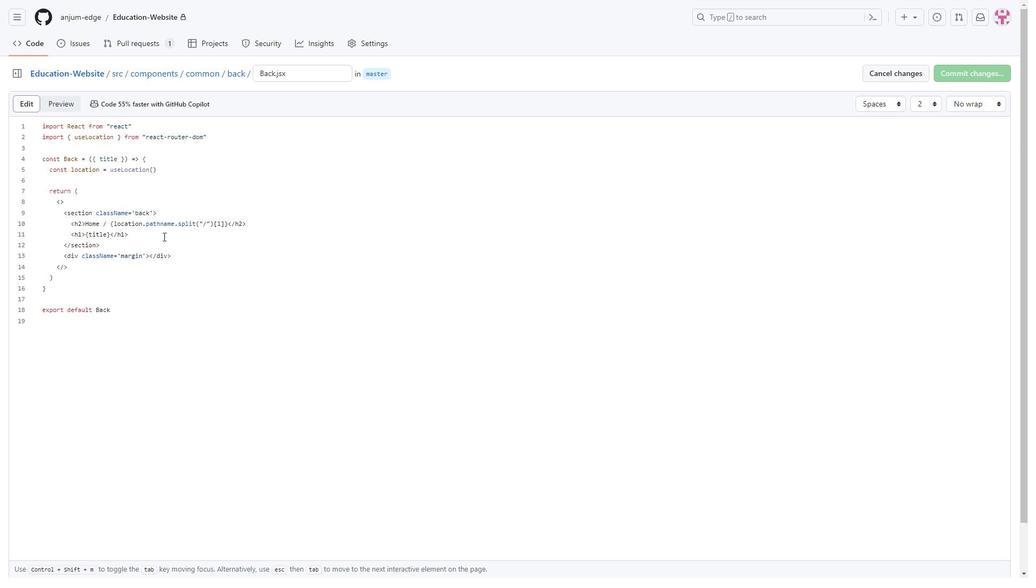 
Action: Mouse moved to (279, 254)
Screenshot: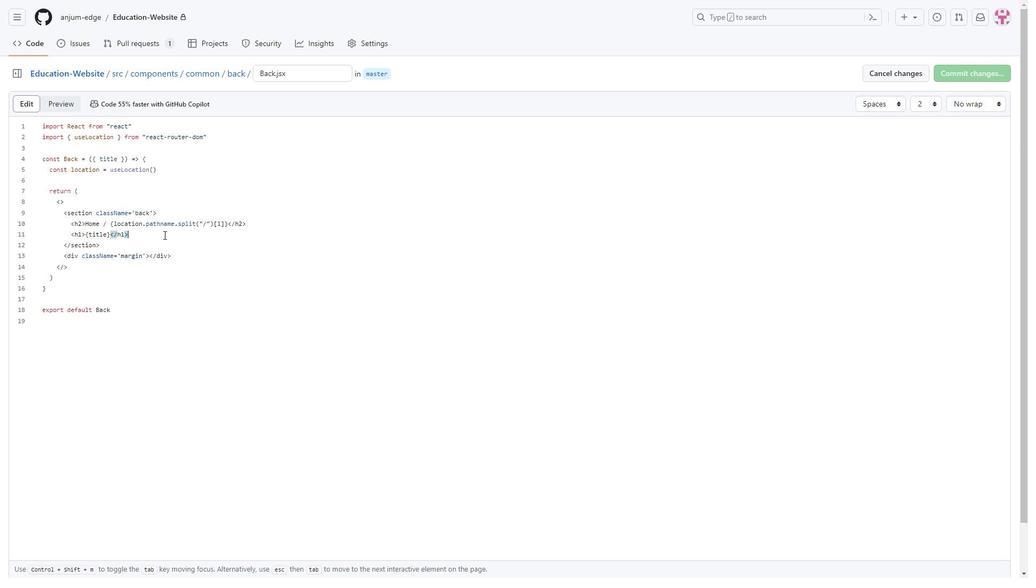 
Action: Key pressed <Key.enter><Key.shift_r><Key.shift_r><Key.shift_r><p<Key.space>class<Key.space><Key.backspace><Key.shift_r><Key.shift_r><Key.shift_r><Key.shift_r><Key.shift_r><Key.shift_r><Key.shift_r><Key.shift_r><Key.shift_r>"<Key.backspace>-<Key.backspace>='alert'<Key.space><Key.left><Key.shift_r>><Key.right><Key.right><Key.right><Key.right><Key.left><Key.left><Key.left><Key.left><Key.space><Key.shift><Key.shift>While<Key.space>lea<Key.backspace><Key.backspace><Key.backspace><Key.backspace><Key.backspace><Key.backspace><Key.backspace>y<Key.space>learning<Key.space>with<Key.space>us<Key.shift_r><Key.shift_r><Key.shift_r><Key.shift_r><Key.shift_r><Key.shift_r><Key.shift_r><Key.shift_r><Key.shift_r><Key.shift_r><Key.shift_r>?<Key.space>
Screenshot: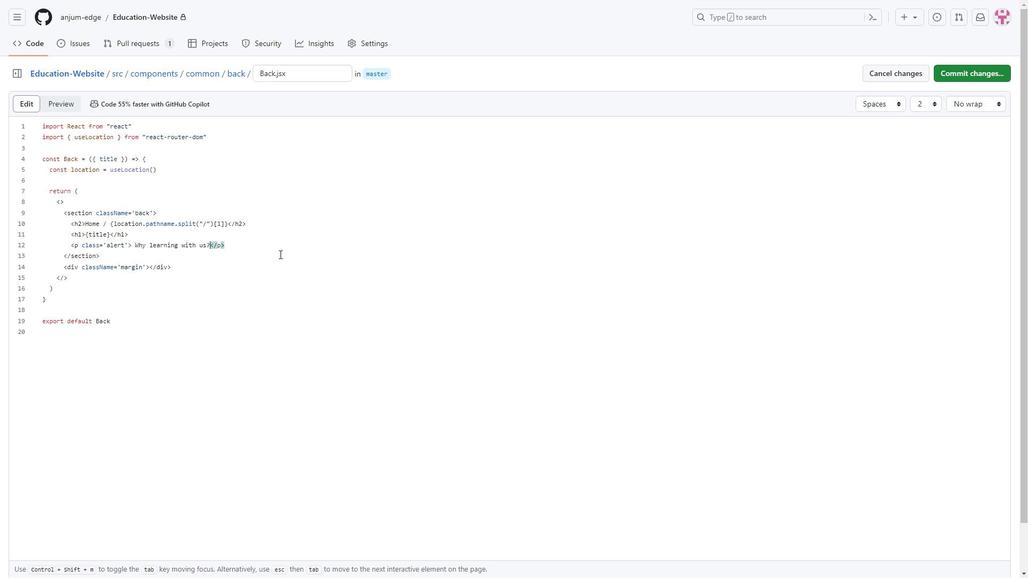 
Action: Mouse moved to (977, 71)
Screenshot: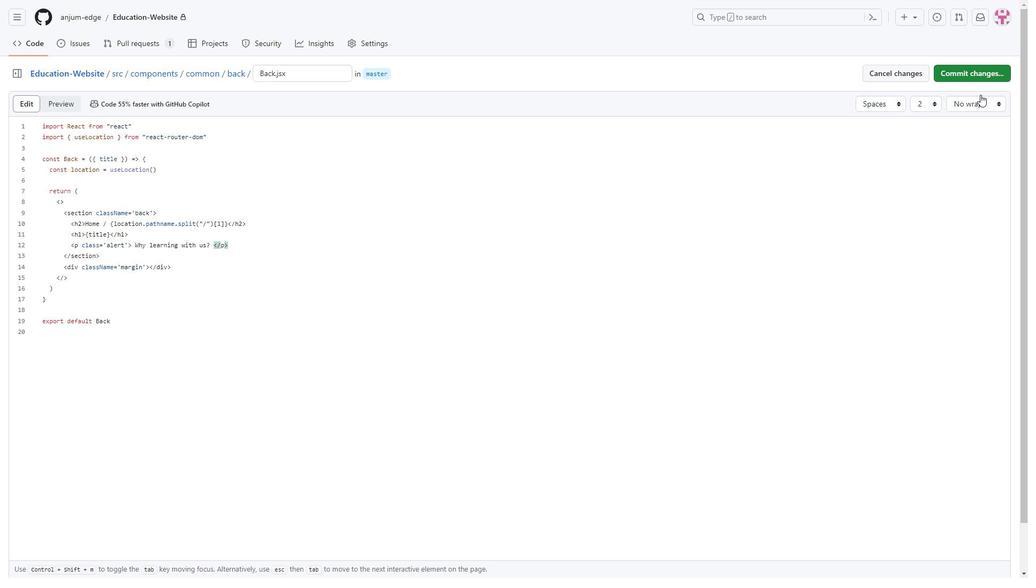 
Action: Mouse pressed left at (977, 71)
Screenshot: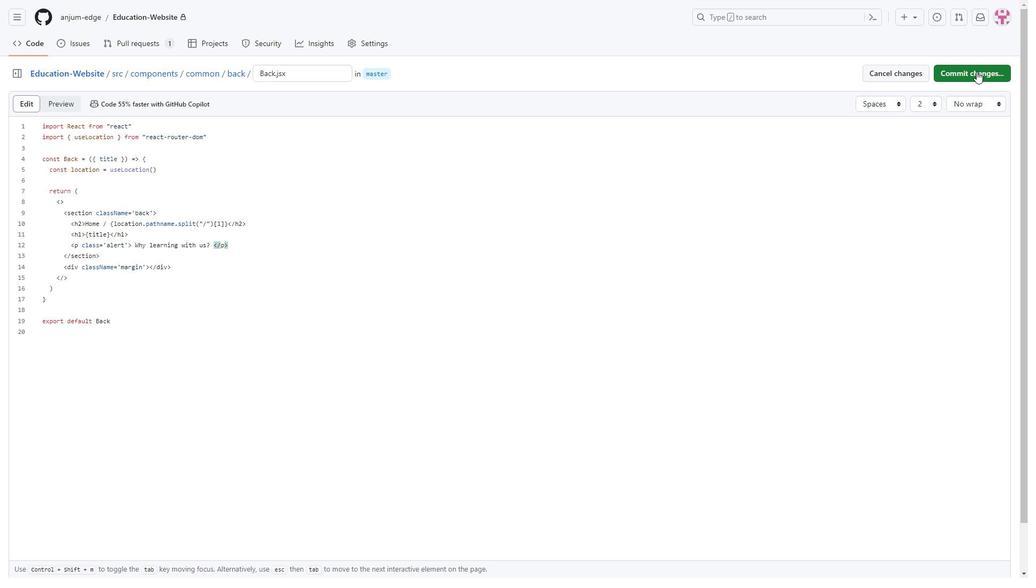 
Action: Mouse moved to (476, 362)
Screenshot: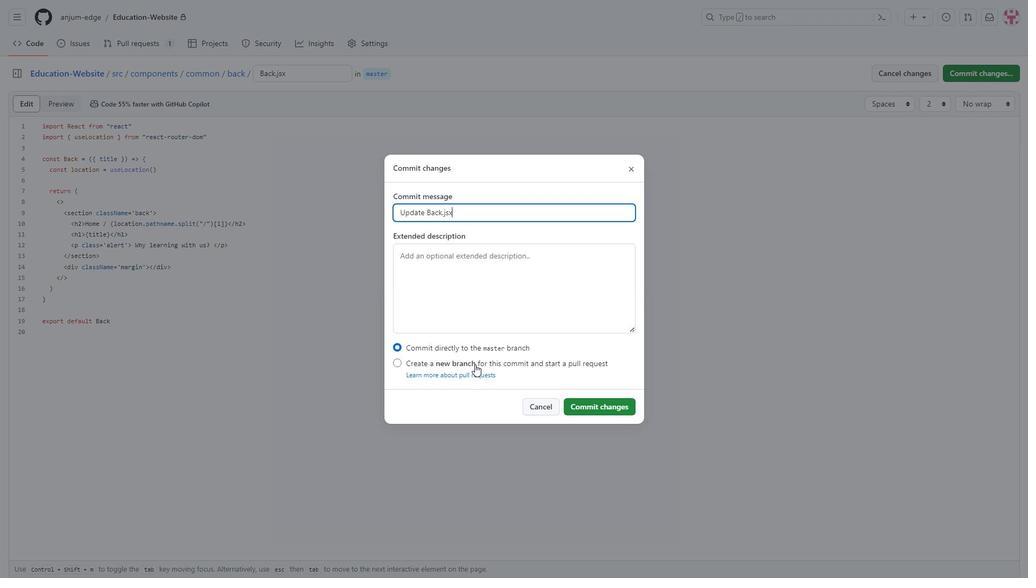 
Action: Mouse pressed left at (476, 362)
Screenshot: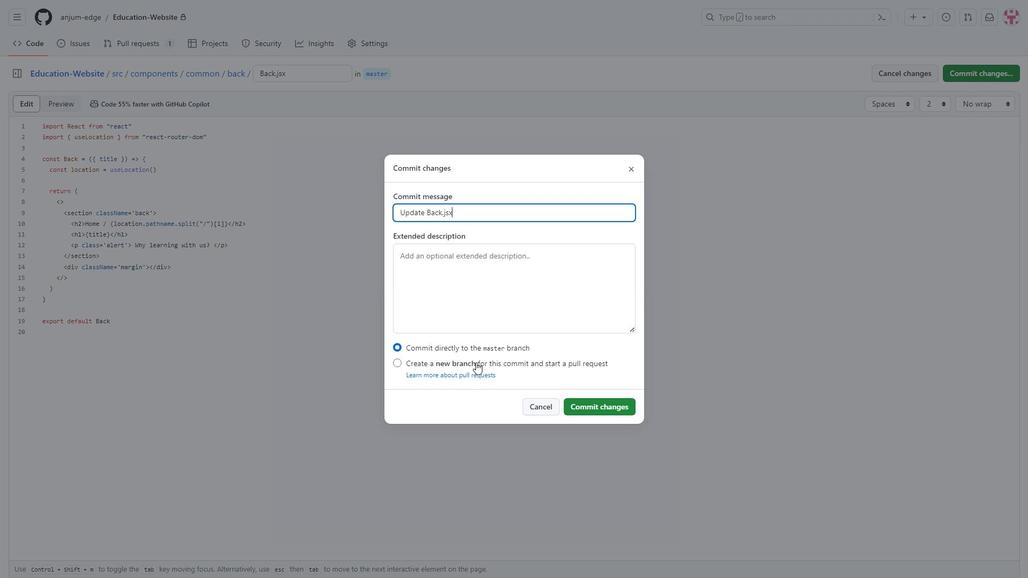 
Action: Mouse moved to (614, 418)
Screenshot: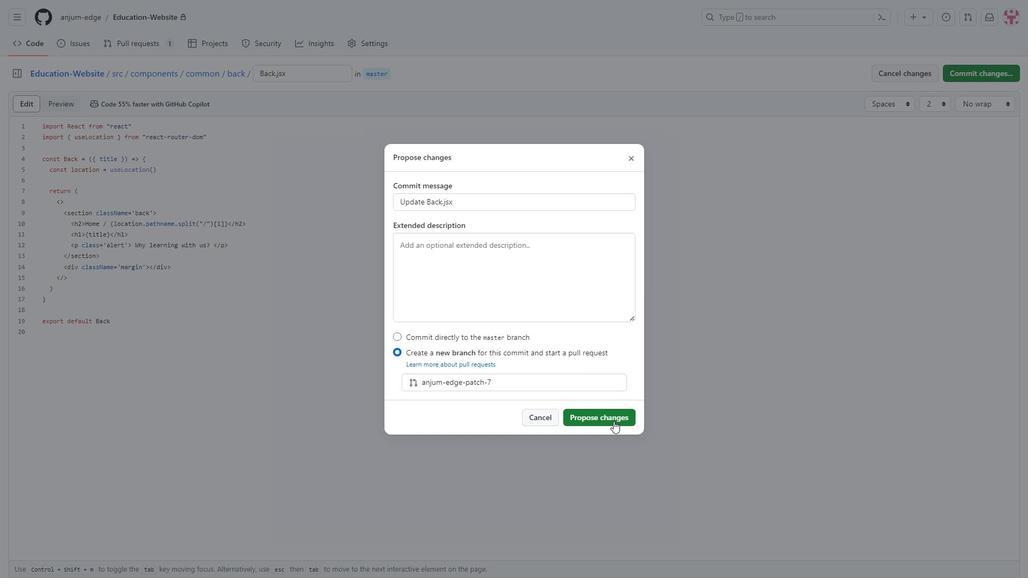 
Action: Mouse pressed left at (614, 418)
Screenshot: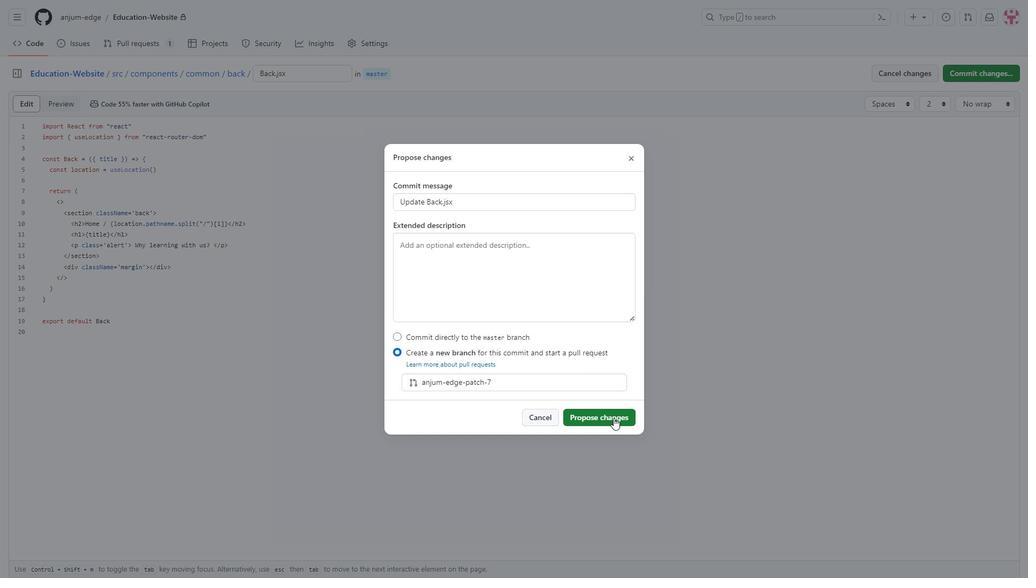
Action: Mouse moved to (724, 219)
Screenshot: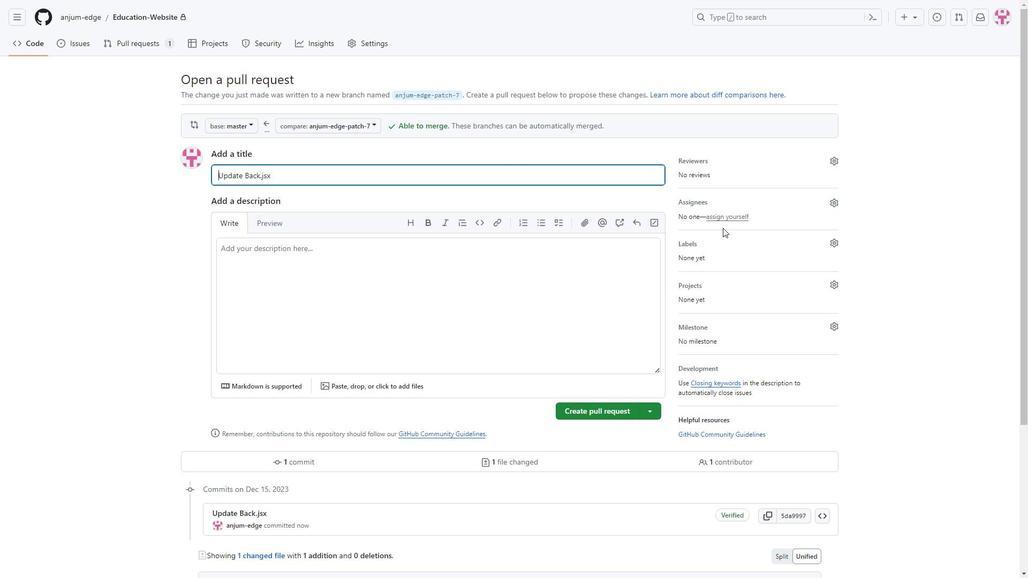 
Action: Mouse pressed left at (724, 219)
Screenshot: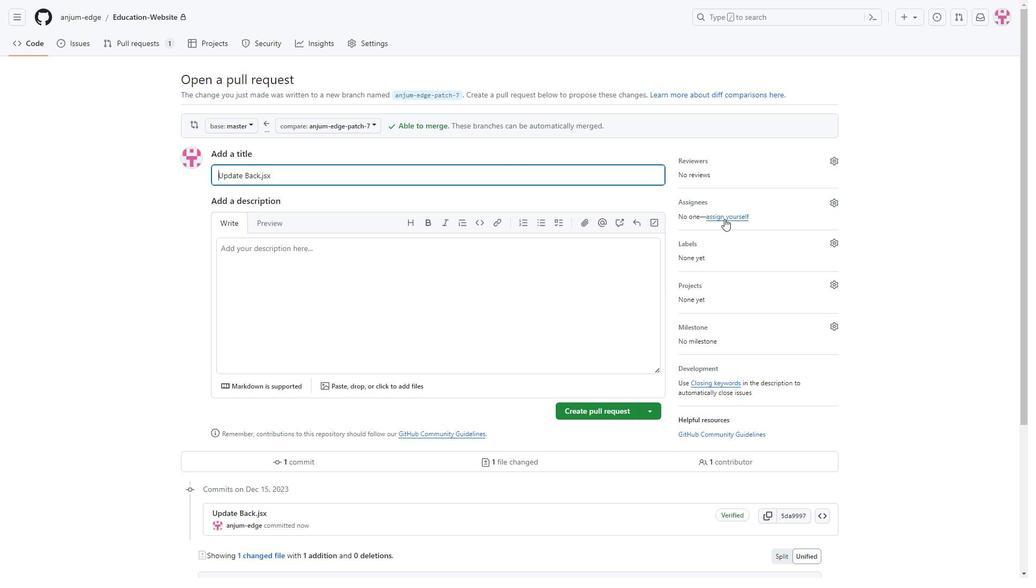 
Action: Mouse moved to (747, 241)
Screenshot: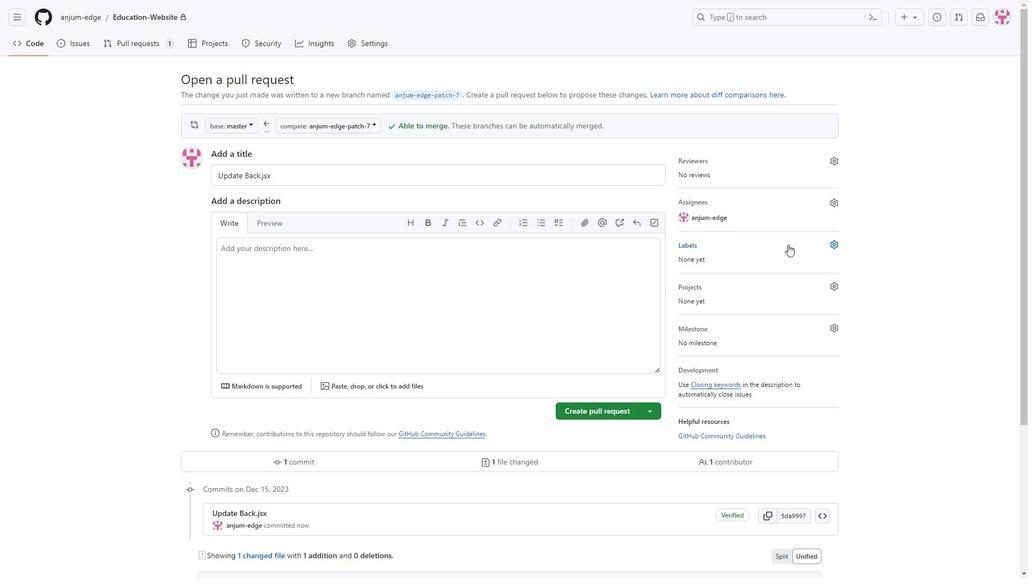 
Action: Mouse scrolled (747, 241) with delta (0, 0)
Screenshot: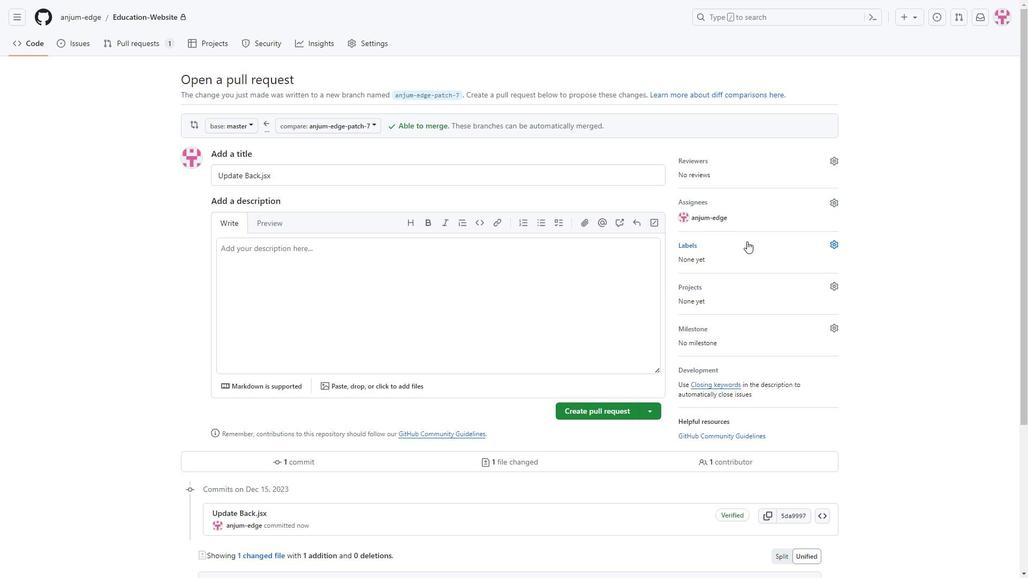
Action: Mouse scrolled (747, 241) with delta (0, 0)
Screenshot: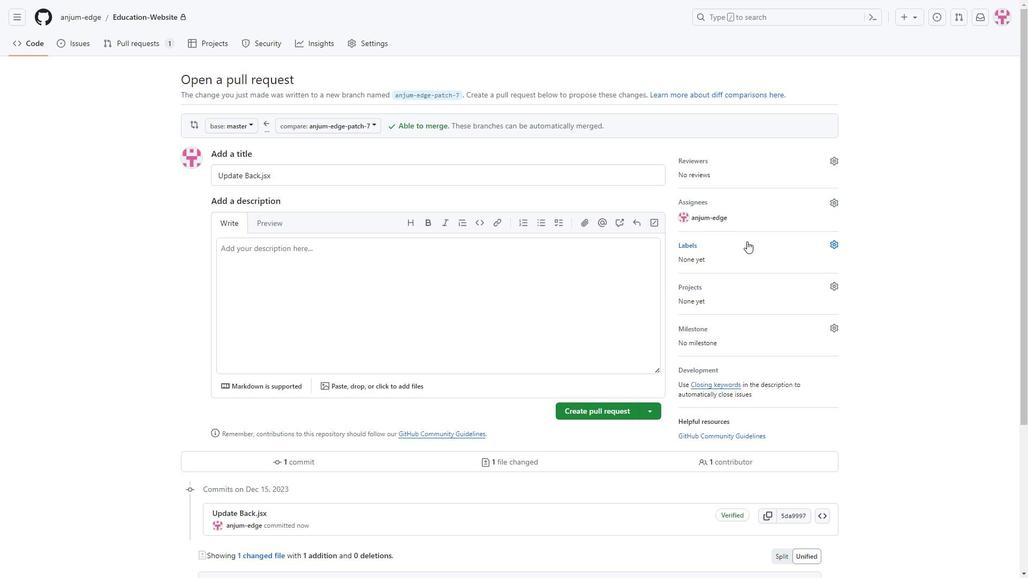 
Action: Mouse scrolled (747, 242) with delta (0, 0)
Screenshot: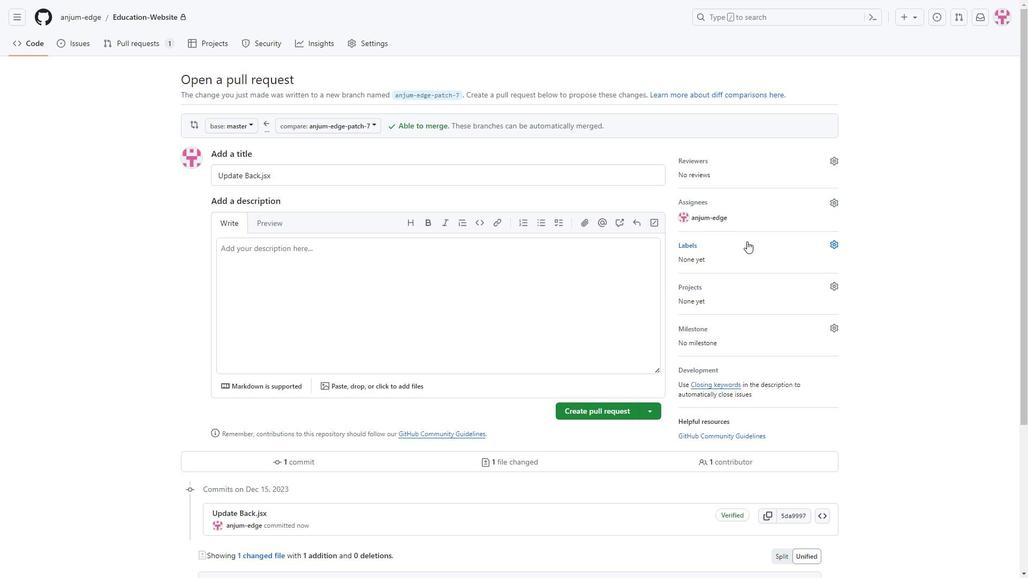 
Action: Mouse moved to (691, 191)
Screenshot: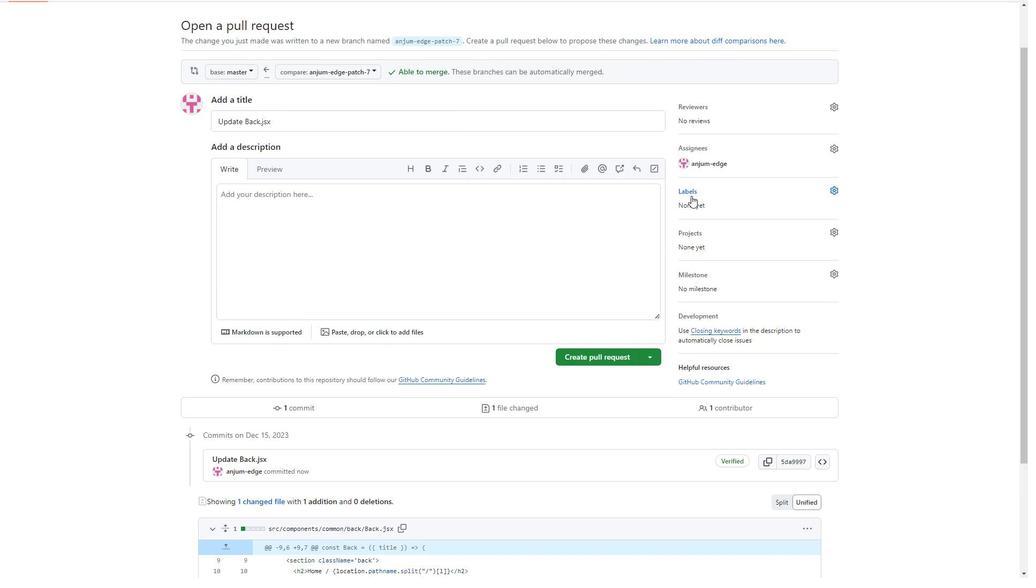 
Action: Mouse pressed left at (691, 191)
Screenshot: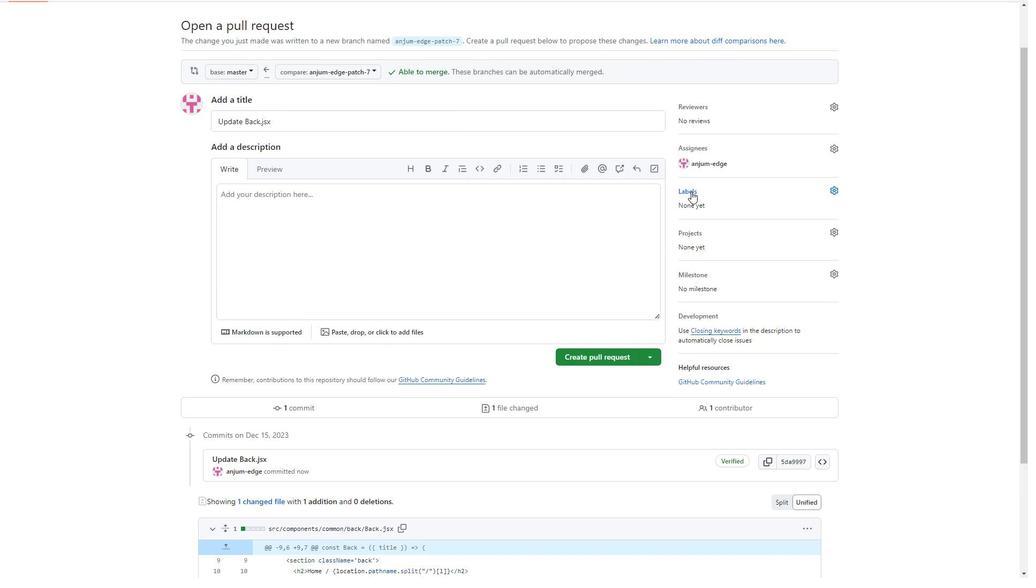 
Action: Mouse moved to (772, 351)
Screenshot: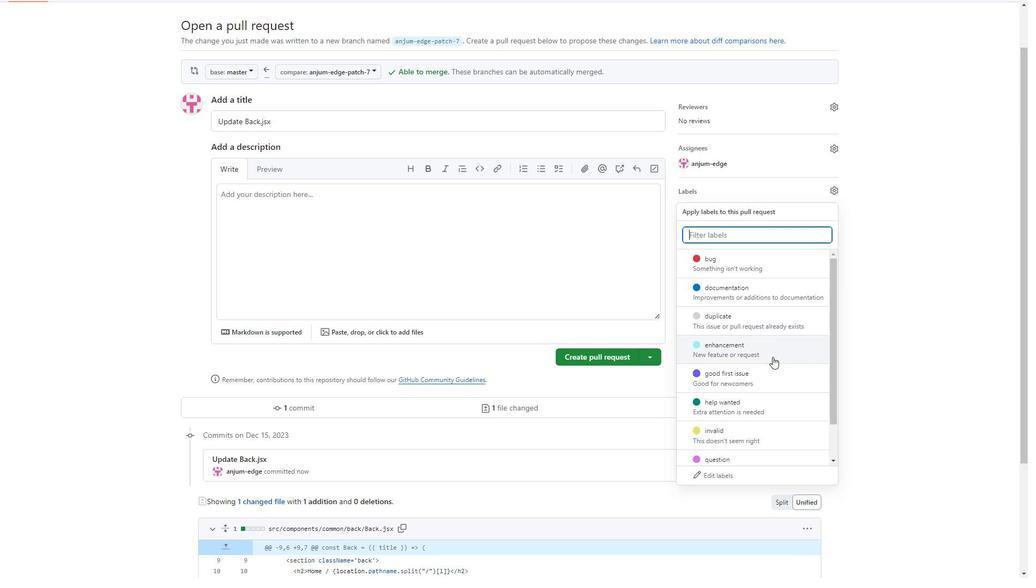 
Action: Mouse pressed left at (772, 351)
